 Task: Who is a key figure in the Surrealism movement?
Action: Mouse moved to (154, 160)
Screenshot: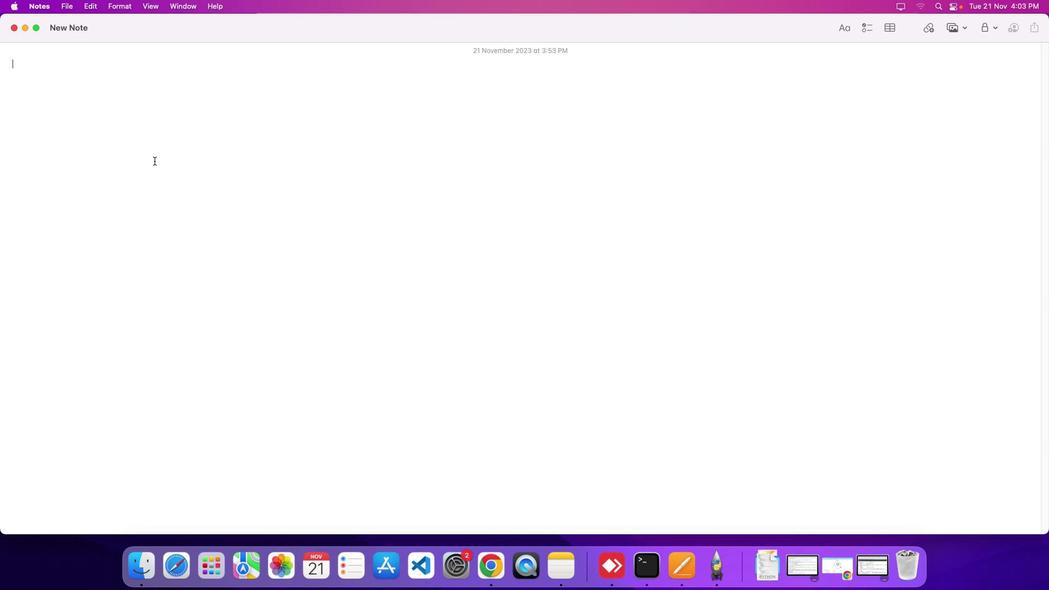 
Action: Mouse pressed left at (154, 160)
Screenshot: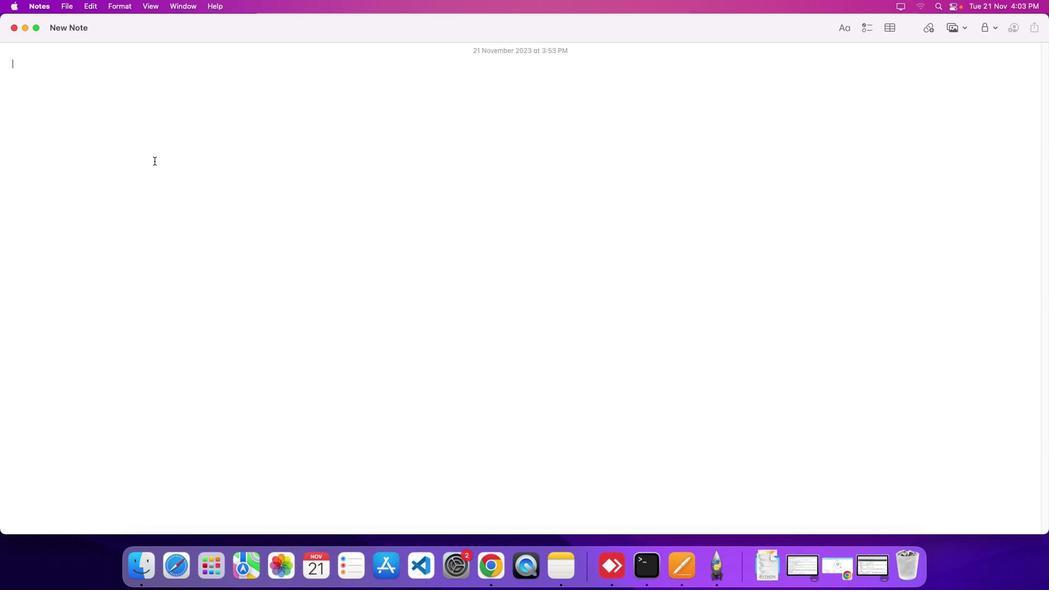
Action: Key pressed Key.shift'W''h''o'Key.space'i''s'Key.space'a'Key.space'k''e''y'Key.space'f''i''g''u''r''e'Key.space'i''n'Key.space't''h''e'Key.spaceKey.shift'S''u''r''r''e''a''l''i''s''m'Key.space'm''o''v''e''m''e''n''t'Key.shift_r'?'Key.enter
Screenshot: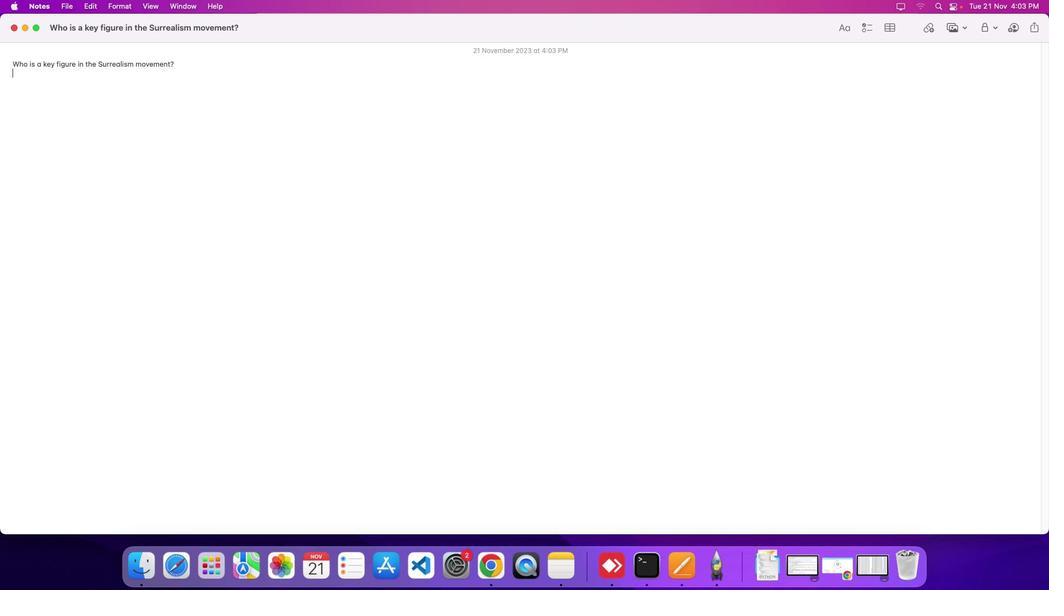 
Action: Mouse moved to (838, 563)
Screenshot: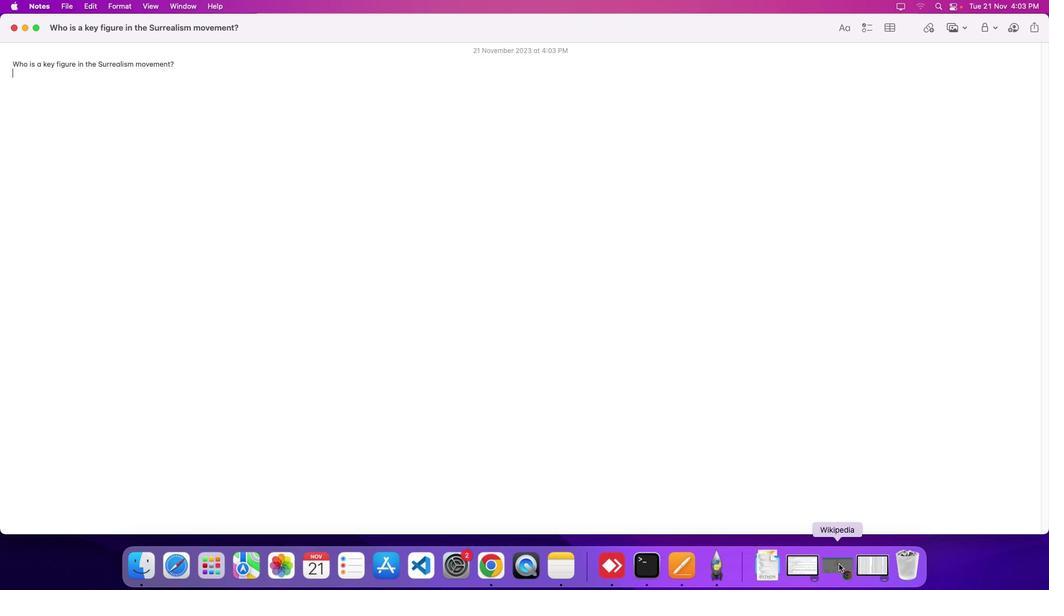 
Action: Mouse pressed left at (838, 563)
Screenshot: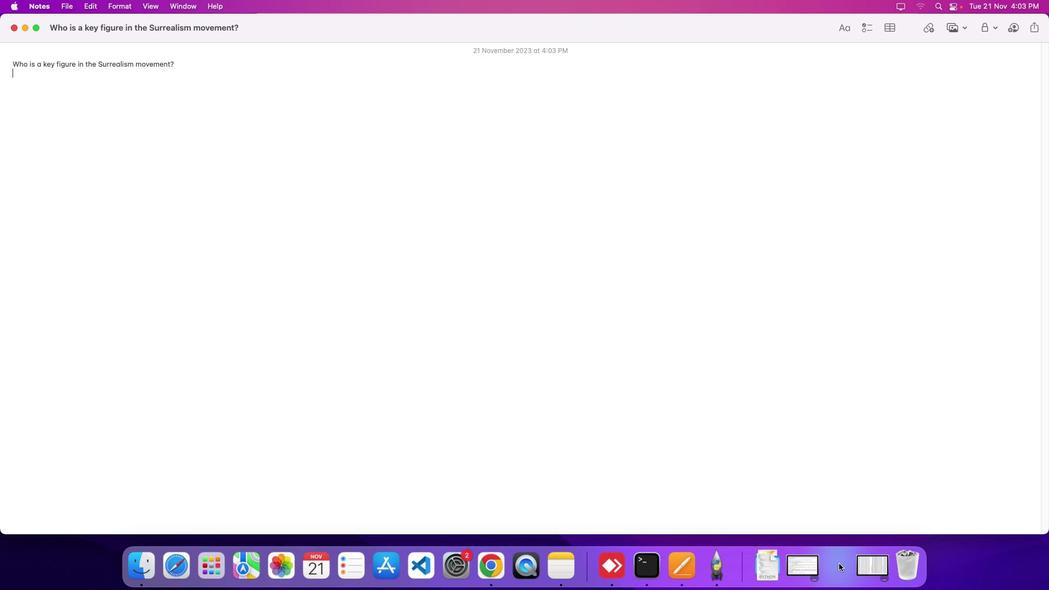 
Action: Mouse moved to (433, 352)
Screenshot: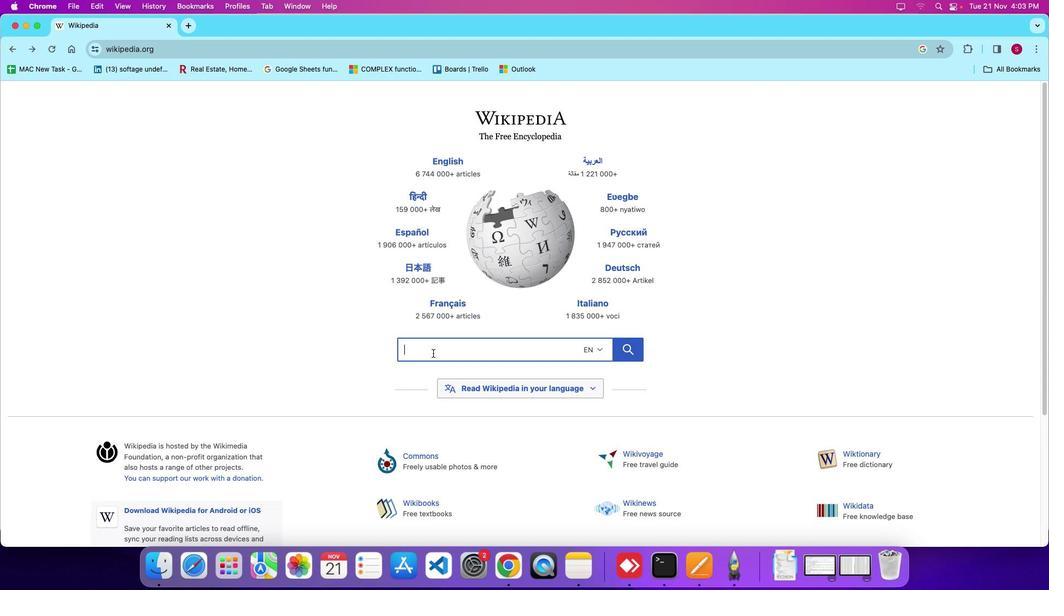 
Action: Mouse pressed left at (433, 352)
Screenshot: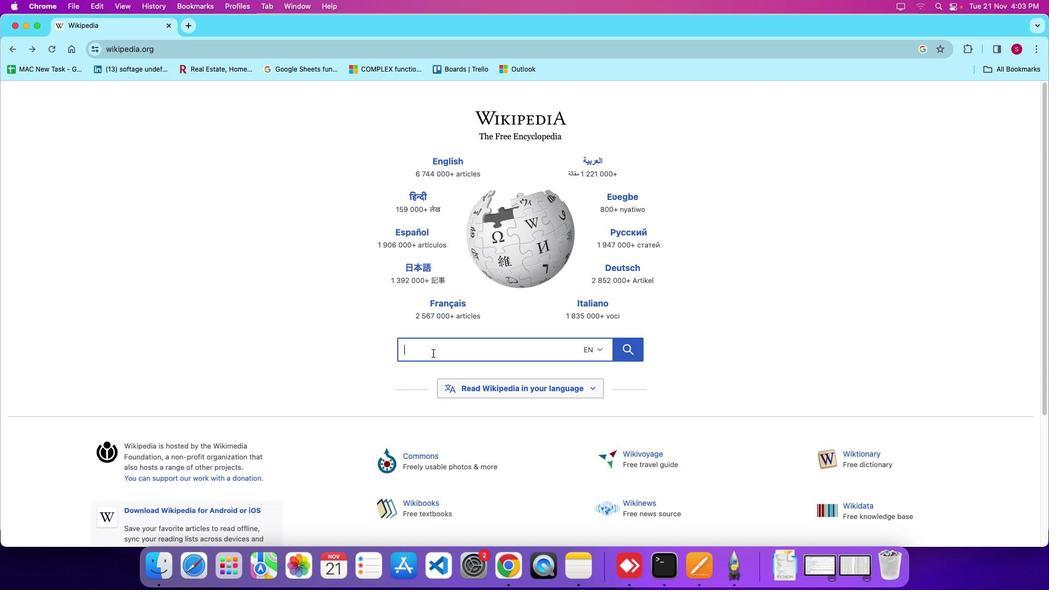 
Action: Key pressed Key.shift'S''u''r''r''e''a''l''i''s''m'Key.space'm''o''v''e''m''e''n''t'Key.enterKey.enter
Screenshot: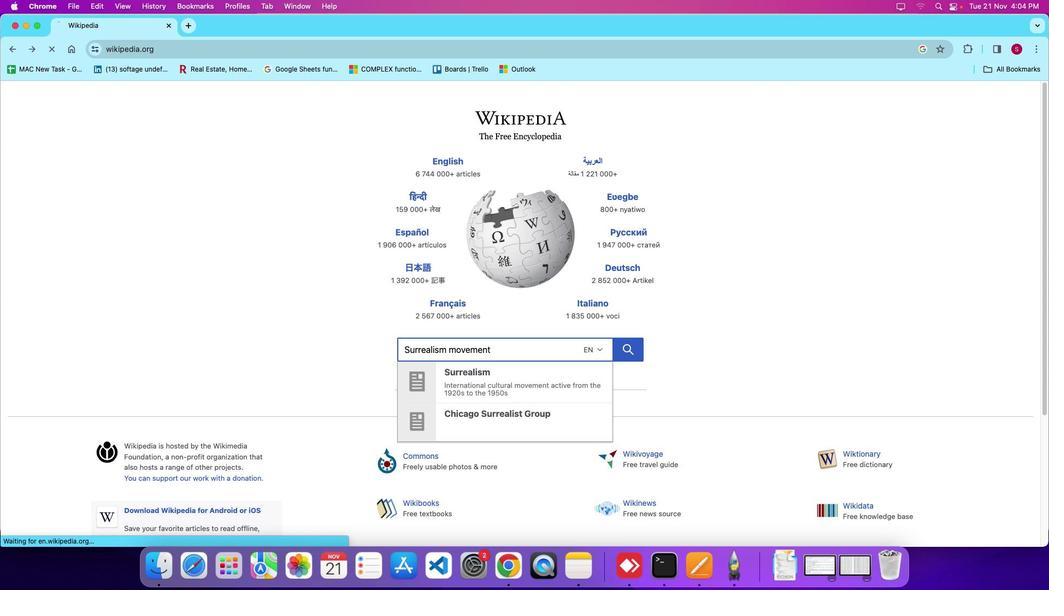 
Action: Mouse moved to (196, 330)
Screenshot: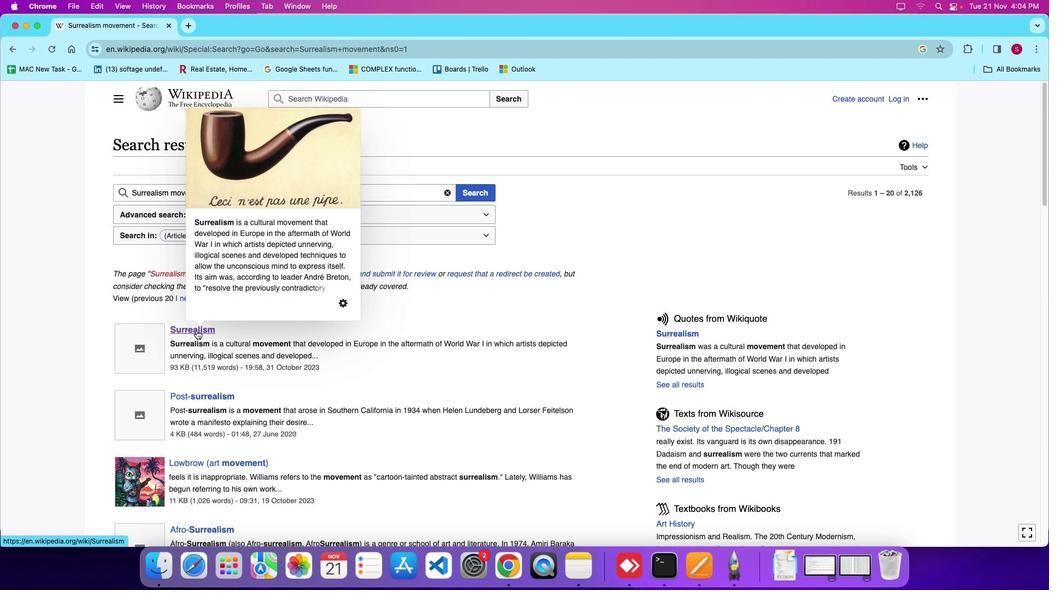 
Action: Mouse pressed left at (196, 330)
Screenshot: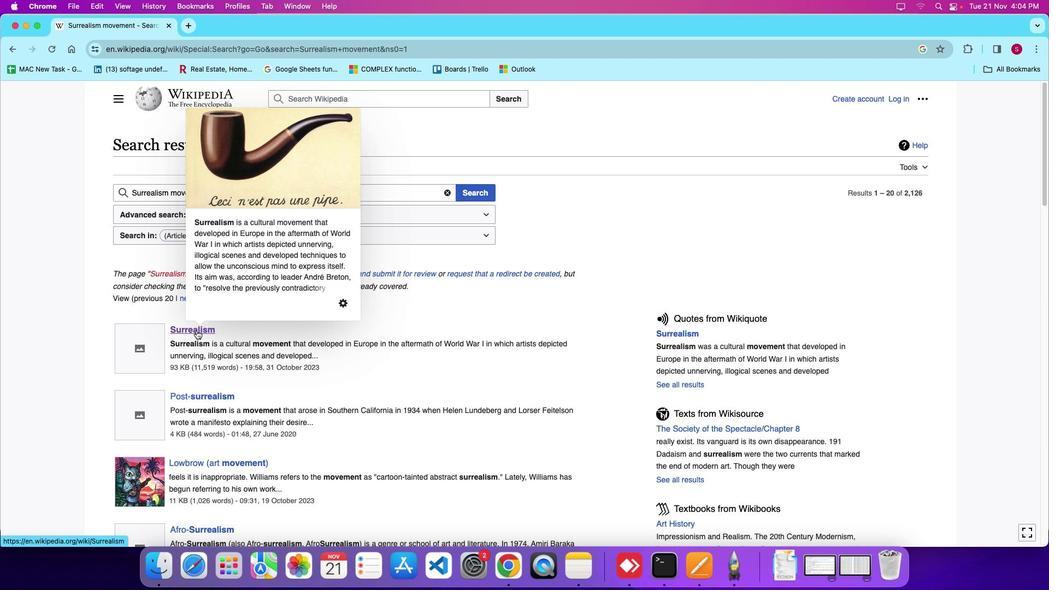 
Action: Mouse moved to (477, 314)
Screenshot: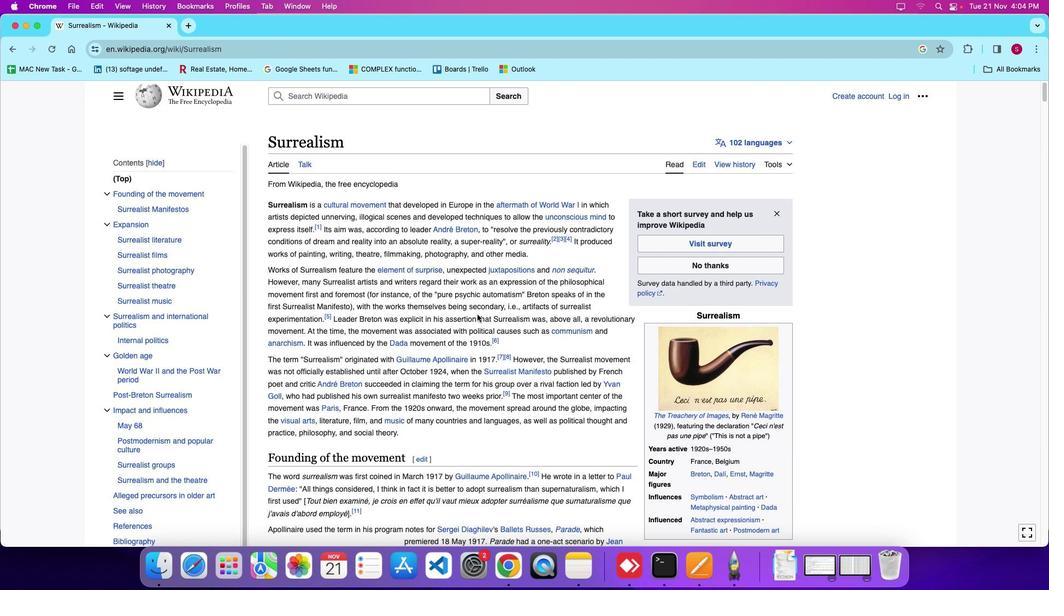 
Action: Mouse scrolled (477, 314) with delta (0, 0)
Screenshot: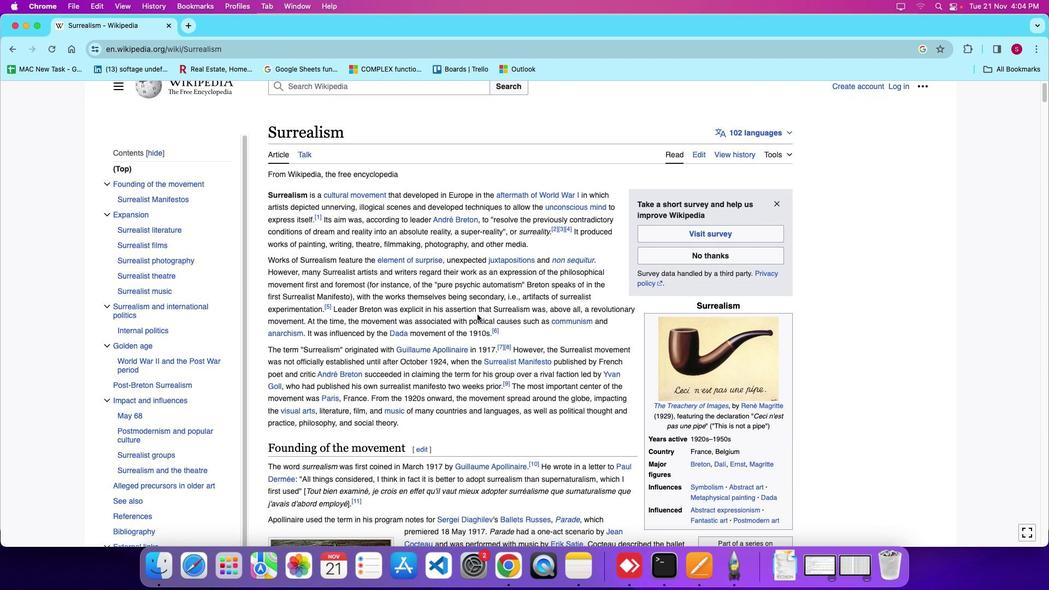 
Action: Mouse scrolled (477, 314) with delta (0, 0)
Screenshot: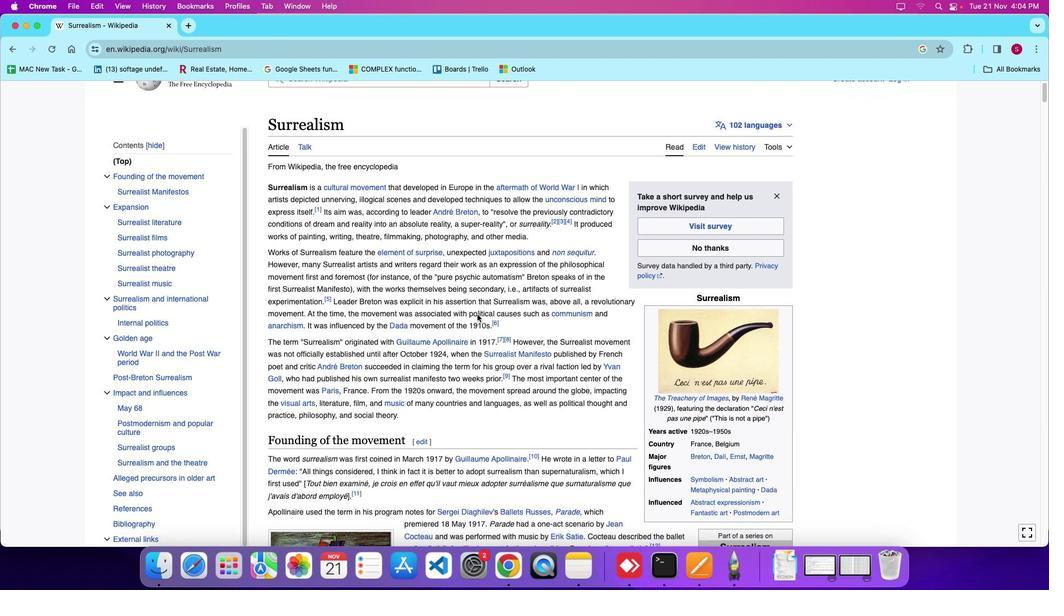 
Action: Mouse scrolled (477, 314) with delta (0, 0)
Screenshot: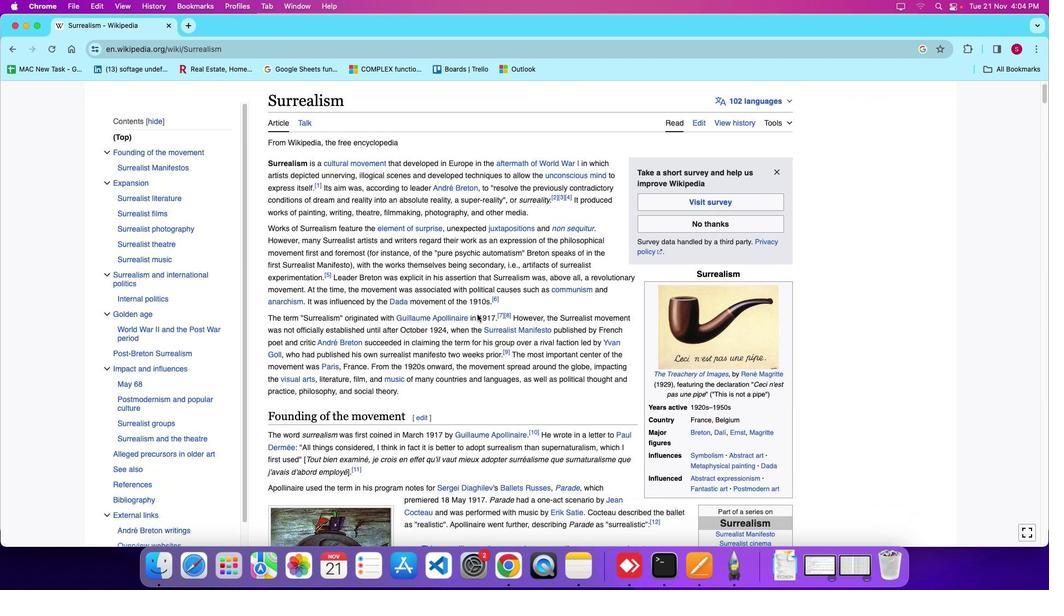 
Action: Mouse moved to (478, 336)
Screenshot: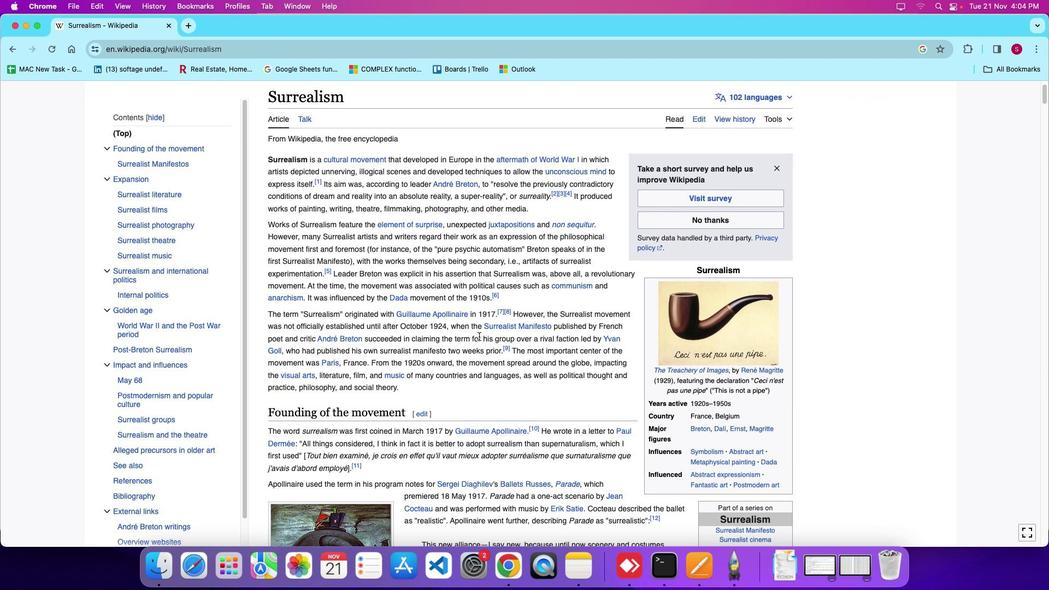 
Action: Mouse scrolled (478, 336) with delta (0, 0)
Screenshot: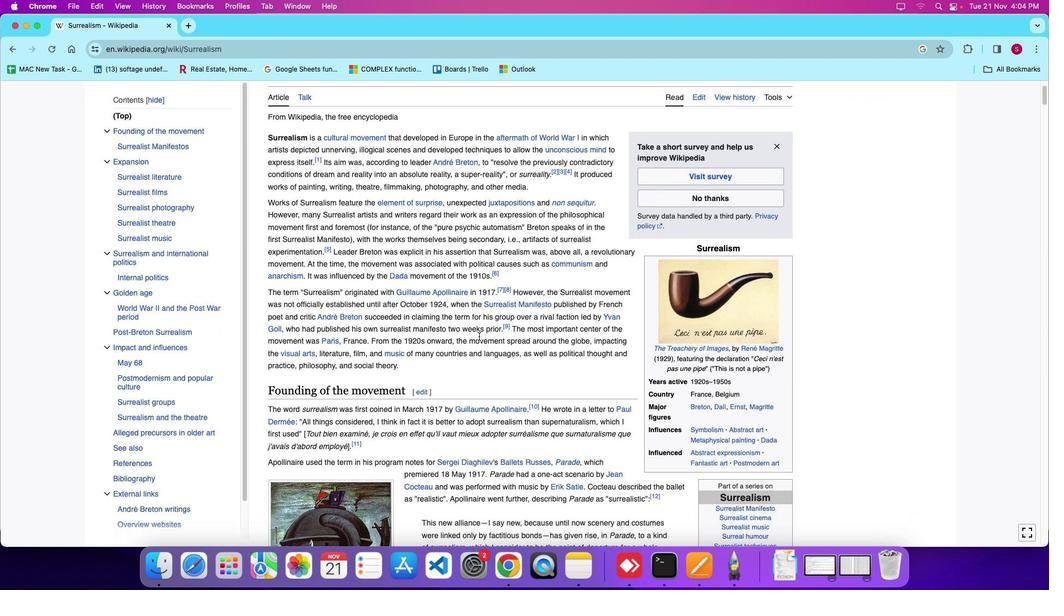 
Action: Mouse scrolled (478, 336) with delta (0, 0)
Screenshot: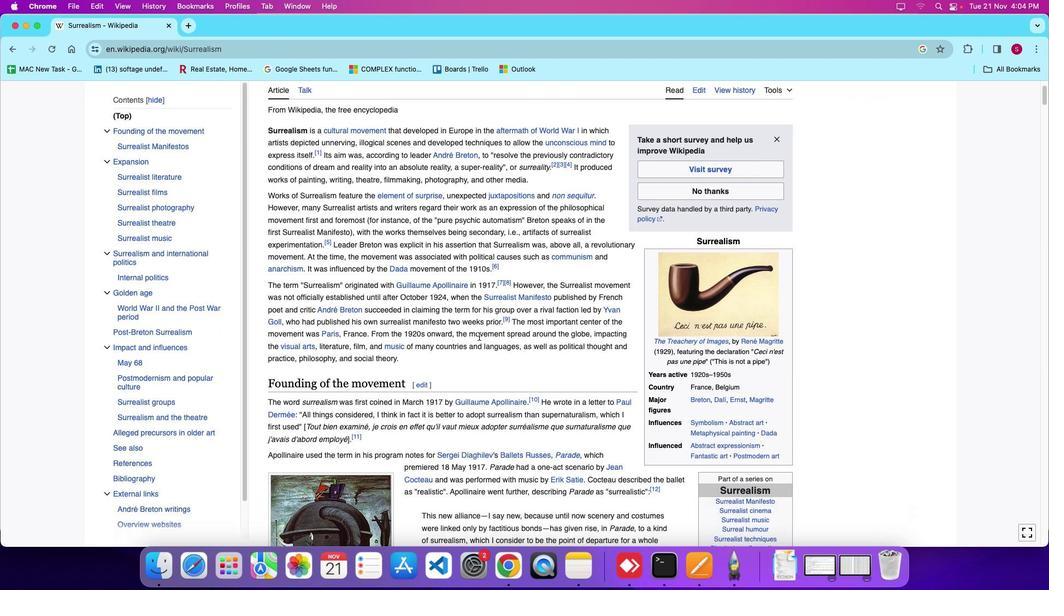 
Action: Mouse moved to (486, 373)
Screenshot: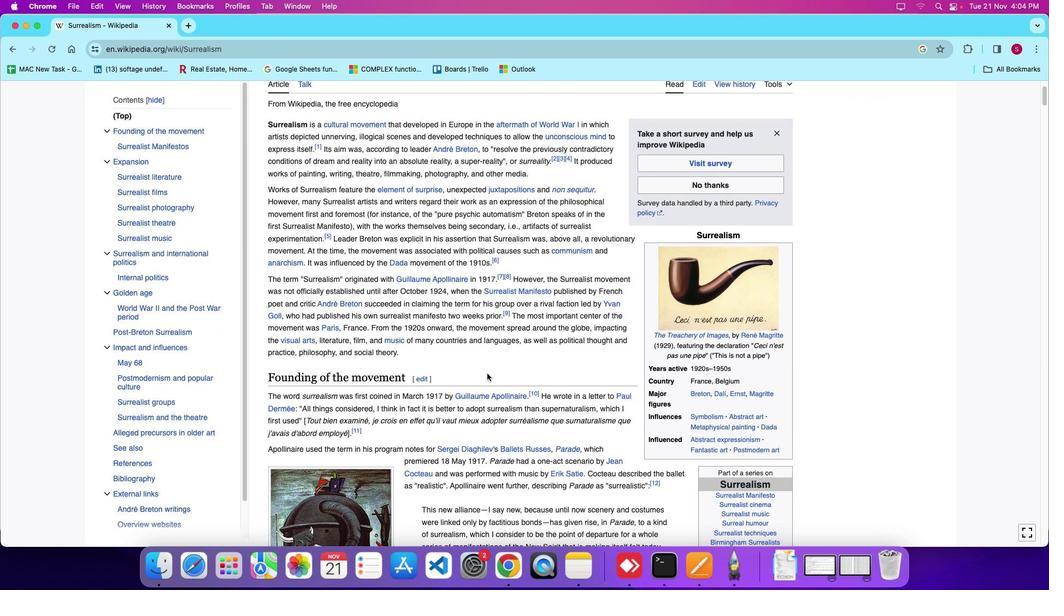 
Action: Mouse scrolled (486, 373) with delta (0, 0)
Screenshot: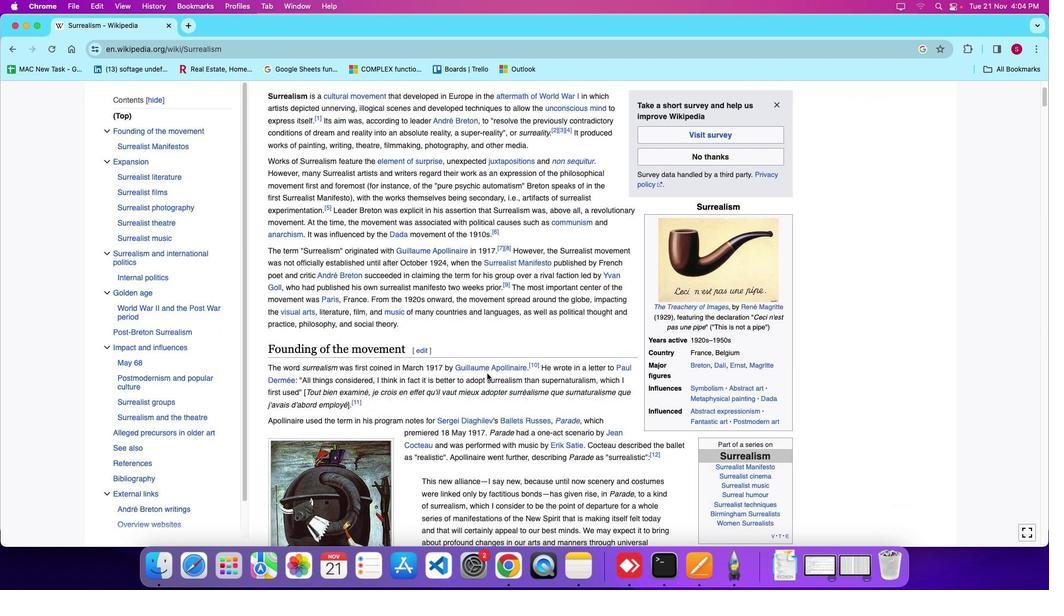 
Action: Mouse scrolled (486, 373) with delta (0, 0)
Screenshot: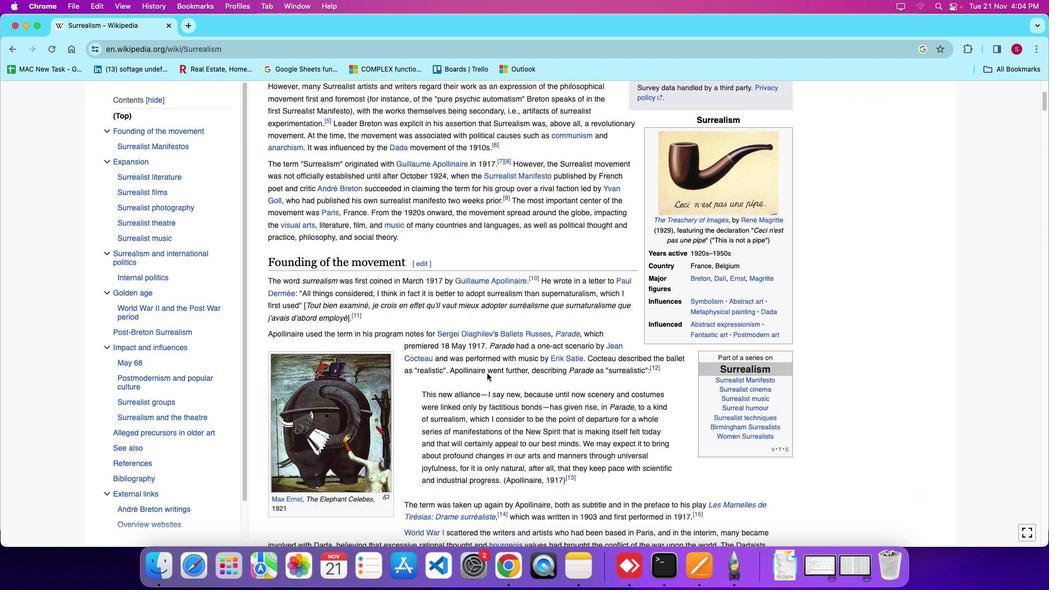 
Action: Mouse scrolled (486, 373) with delta (0, -2)
Screenshot: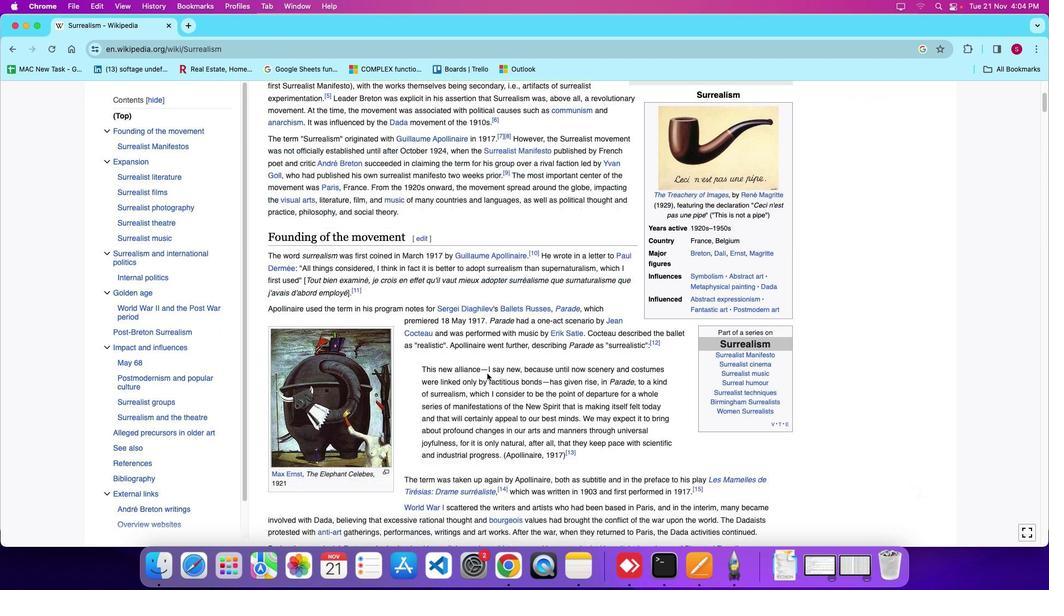 
Action: Mouse moved to (489, 378)
Screenshot: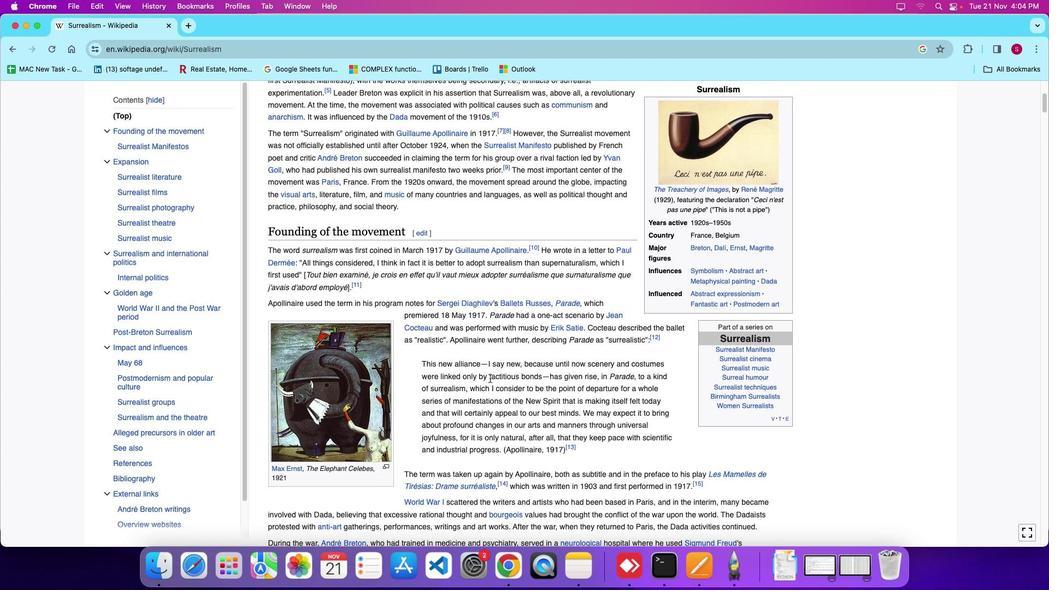 
Action: Mouse scrolled (489, 378) with delta (0, 0)
Screenshot: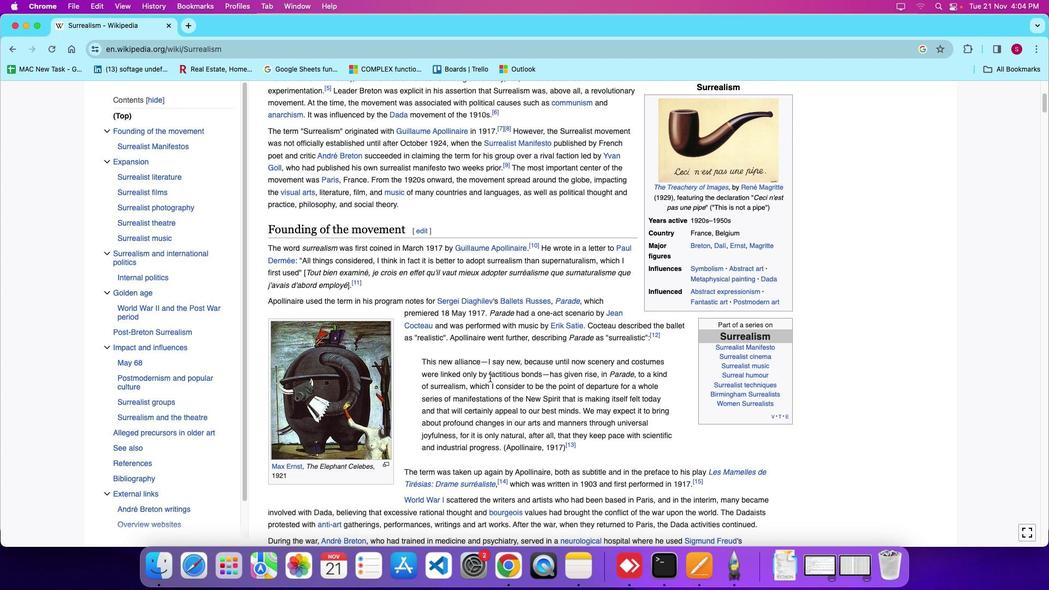 
Action: Mouse scrolled (489, 378) with delta (0, 0)
Screenshot: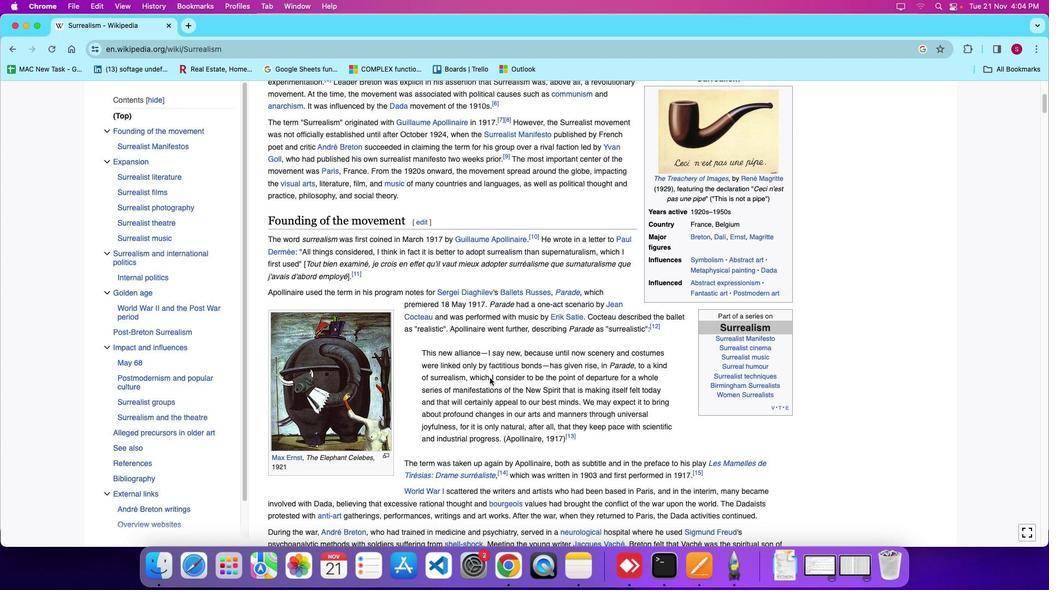 
Action: Mouse moved to (504, 380)
Screenshot: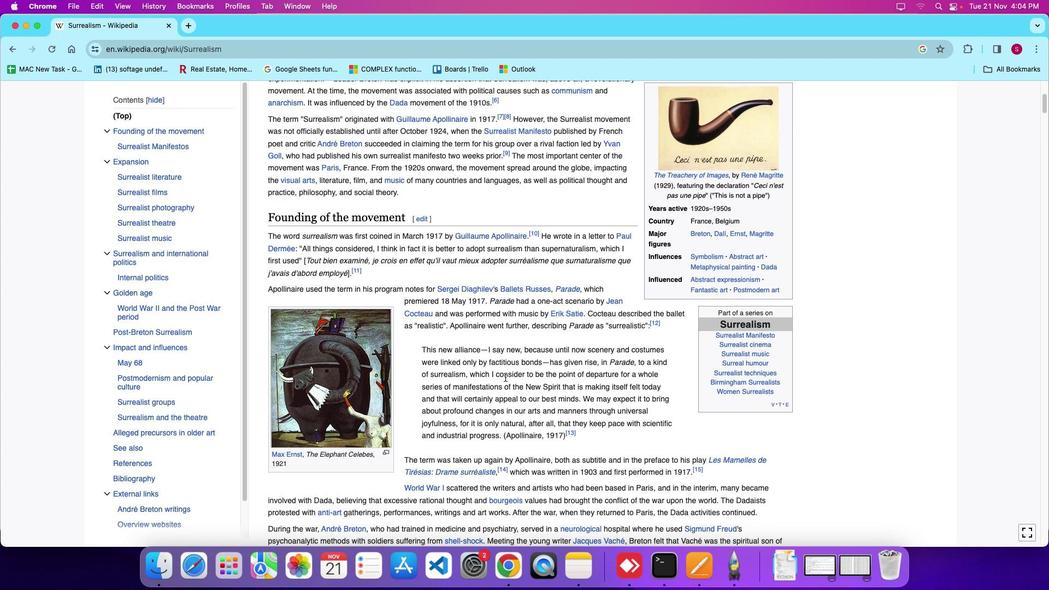 
Action: Mouse scrolled (504, 380) with delta (0, 0)
Screenshot: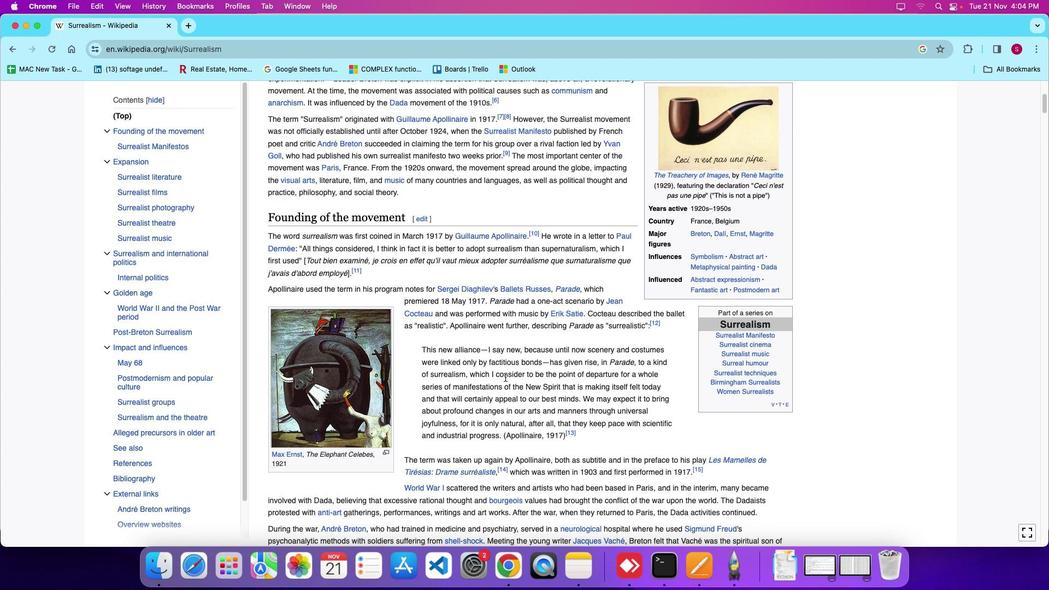 
Action: Mouse moved to (505, 378)
Screenshot: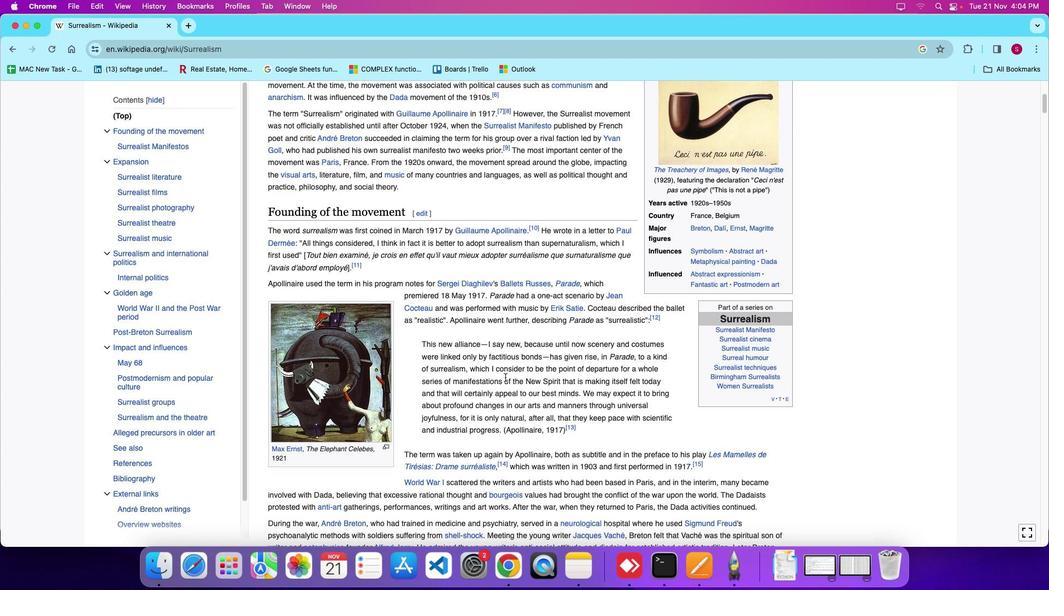 
Action: Mouse scrolled (505, 378) with delta (0, 0)
Screenshot: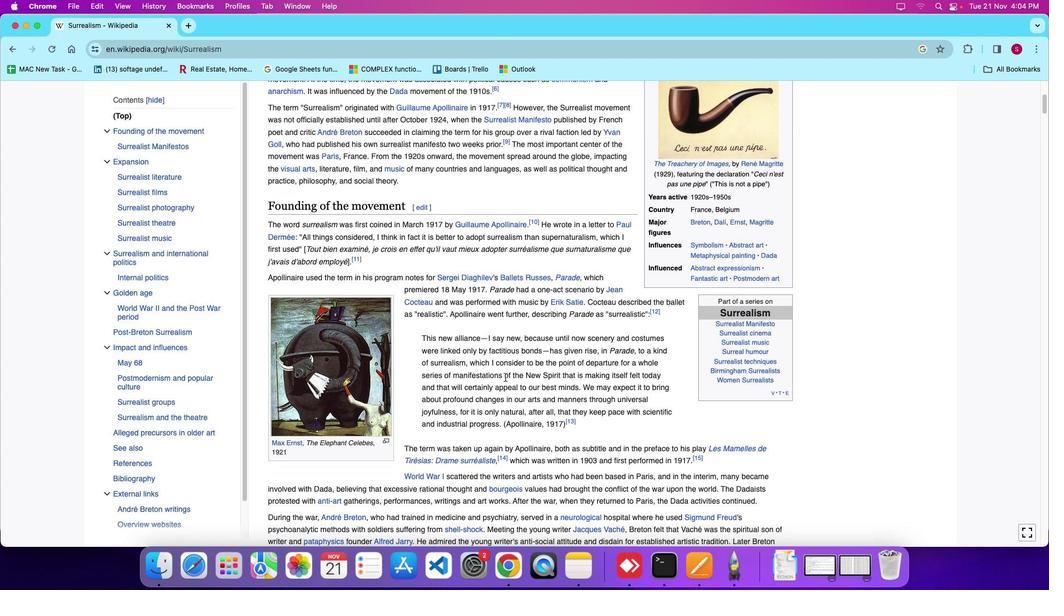 
Action: Mouse moved to (505, 377)
Screenshot: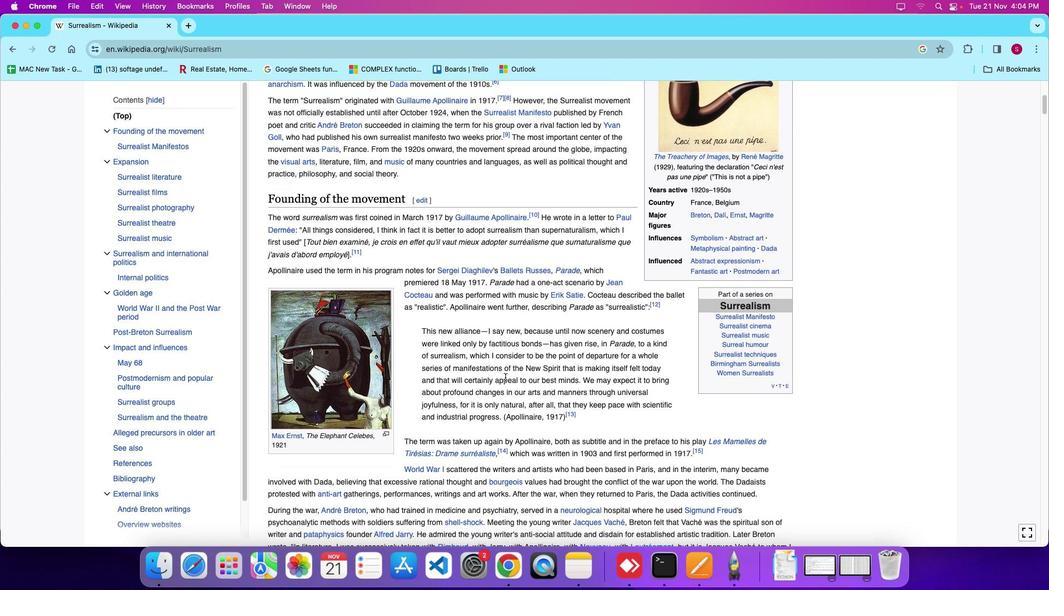
Action: Mouse scrolled (505, 377) with delta (0, 0)
Screenshot: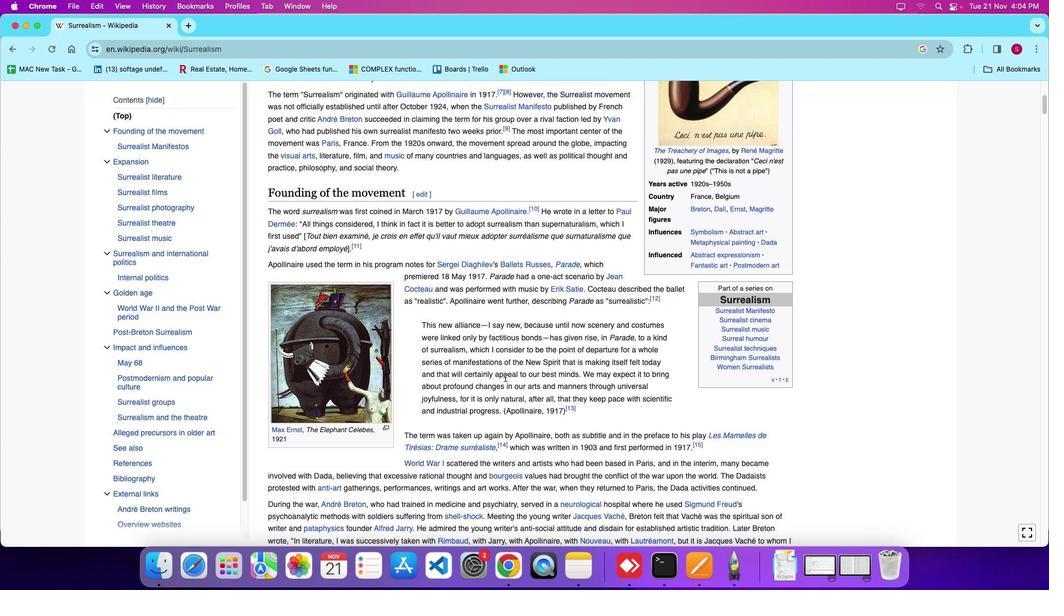 
Action: Mouse moved to (505, 376)
Screenshot: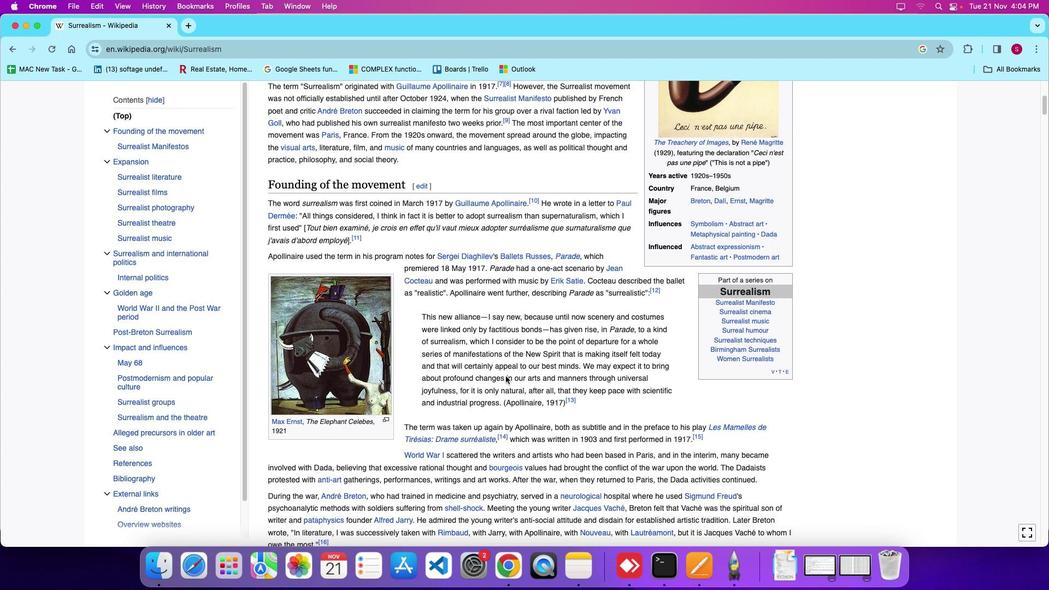 
Action: Mouse scrolled (505, 376) with delta (0, 0)
Screenshot: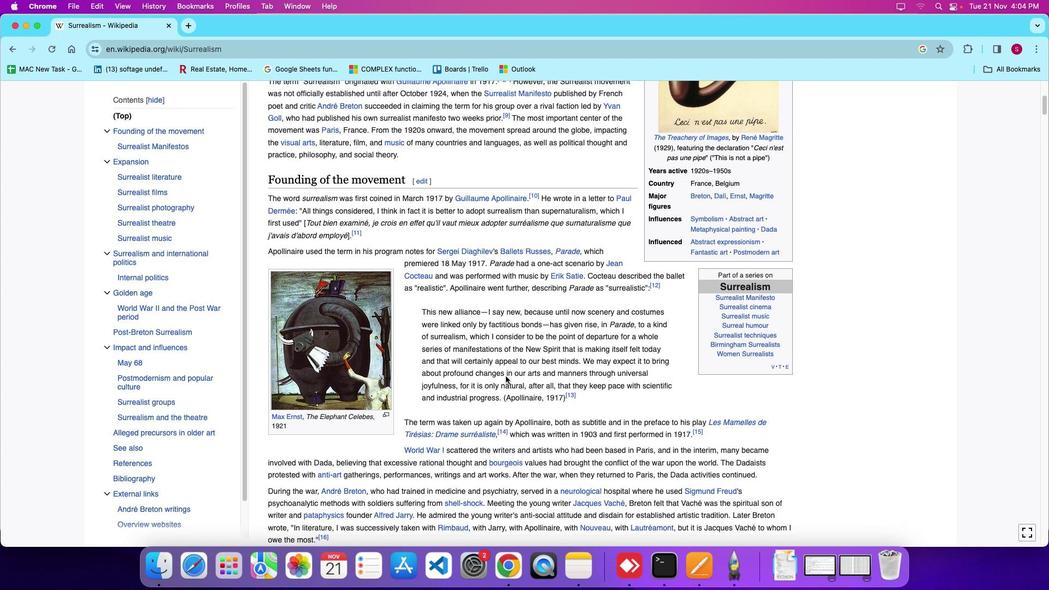 
Action: Mouse moved to (505, 375)
Screenshot: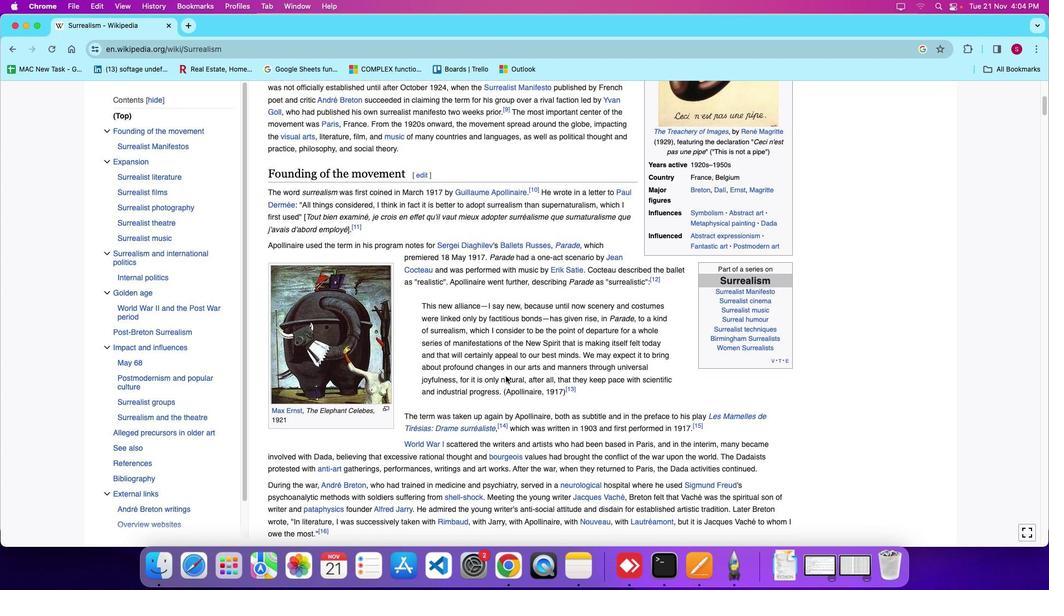 
Action: Mouse scrolled (505, 375) with delta (0, 0)
Screenshot: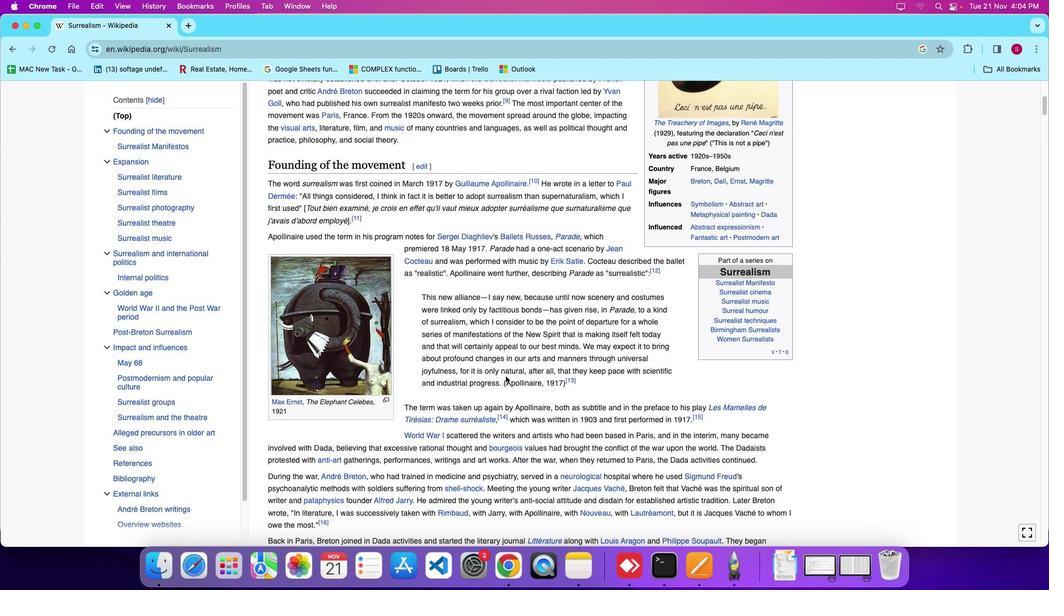 
Action: Mouse scrolled (505, 375) with delta (0, 0)
Screenshot: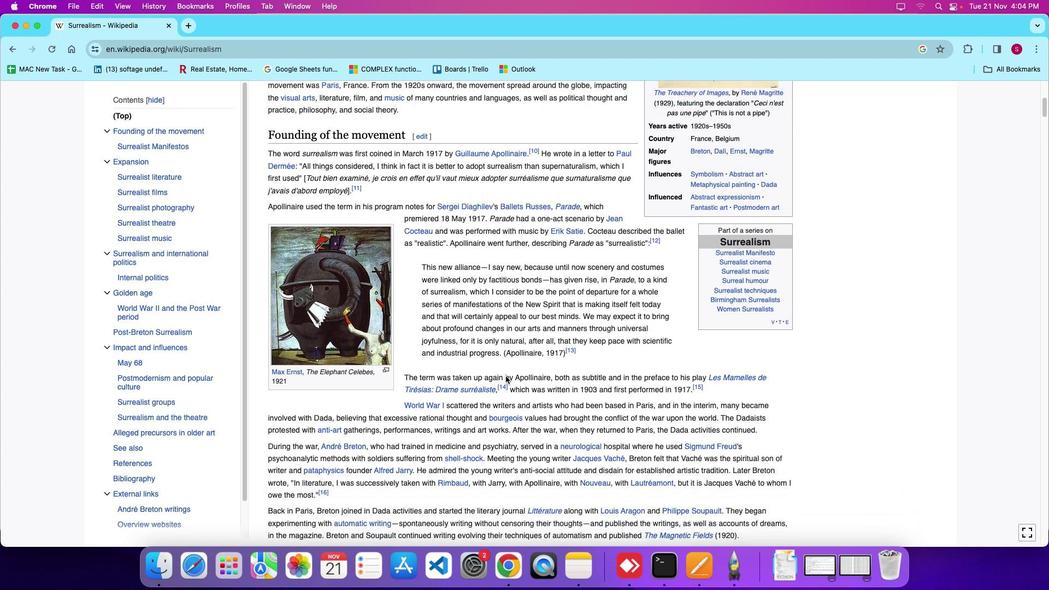 
Action: Mouse moved to (516, 386)
Screenshot: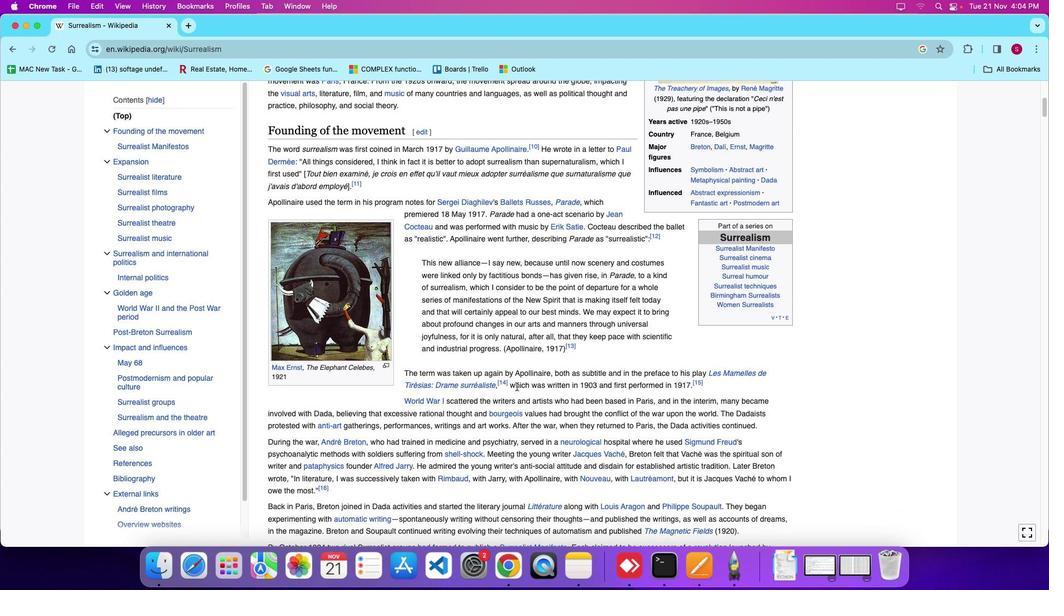 
Action: Mouse scrolled (516, 386) with delta (0, 0)
Screenshot: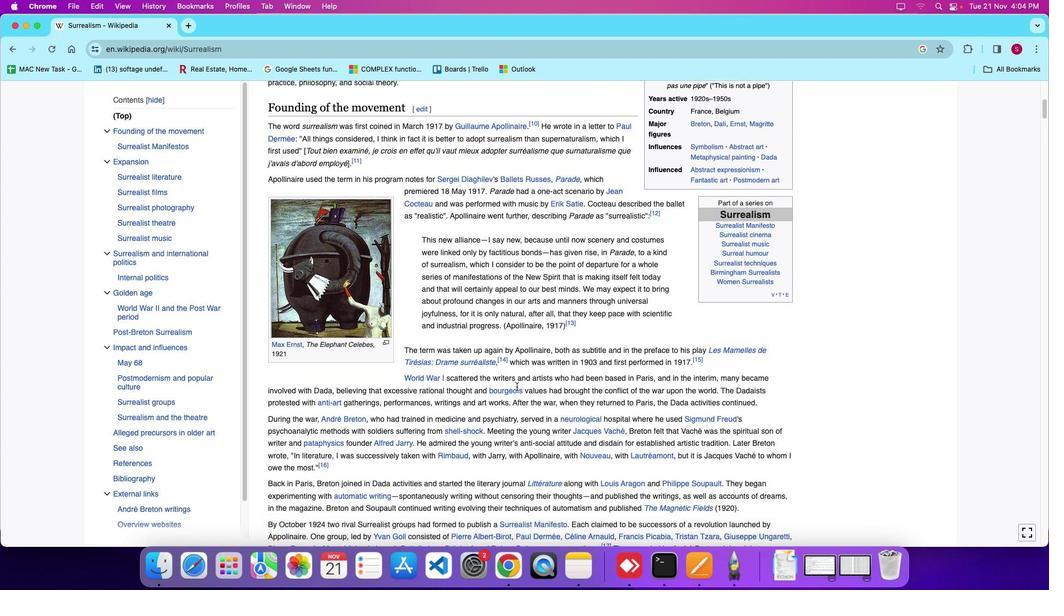 
Action: Mouse scrolled (516, 386) with delta (0, 0)
Screenshot: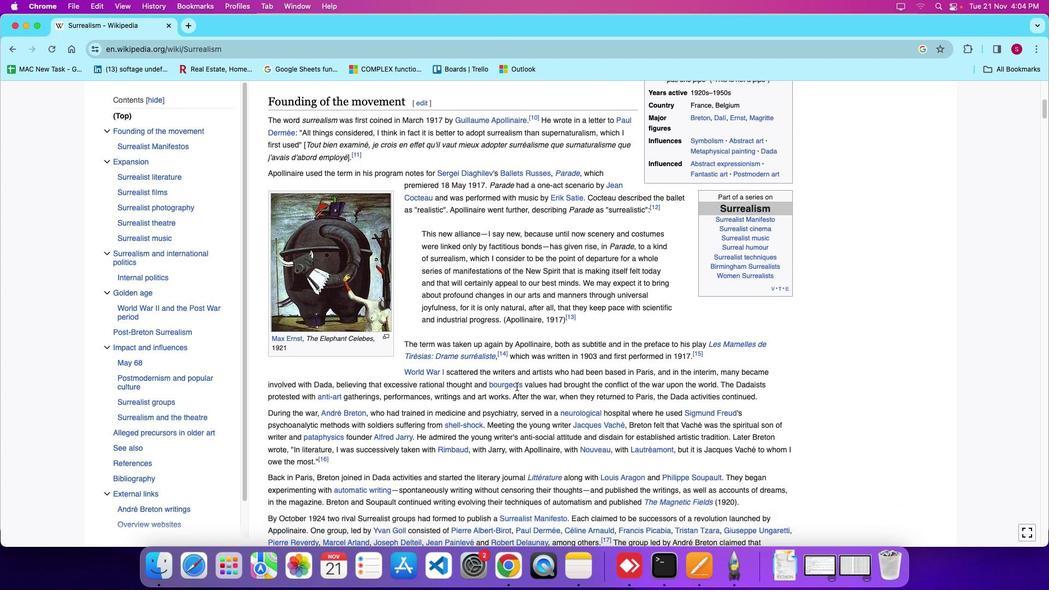 
Action: Mouse moved to (517, 385)
Screenshot: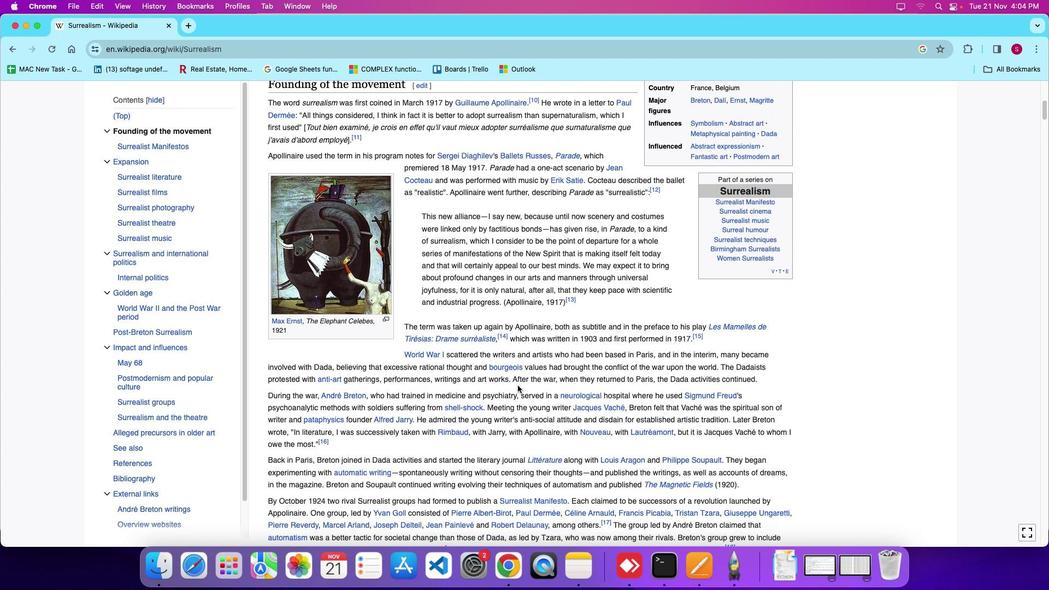 
Action: Mouse scrolled (517, 385) with delta (0, 0)
Screenshot: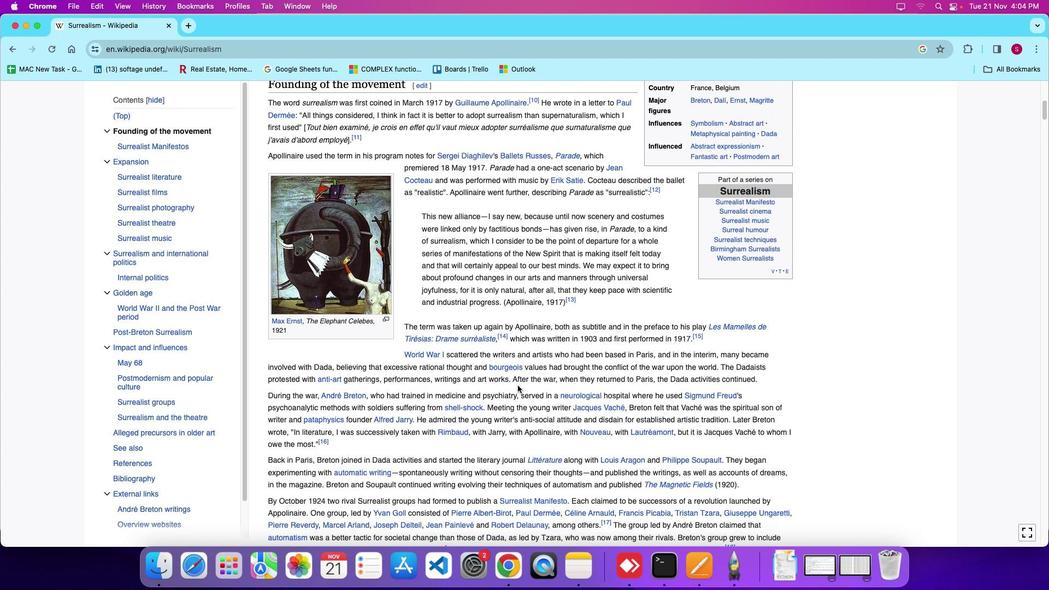 
Action: Mouse moved to (517, 385)
Screenshot: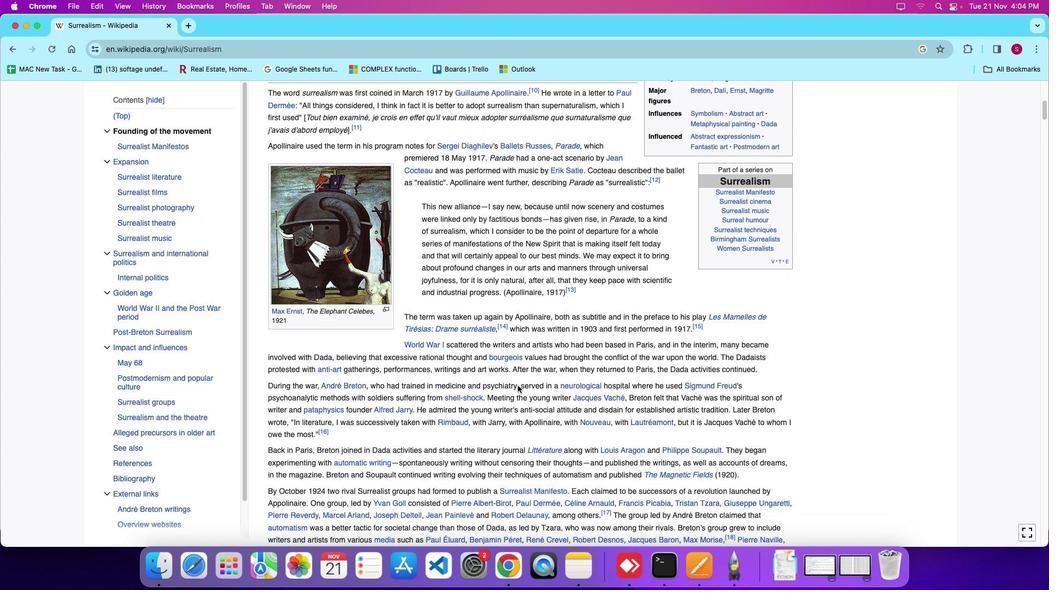 
Action: Mouse scrolled (517, 385) with delta (0, 0)
Screenshot: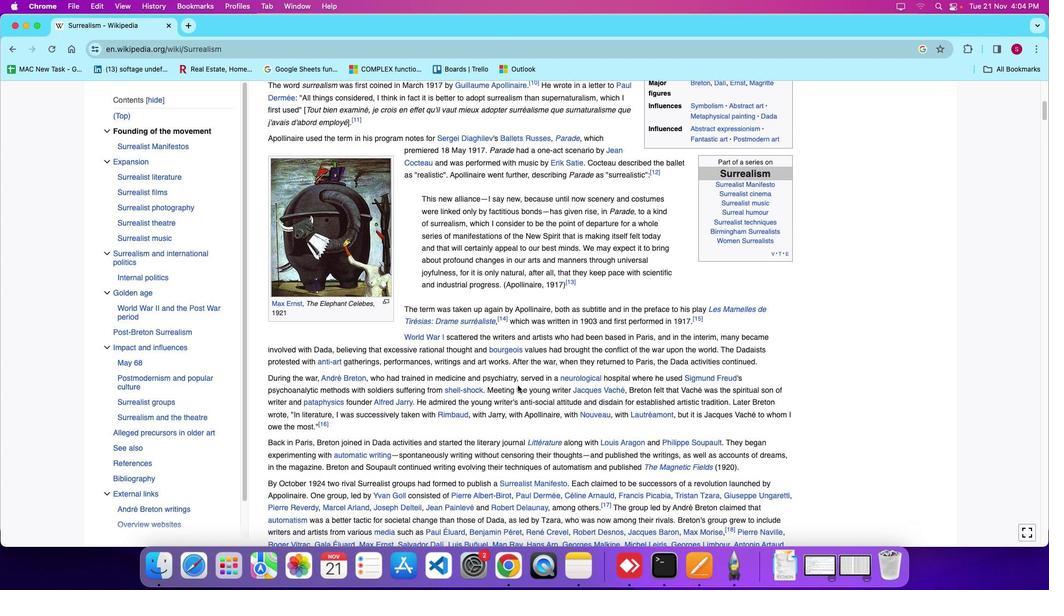 
Action: Mouse scrolled (517, 385) with delta (0, 0)
Screenshot: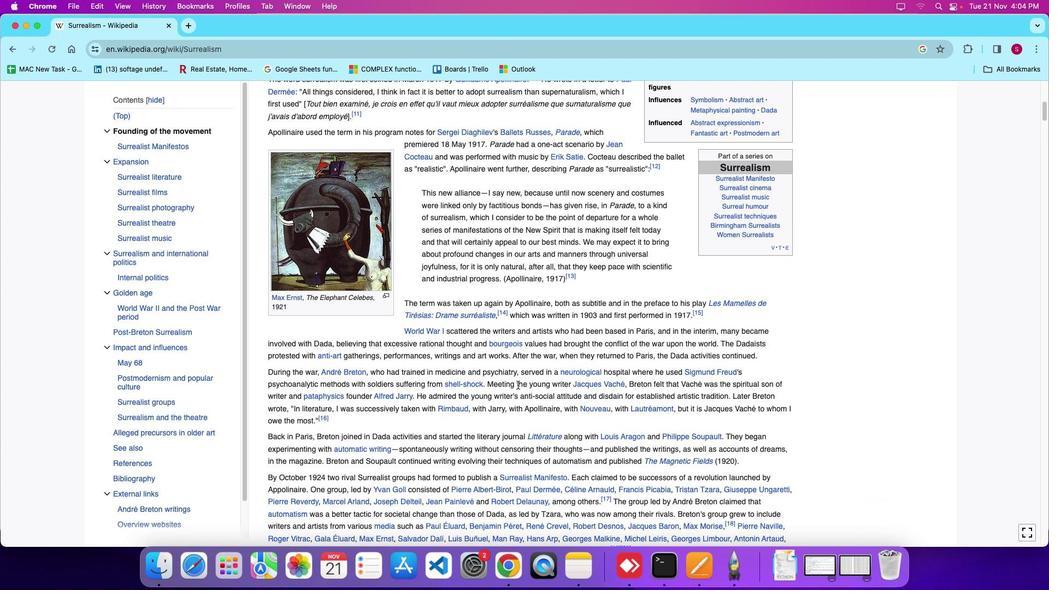 
Action: Mouse moved to (518, 384)
Screenshot: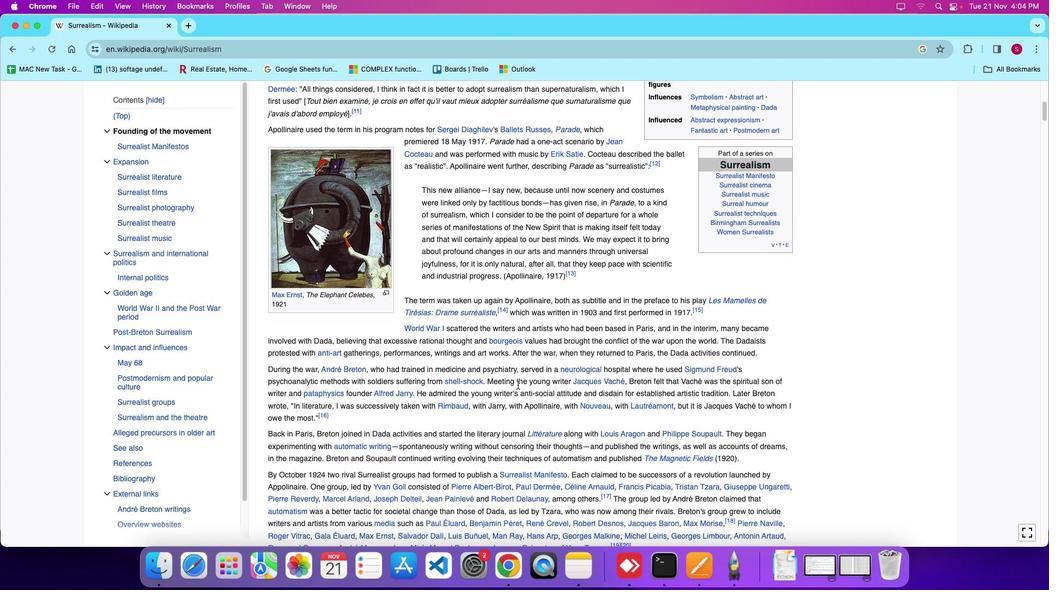 
Action: Mouse scrolled (518, 384) with delta (0, 0)
Screenshot: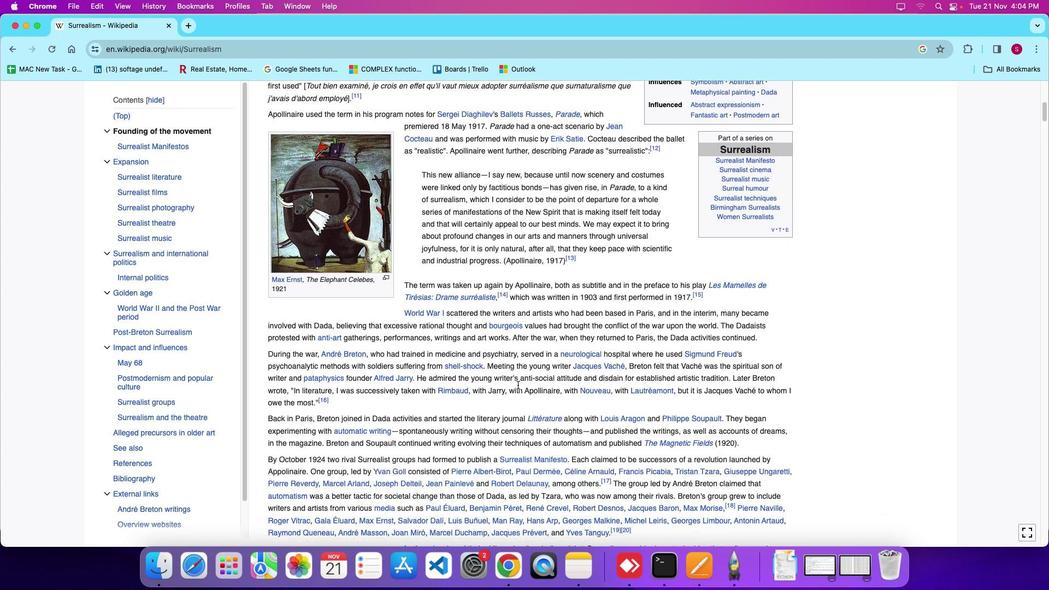 
Action: Mouse scrolled (518, 384) with delta (0, 0)
Screenshot: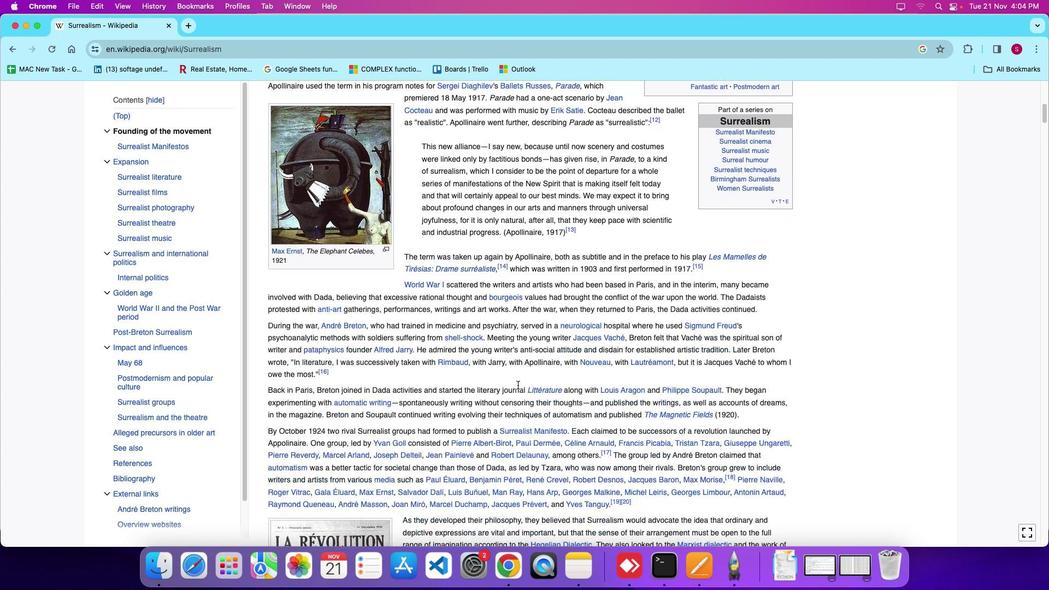 
Action: Mouse scrolled (518, 384) with delta (0, -1)
Screenshot: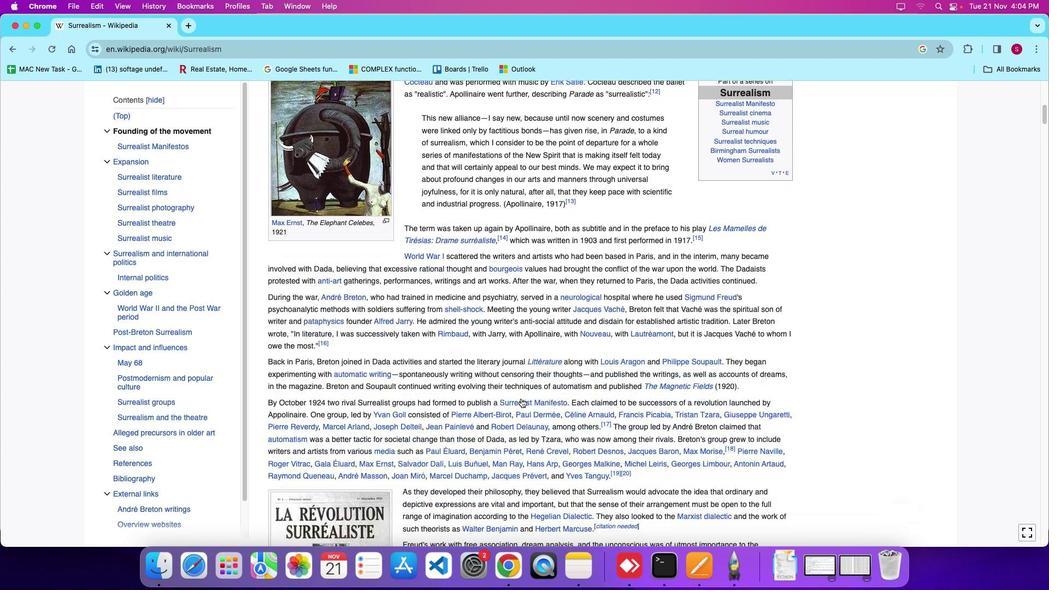 
Action: Mouse moved to (520, 401)
Screenshot: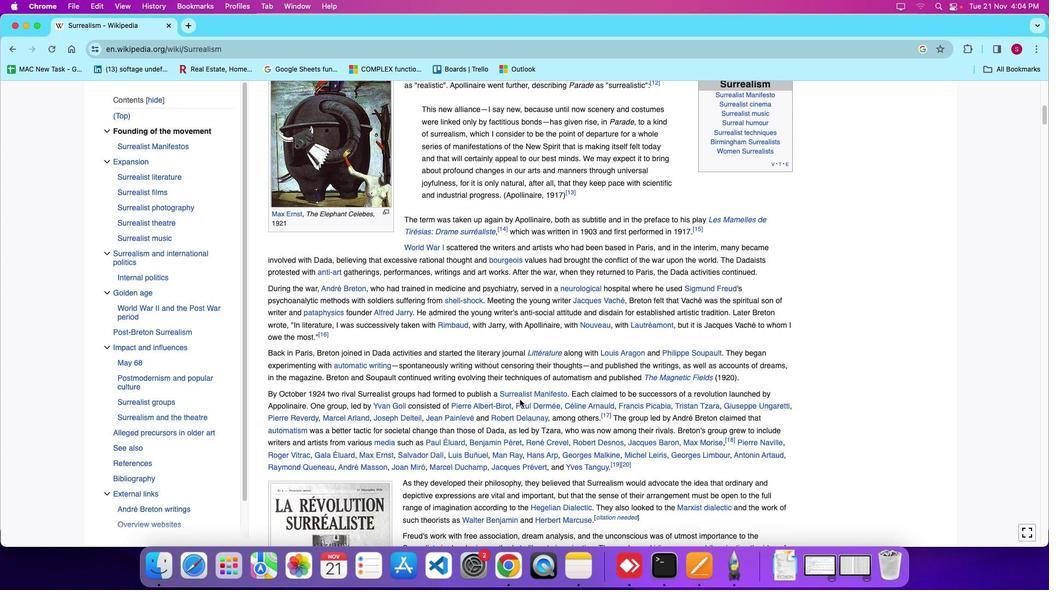 
Action: Mouse scrolled (520, 401) with delta (0, 0)
Screenshot: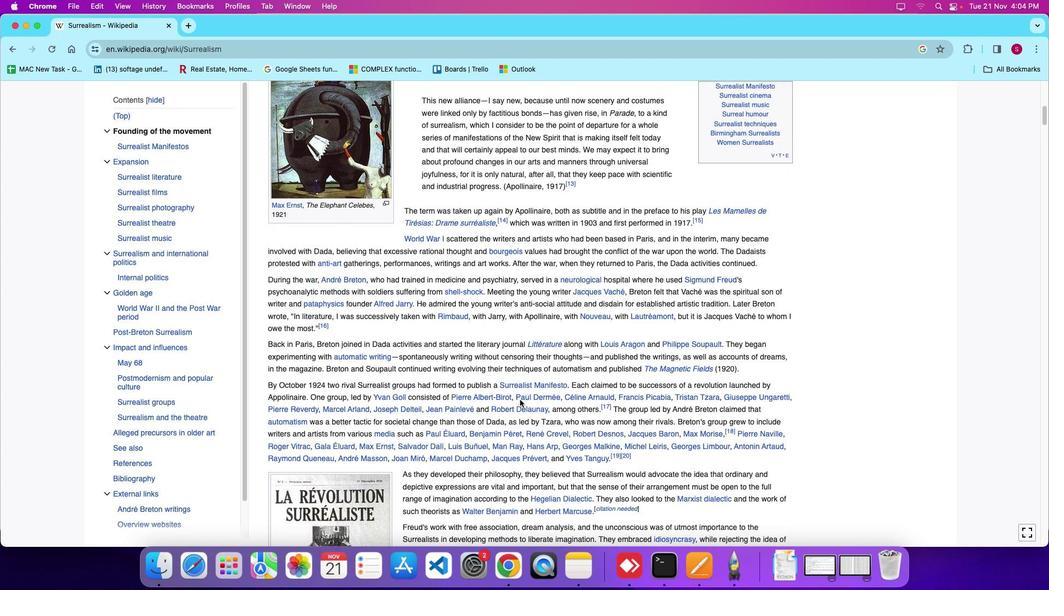 
Action: Mouse moved to (520, 399)
Screenshot: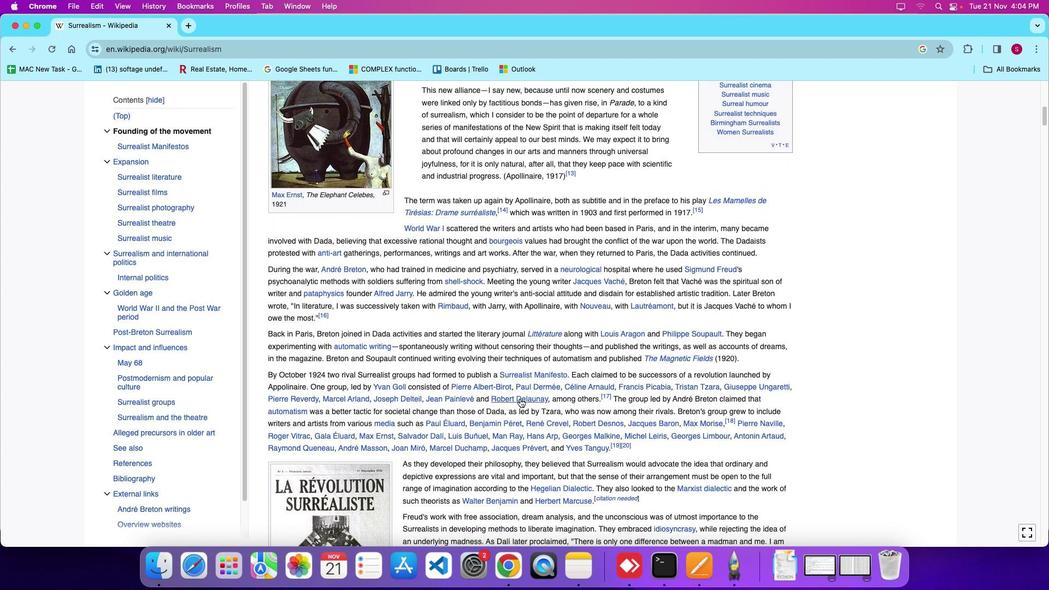 
Action: Mouse scrolled (520, 399) with delta (0, 0)
Screenshot: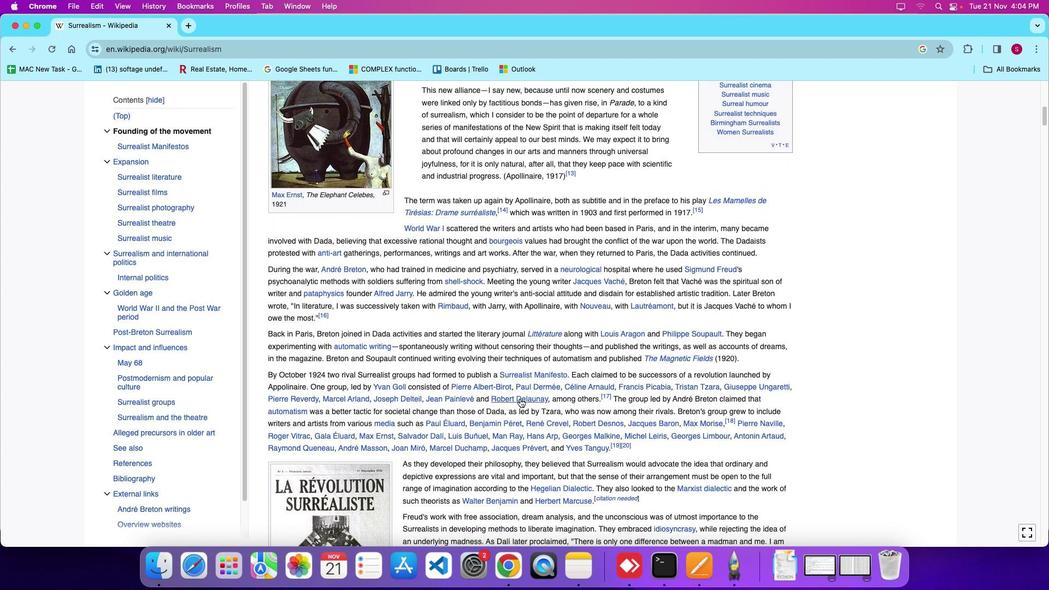 
Action: Mouse moved to (519, 403)
Screenshot: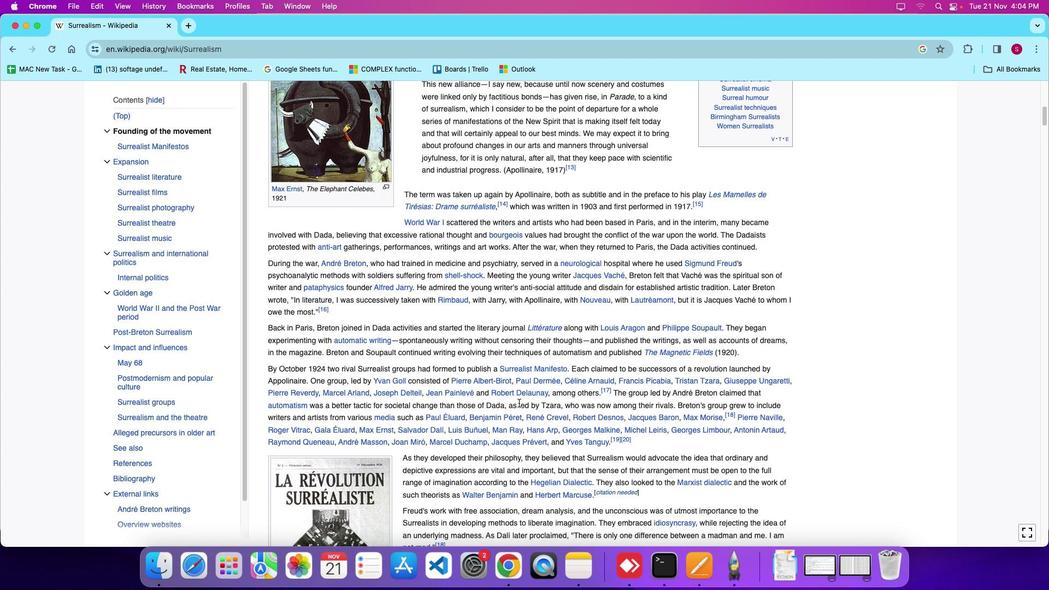 
Action: Mouse scrolled (519, 403) with delta (0, 0)
Screenshot: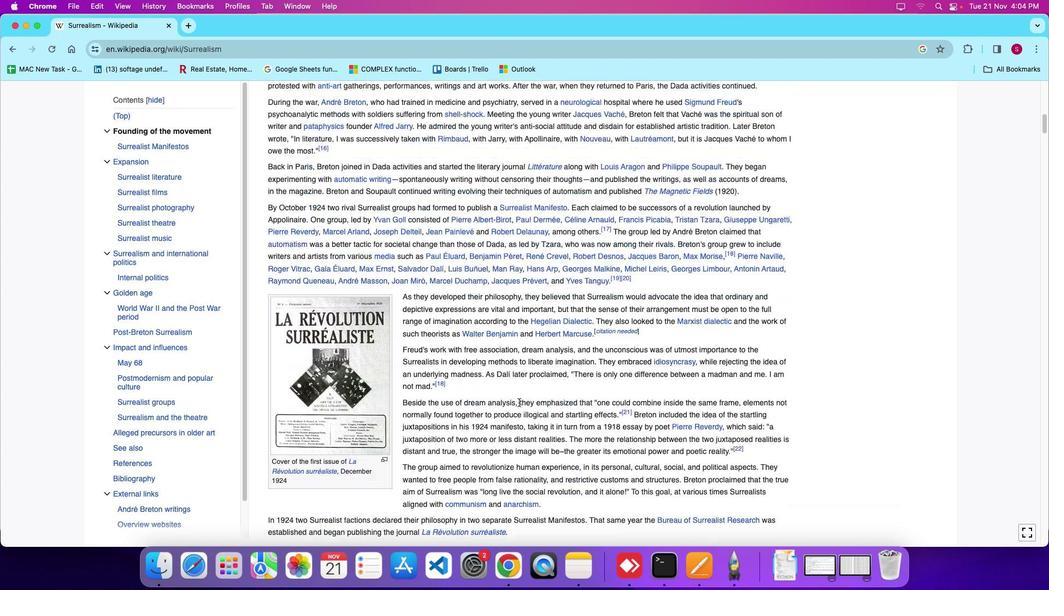 
Action: Mouse scrolled (519, 403) with delta (0, 0)
Screenshot: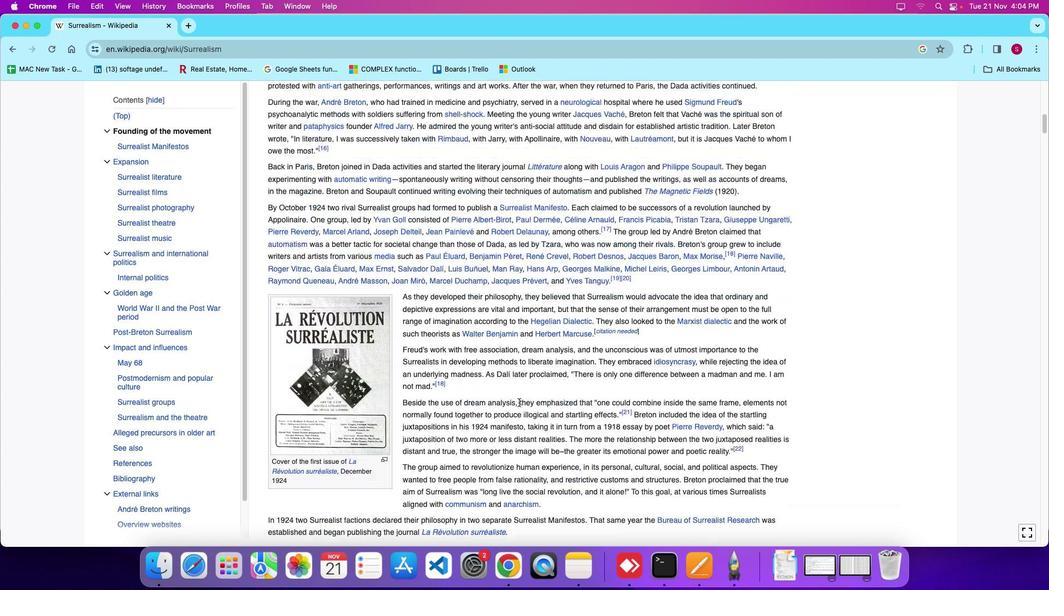 
Action: Mouse moved to (519, 403)
Screenshot: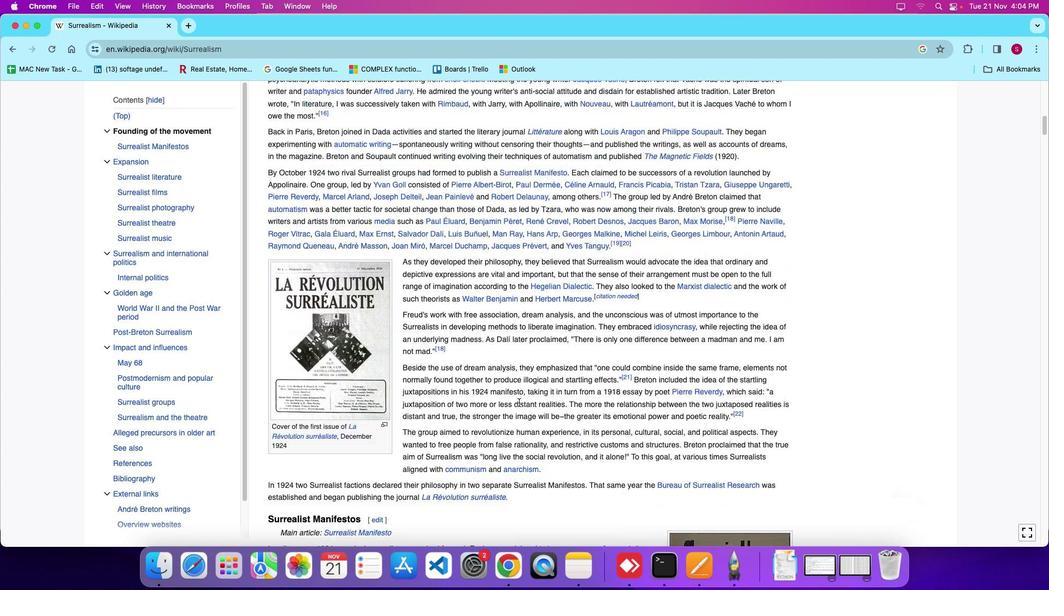 
Action: Mouse scrolled (519, 403) with delta (0, -3)
Screenshot: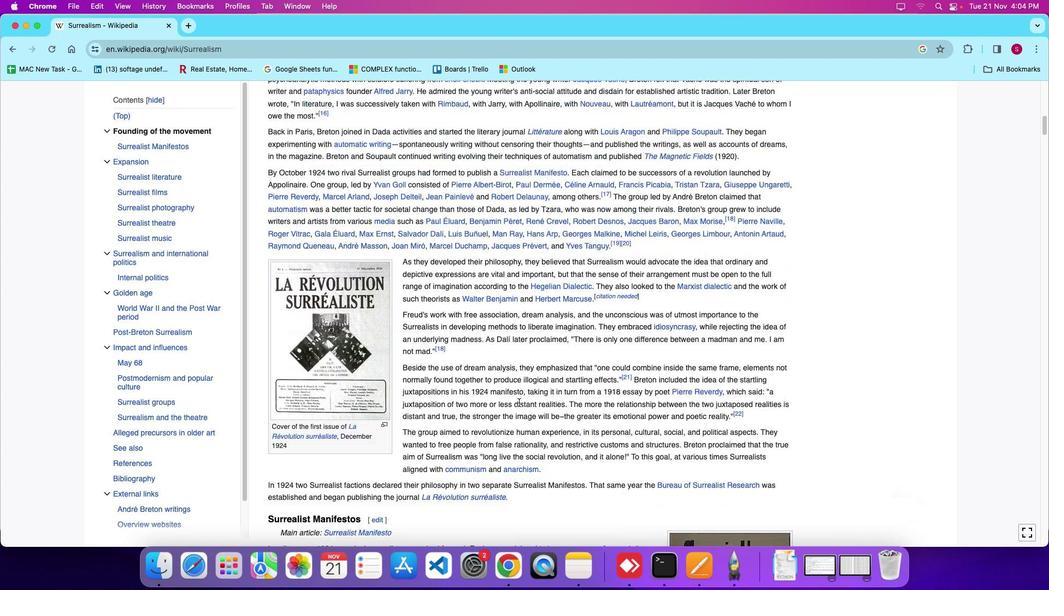 
Action: Mouse moved to (518, 396)
Screenshot: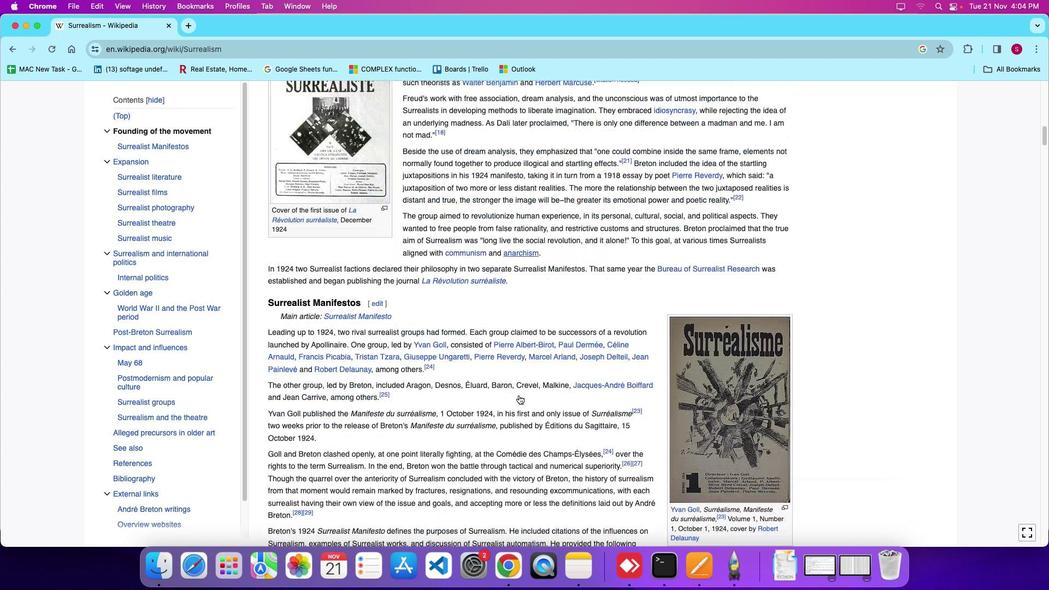 
Action: Mouse scrolled (518, 396) with delta (0, 0)
Screenshot: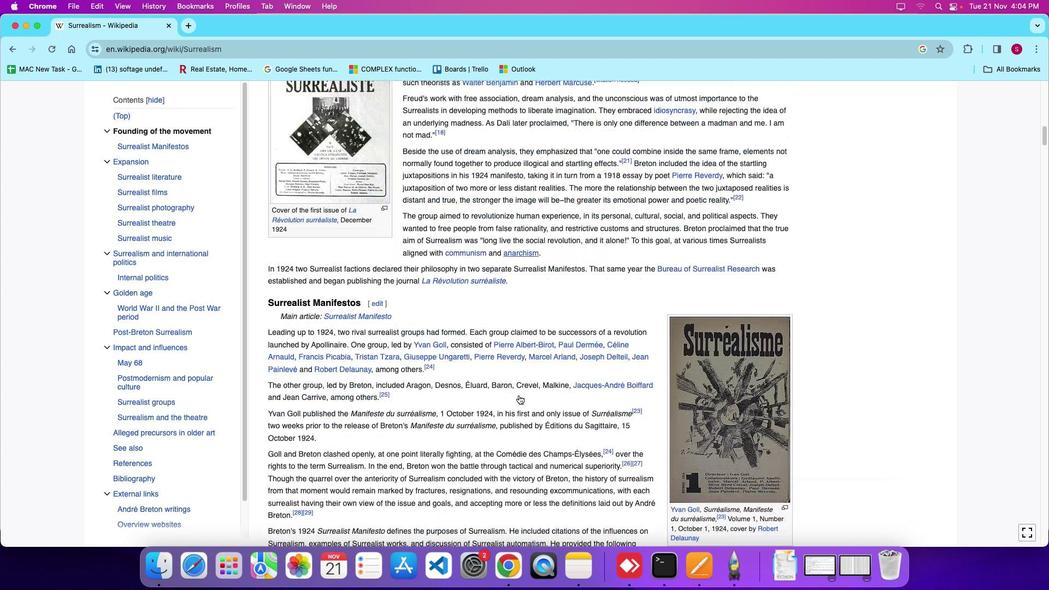 
Action: Mouse moved to (518, 396)
Screenshot: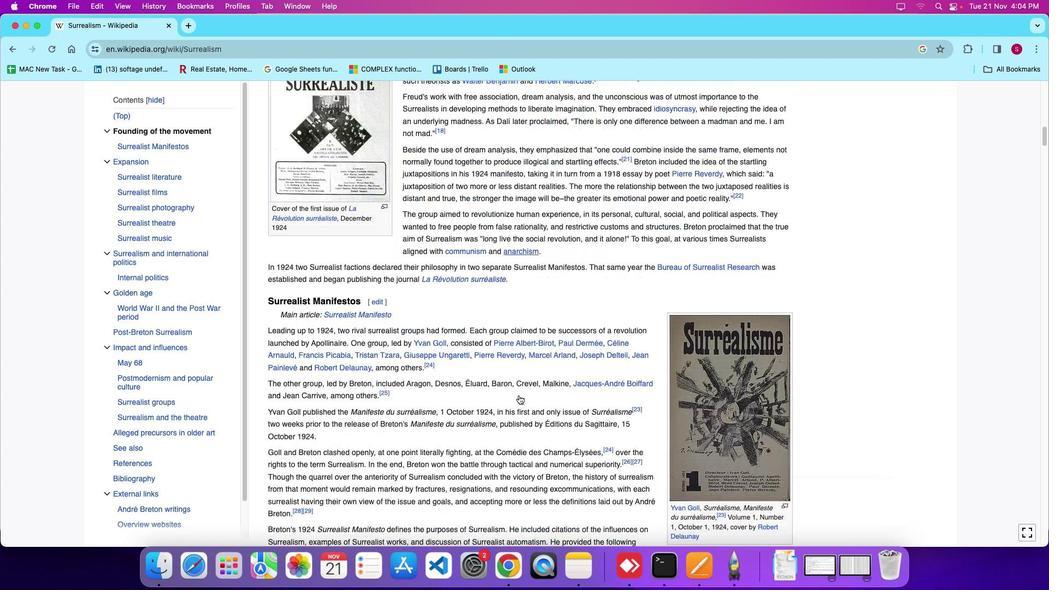 
Action: Mouse scrolled (518, 396) with delta (0, 0)
Screenshot: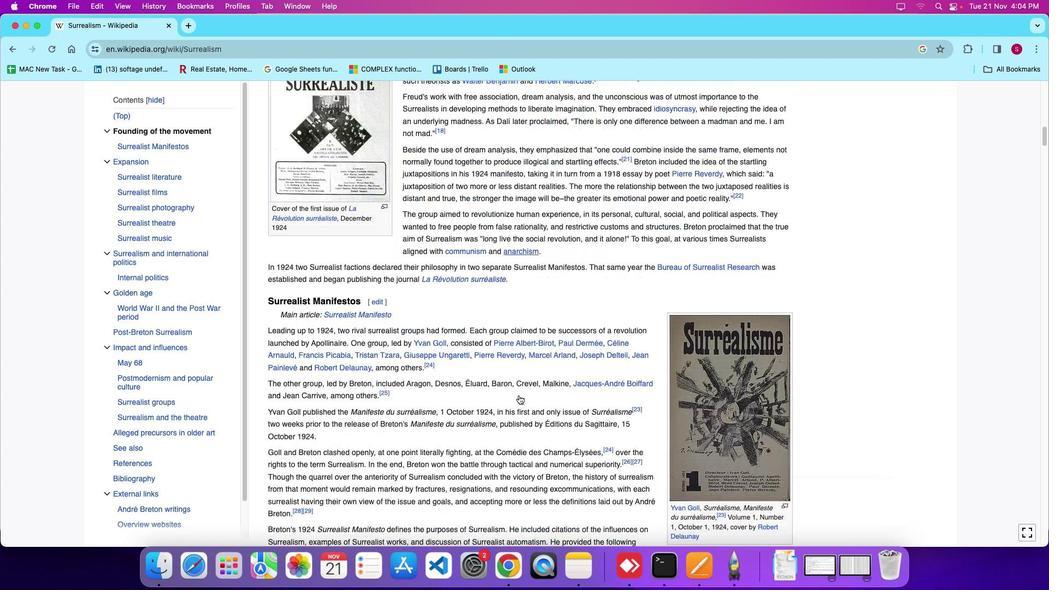 
Action: Mouse moved to (518, 395)
Screenshot: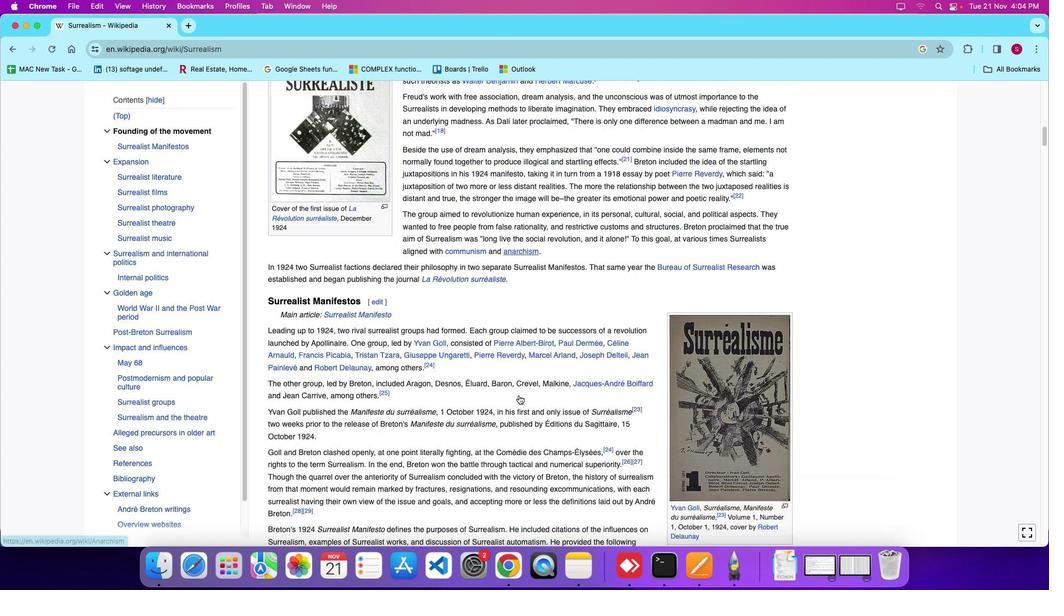 
Action: Mouse scrolled (518, 395) with delta (0, -4)
Screenshot: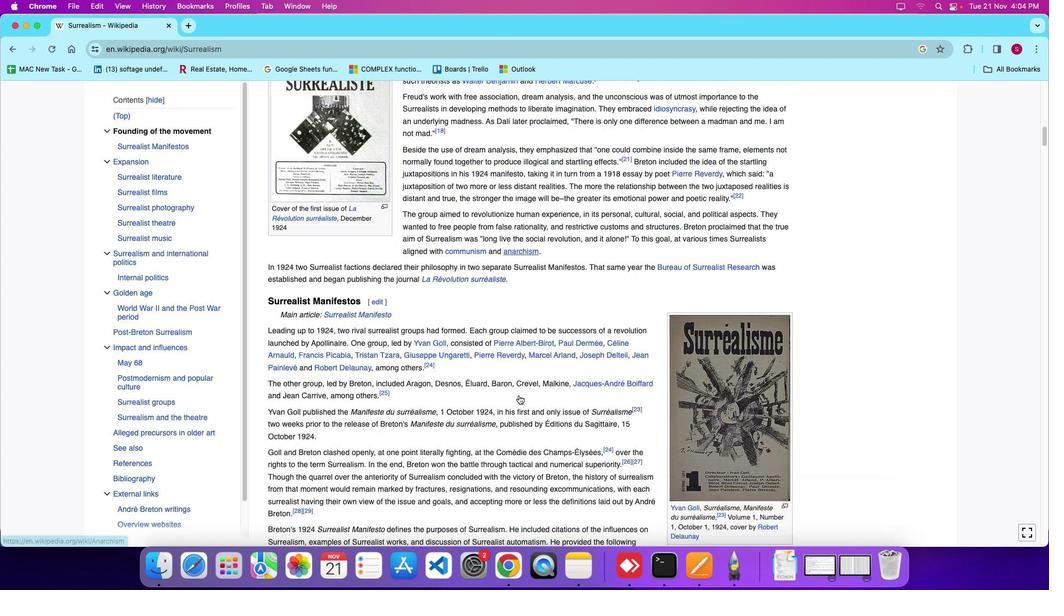 
Action: Mouse moved to (518, 395)
Screenshot: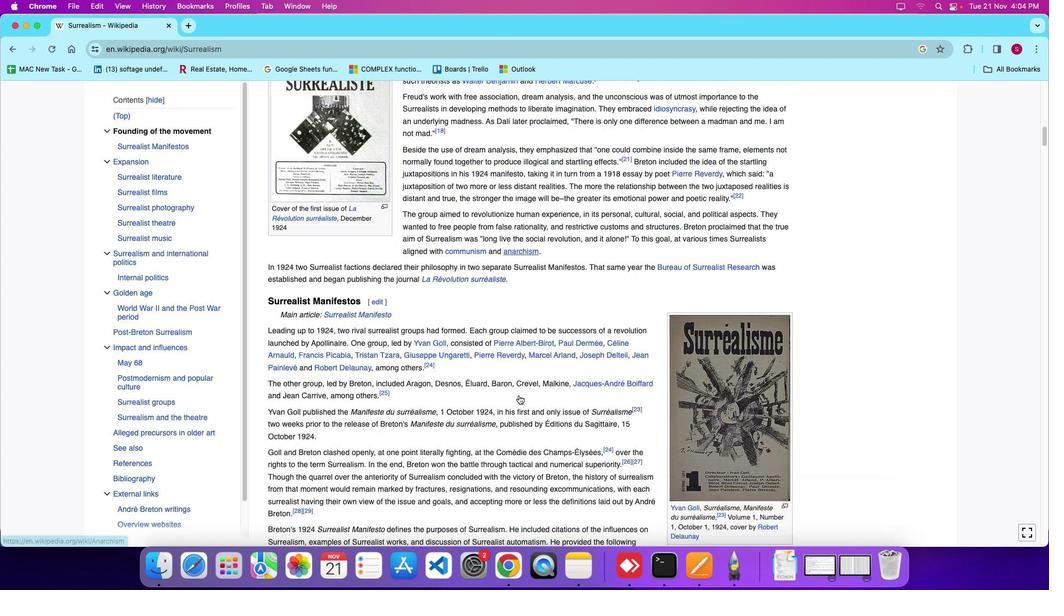 
Action: Mouse scrolled (518, 395) with delta (0, 0)
Screenshot: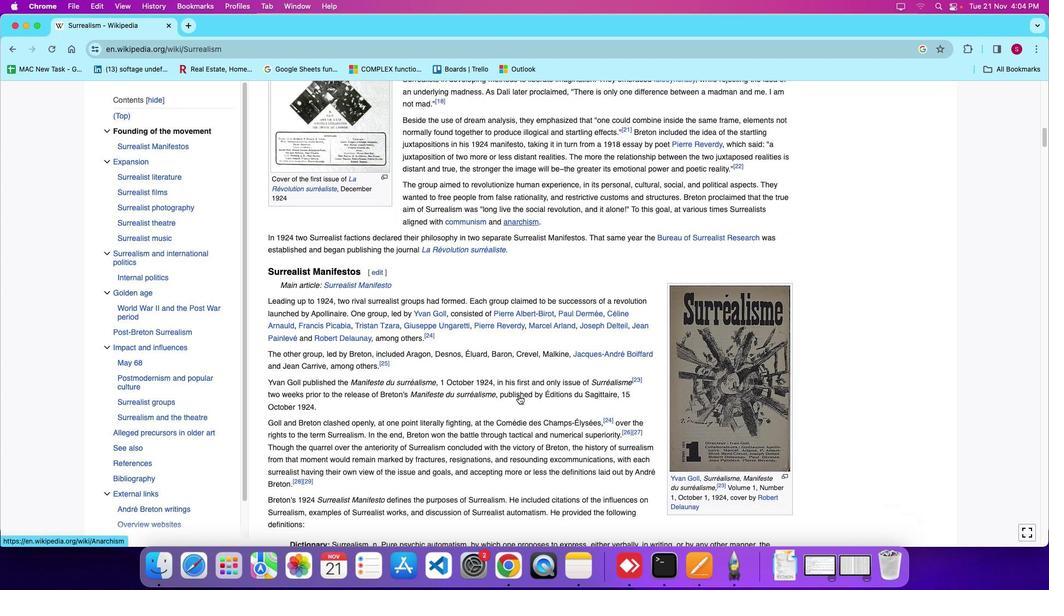 
Action: Mouse scrolled (518, 395) with delta (0, 0)
Screenshot: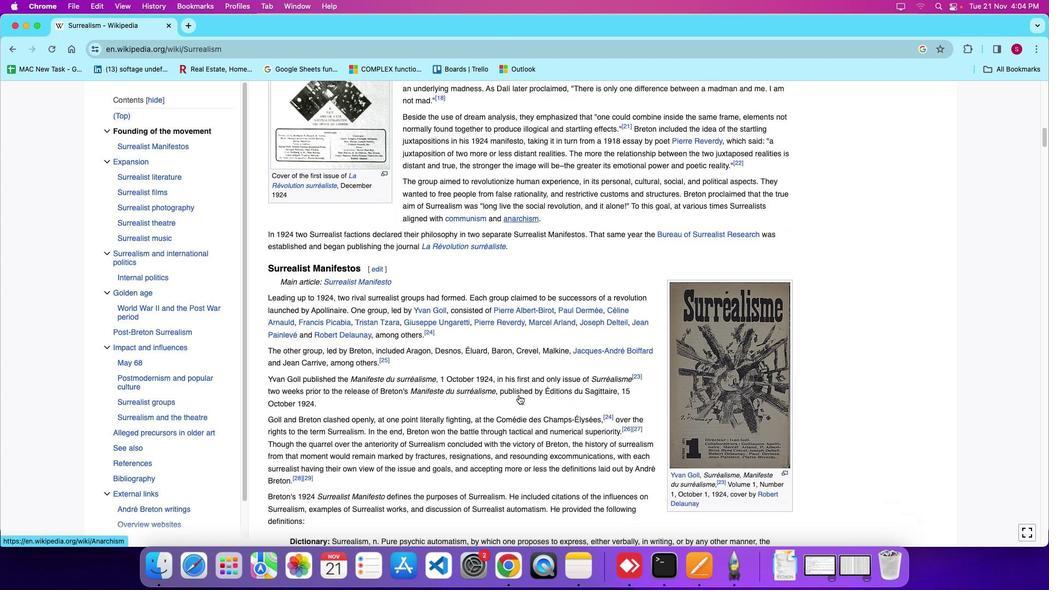 
Action: Mouse scrolled (518, 395) with delta (0, 0)
Screenshot: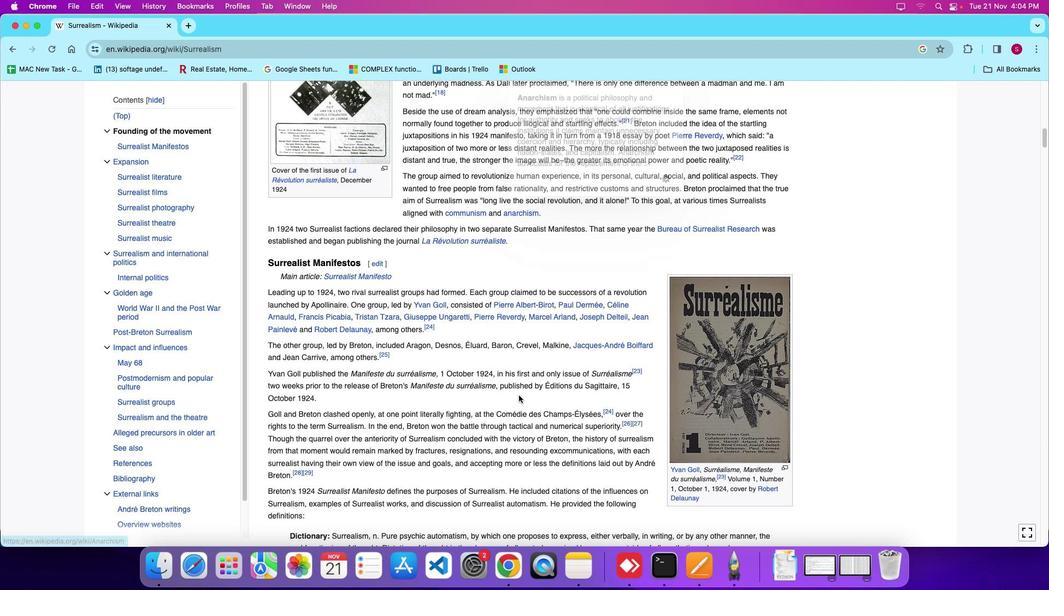 
Action: Mouse moved to (520, 392)
Screenshot: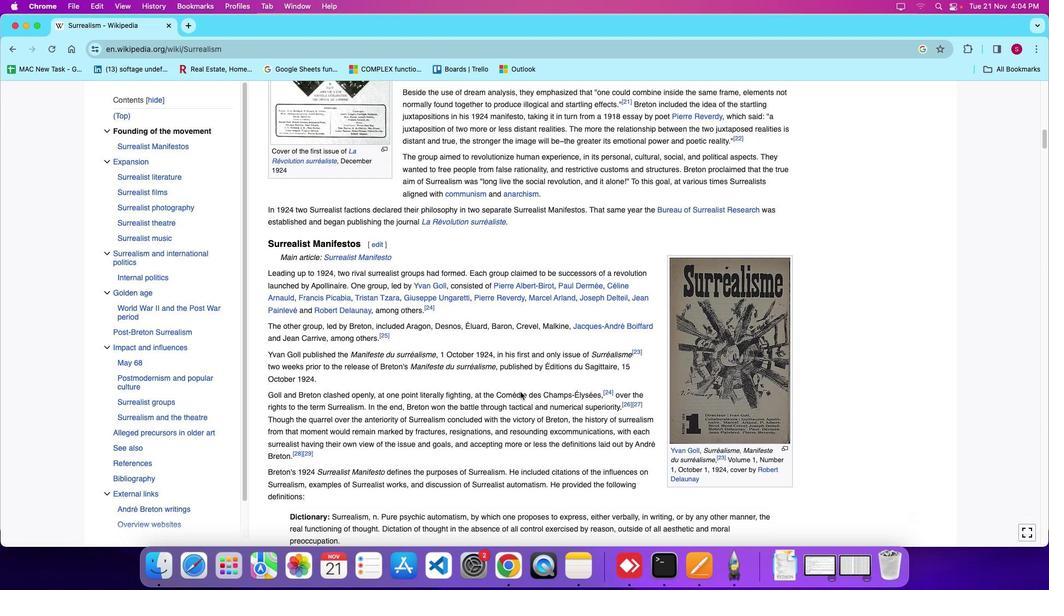 
Action: Mouse scrolled (520, 392) with delta (0, 0)
Screenshot: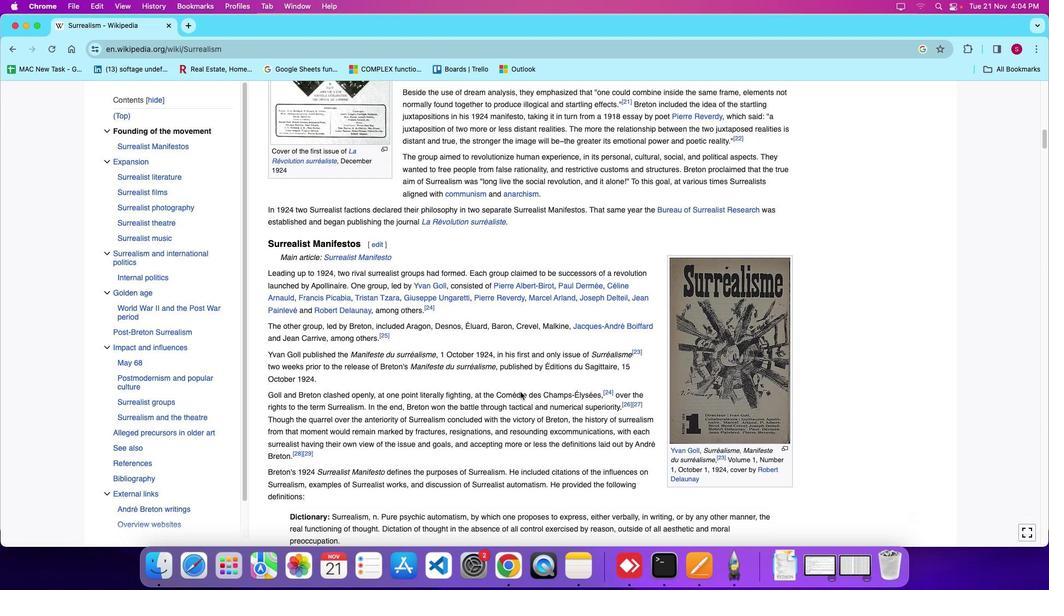 
Action: Mouse moved to (520, 391)
Screenshot: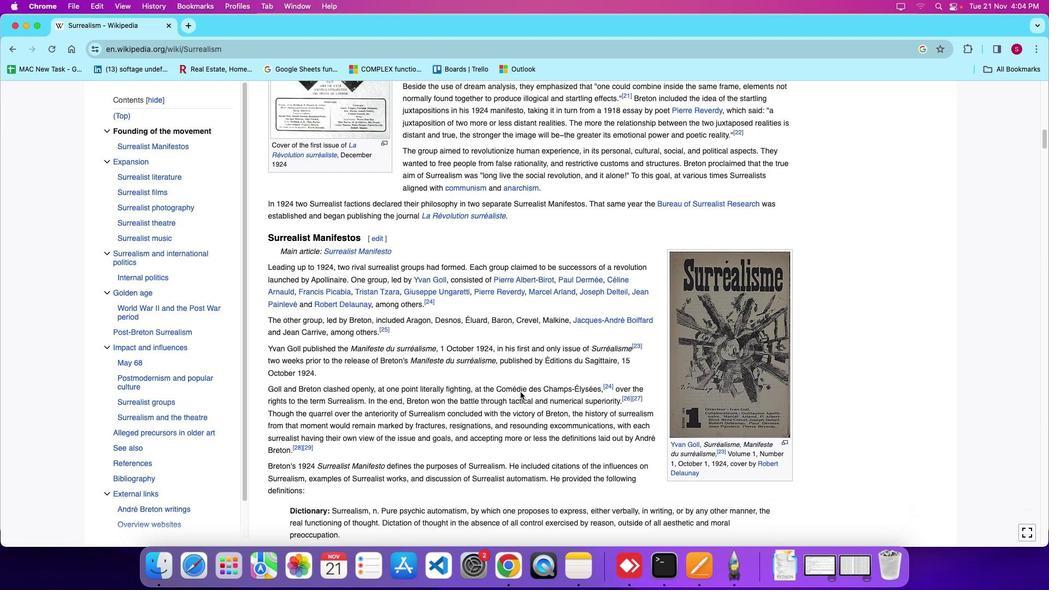 
Action: Mouse scrolled (520, 391) with delta (0, 0)
Screenshot: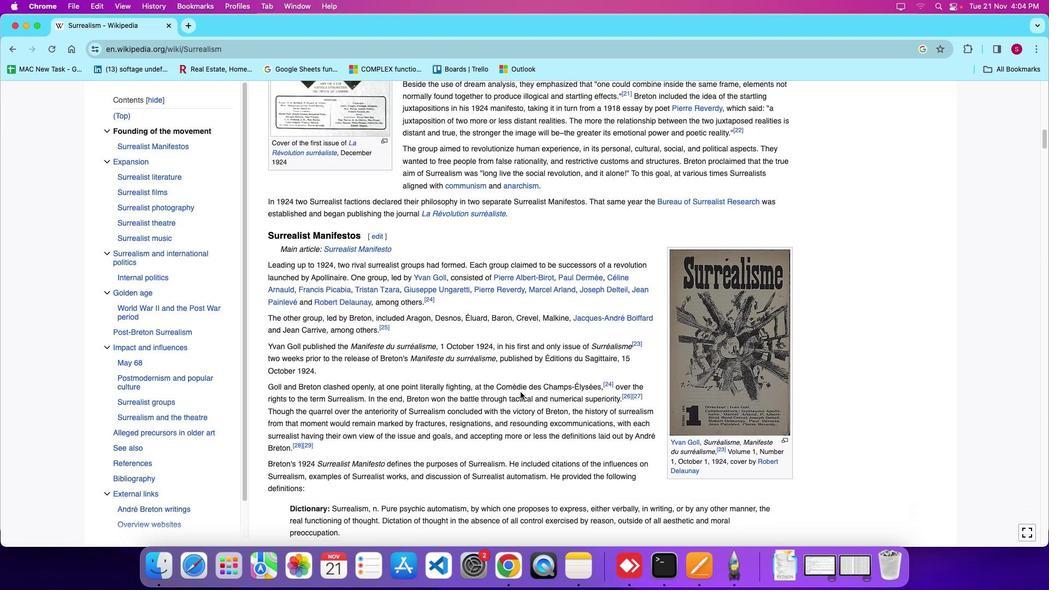 
Action: Mouse moved to (520, 391)
Screenshot: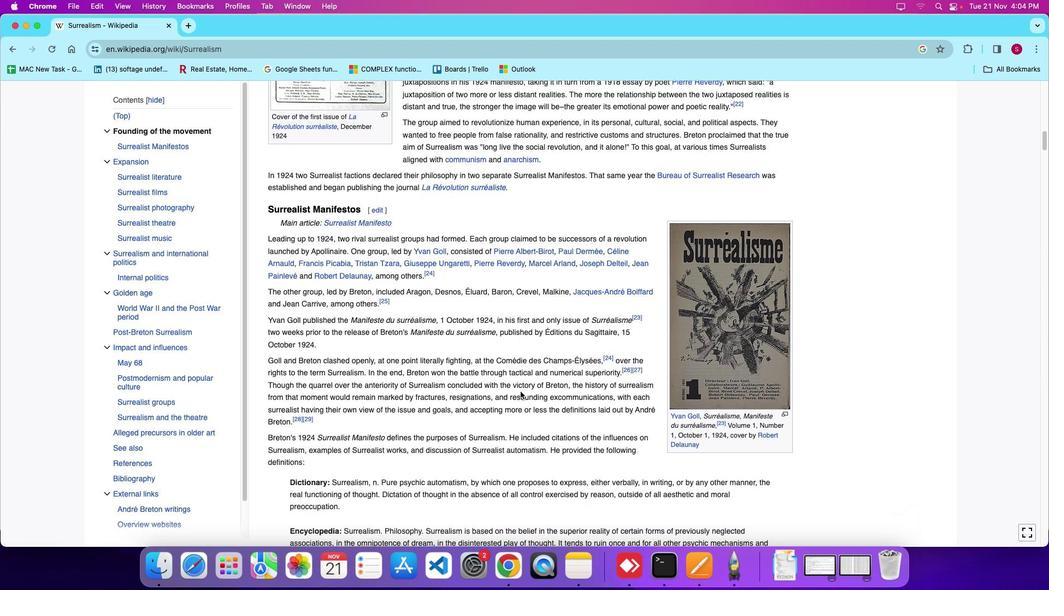 
Action: Mouse scrolled (520, 391) with delta (0, 0)
Screenshot: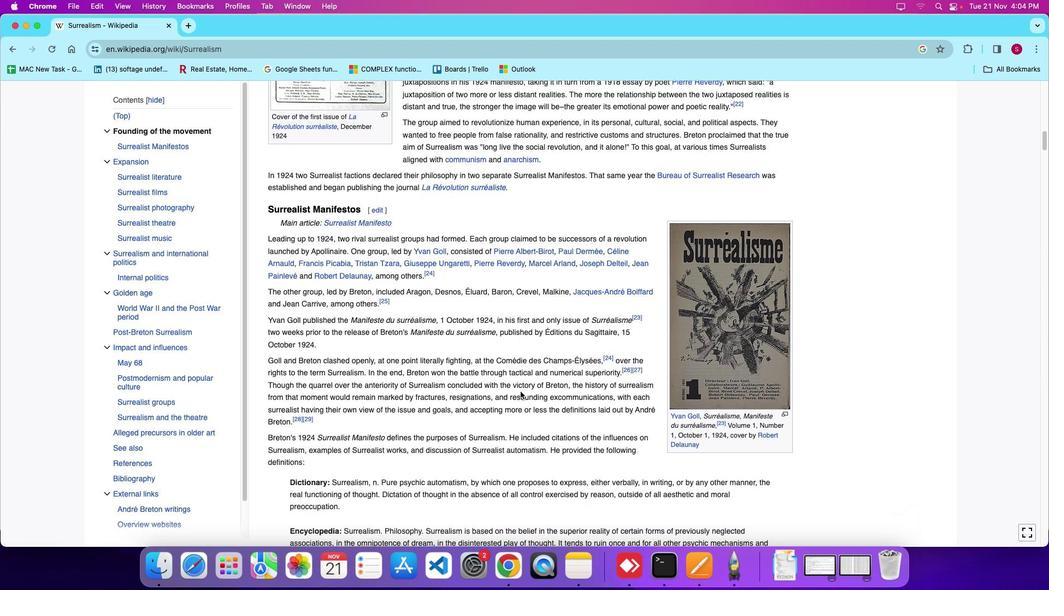 
Action: Mouse scrolled (520, 391) with delta (0, 0)
Screenshot: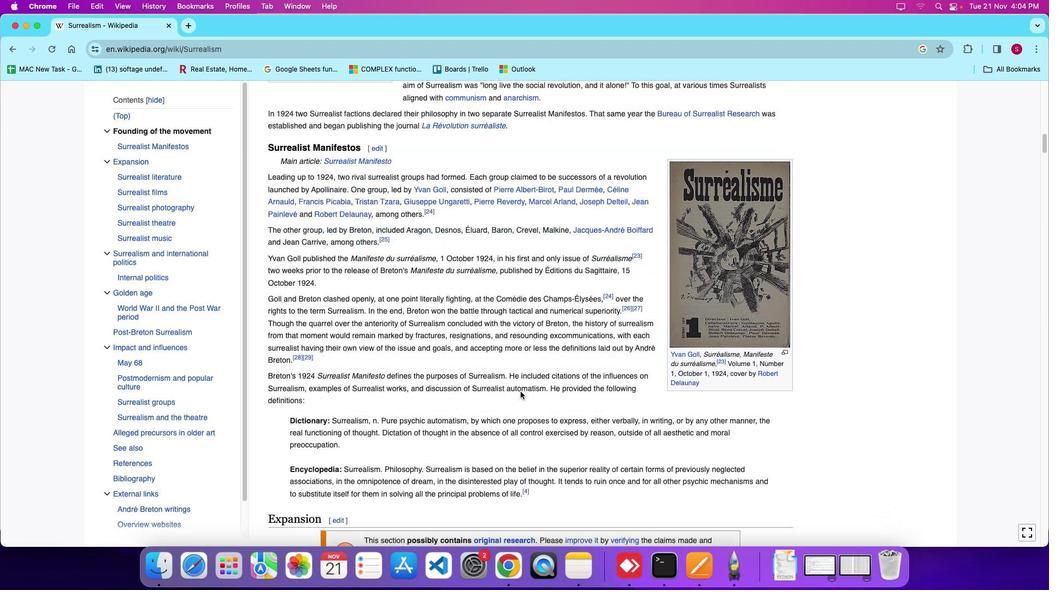 
Action: Mouse scrolled (520, 391) with delta (0, -2)
Screenshot: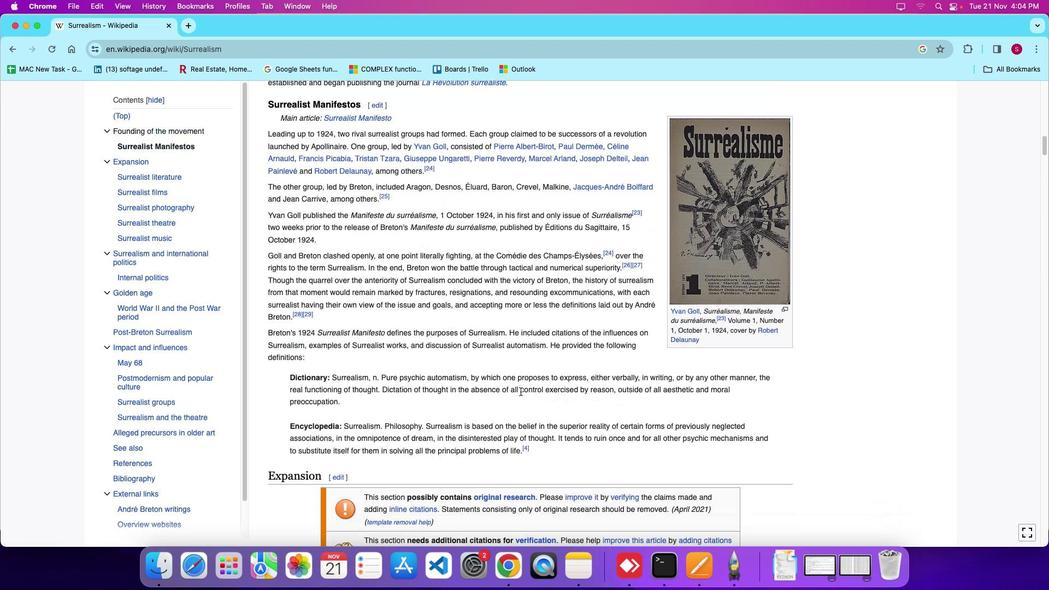 
Action: Mouse moved to (520, 391)
Screenshot: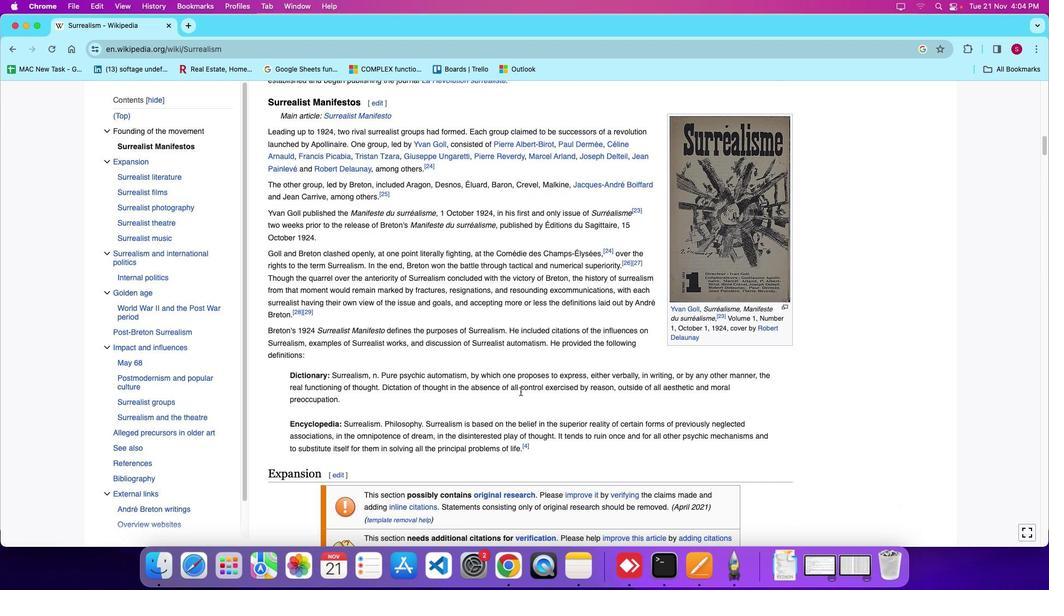 
Action: Mouse scrolled (520, 391) with delta (0, 0)
Screenshot: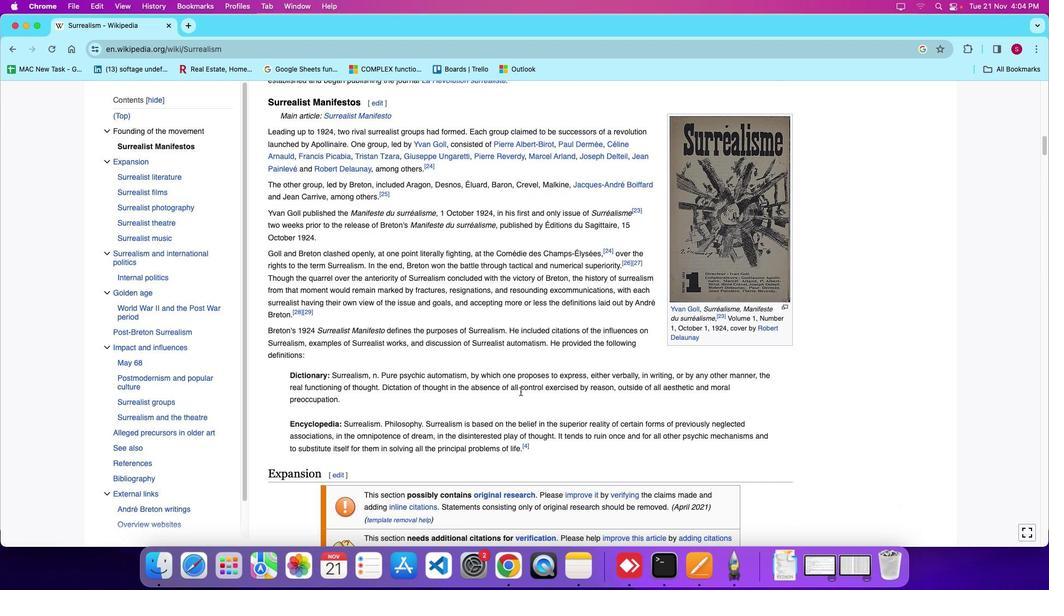 
Action: Mouse moved to (525, 392)
Screenshot: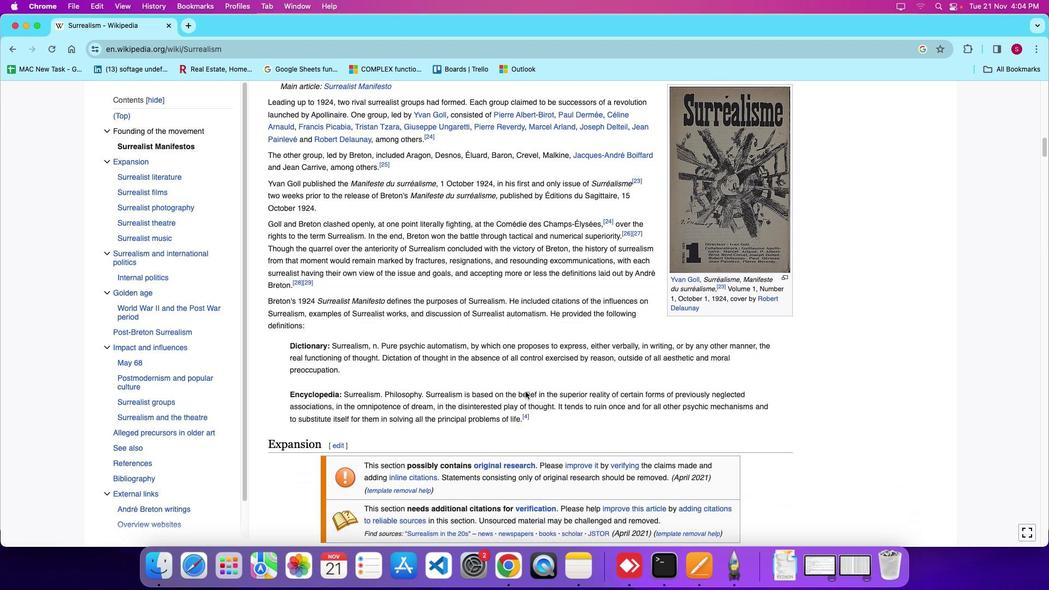 
Action: Mouse scrolled (525, 392) with delta (0, 0)
Screenshot: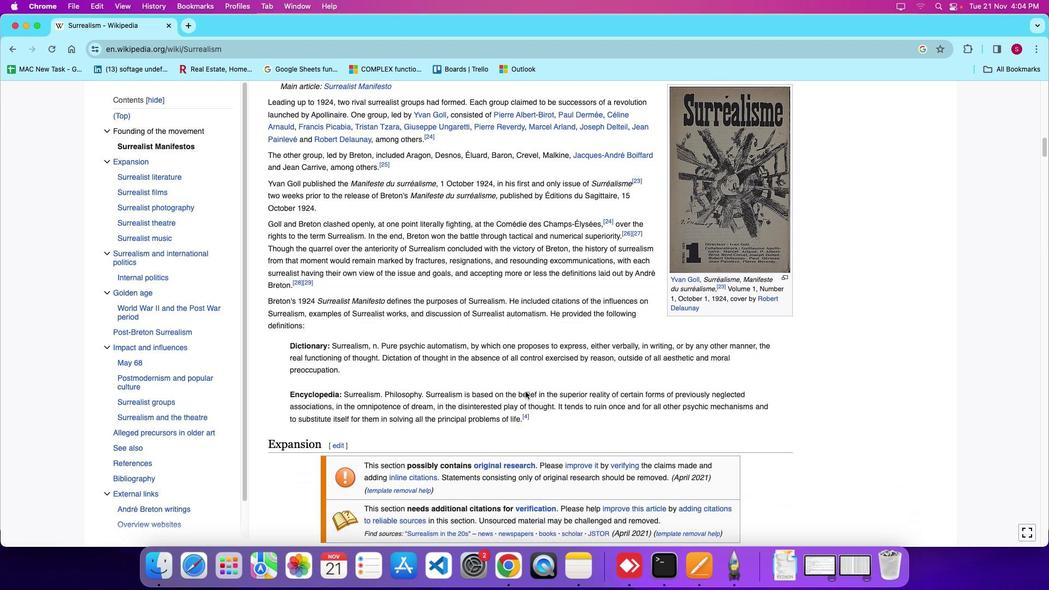 
Action: Mouse moved to (525, 391)
Screenshot: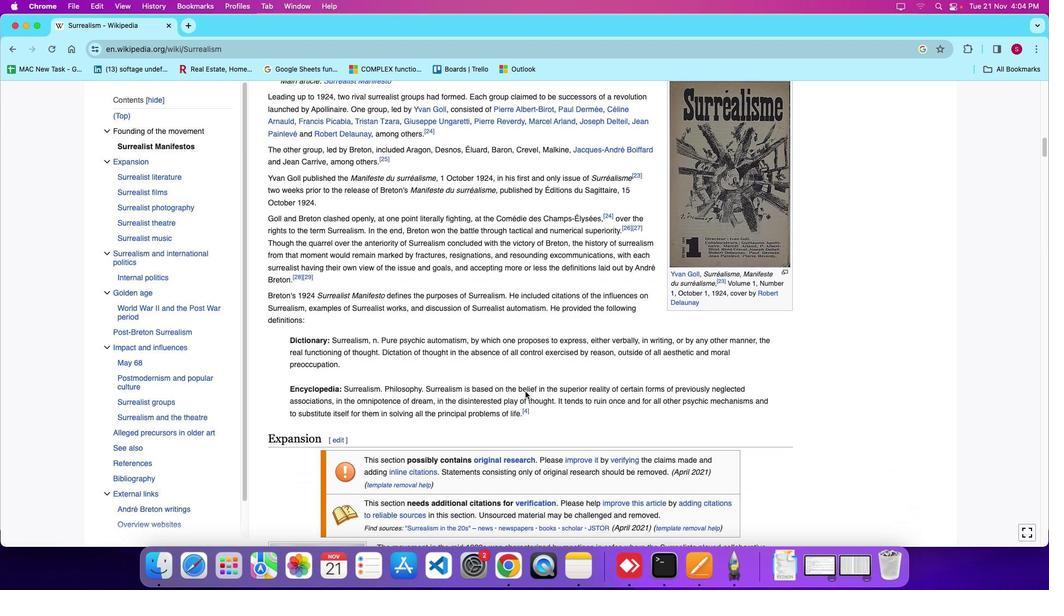 
Action: Mouse scrolled (525, 391) with delta (0, 0)
Screenshot: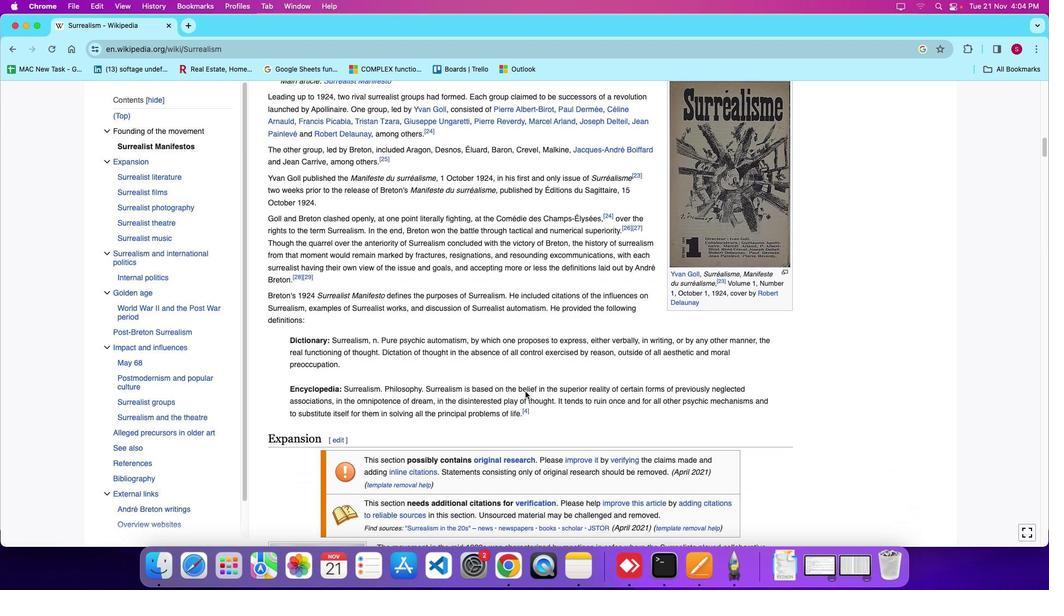 
Action: Mouse moved to (526, 391)
Screenshot: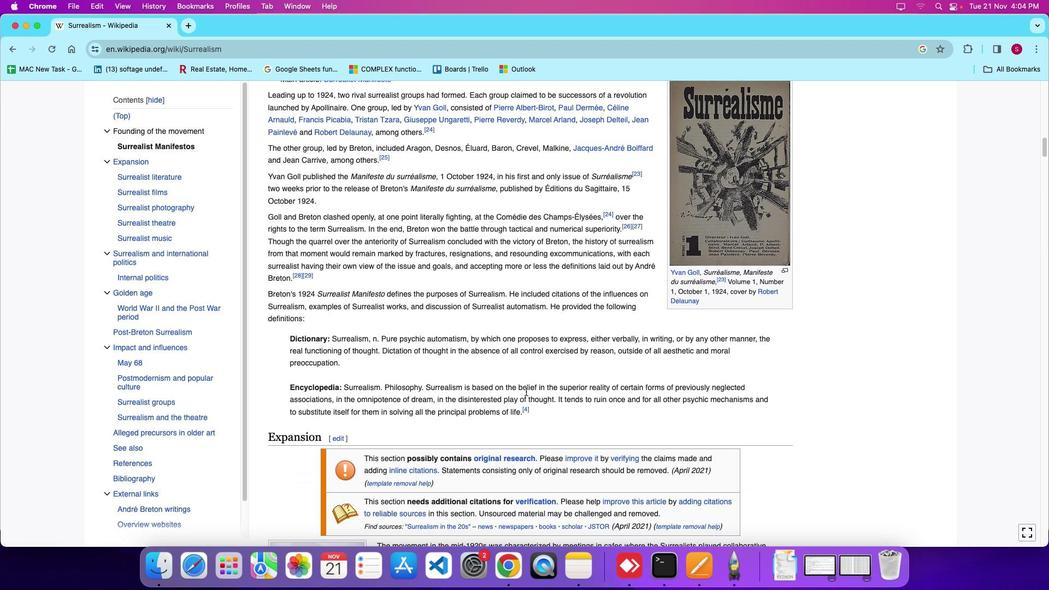 
Action: Mouse scrolled (526, 391) with delta (0, 0)
Screenshot: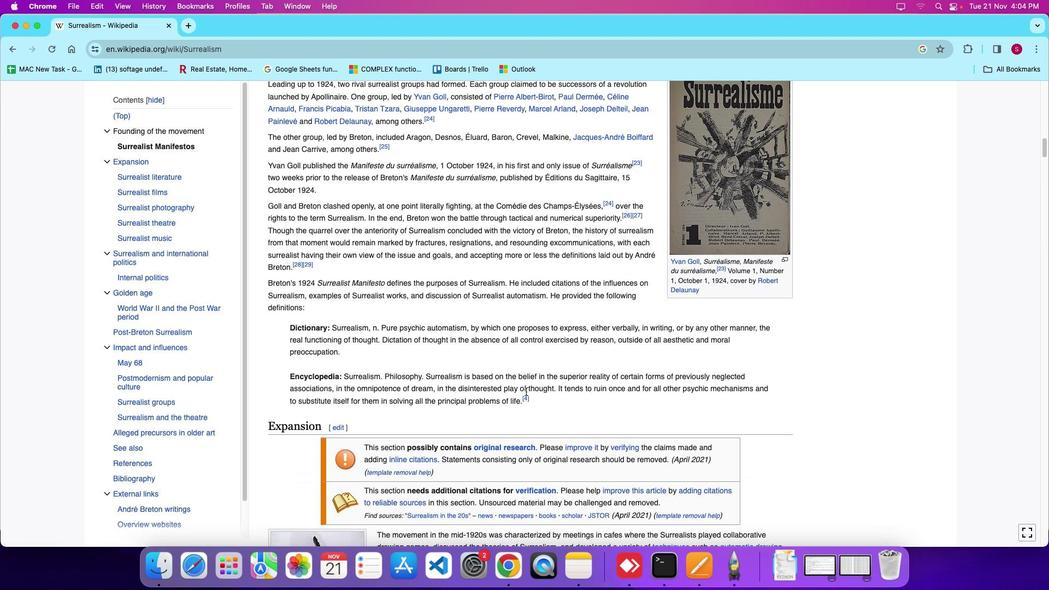 
Action: Mouse scrolled (526, 391) with delta (0, 0)
Screenshot: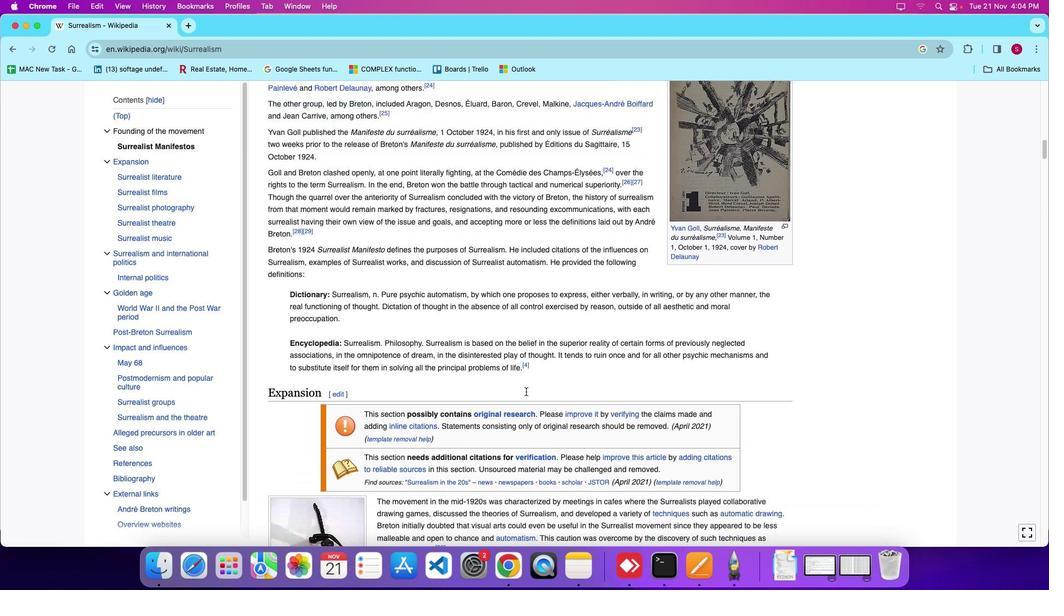 
Action: Mouse scrolled (526, 391) with delta (0, -1)
Screenshot: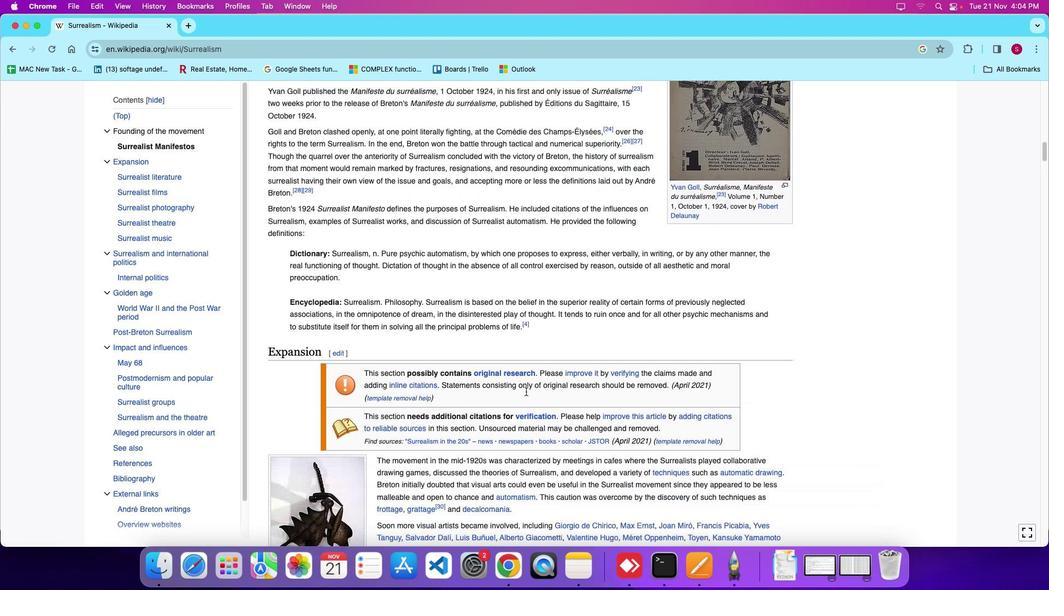 
Action: Mouse moved to (526, 393)
Screenshot: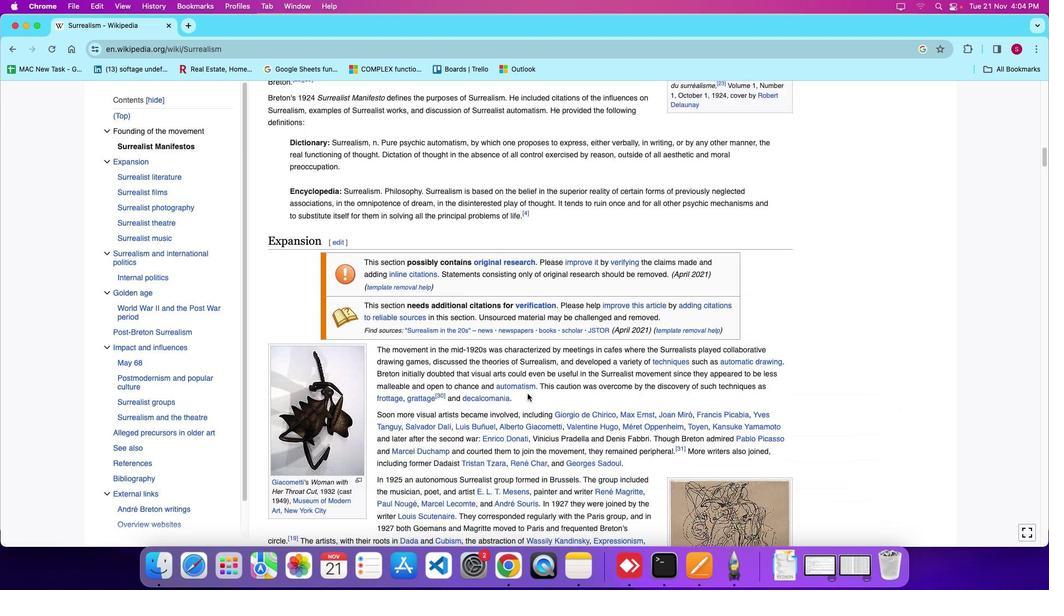 
Action: Mouse scrolled (526, 393) with delta (0, 0)
Screenshot: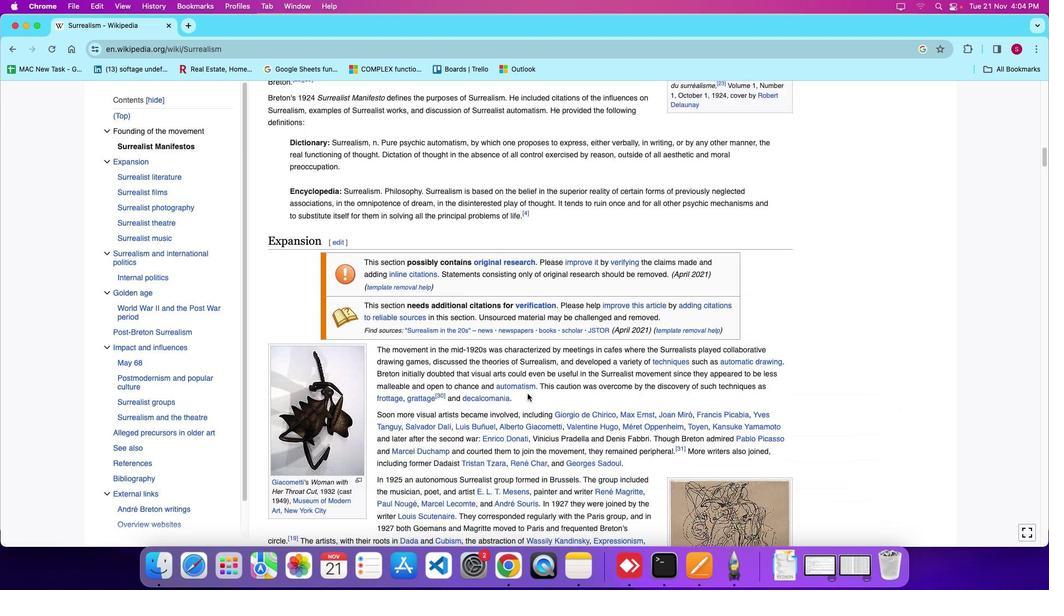 
Action: Mouse scrolled (526, 393) with delta (0, 0)
Screenshot: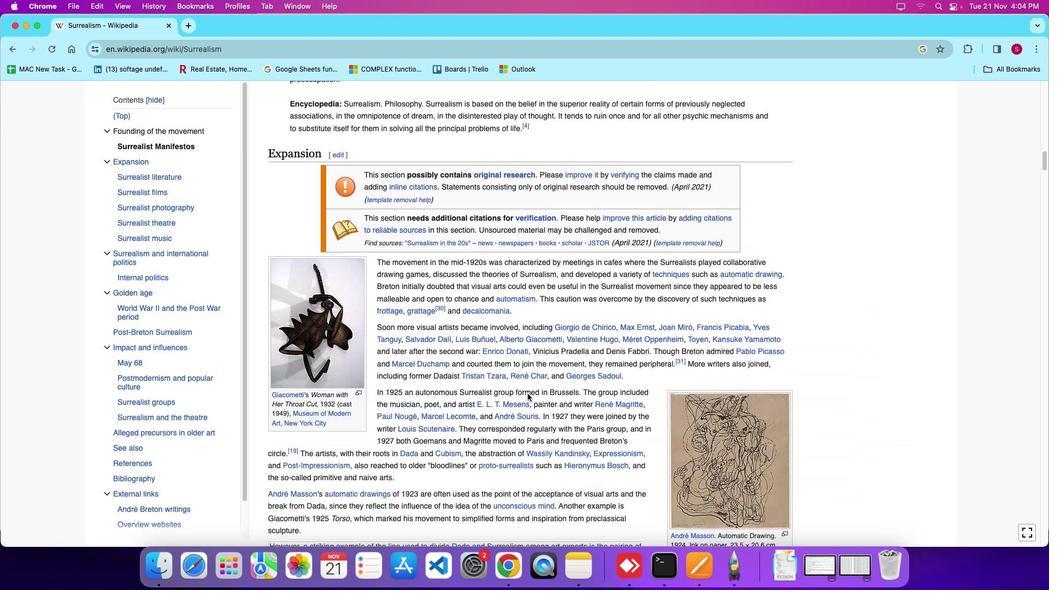 
Action: Mouse moved to (526, 393)
Screenshot: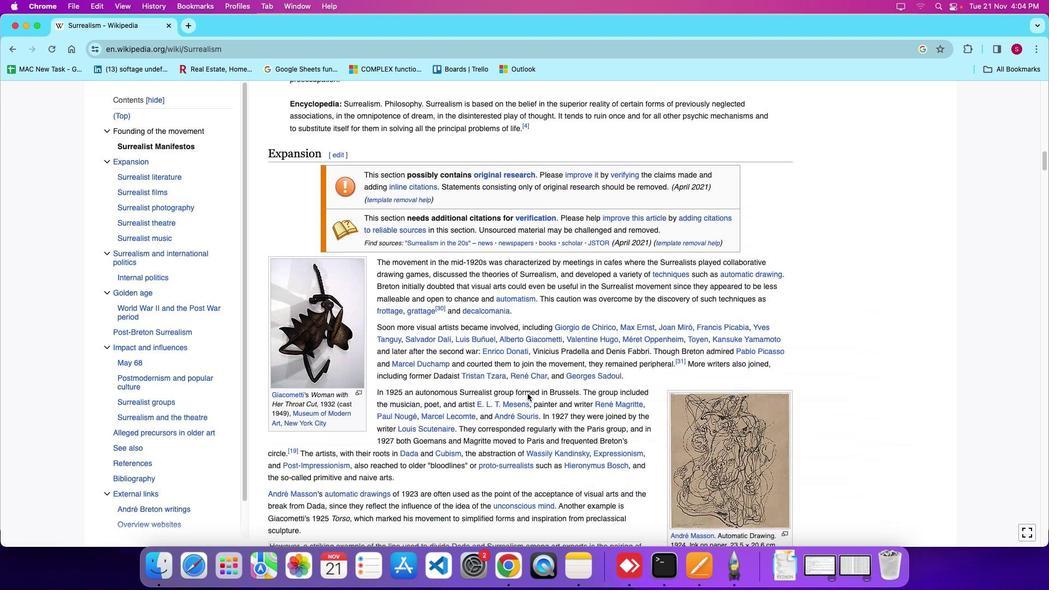 
Action: Mouse scrolled (526, 393) with delta (0, -3)
Screenshot: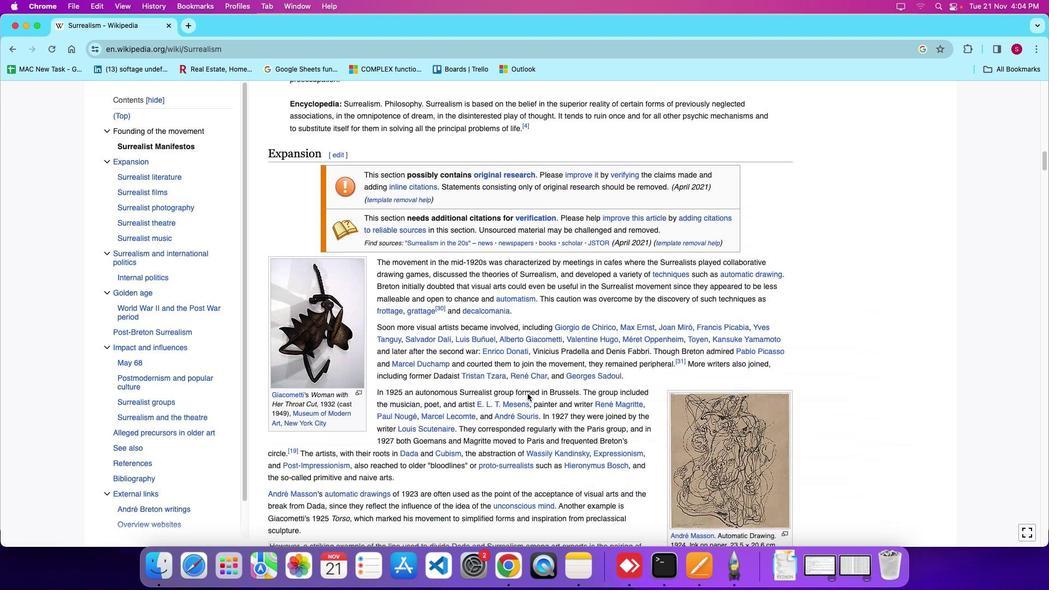 
Action: Mouse moved to (527, 392)
Screenshot: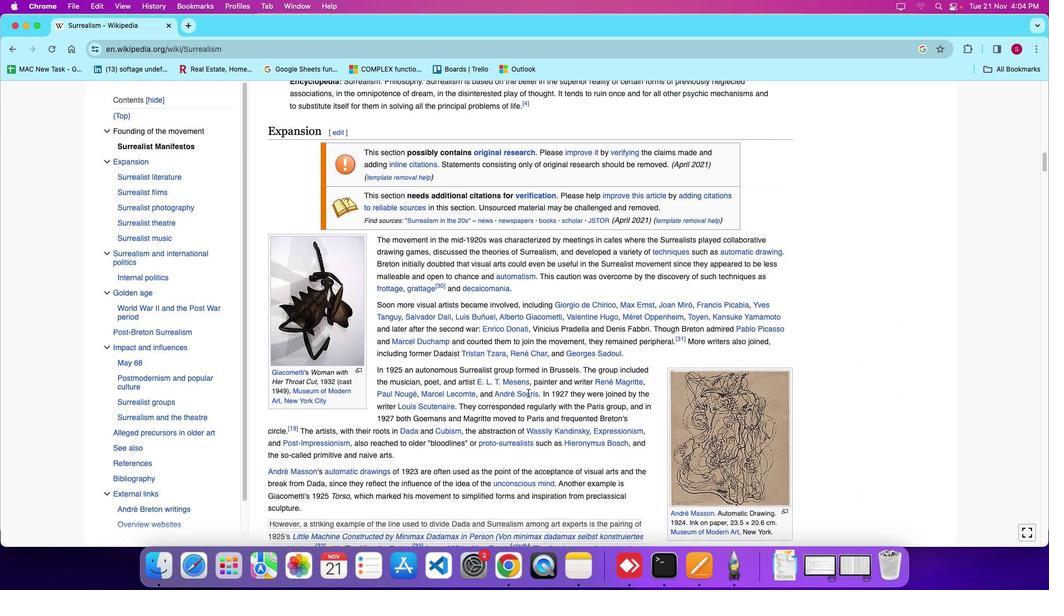 
Action: Mouse scrolled (527, 392) with delta (0, 0)
Screenshot: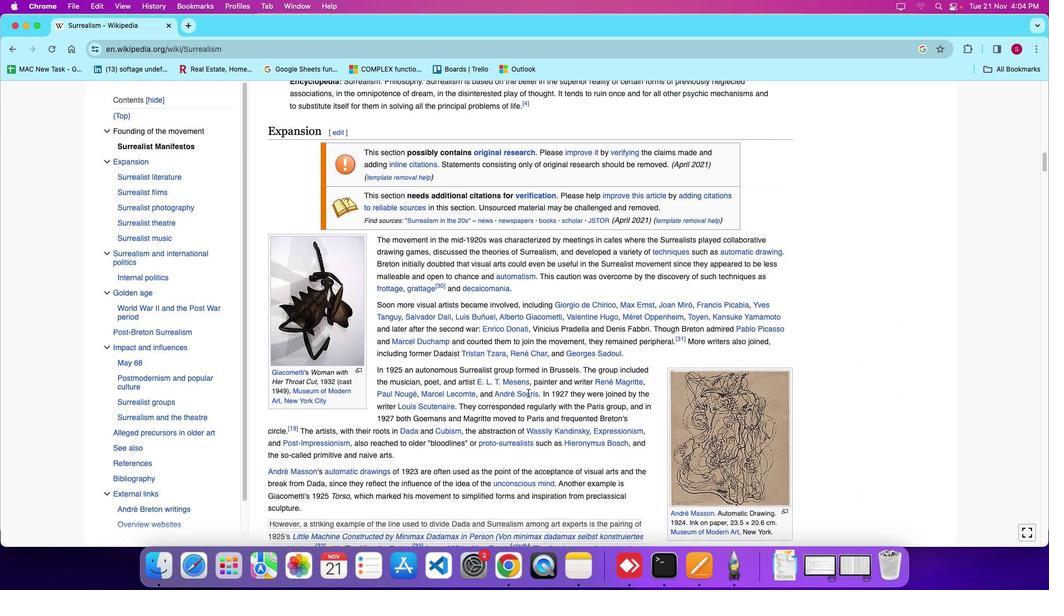 
Action: Mouse scrolled (527, 392) with delta (0, 0)
Screenshot: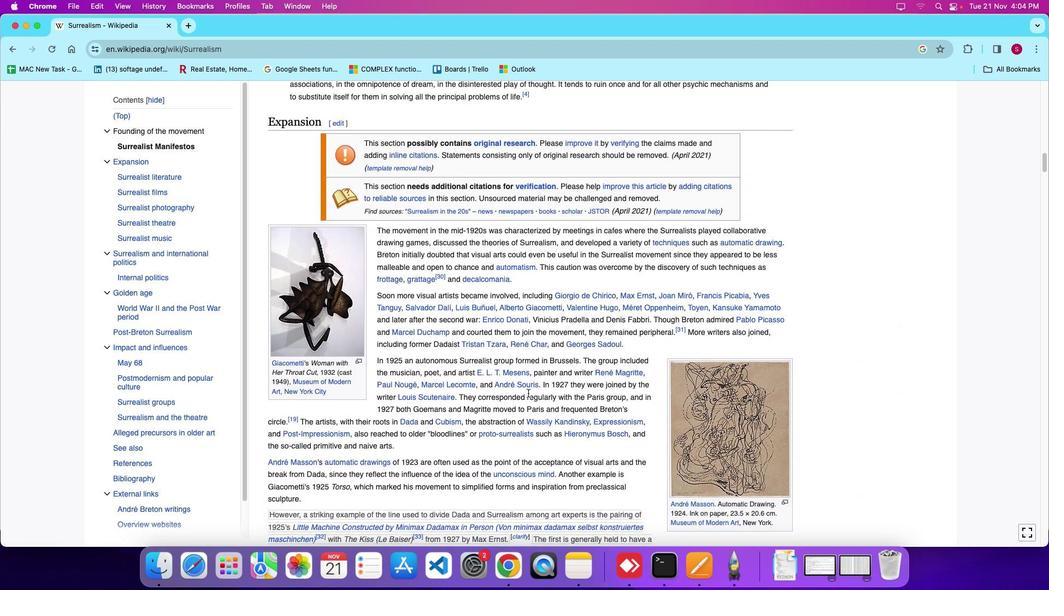 
Action: Mouse scrolled (527, 392) with delta (0, 0)
Screenshot: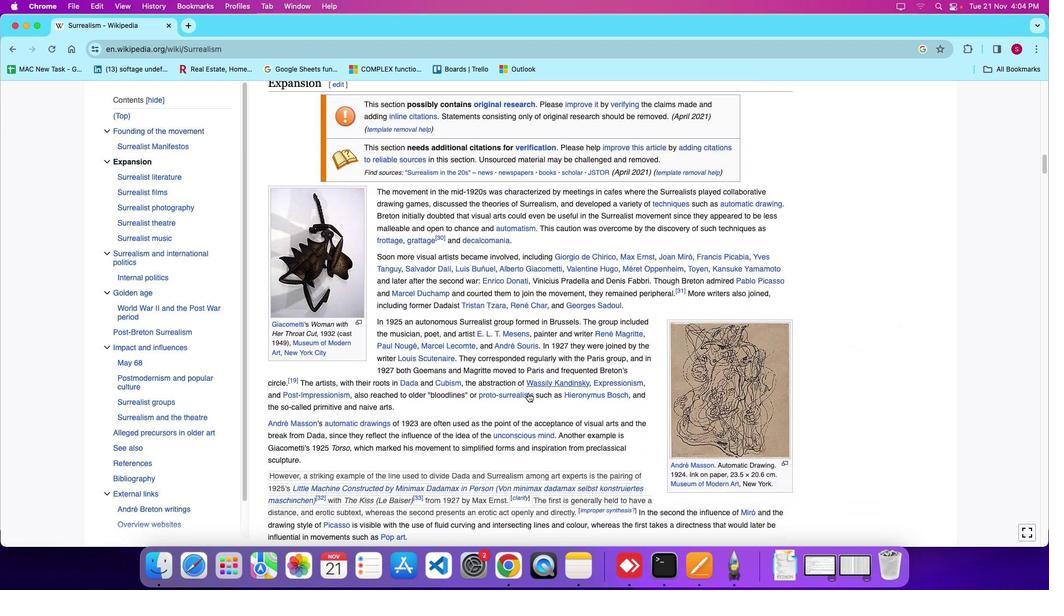 
Action: Mouse moved to (536, 397)
Screenshot: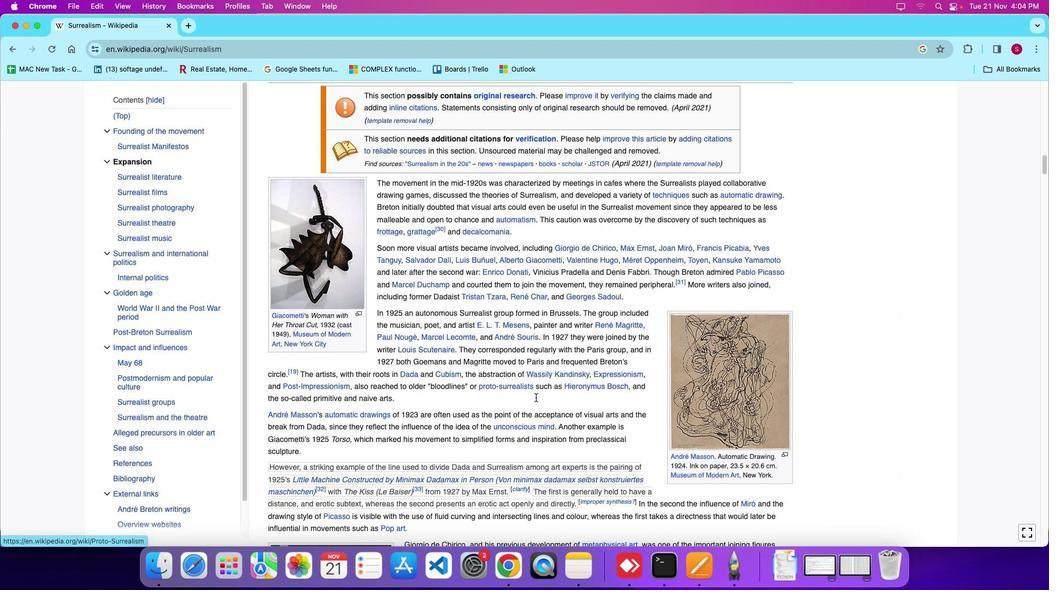 
Action: Mouse scrolled (536, 397) with delta (0, 0)
Screenshot: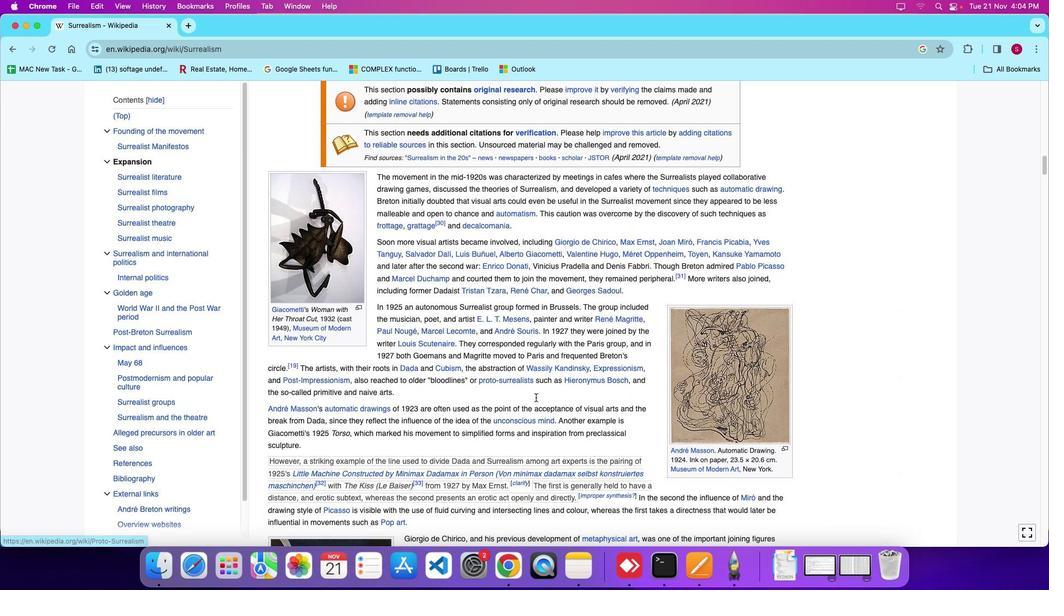 
Action: Mouse moved to (536, 397)
Screenshot: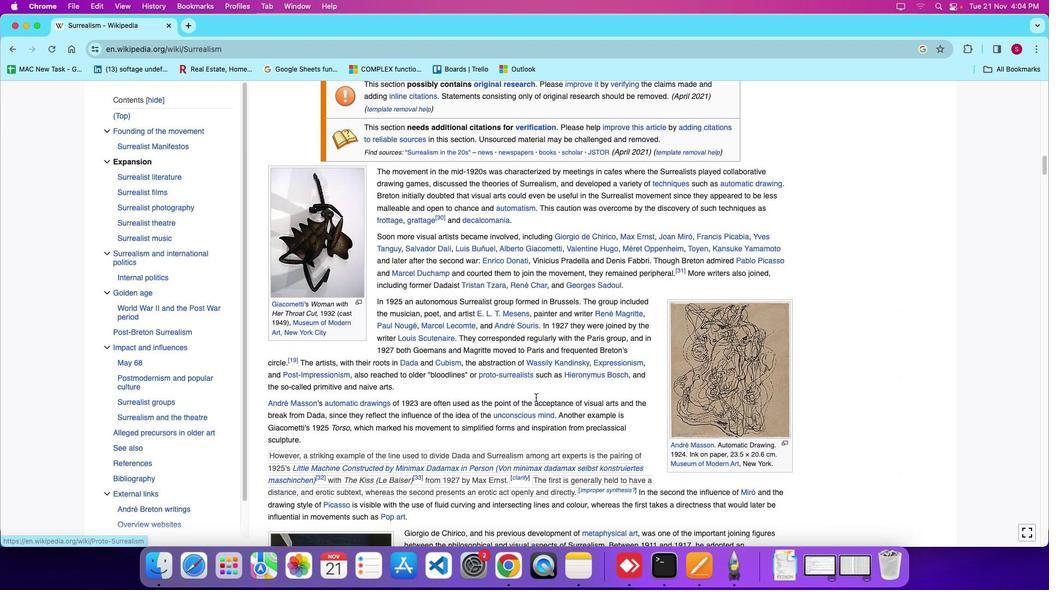 
Action: Mouse scrolled (536, 397) with delta (0, 0)
Screenshot: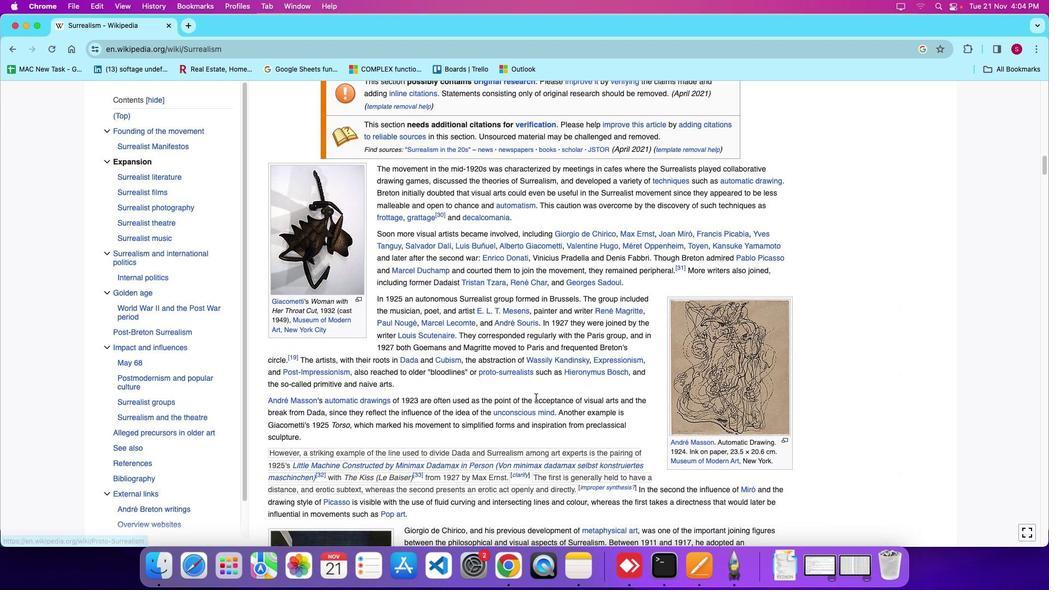 
Action: Mouse moved to (536, 394)
Screenshot: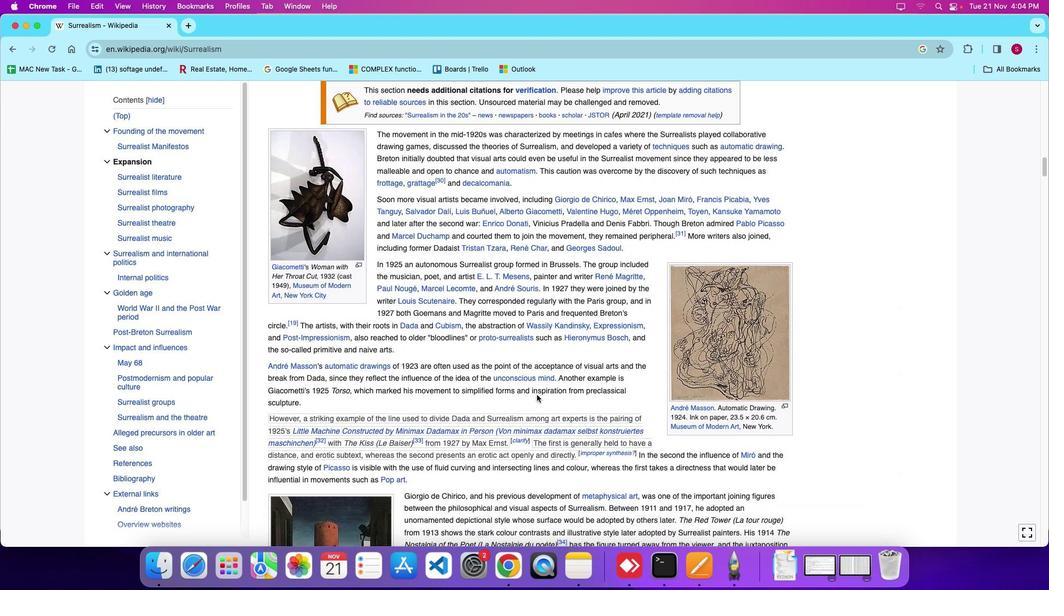 
Action: Mouse scrolled (536, 394) with delta (0, 0)
Screenshot: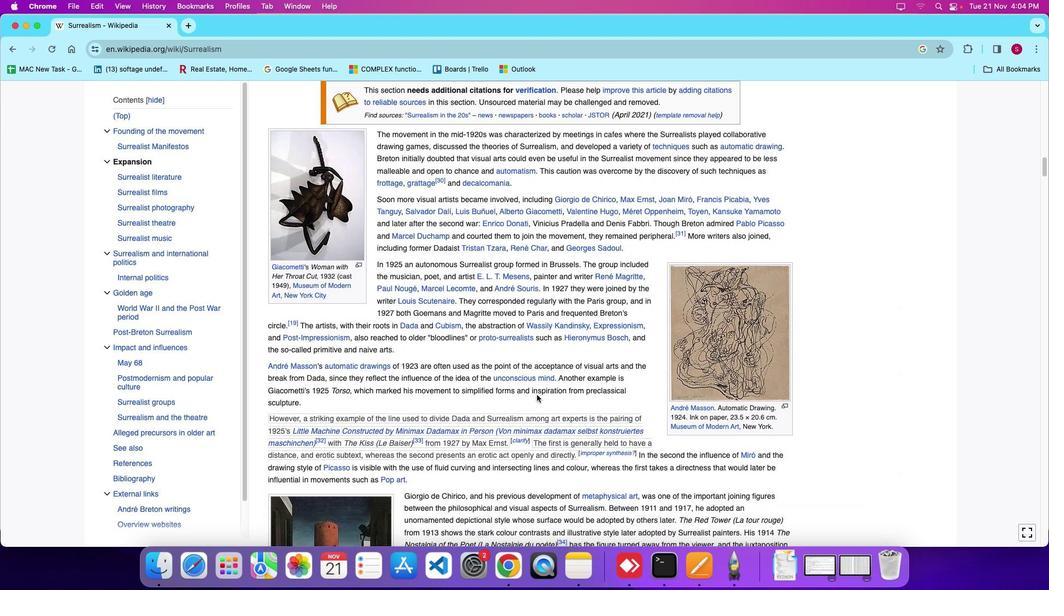 
Action: Mouse scrolled (536, 394) with delta (0, 0)
Screenshot: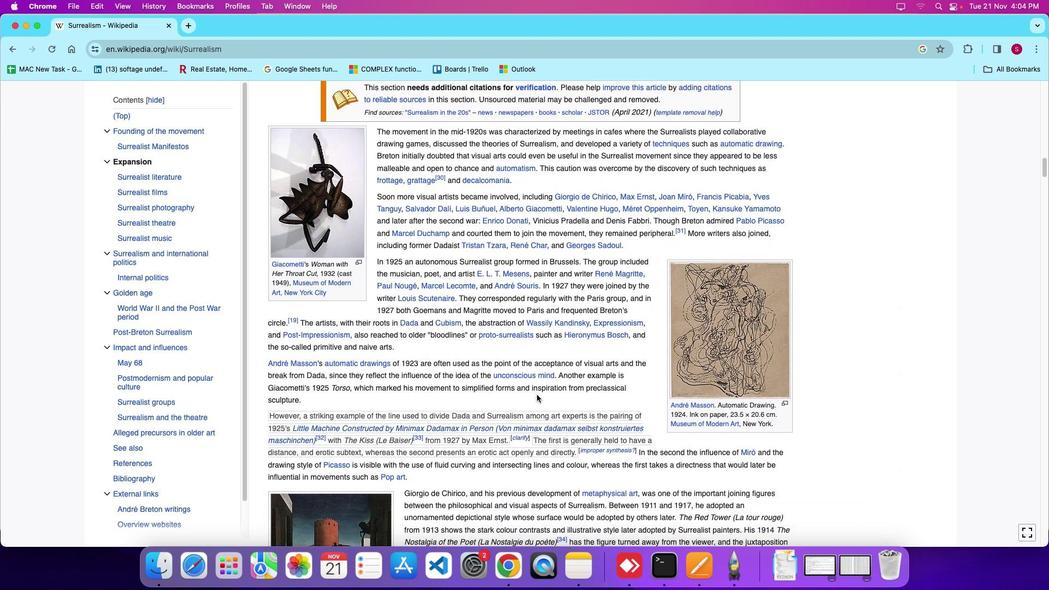 
Action: Mouse scrolled (536, 394) with delta (0, 0)
Screenshot: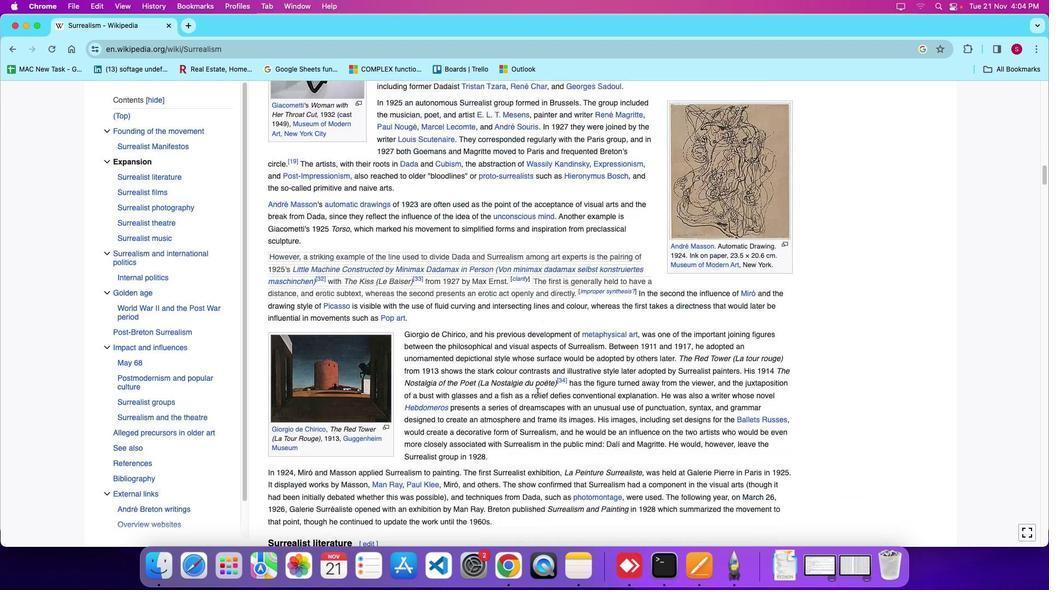 
Action: Mouse scrolled (536, 394) with delta (0, 0)
Screenshot: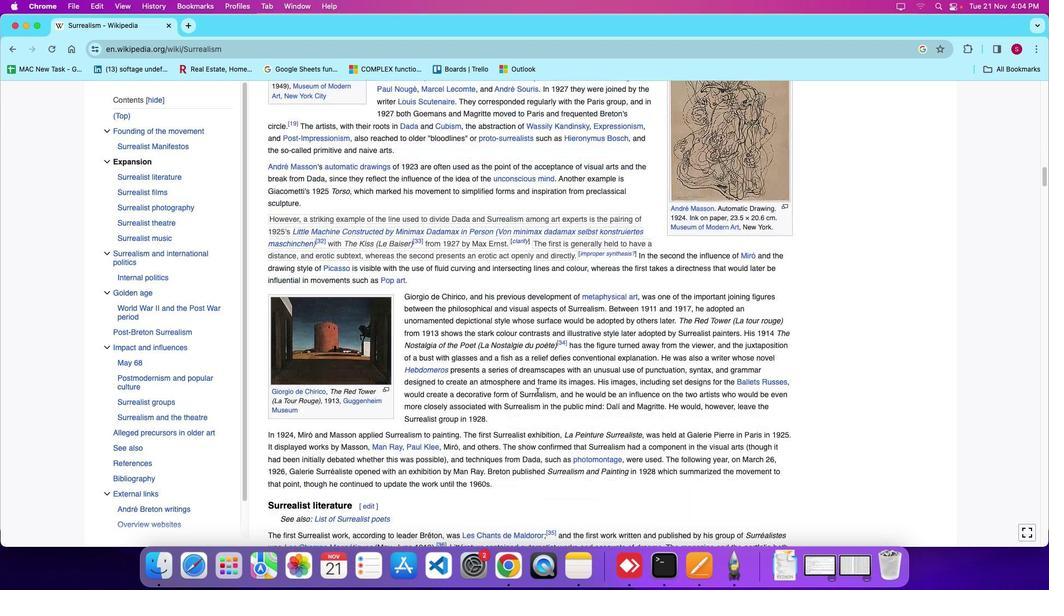 
Action: Mouse moved to (536, 394)
Screenshot: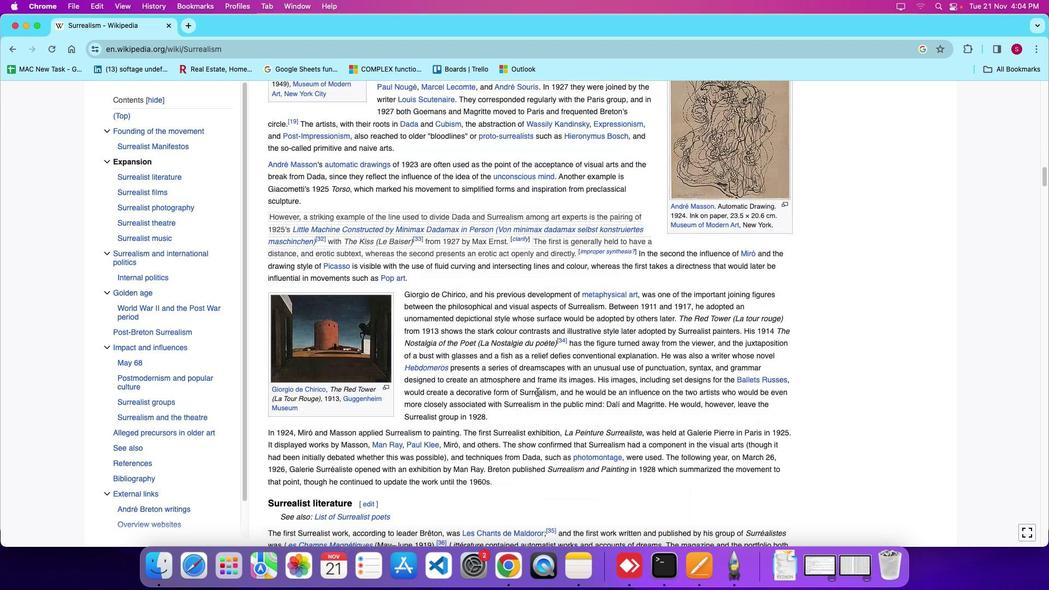 
Action: Mouse scrolled (536, 394) with delta (0, -3)
Screenshot: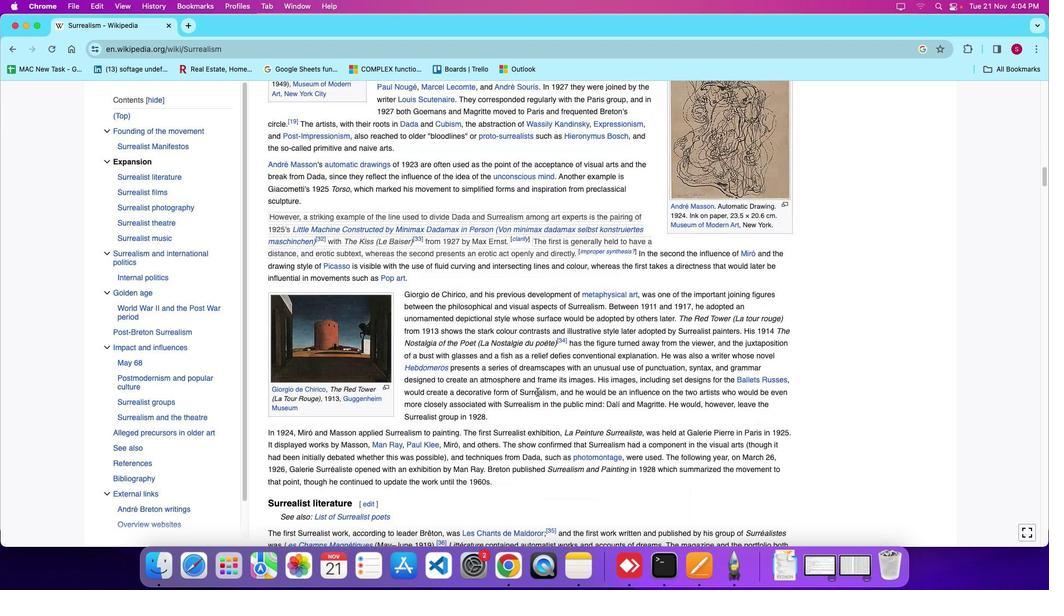 
Action: Mouse moved to (537, 391)
Screenshot: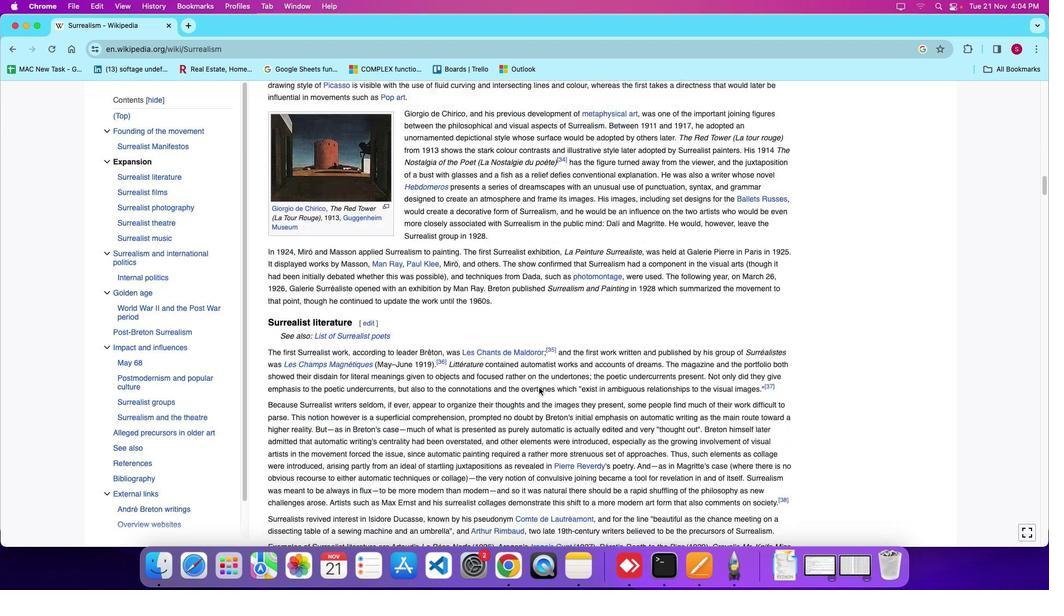 
Action: Mouse scrolled (537, 391) with delta (0, 0)
Screenshot: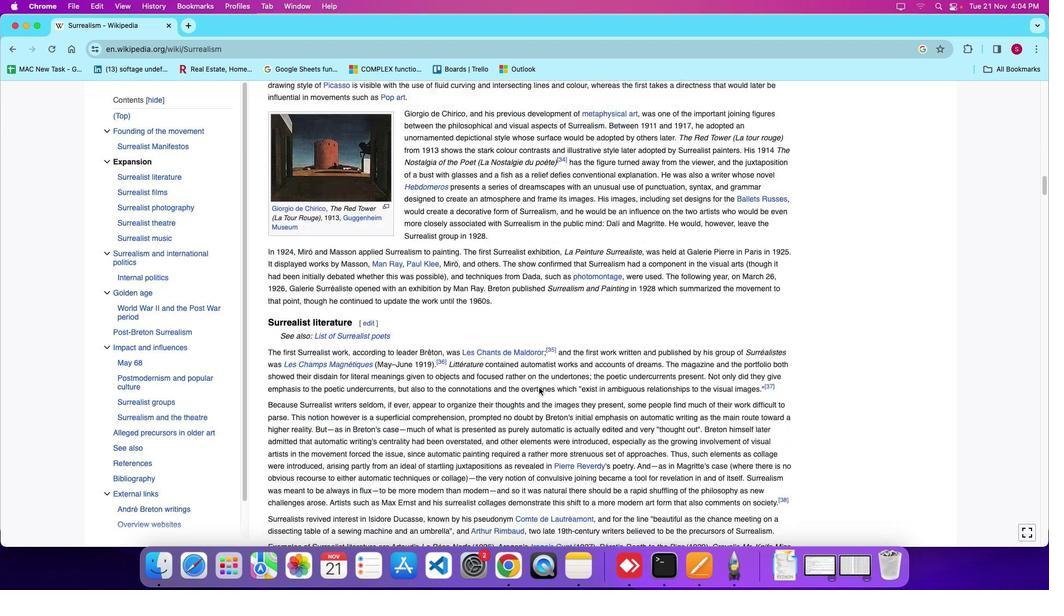 
Action: Mouse moved to (538, 390)
Screenshot: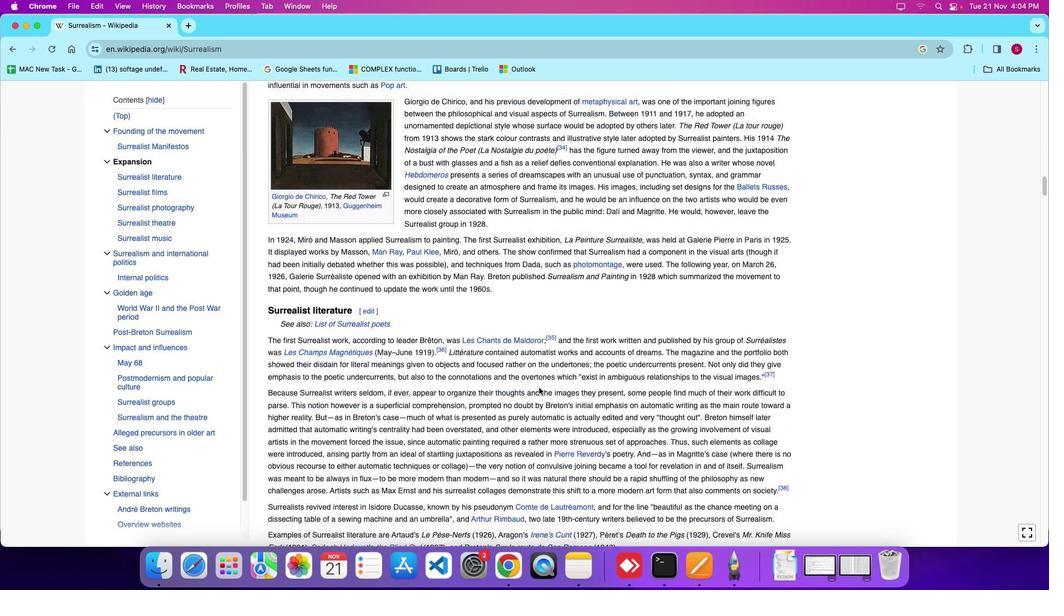 
Action: Mouse scrolled (538, 390) with delta (0, 0)
Screenshot: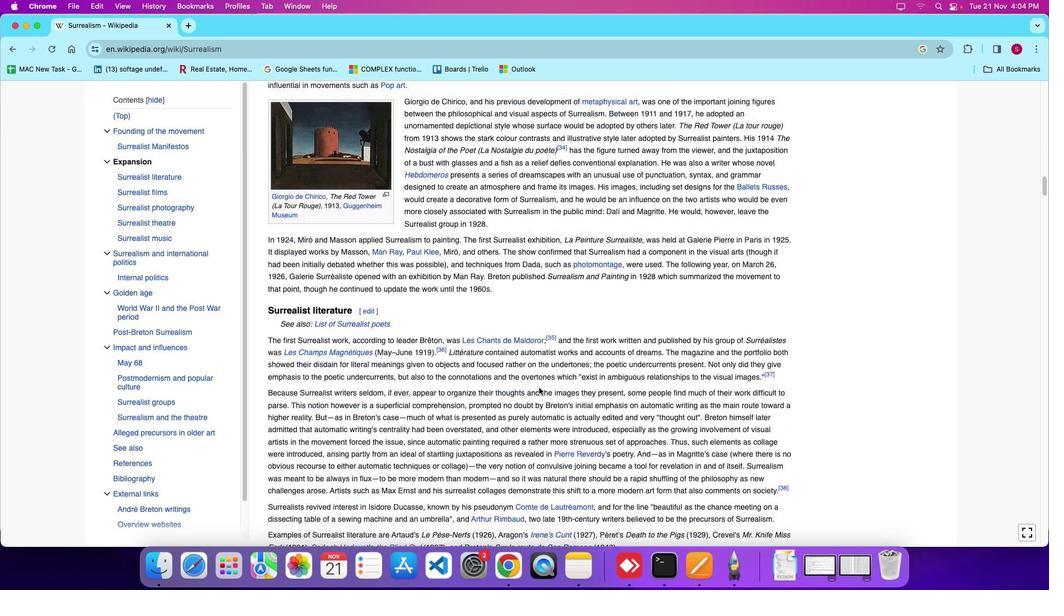 
Action: Mouse moved to (538, 390)
Screenshot: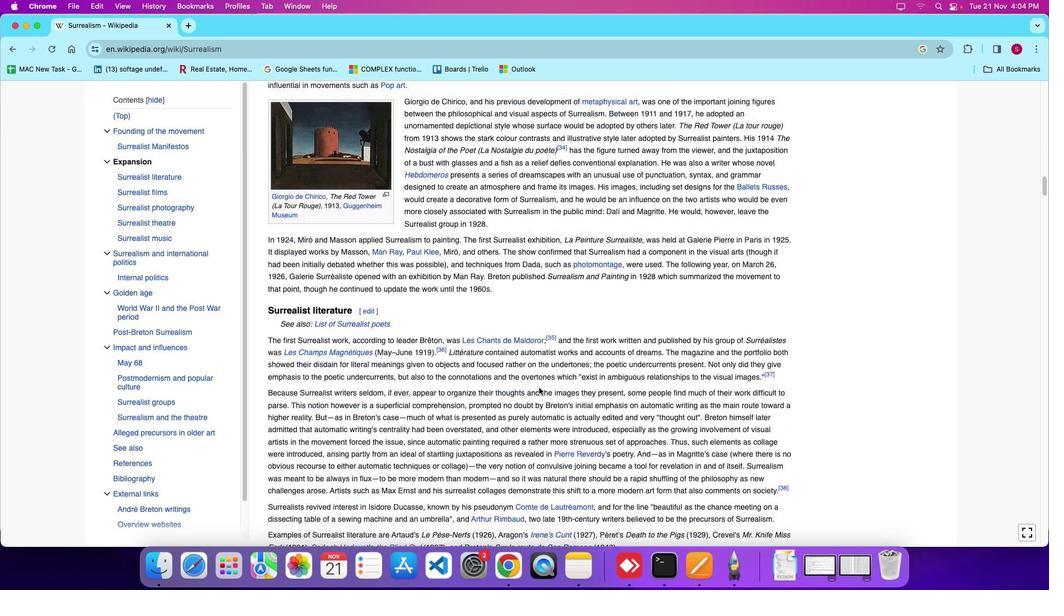 
Action: Mouse scrolled (538, 390) with delta (0, -3)
Screenshot: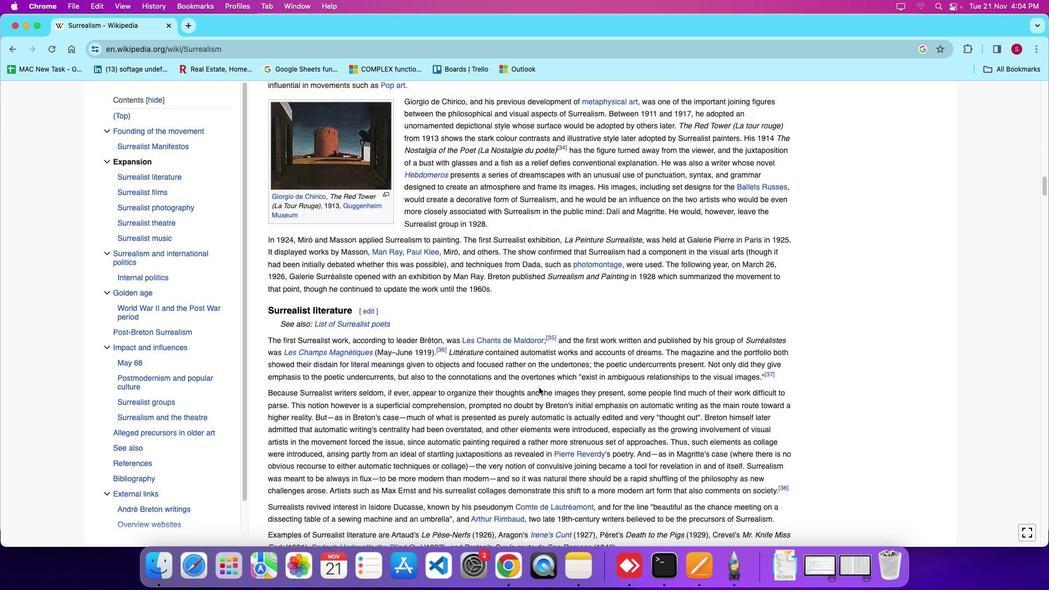 
Action: Mouse moved to (539, 387)
Screenshot: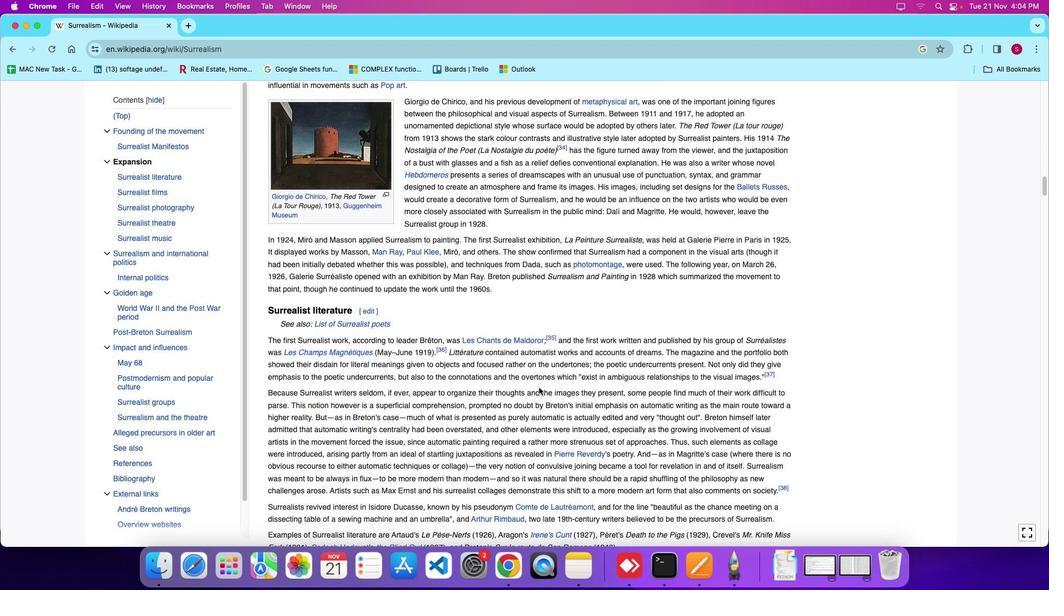 
Action: Mouse scrolled (539, 387) with delta (0, 0)
Screenshot: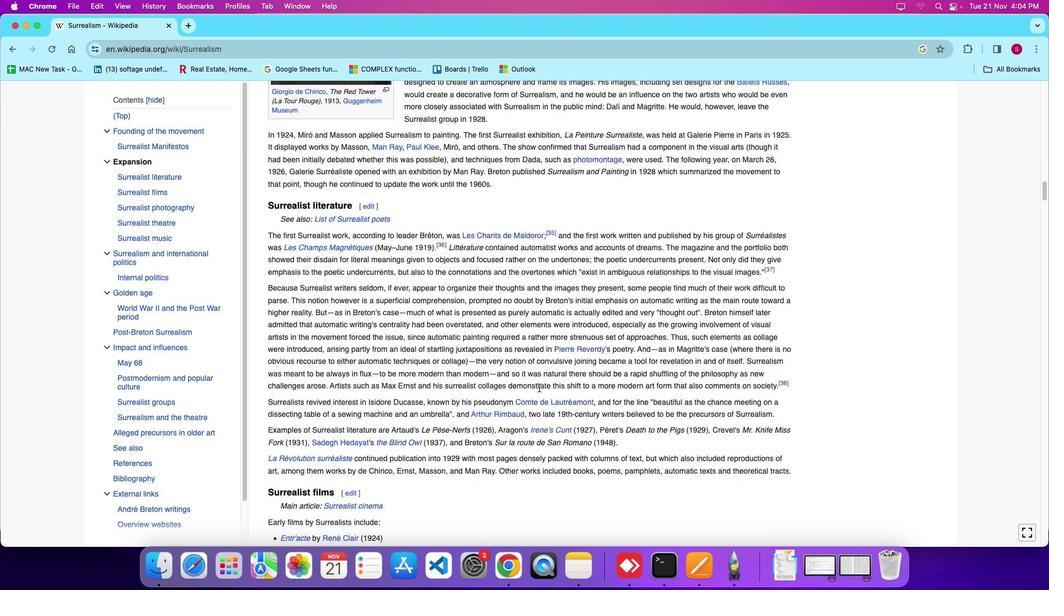 
Action: Mouse scrolled (539, 387) with delta (0, 0)
Screenshot: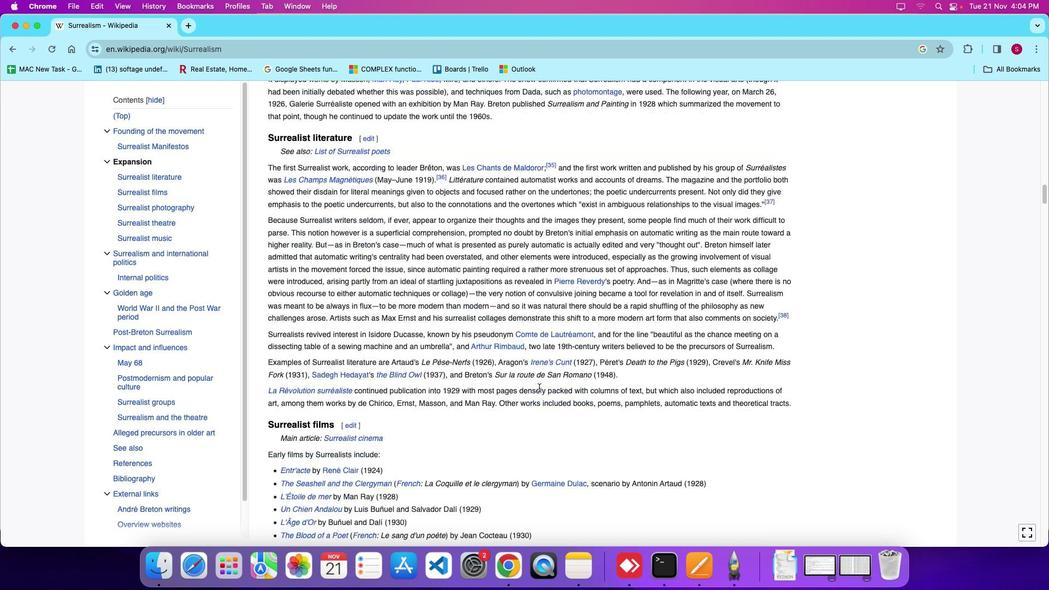 
Action: Mouse scrolled (539, 387) with delta (0, -3)
Screenshot: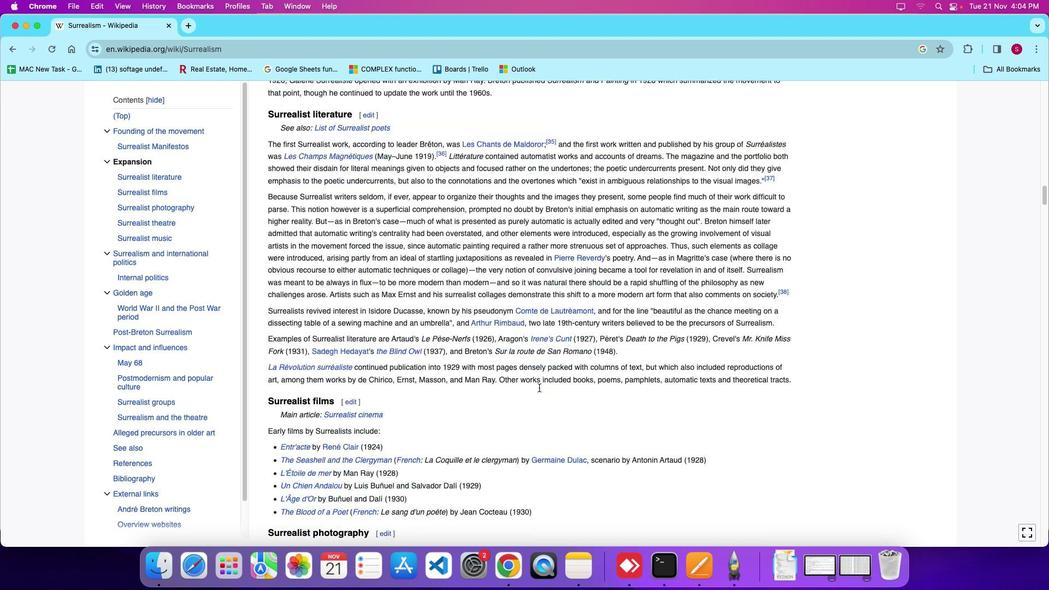 
Action: Mouse scrolled (539, 387) with delta (0, 0)
Screenshot: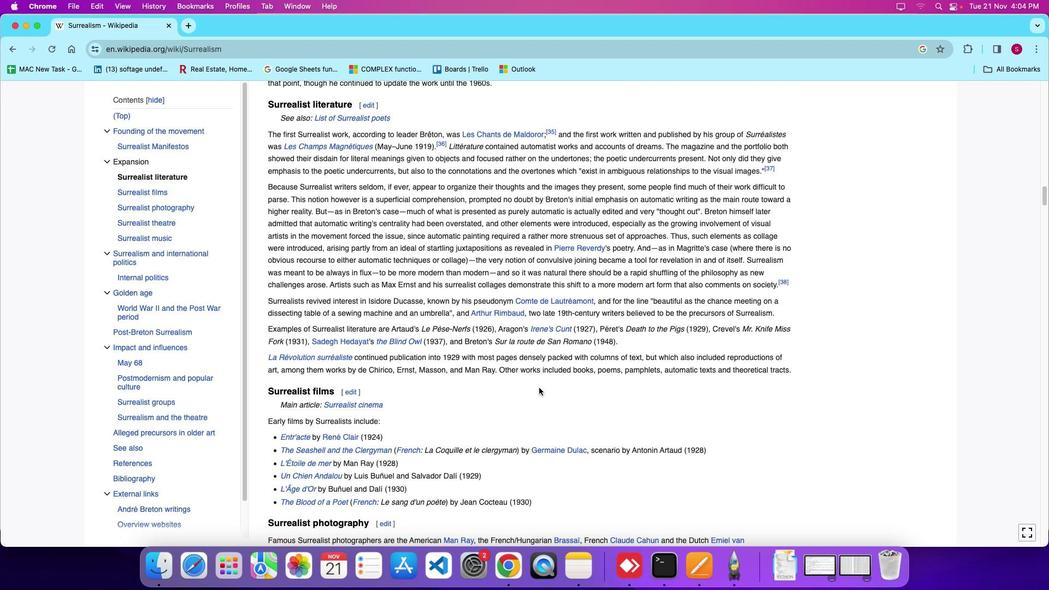 
Action: Mouse scrolled (539, 387) with delta (0, 0)
Screenshot: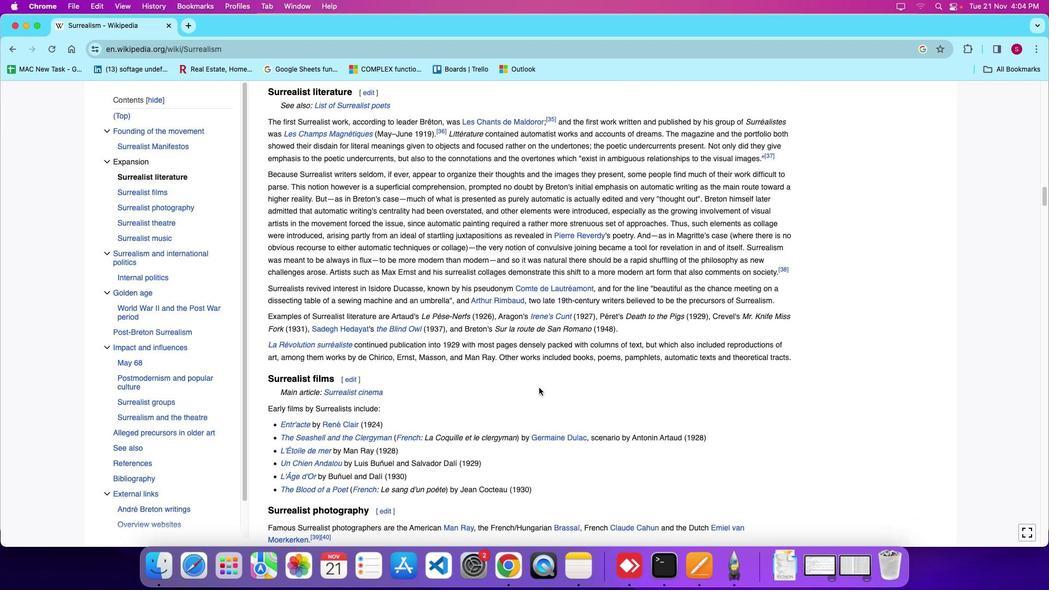 
Action: Mouse moved to (539, 387)
Screenshot: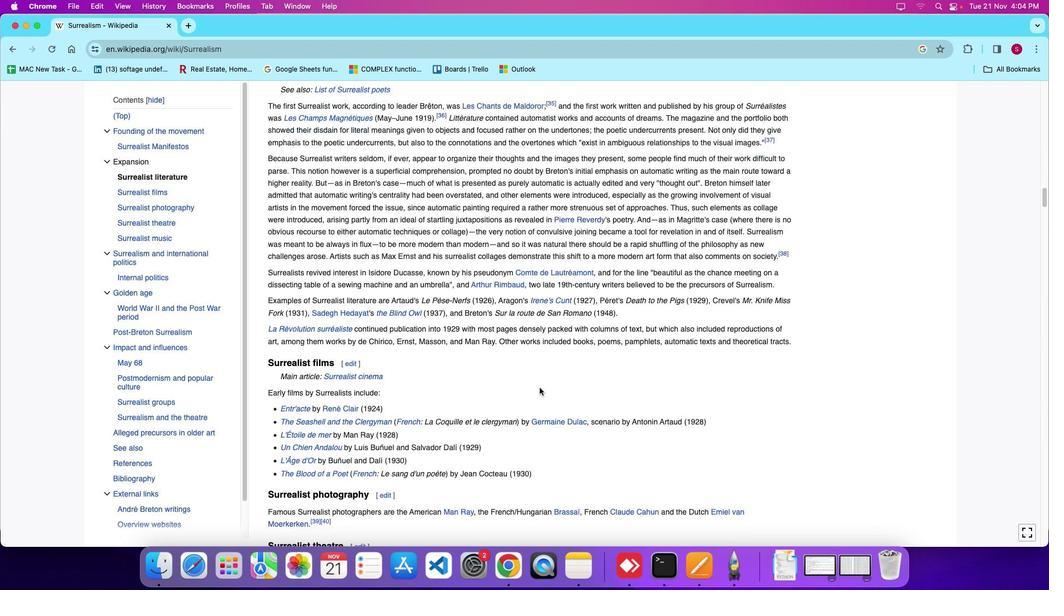 
Action: Mouse scrolled (539, 387) with delta (0, 0)
Screenshot: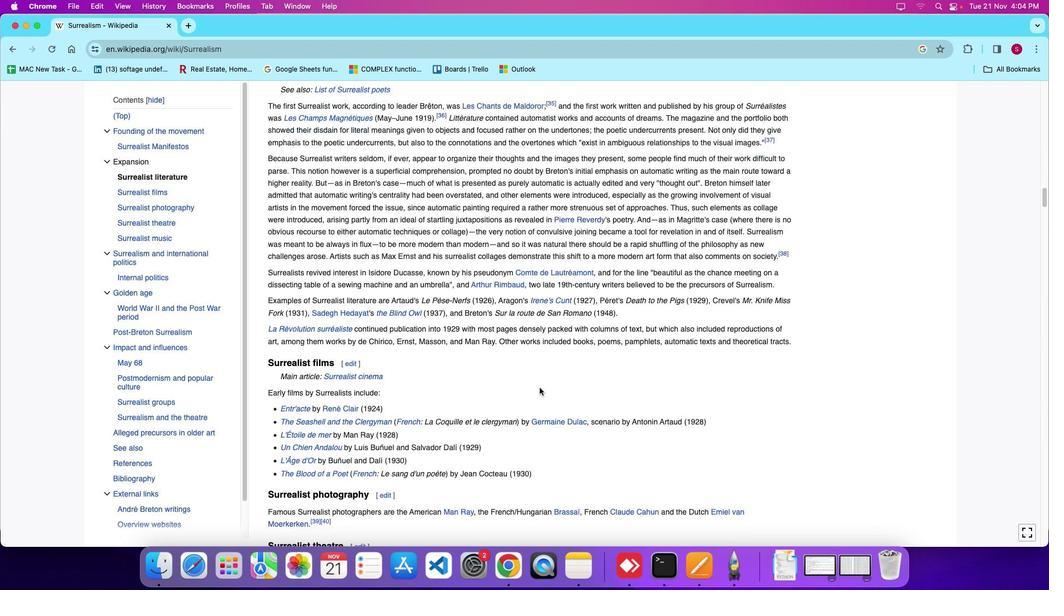 
Action: Mouse scrolled (539, 387) with delta (0, 0)
Screenshot: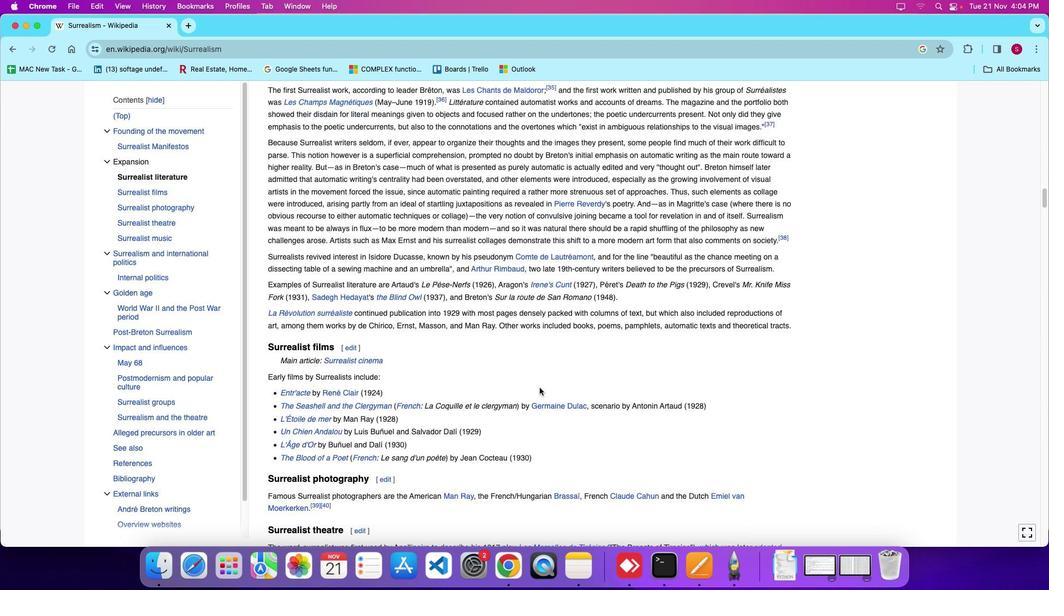 
Action: Mouse scrolled (539, 387) with delta (0, 0)
Screenshot: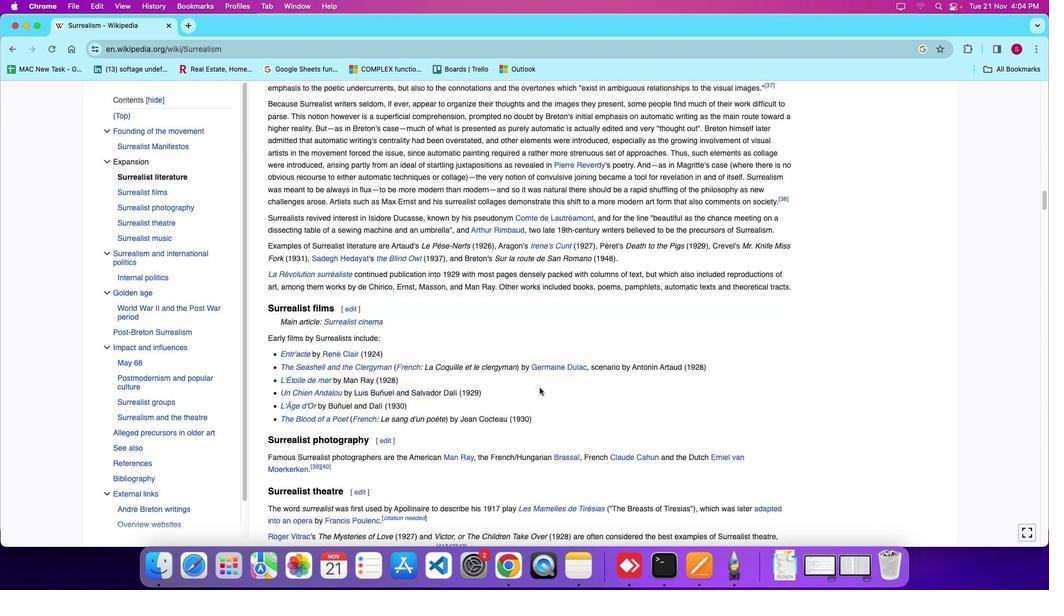 
Action: Mouse scrolled (539, 387) with delta (0, 0)
Screenshot: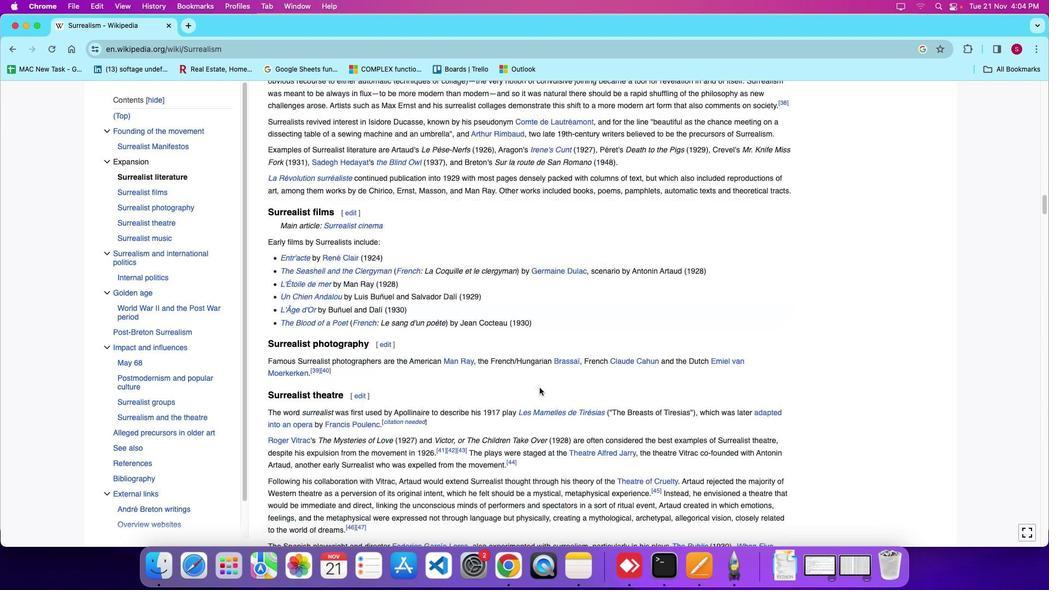 
Action: Mouse scrolled (539, 387) with delta (0, -3)
Screenshot: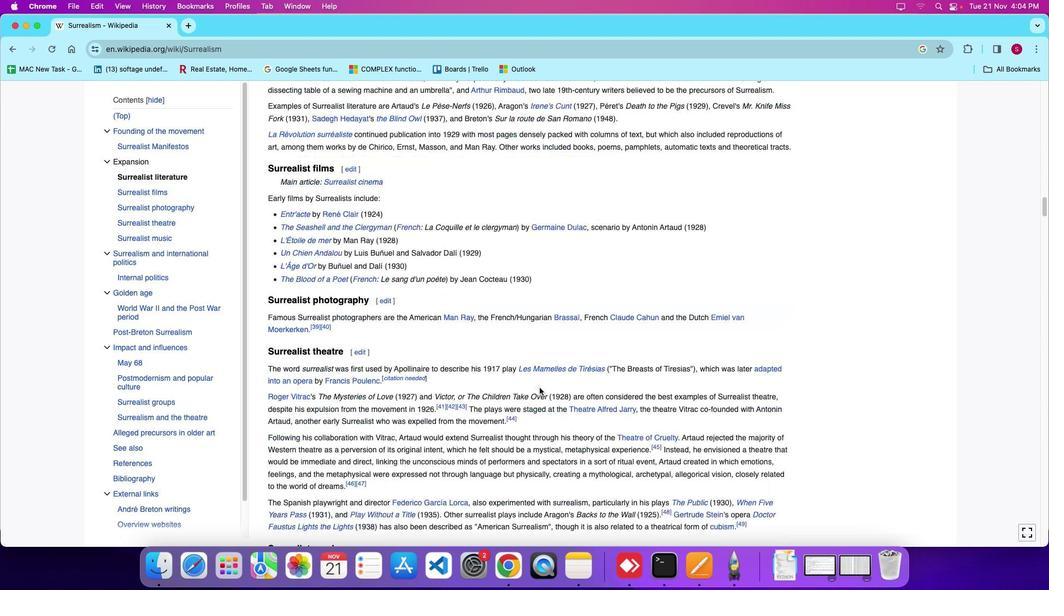 
Action: Mouse moved to (548, 370)
Screenshot: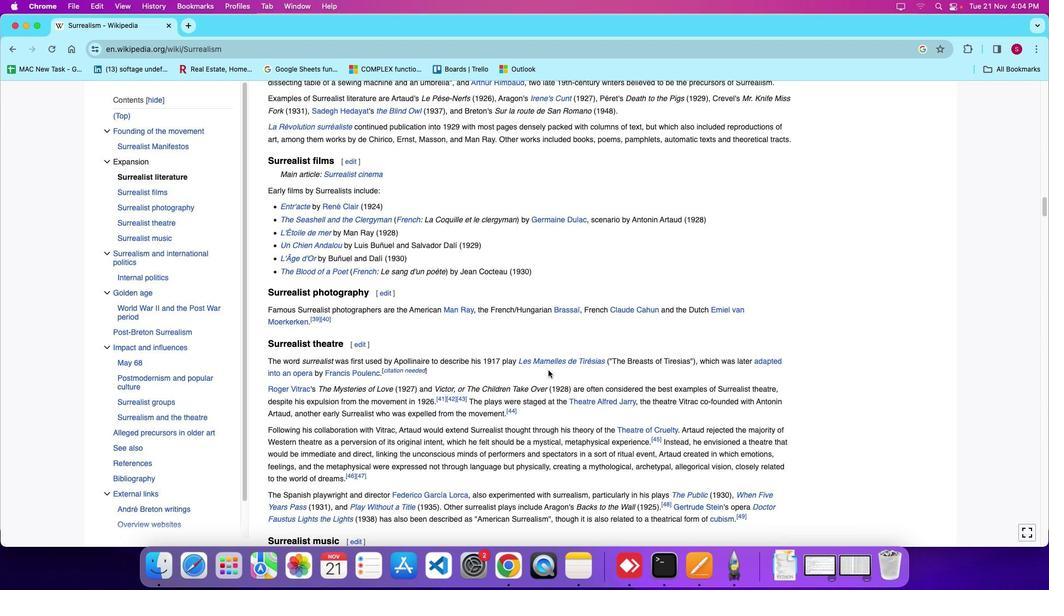 
Action: Mouse scrolled (548, 370) with delta (0, 0)
Screenshot: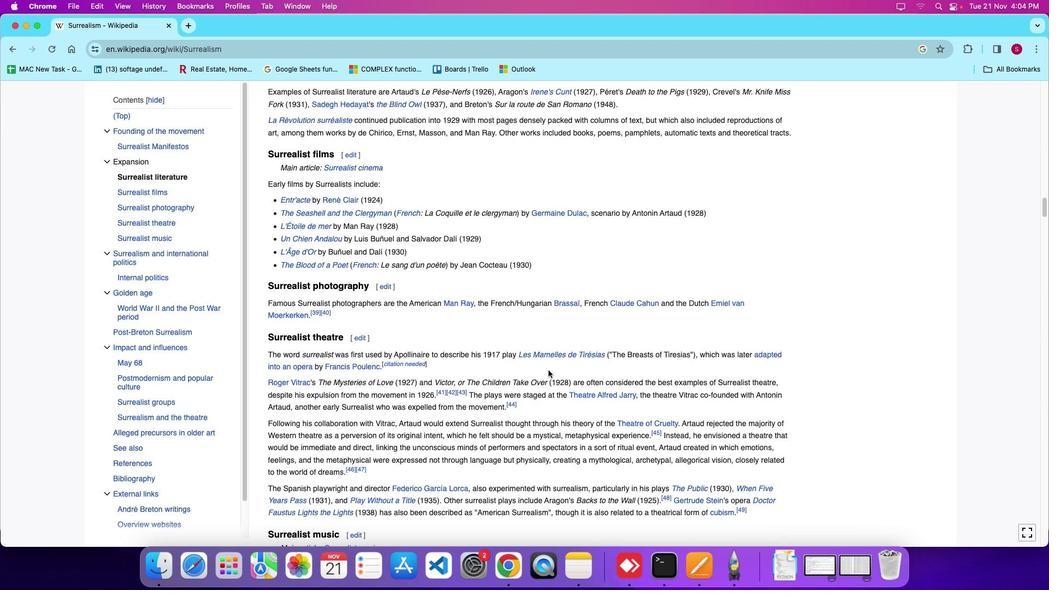 
Action: Mouse scrolled (548, 370) with delta (0, 0)
Screenshot: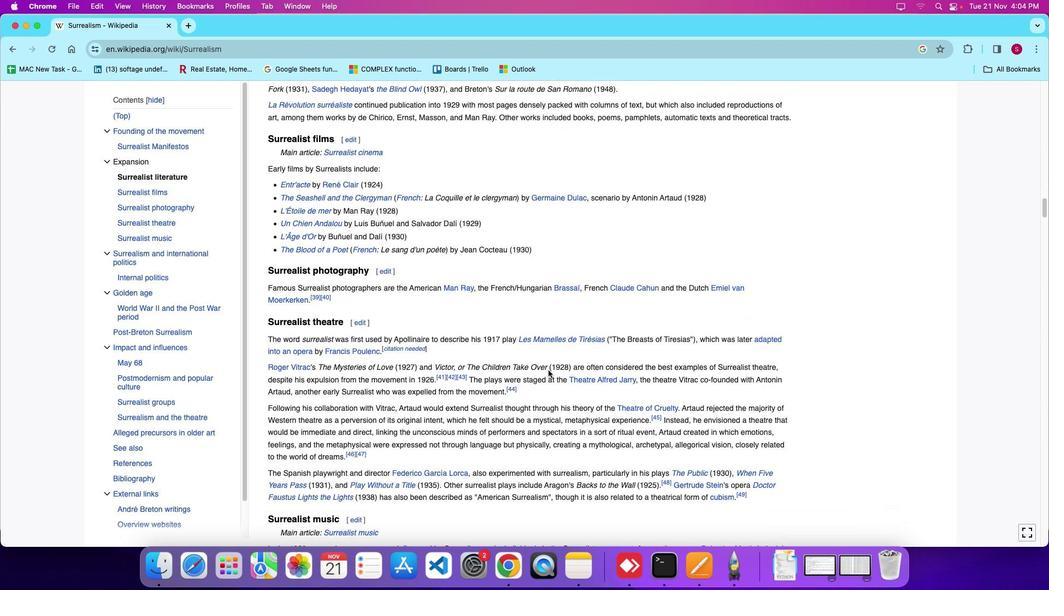 
Action: Mouse scrolled (548, 370) with delta (0, 0)
Screenshot: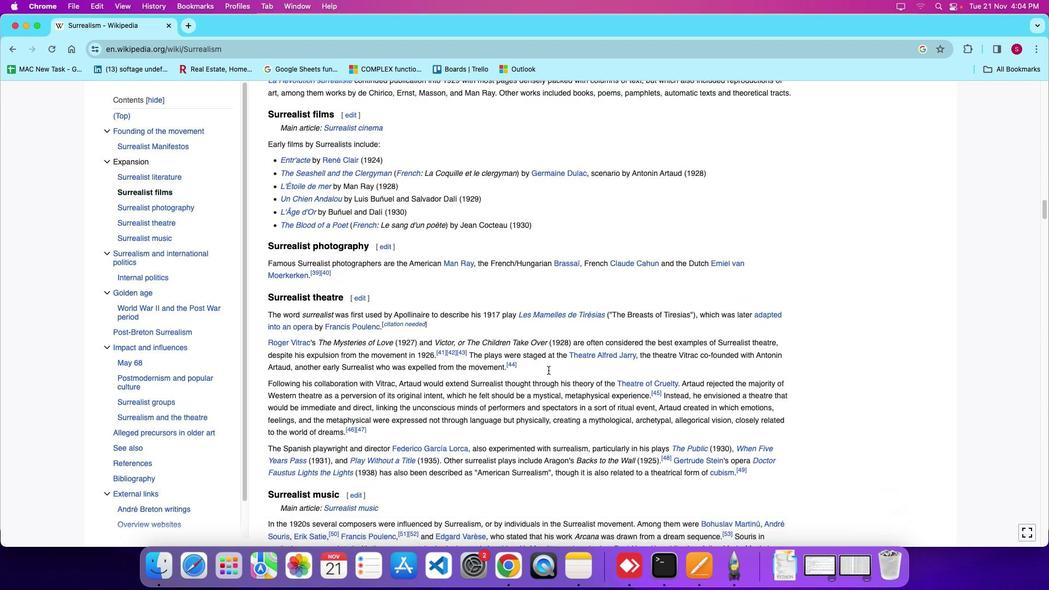 
Action: Mouse scrolled (548, 370) with delta (0, 0)
Screenshot: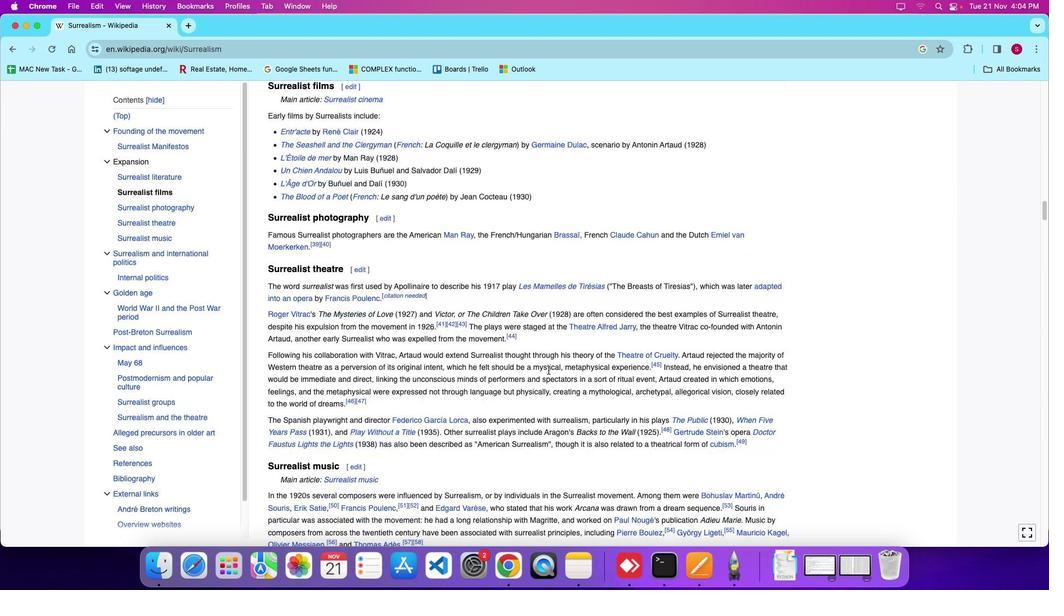 
Action: Mouse scrolled (548, 370) with delta (0, 0)
Screenshot: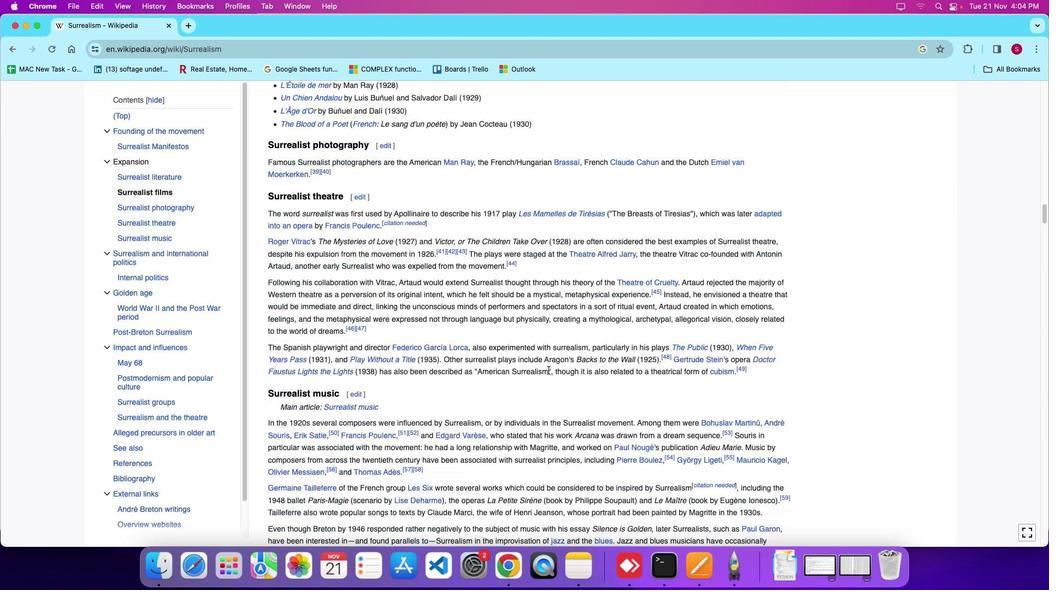 
Action: Mouse scrolled (548, 370) with delta (0, -2)
Screenshot: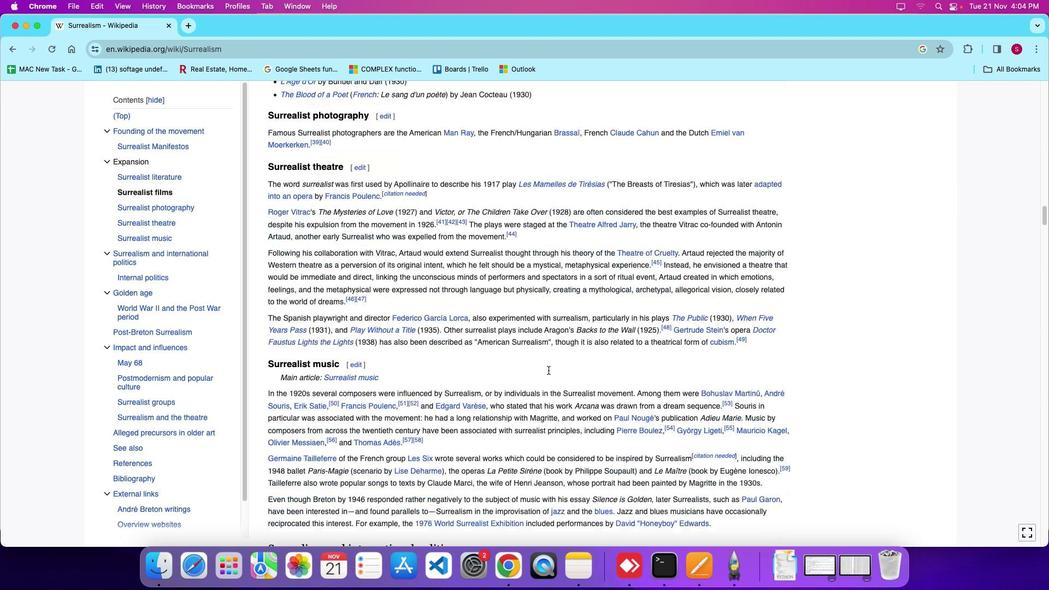 
Action: Mouse scrolled (548, 370) with delta (0, 0)
Screenshot: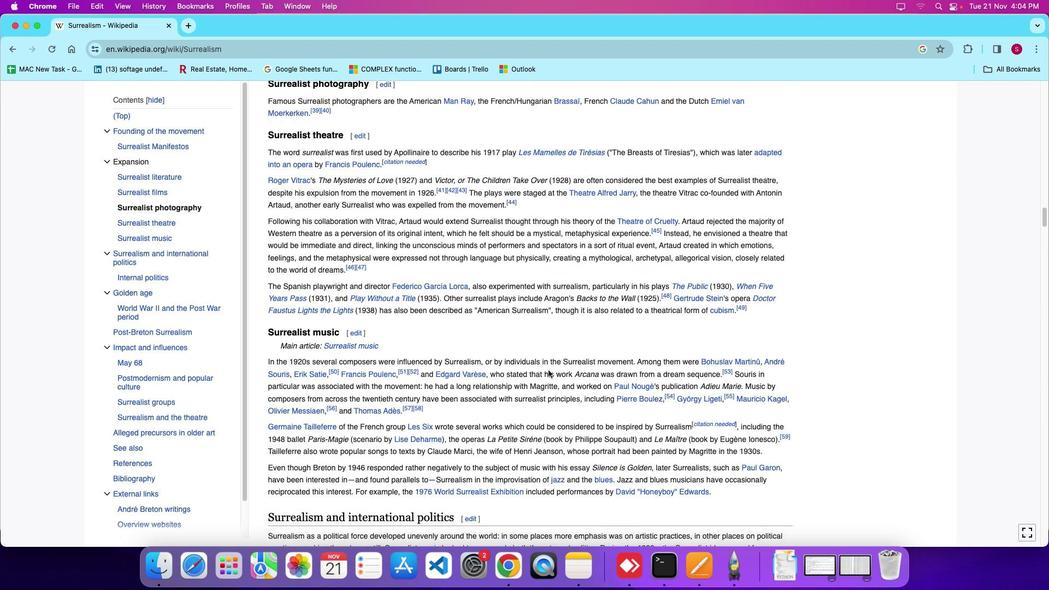 
Action: Mouse scrolled (548, 370) with delta (0, 0)
Screenshot: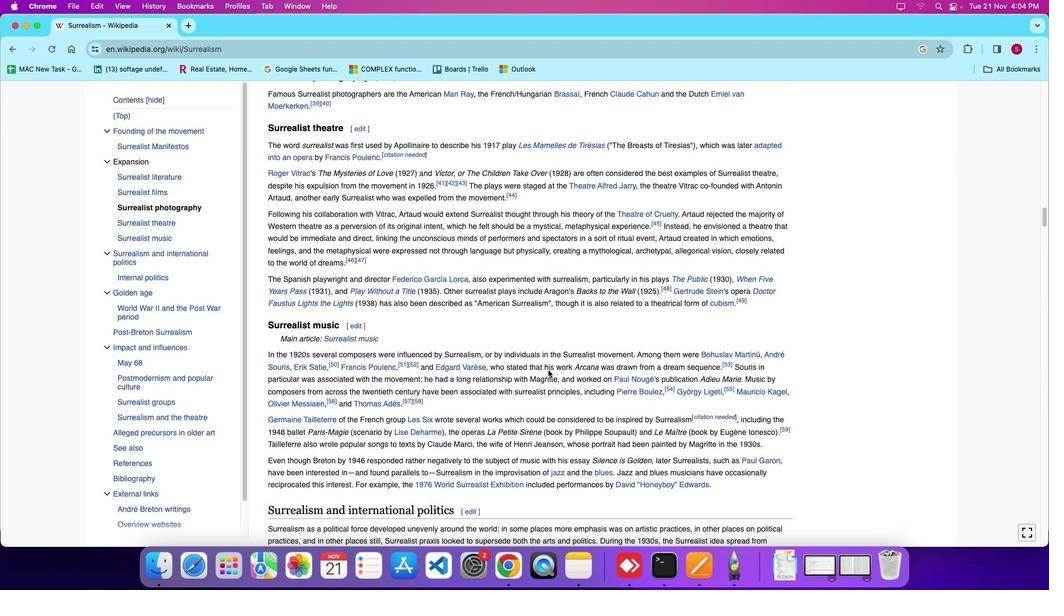 
Action: Mouse scrolled (548, 370) with delta (0, -1)
Screenshot: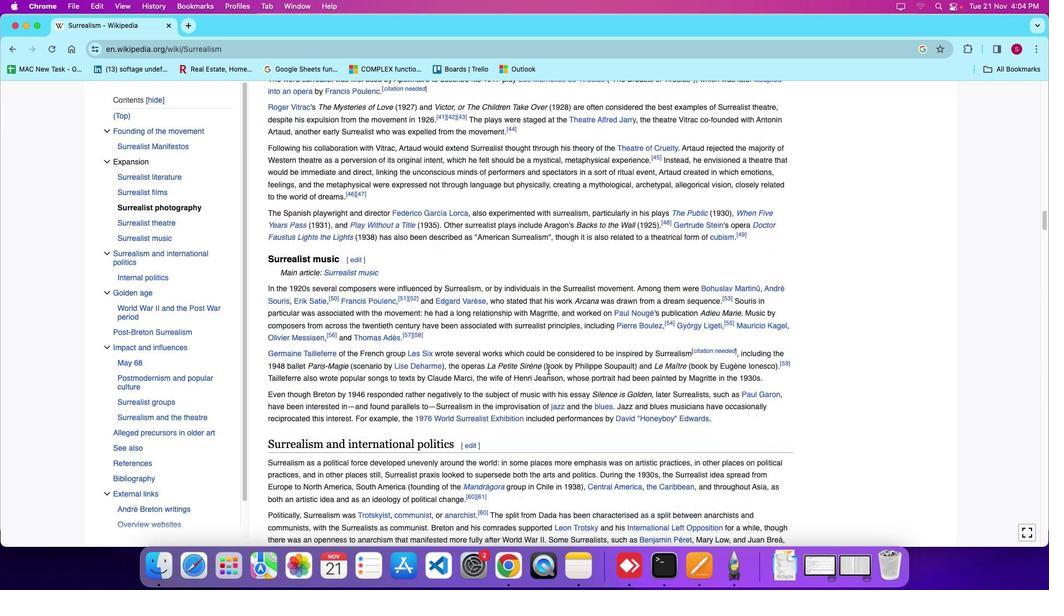
Action: Mouse scrolled (548, 370) with delta (0, 0)
Screenshot: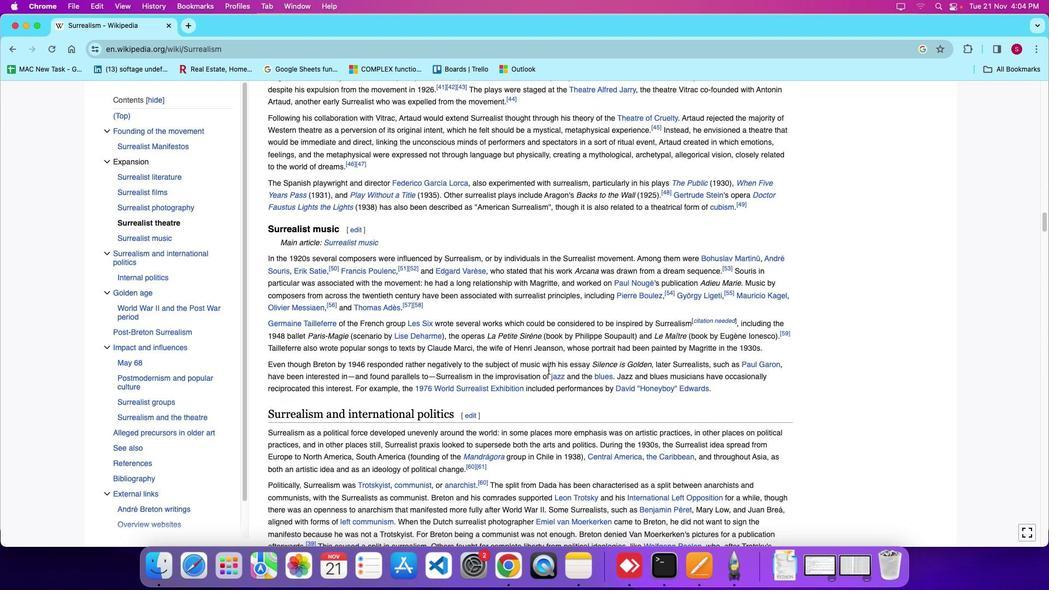 
Action: Mouse scrolled (548, 370) with delta (0, 0)
Screenshot: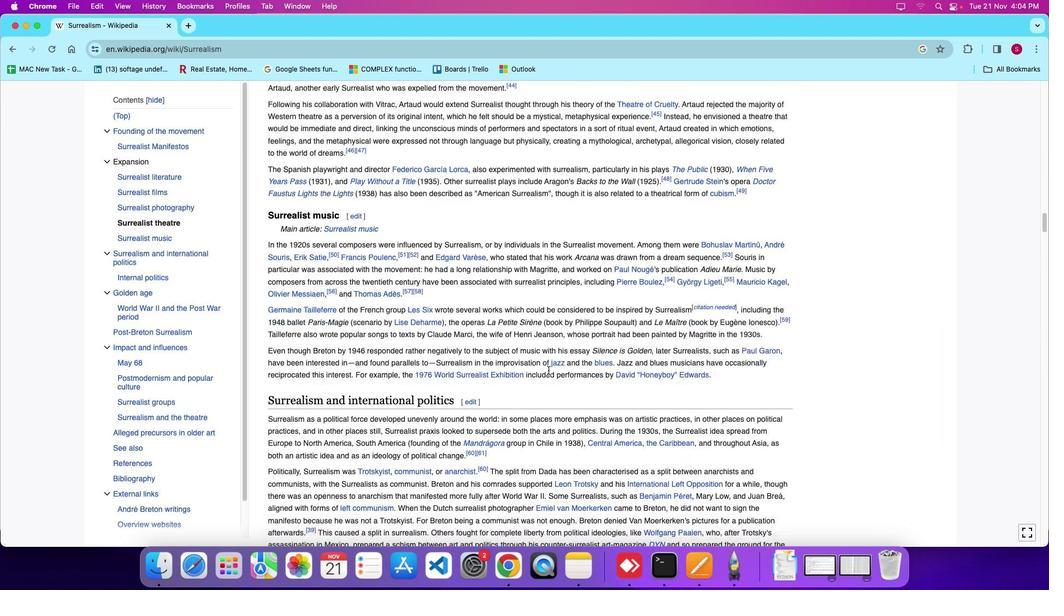 
Action: Mouse scrolled (548, 370) with delta (0, 0)
Screenshot: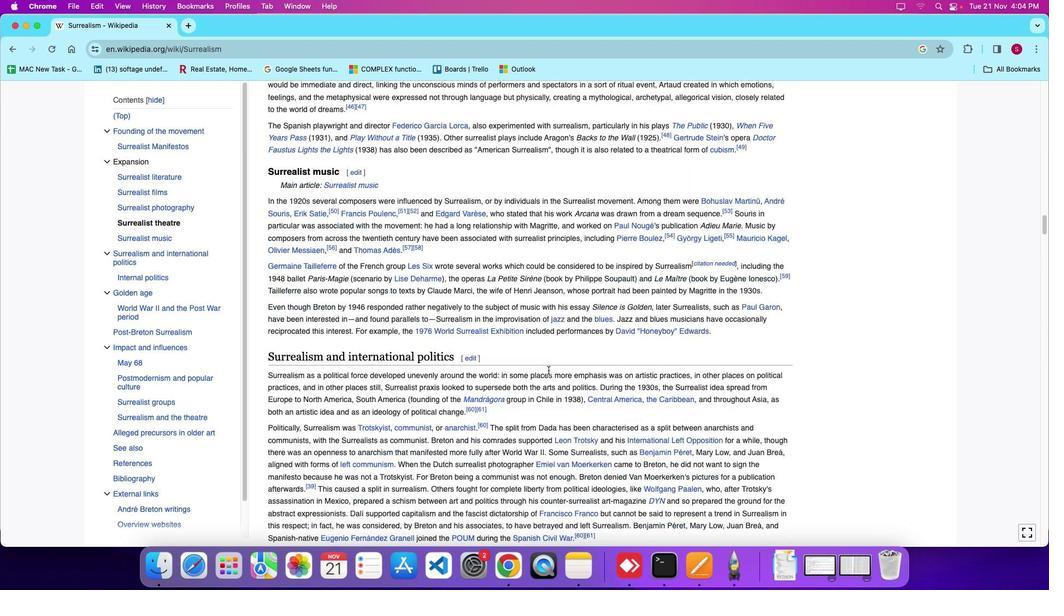 
Action: Mouse scrolled (548, 370) with delta (0, 0)
Screenshot: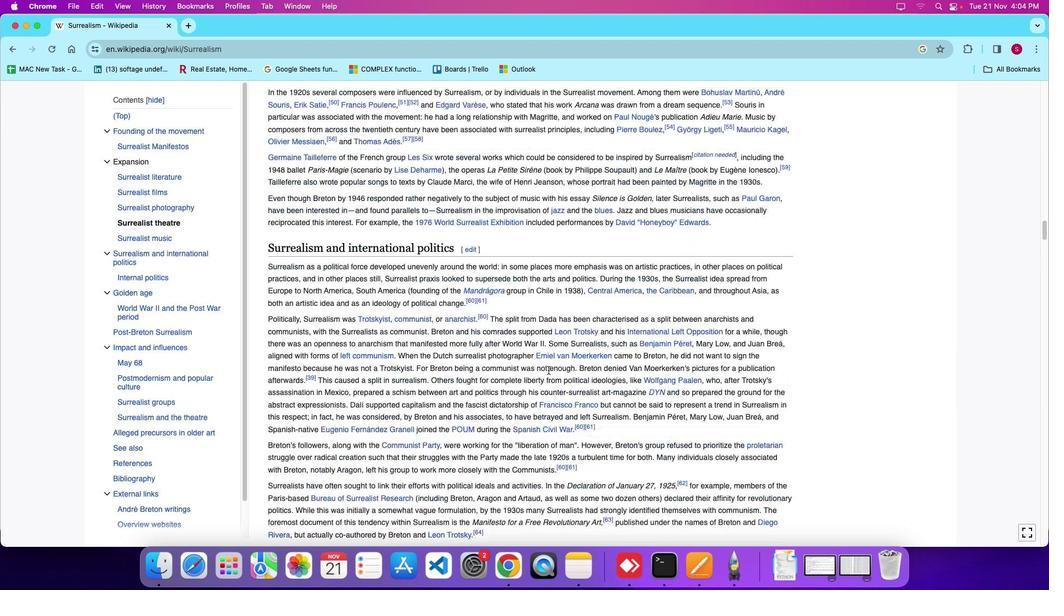 
Action: Mouse scrolled (548, 370) with delta (0, -3)
Screenshot: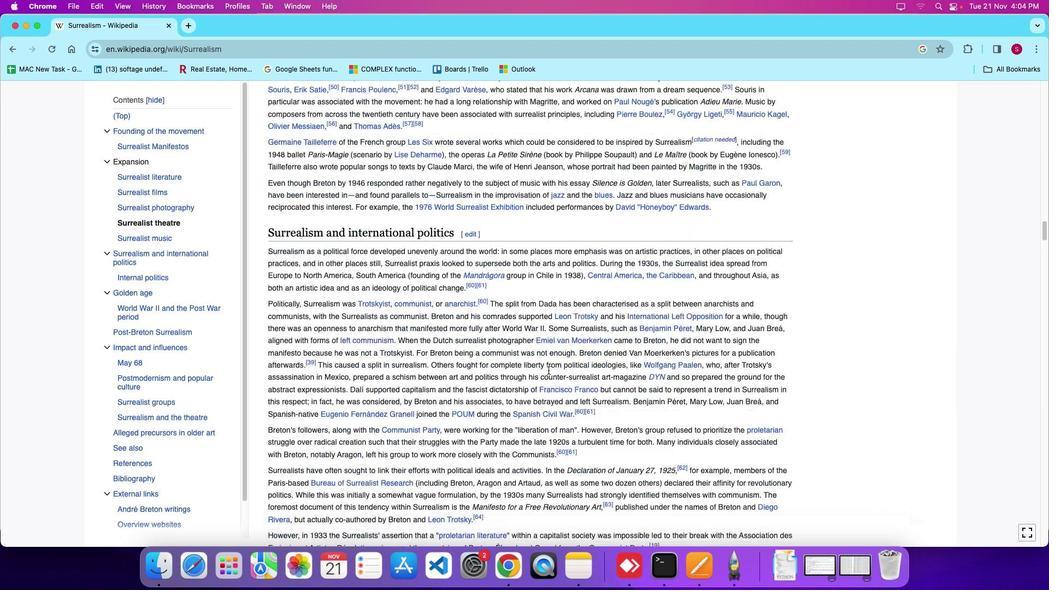 
Action: Mouse scrolled (548, 370) with delta (0, 0)
Screenshot: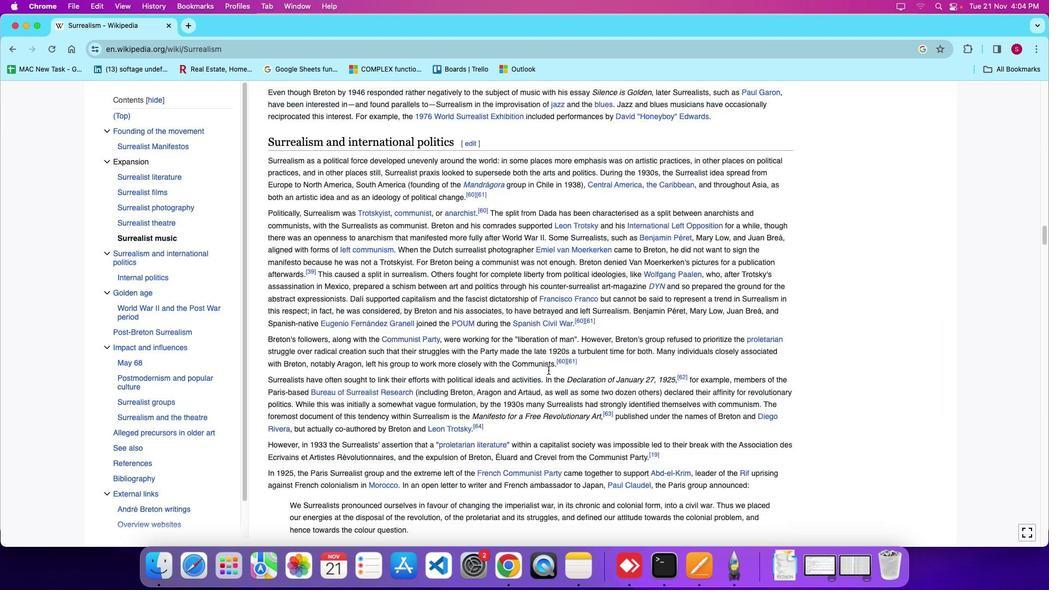 
Action: Mouse scrolled (548, 370) with delta (0, 0)
Screenshot: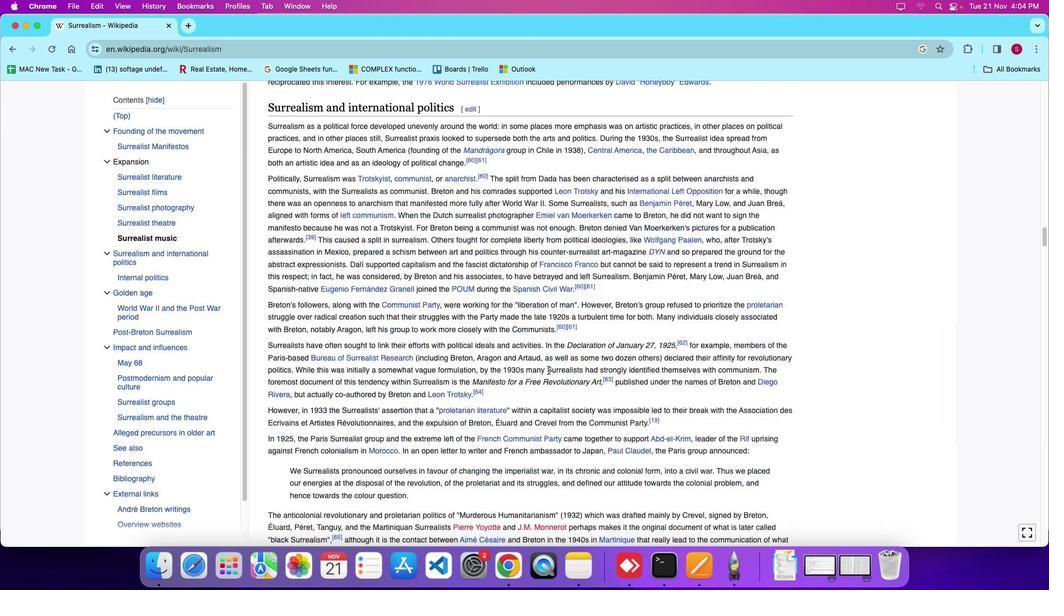 
Action: Mouse scrolled (548, 370) with delta (0, -3)
Screenshot: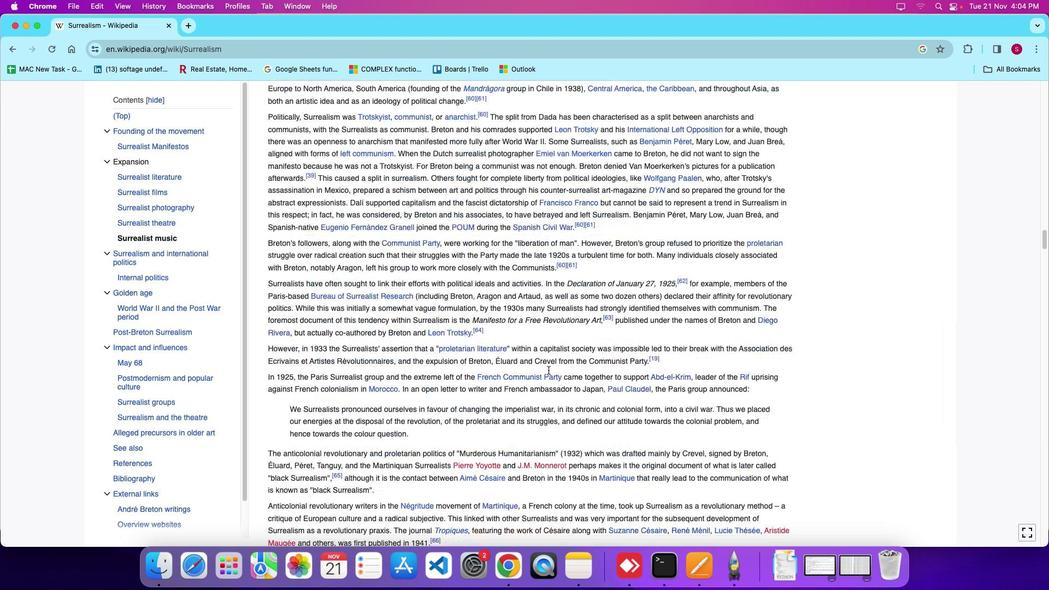 
Action: Mouse scrolled (548, 370) with delta (0, 0)
Screenshot: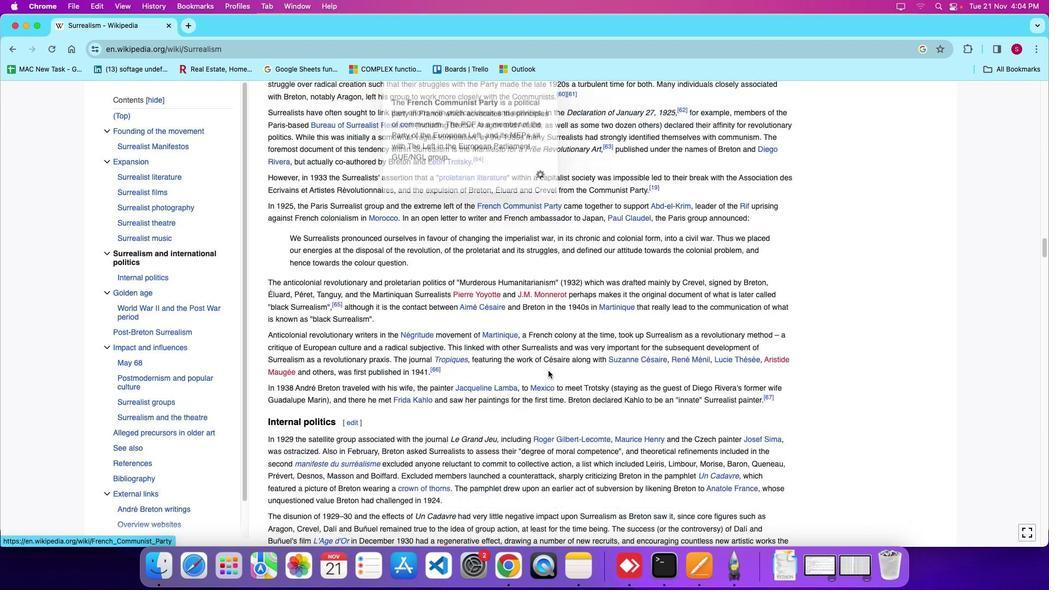 
Action: Mouse scrolled (548, 370) with delta (0, 0)
Screenshot: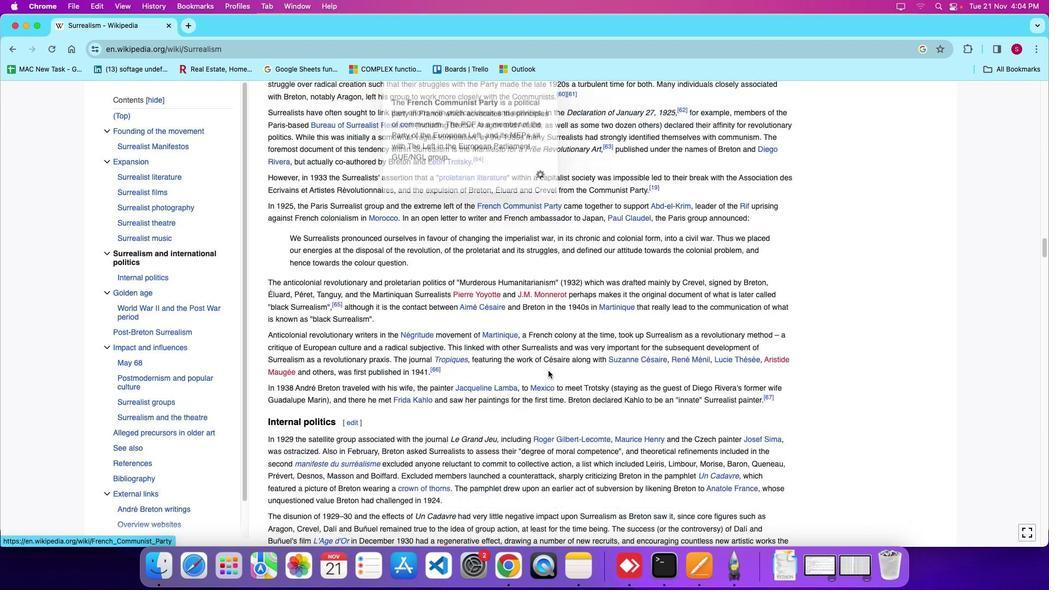 
Action: Mouse scrolled (548, 370) with delta (0, -4)
Screenshot: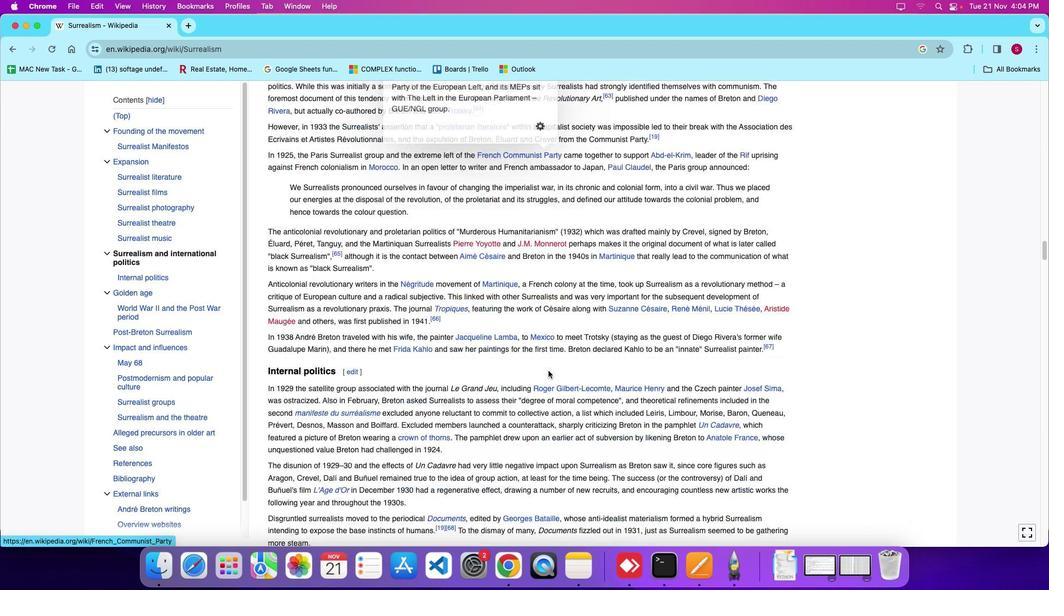 
Action: Mouse moved to (548, 370)
Screenshot: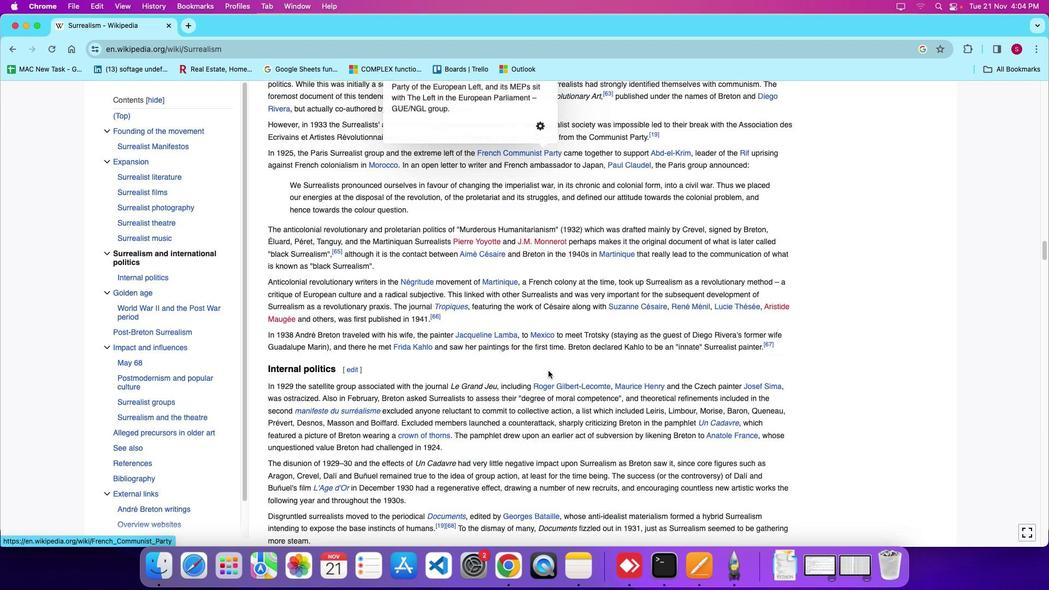 
Action: Mouse scrolled (548, 370) with delta (0, 0)
Screenshot: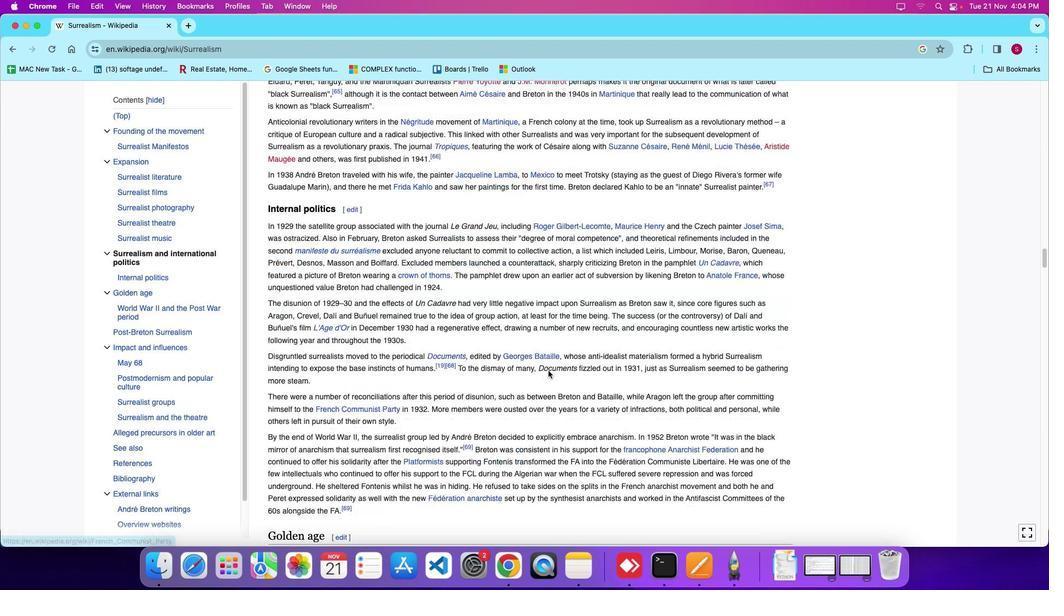 
Action: Mouse scrolled (548, 370) with delta (0, 0)
Screenshot: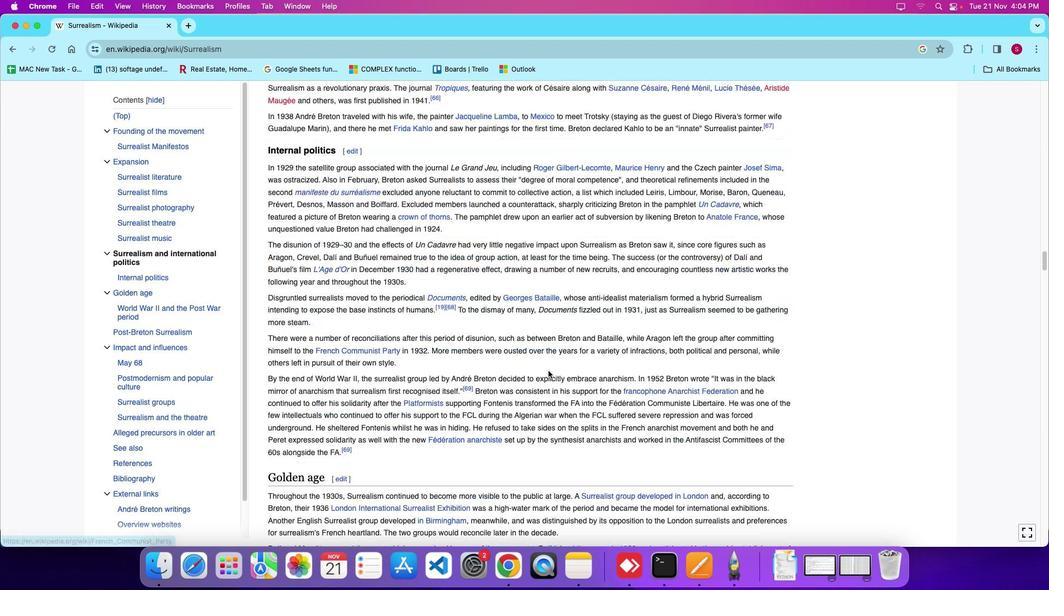 
Action: Mouse scrolled (548, 370) with delta (0, -4)
Screenshot: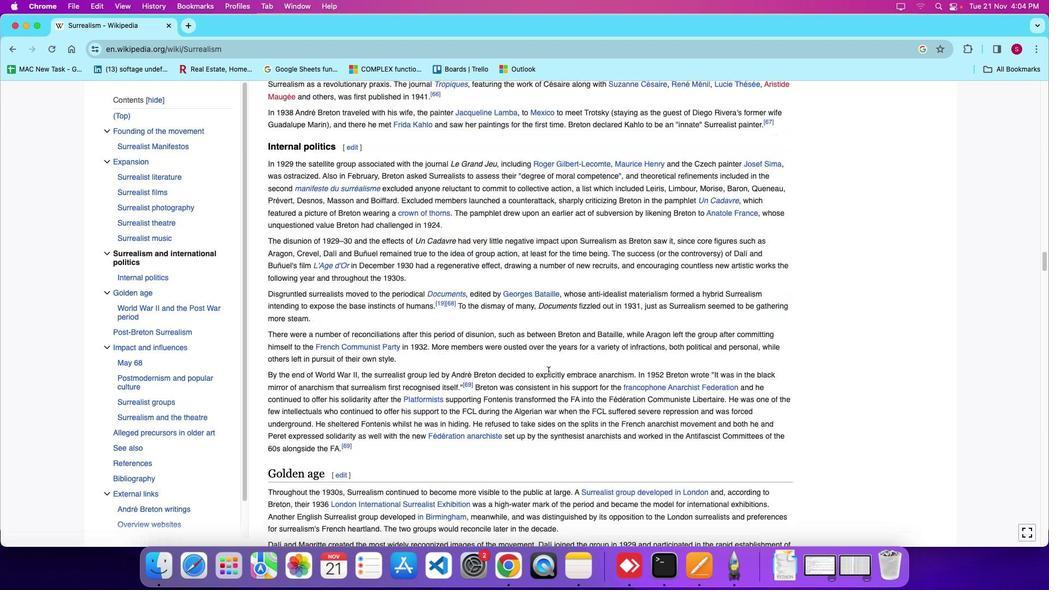 
Action: Mouse scrolled (548, 370) with delta (0, 0)
Screenshot: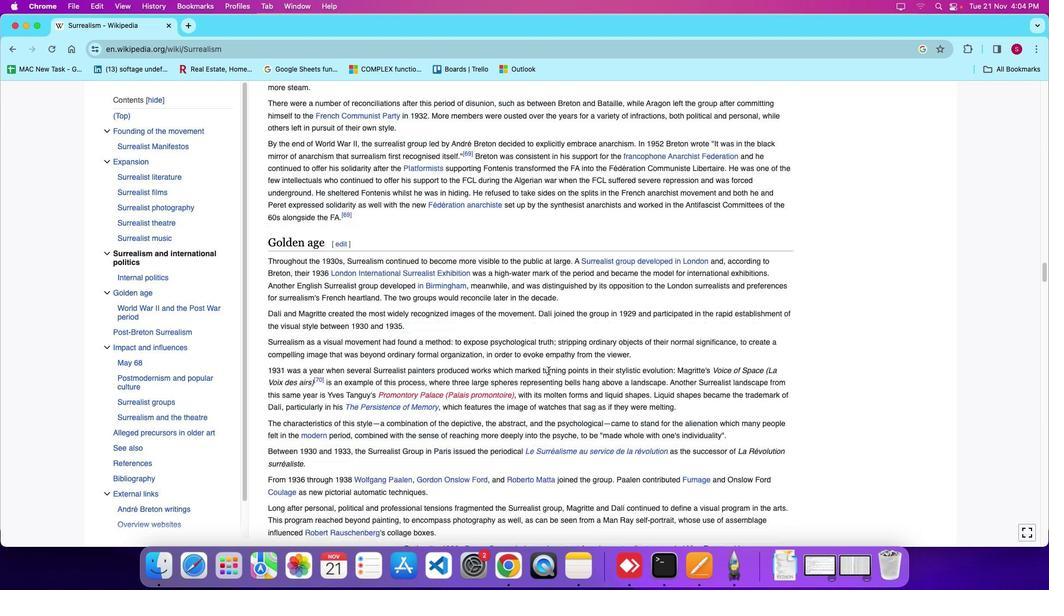 
Action: Mouse scrolled (548, 370) with delta (0, 0)
Screenshot: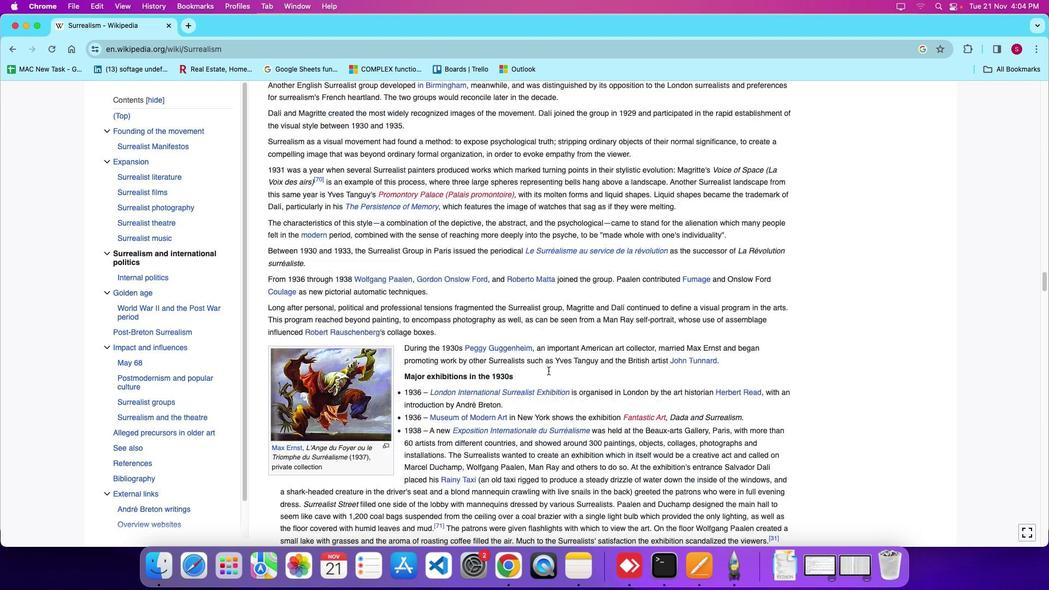 
Action: Mouse scrolled (548, 370) with delta (0, -4)
Screenshot: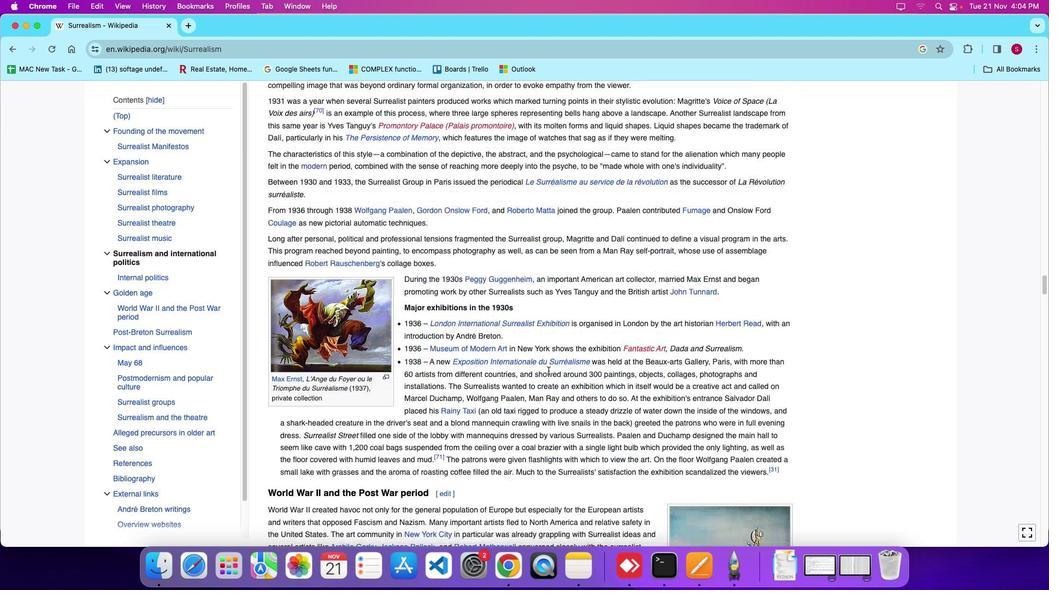 
Action: Mouse scrolled (548, 370) with delta (0, -6)
Screenshot: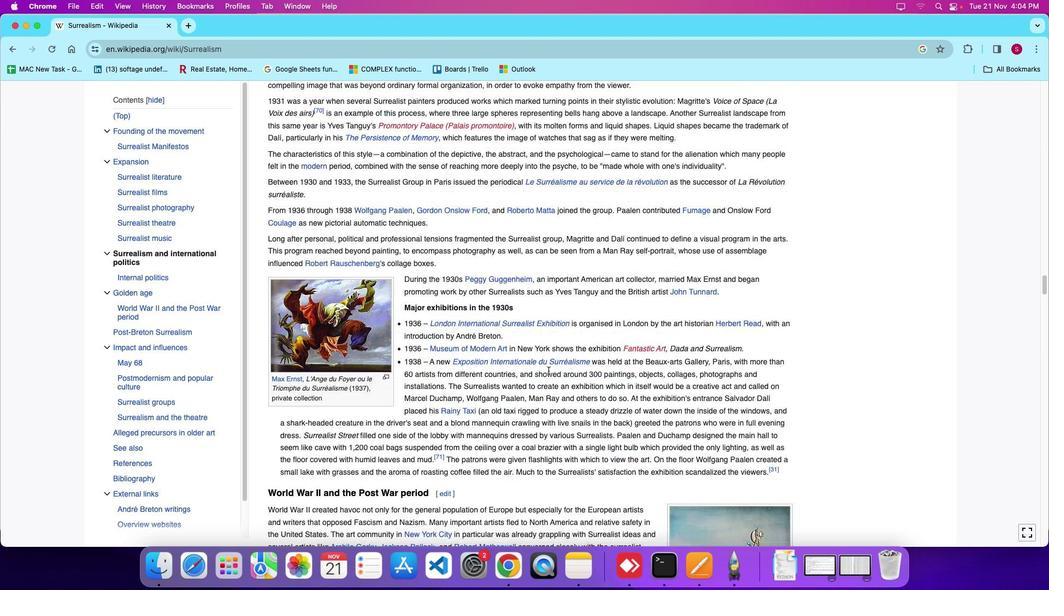 
Action: Mouse scrolled (548, 370) with delta (0, 0)
Screenshot: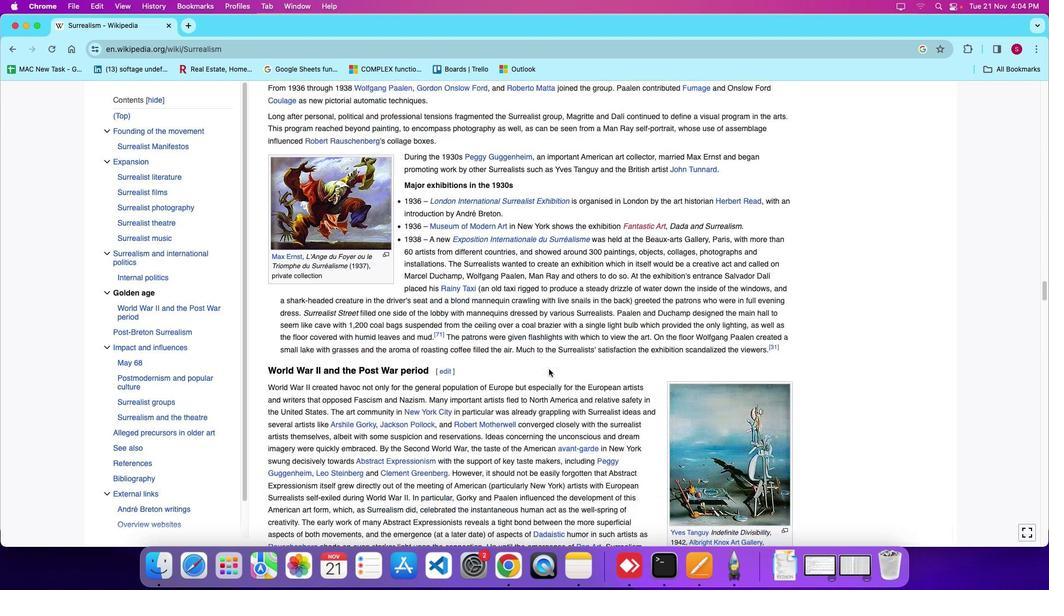 
Action: Mouse moved to (549, 369)
Screenshot: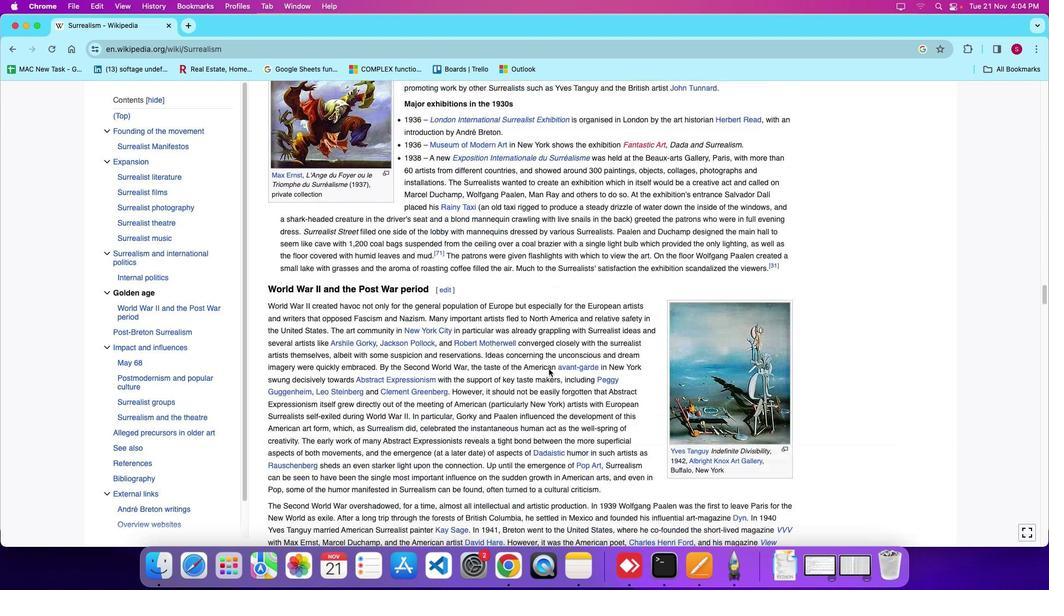 
Action: Mouse scrolled (549, 369) with delta (0, 0)
Screenshot: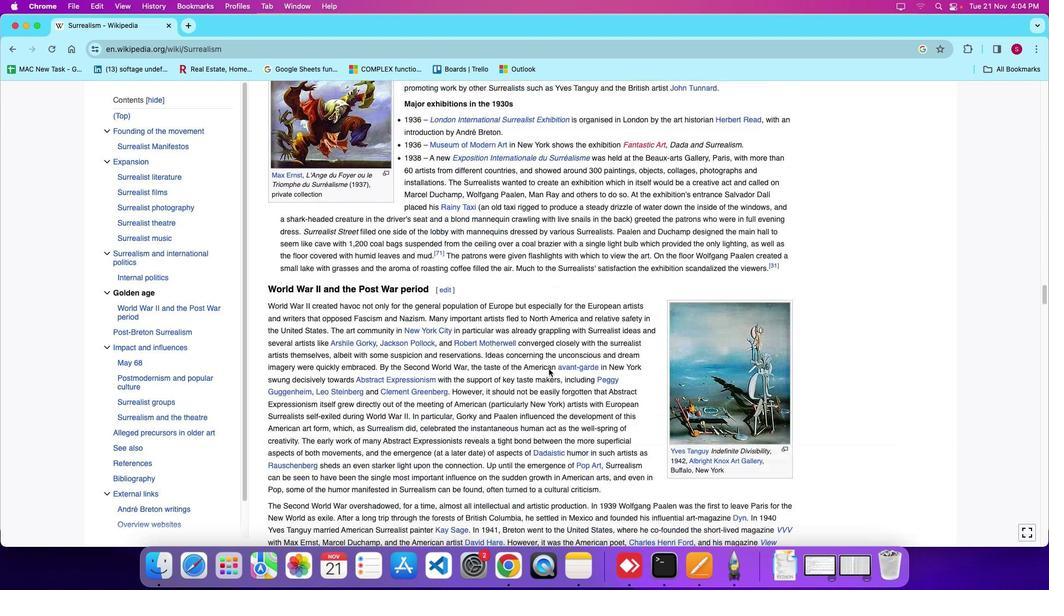 
Action: Mouse moved to (549, 369)
Screenshot: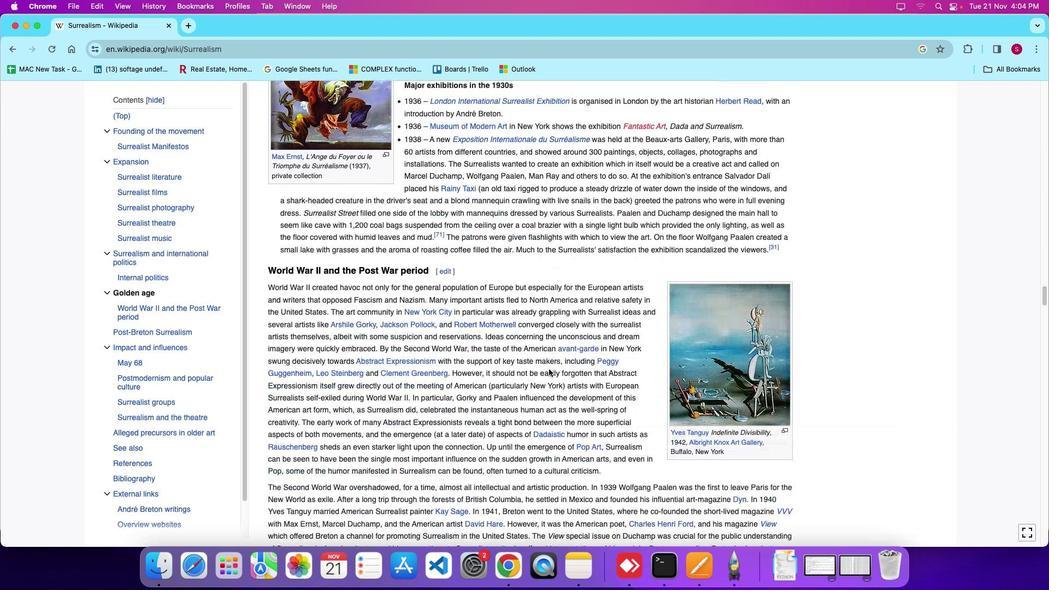 
Action: Mouse scrolled (549, 369) with delta (0, -4)
Screenshot: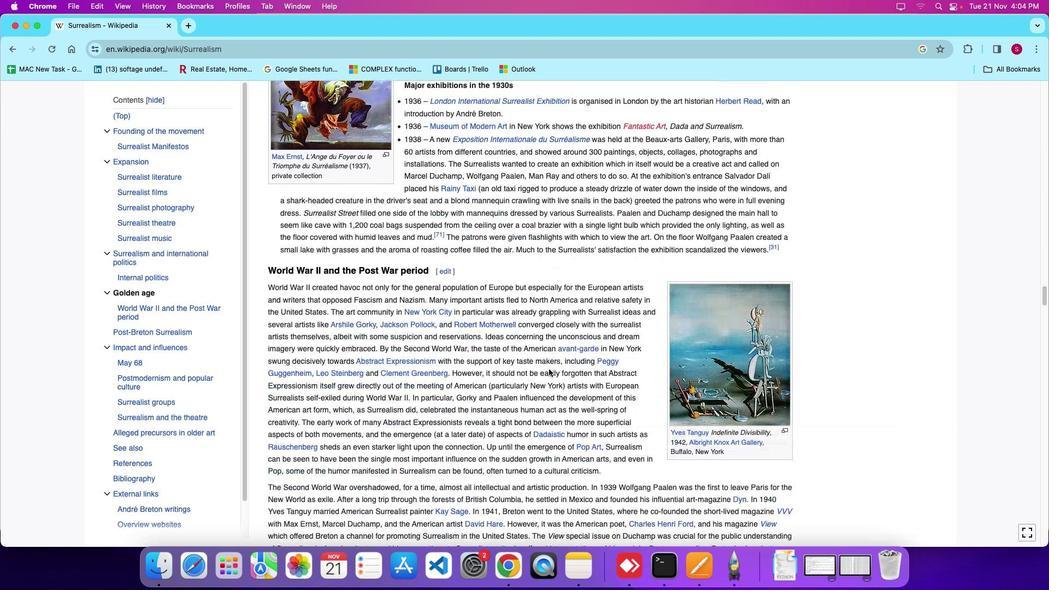 
Action: Mouse moved to (549, 369)
Screenshot: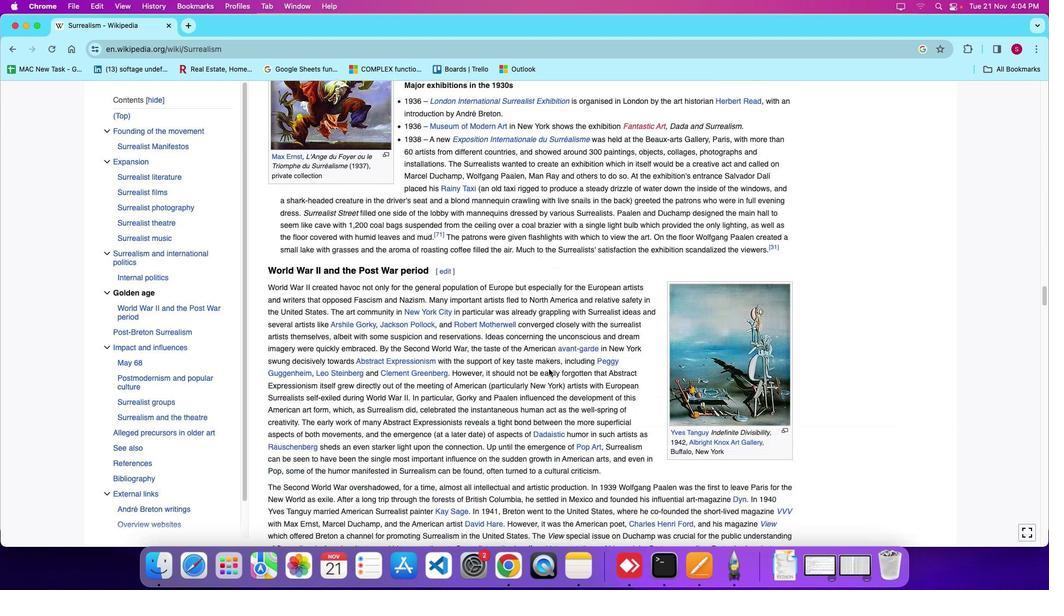 
Action: Mouse scrolled (549, 369) with delta (0, 0)
Screenshot: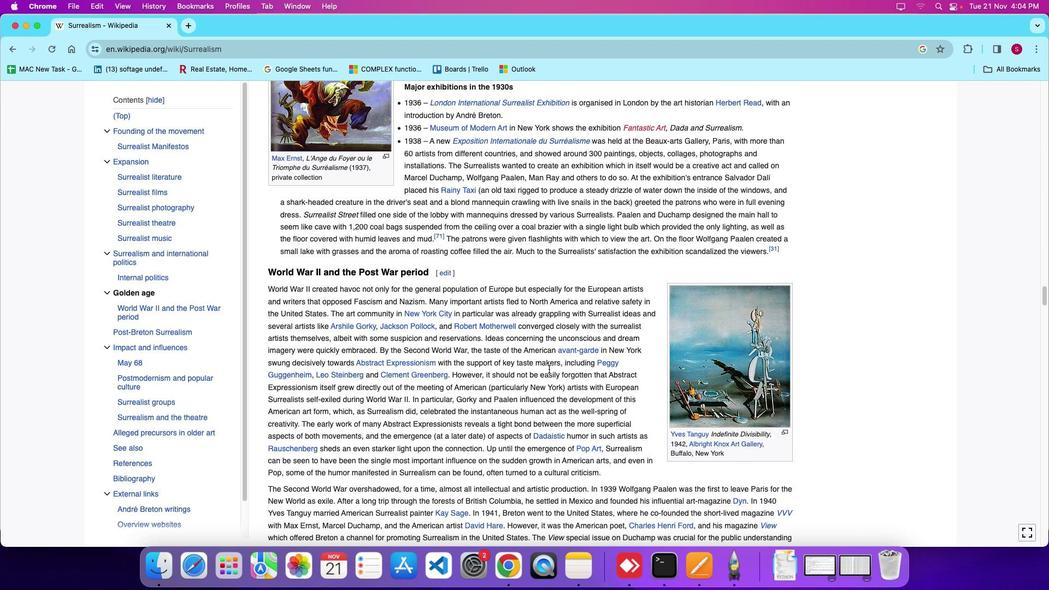 
Action: Mouse scrolled (549, 369) with delta (0, 0)
Screenshot: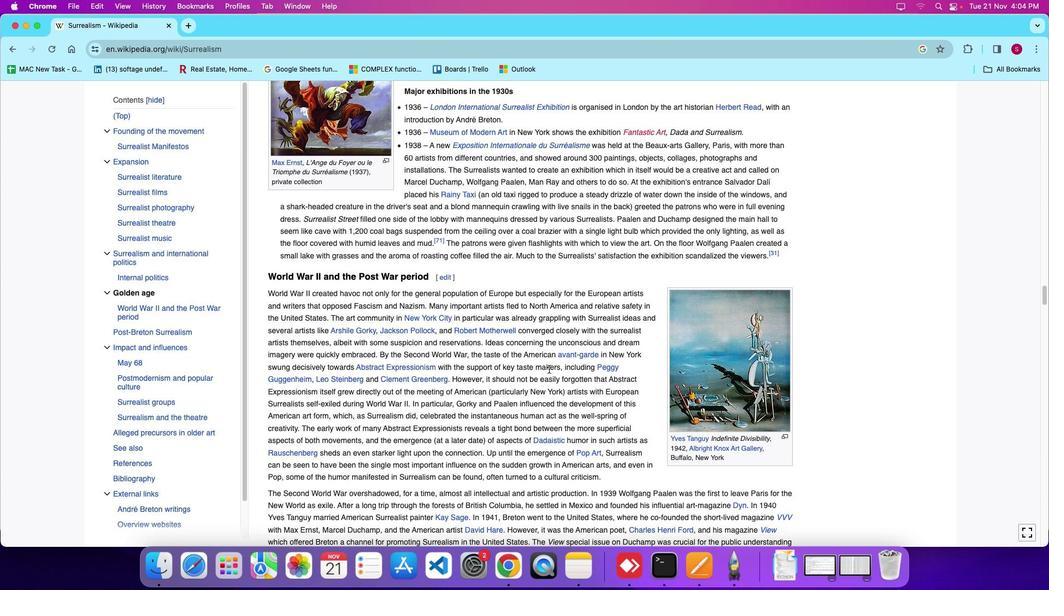 
Action: Mouse scrolled (549, 369) with delta (0, 0)
Screenshot: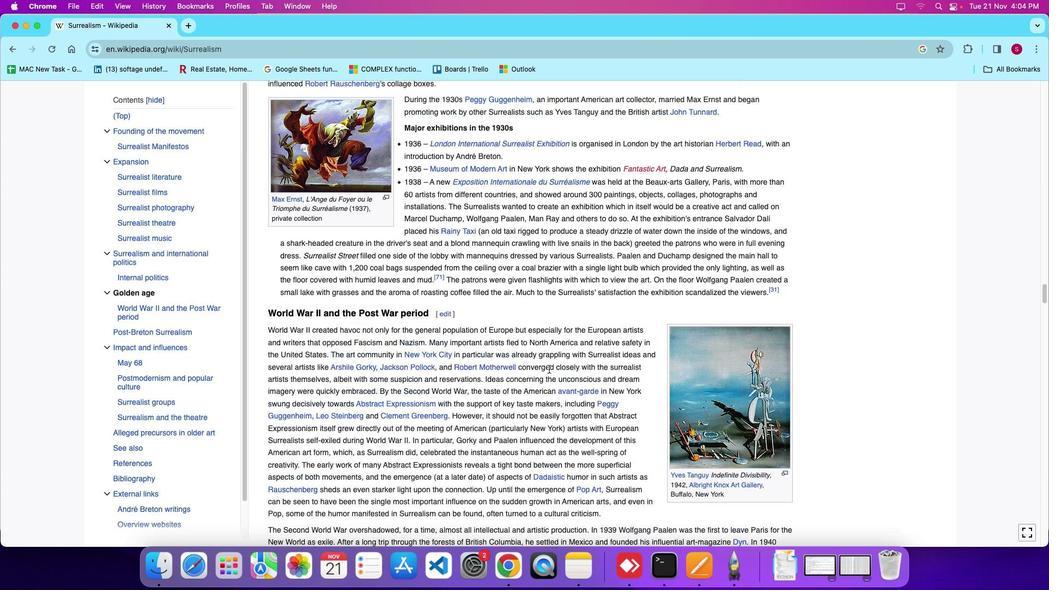 
Action: Mouse scrolled (549, 369) with delta (0, 1)
Screenshot: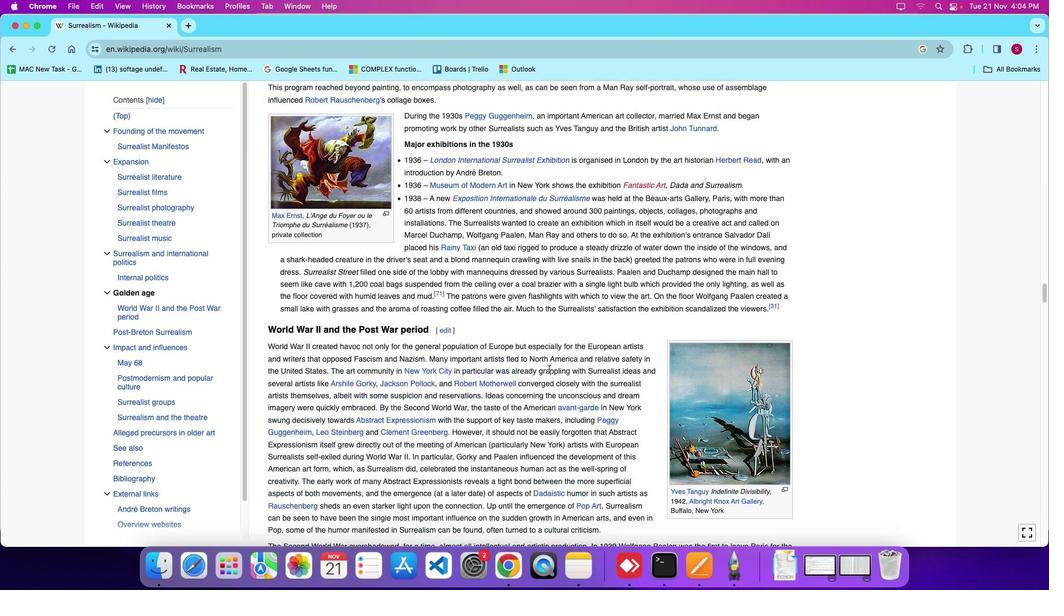 
Action: Mouse moved to (480, 375)
Screenshot: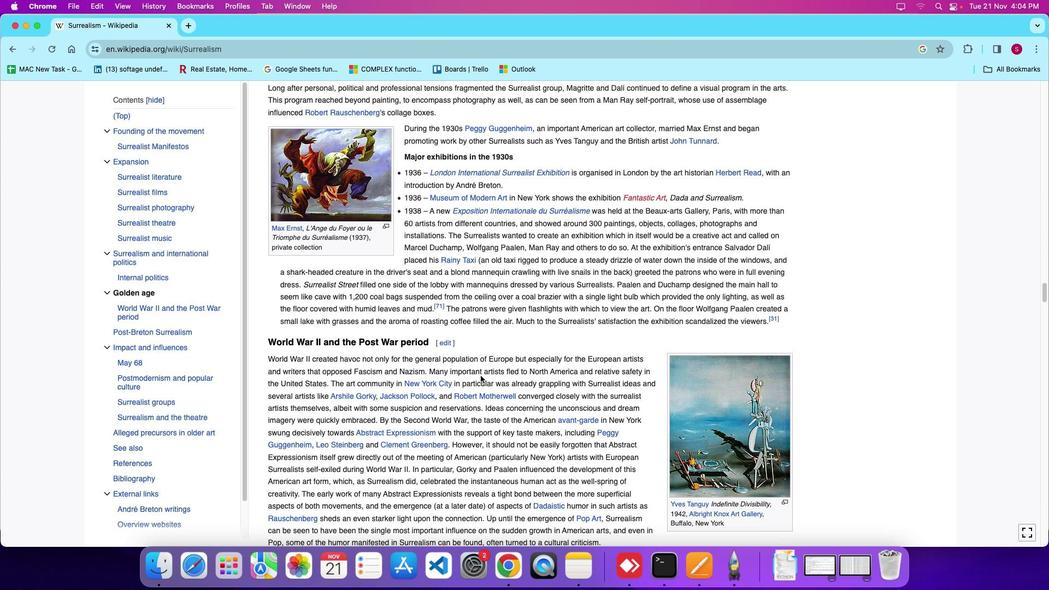 
Action: Mouse scrolled (480, 375) with delta (0, 0)
Screenshot: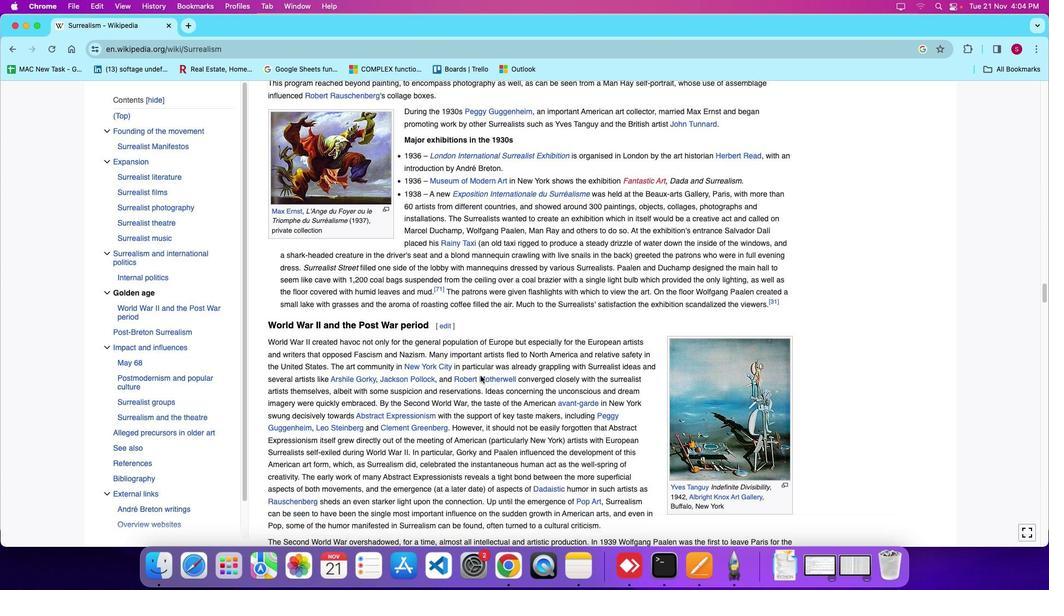 
Action: Mouse moved to (480, 375)
Screenshot: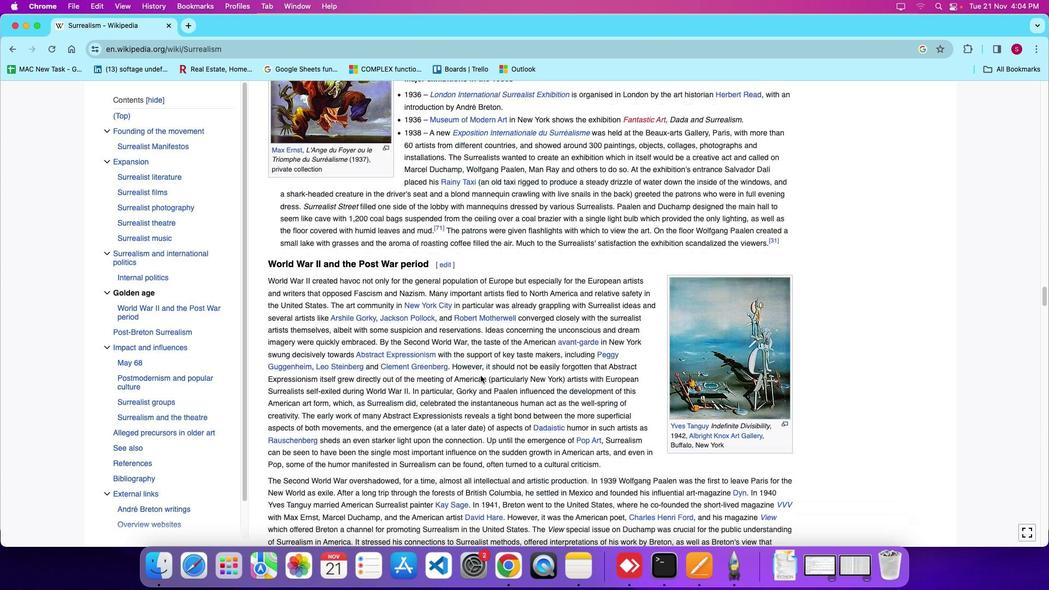 
Action: Mouse scrolled (480, 375) with delta (0, 0)
Screenshot: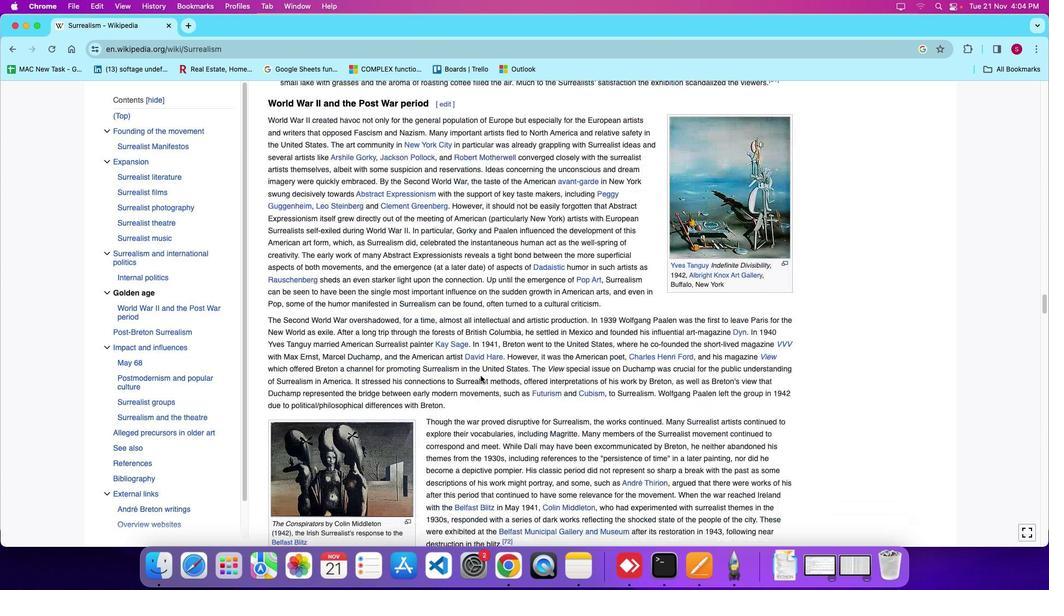 
Action: Mouse scrolled (480, 375) with delta (0, -2)
Screenshot: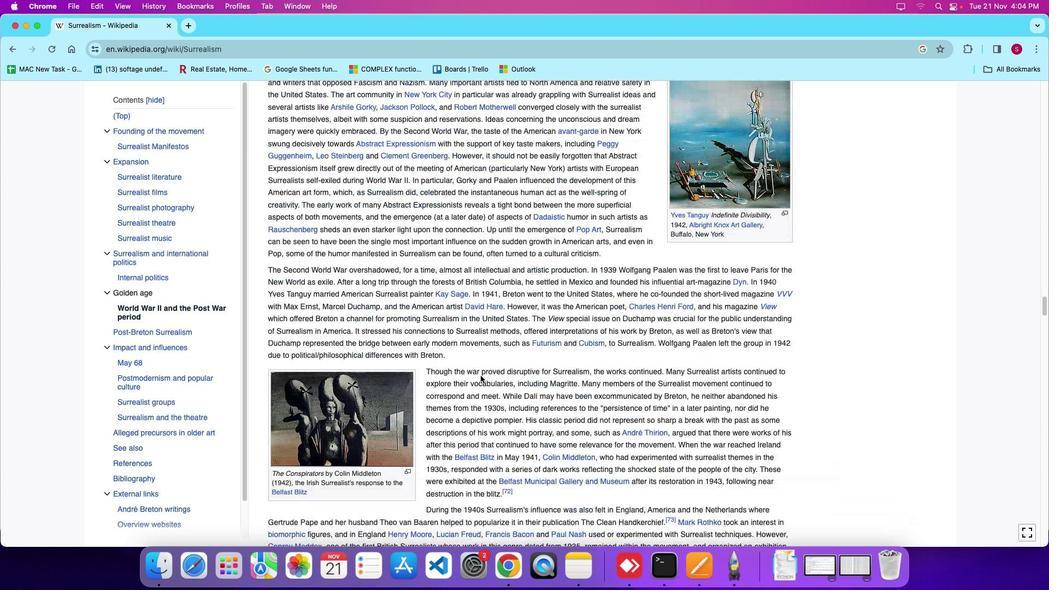 
Action: Mouse scrolled (480, 375) with delta (0, -3)
Screenshot: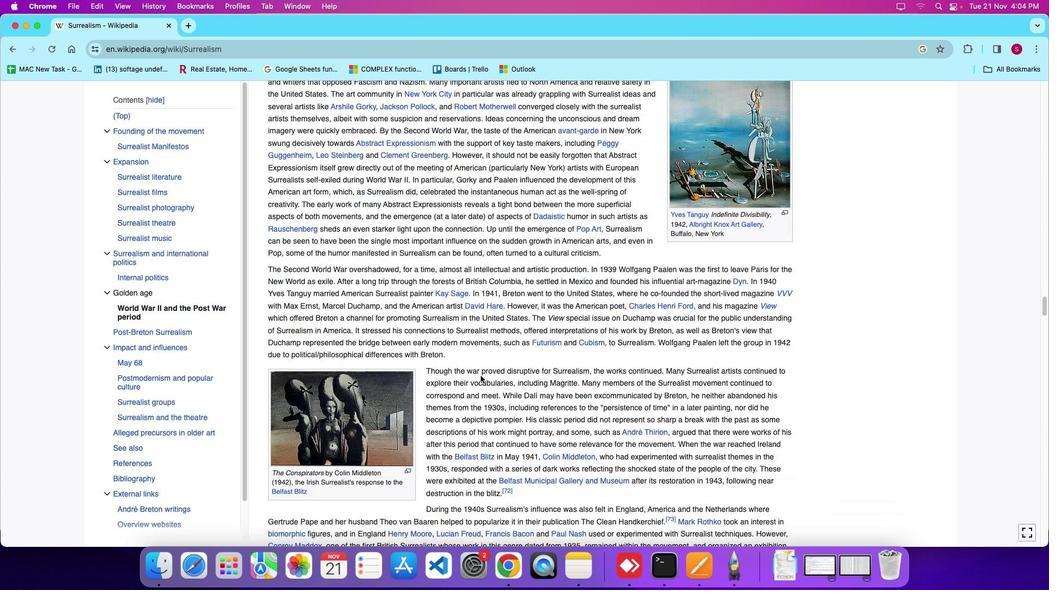 
Action: Mouse moved to (480, 374)
Screenshot: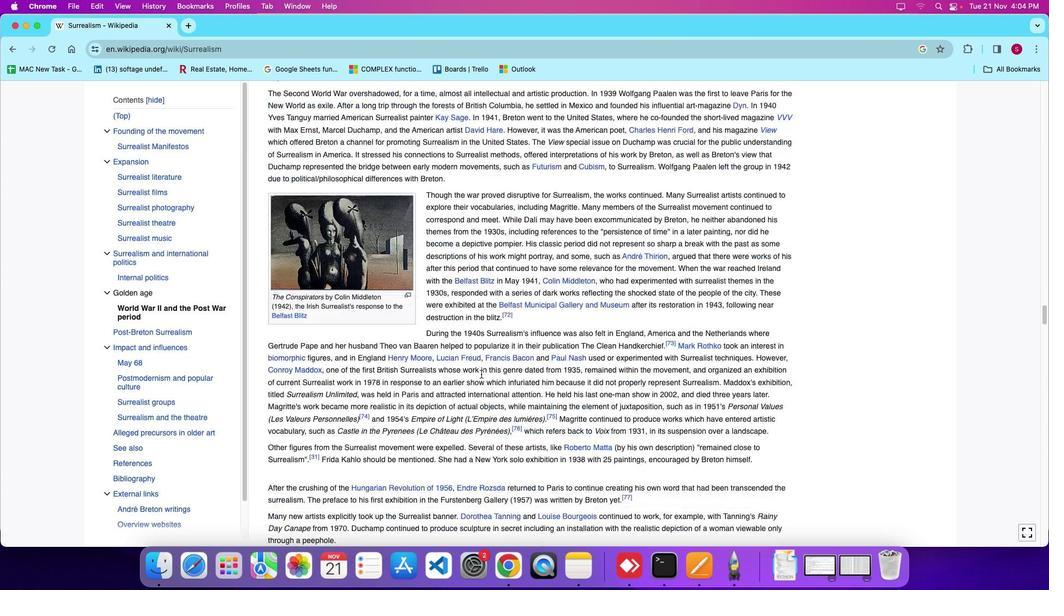 
Action: Mouse scrolled (480, 374) with delta (0, 0)
Screenshot: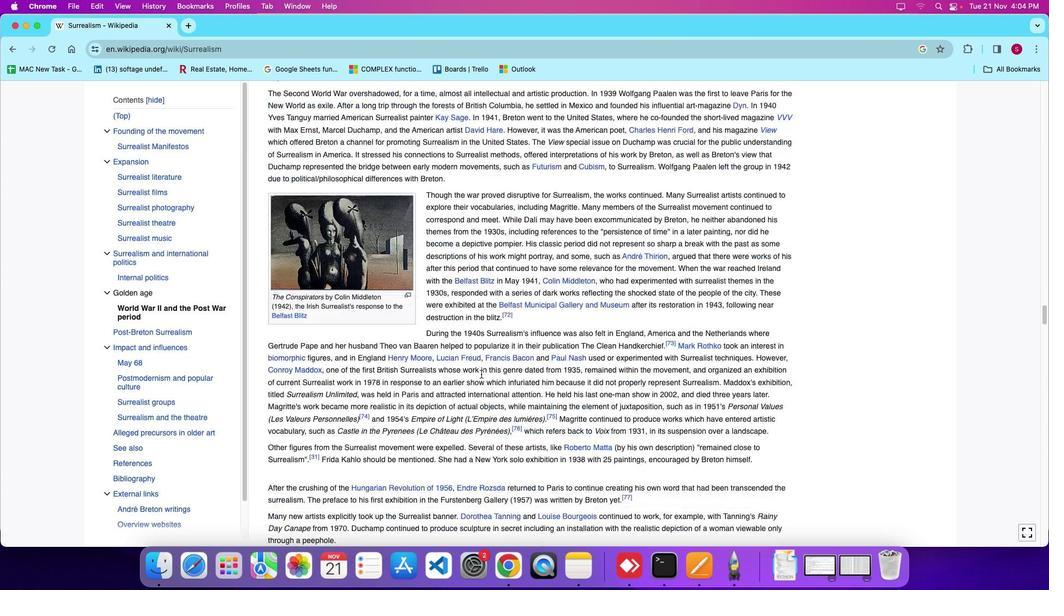 
Action: Mouse scrolled (480, 374) with delta (0, 0)
Screenshot: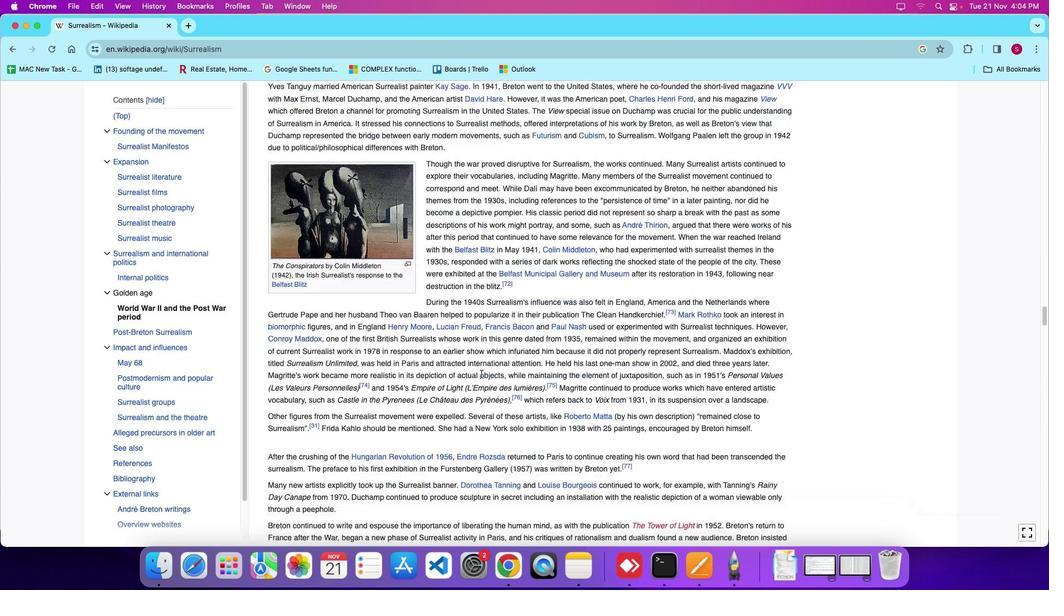 
Action: Mouse moved to (481, 374)
Screenshot: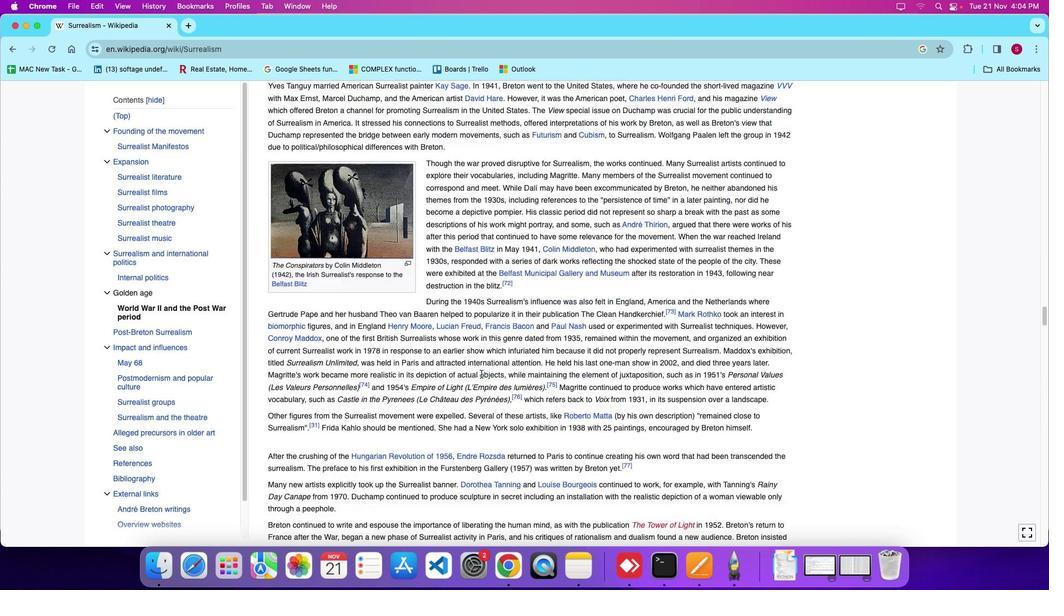 
Action: Mouse scrolled (481, 374) with delta (0, -3)
Screenshot: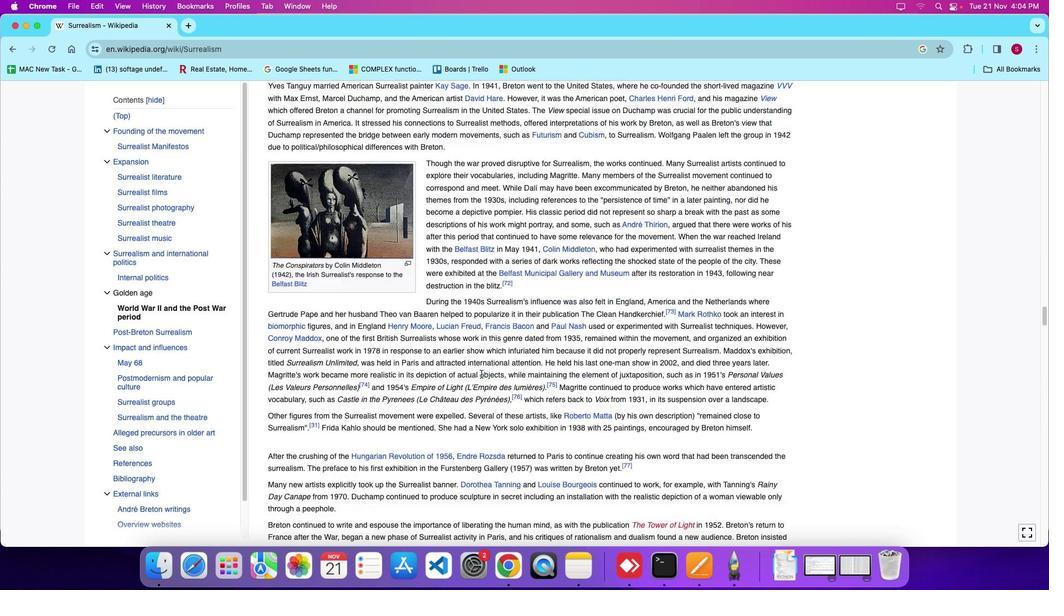 
Action: Mouse moved to (481, 373)
Screenshot: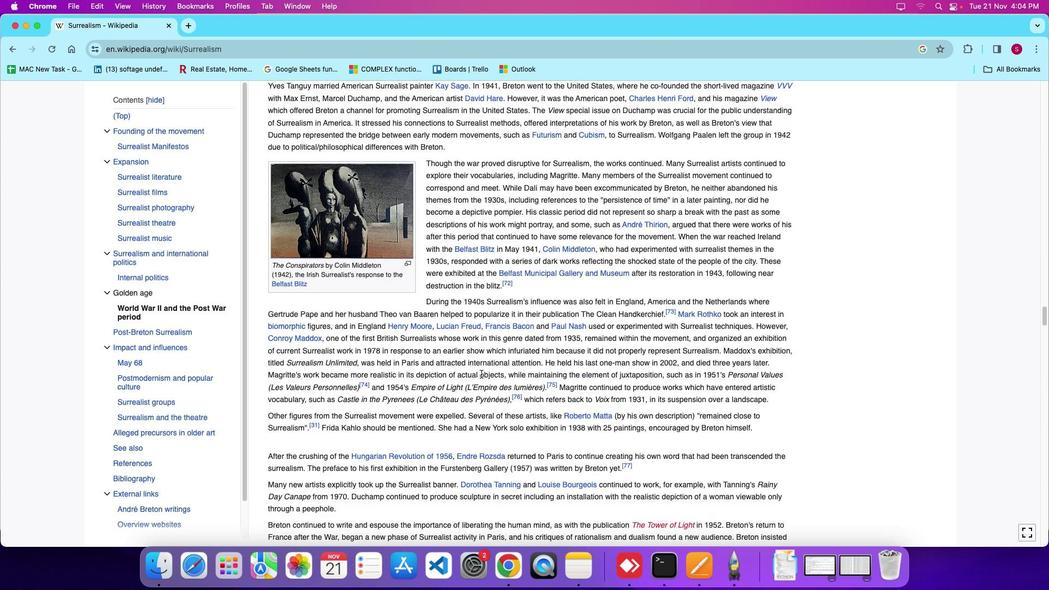 
Action: Mouse scrolled (481, 373) with delta (0, 0)
Screenshot: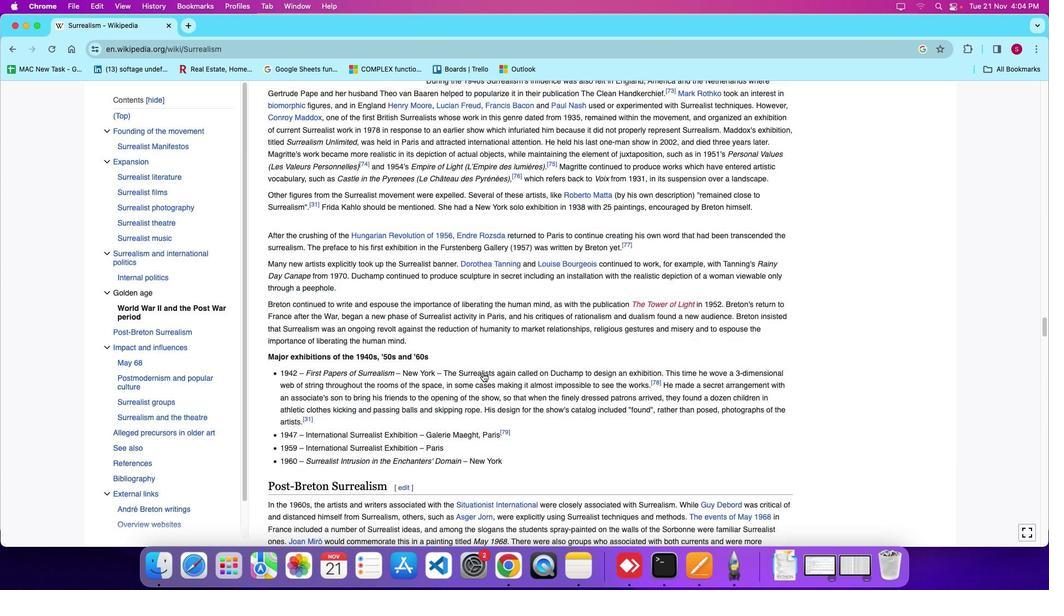 
Action: Mouse scrolled (481, 373) with delta (0, 0)
Screenshot: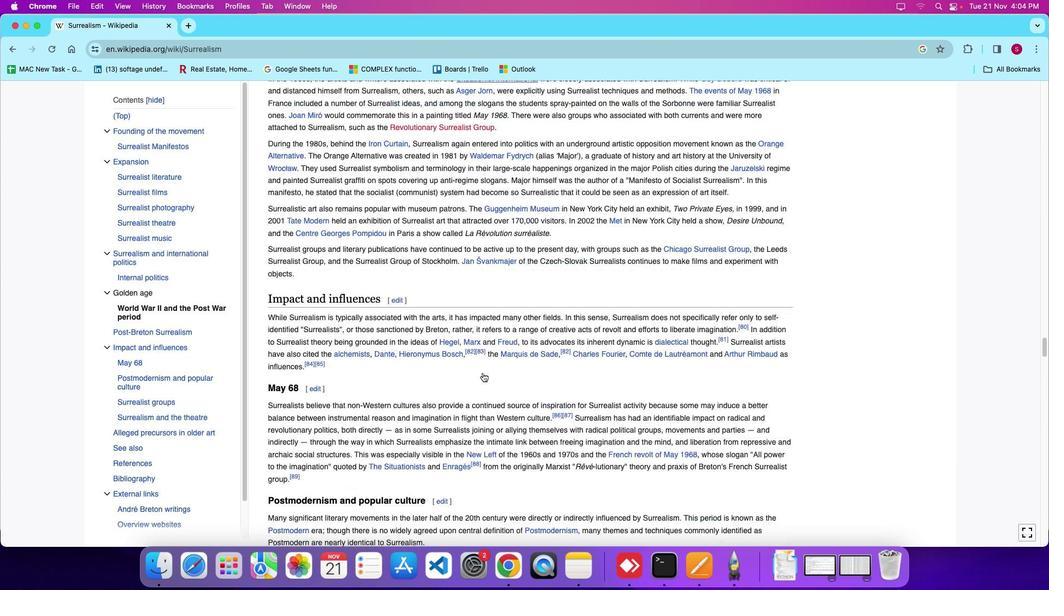 
Action: Mouse moved to (481, 373)
Screenshot: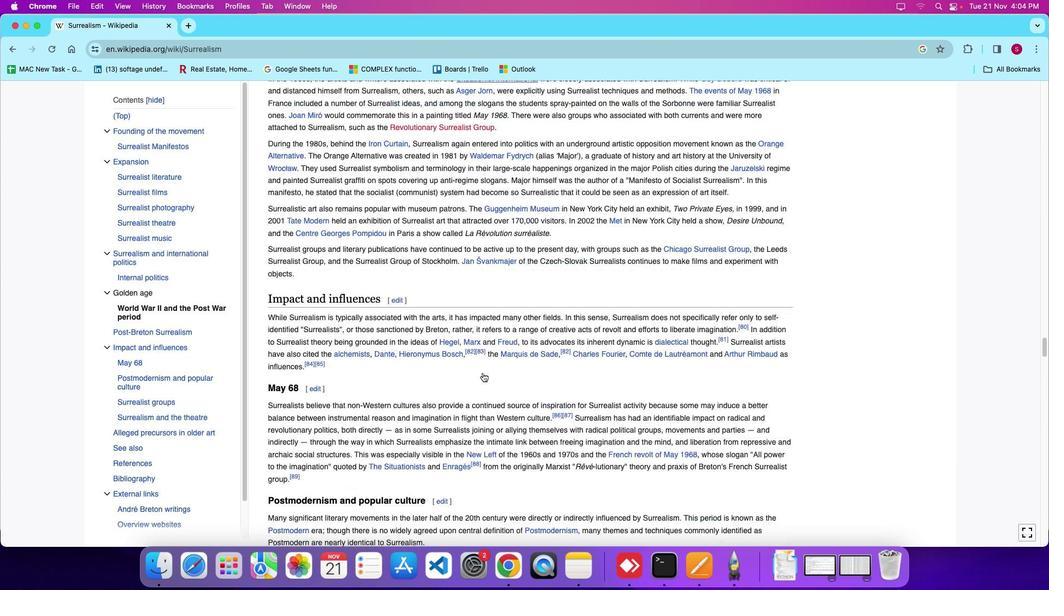 
Action: Mouse scrolled (481, 373) with delta (0, -4)
Screenshot: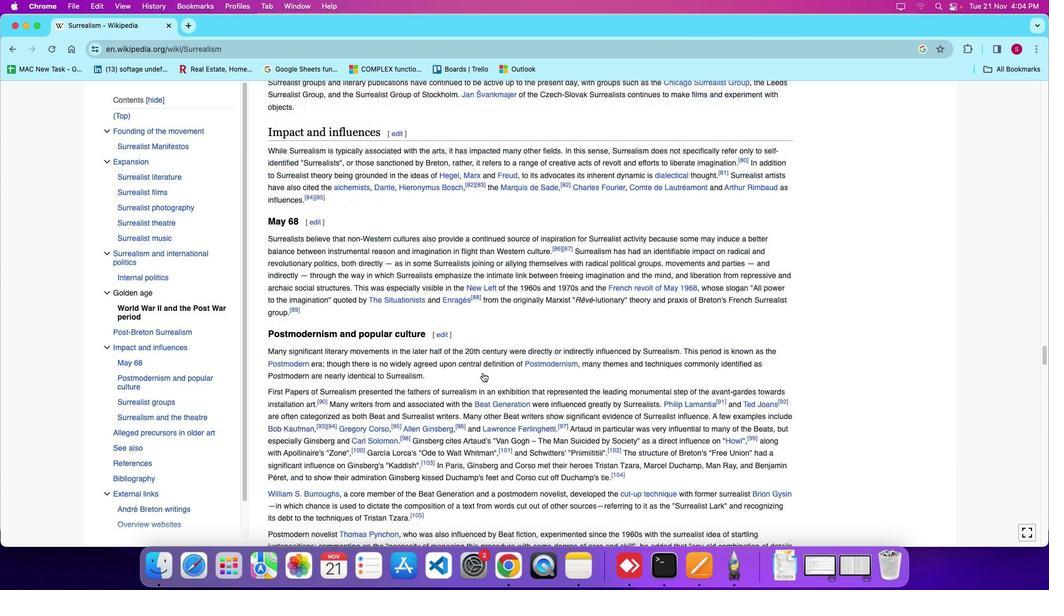 
Action: Mouse scrolled (481, 373) with delta (0, -7)
Screenshot: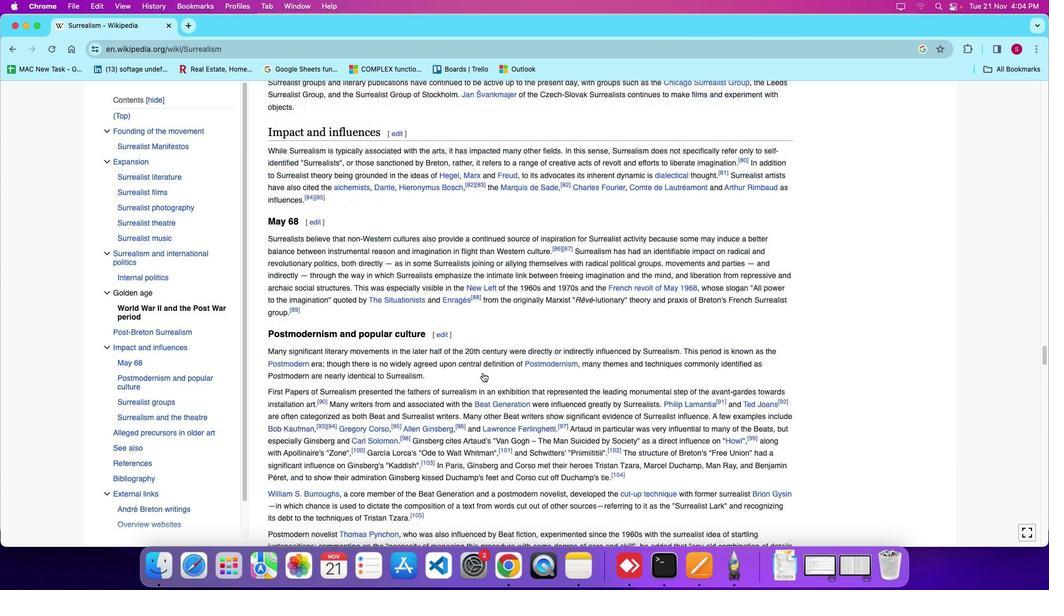 
Action: Mouse moved to (482, 373)
Screenshot: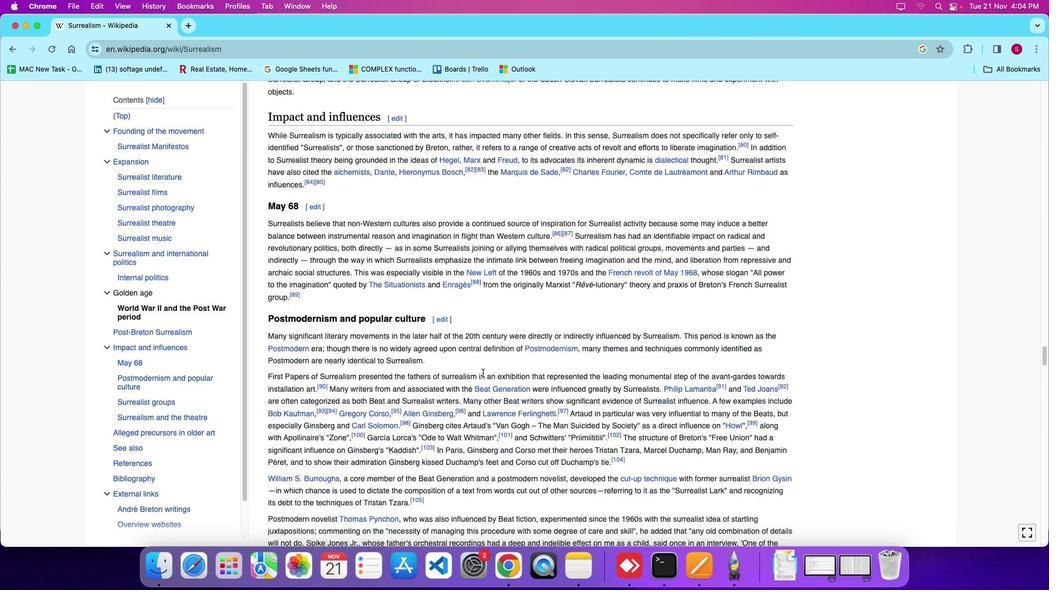 
Action: Mouse scrolled (482, 373) with delta (0, -7)
Screenshot: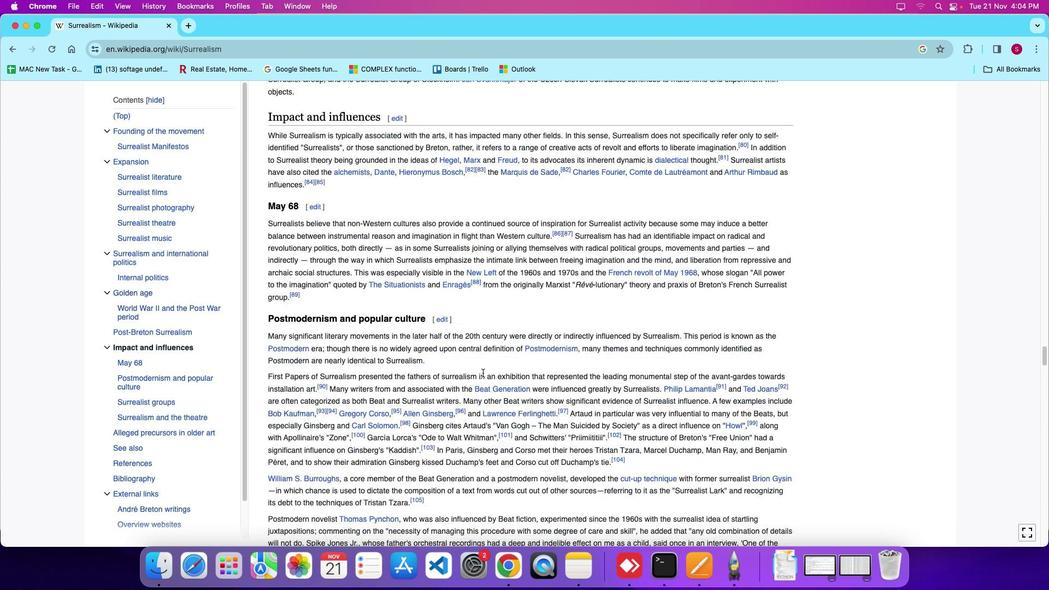 
Action: Mouse moved to (483, 373)
Screenshot: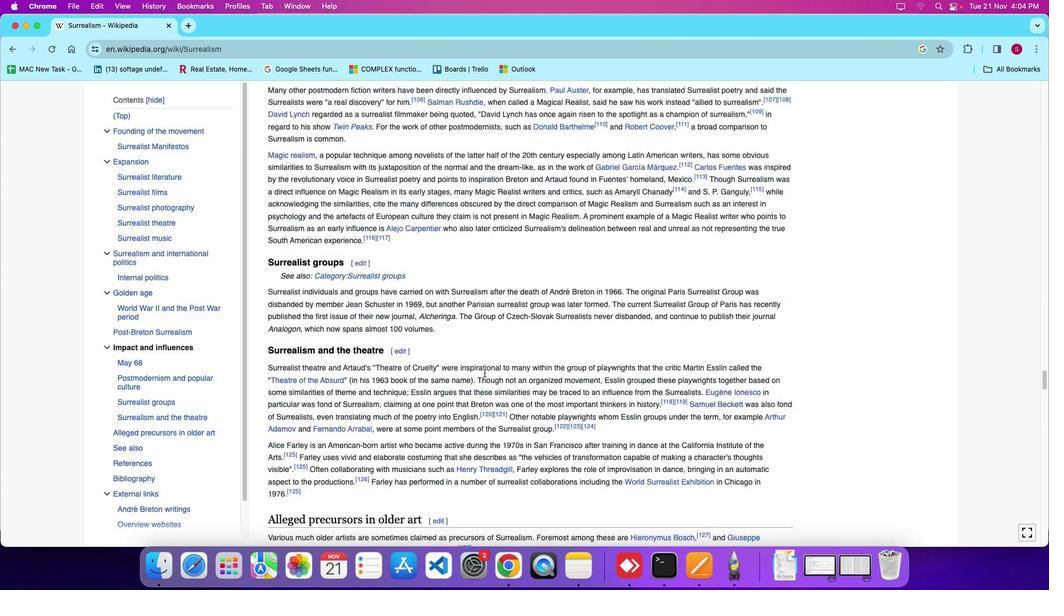 
Action: Mouse scrolled (483, 373) with delta (0, 0)
Screenshot: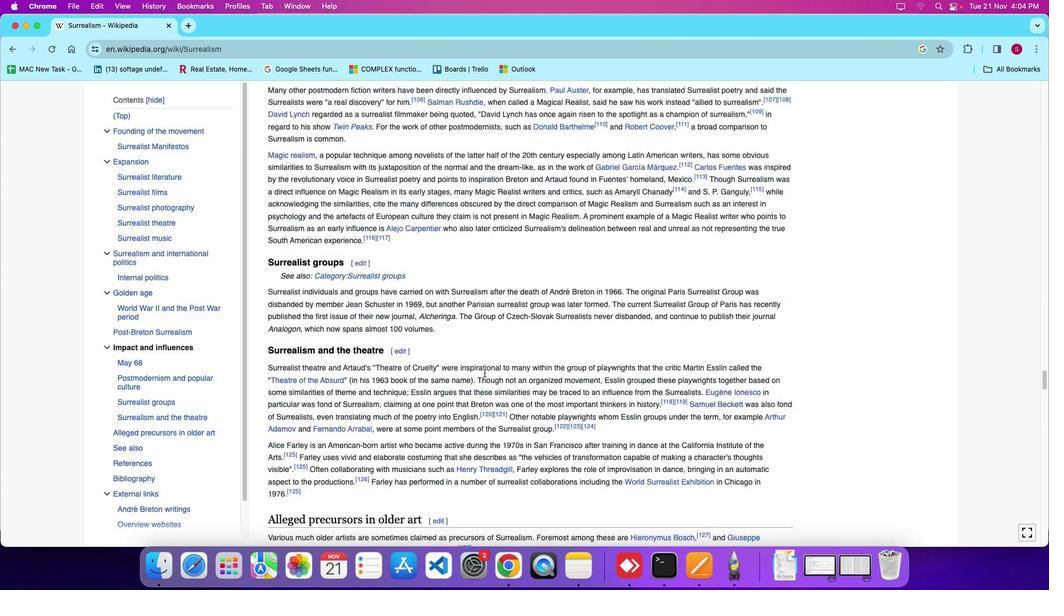 
Action: Mouse moved to (484, 373)
Screenshot: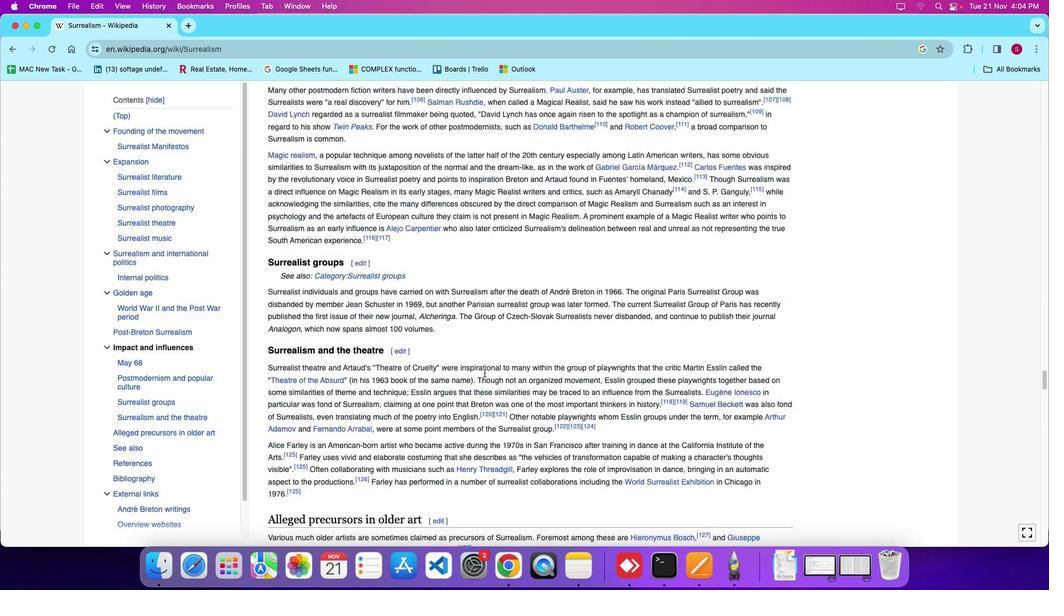 
Action: Mouse scrolled (484, 373) with delta (0, -1)
Screenshot: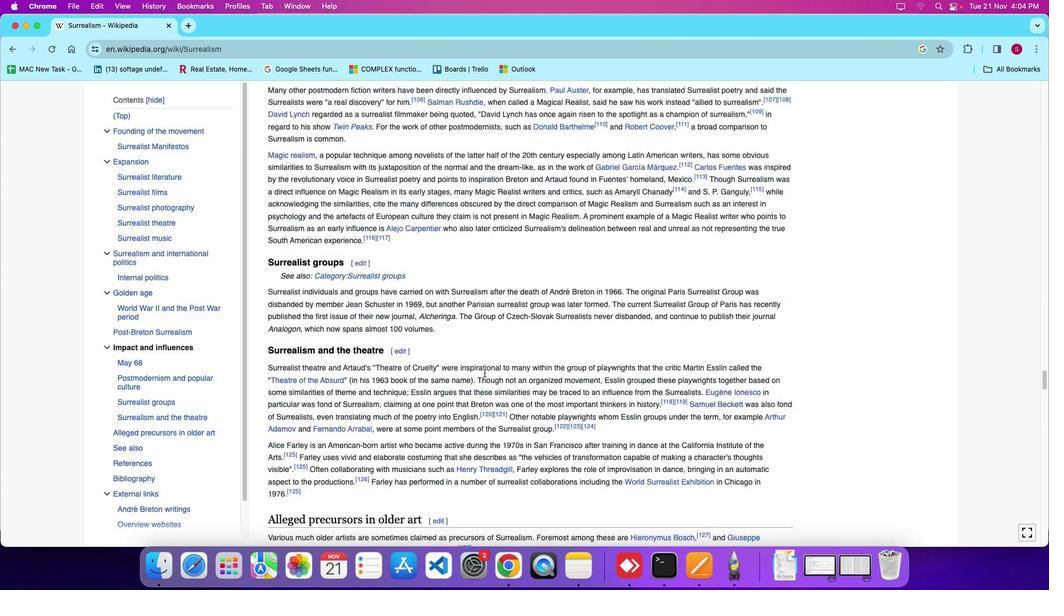 
Action: Mouse scrolled (484, 373) with delta (0, -4)
Screenshot: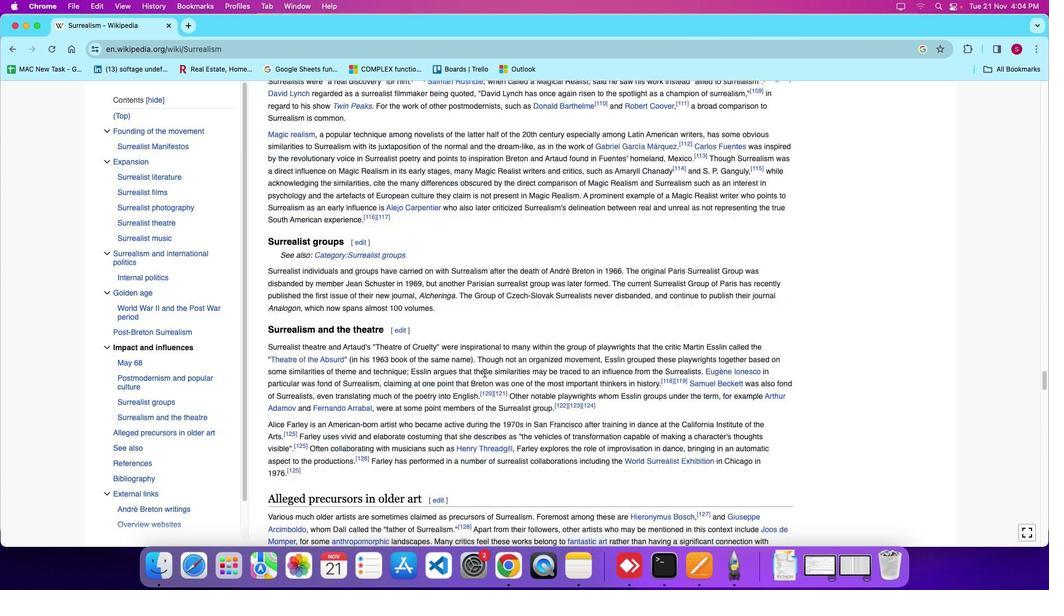 
Action: Mouse scrolled (484, 373) with delta (0, -6)
Screenshot: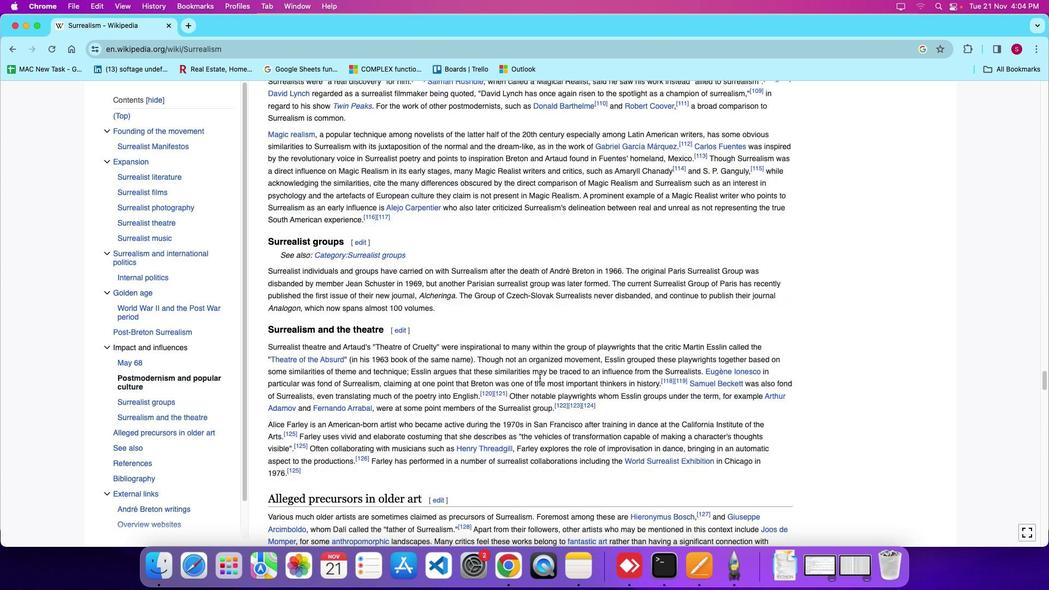 
Action: Mouse moved to (639, 383)
Screenshot: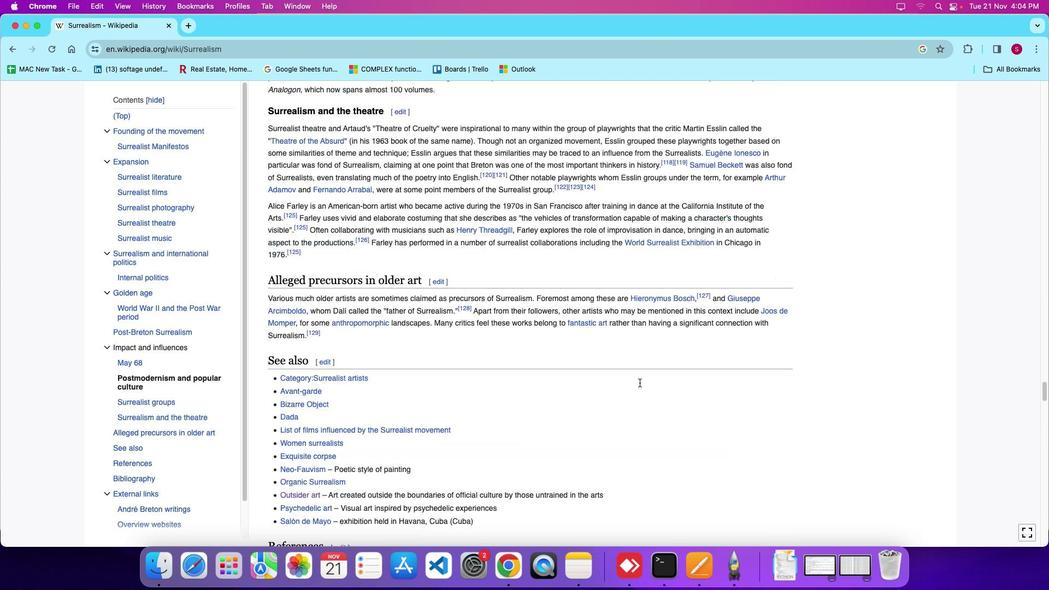 
Action: Mouse scrolled (639, 383) with delta (0, 0)
Screenshot: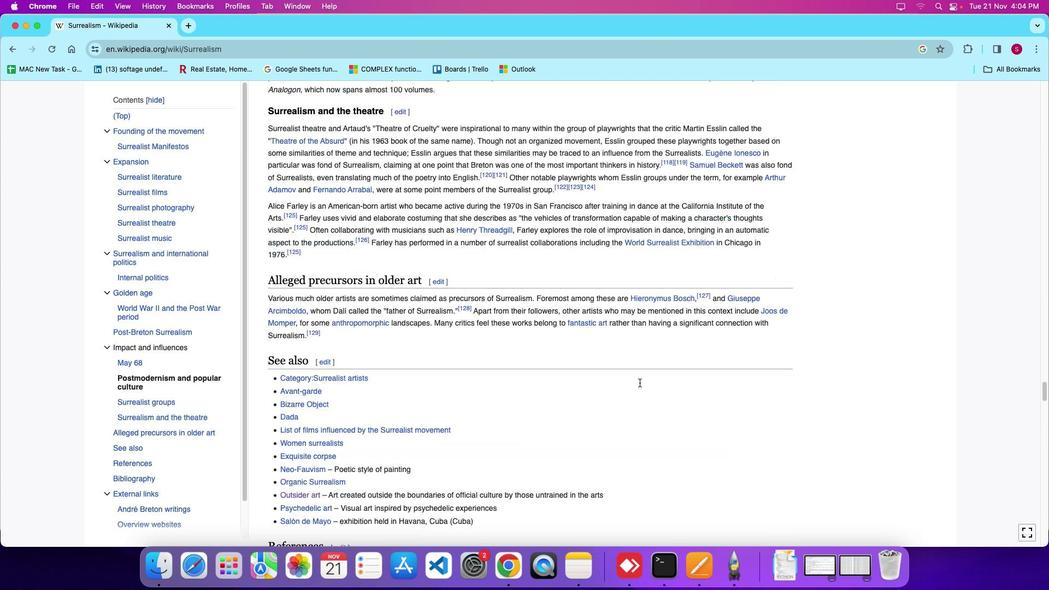 
Action: Mouse moved to (639, 382)
Screenshot: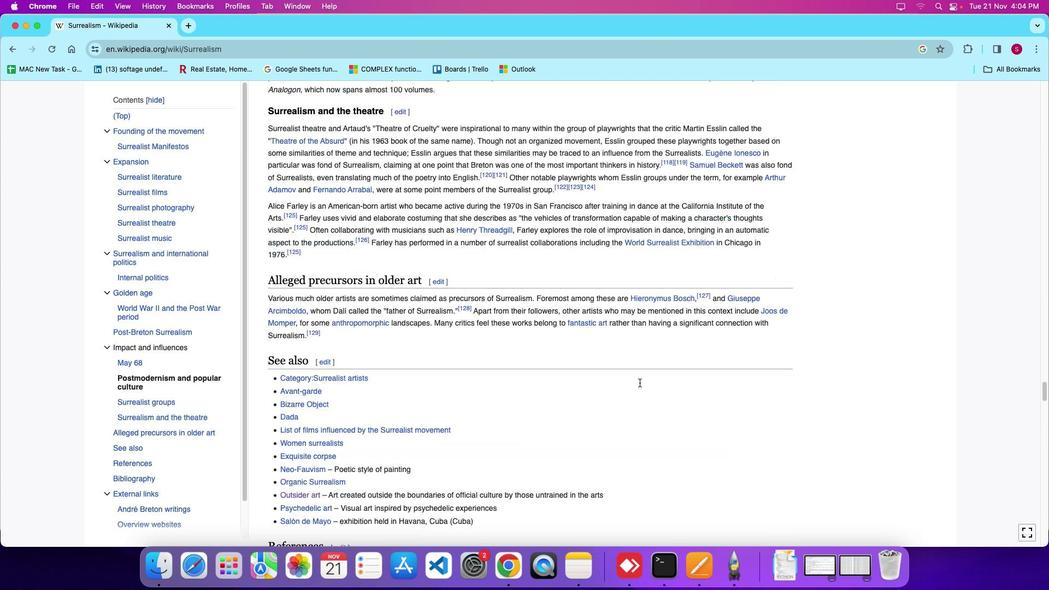 
Action: Mouse scrolled (639, 382) with delta (0, 0)
Screenshot: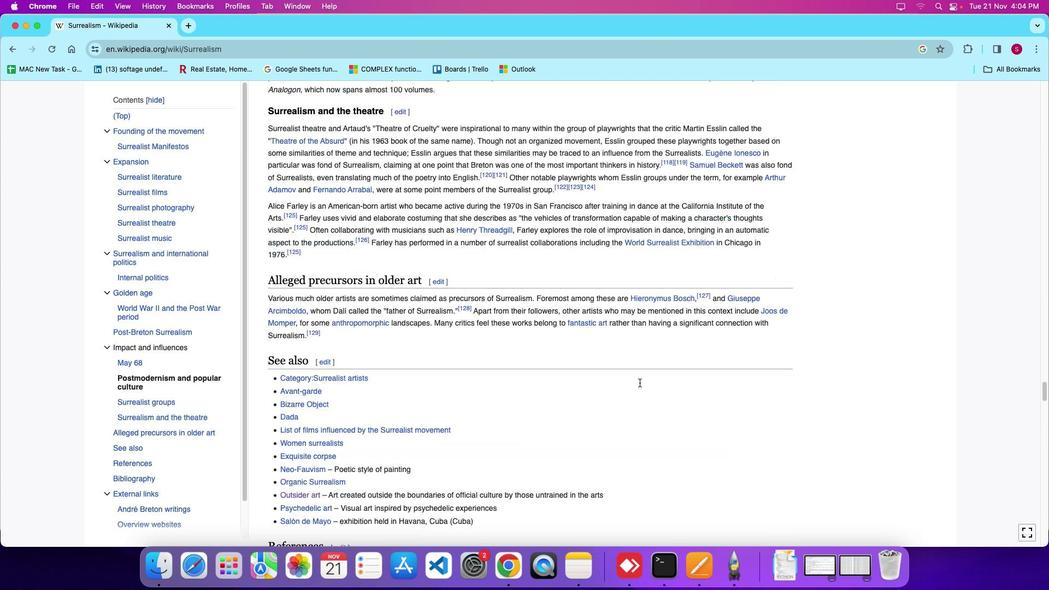 
Action: Mouse scrolled (639, 382) with delta (0, -4)
Screenshot: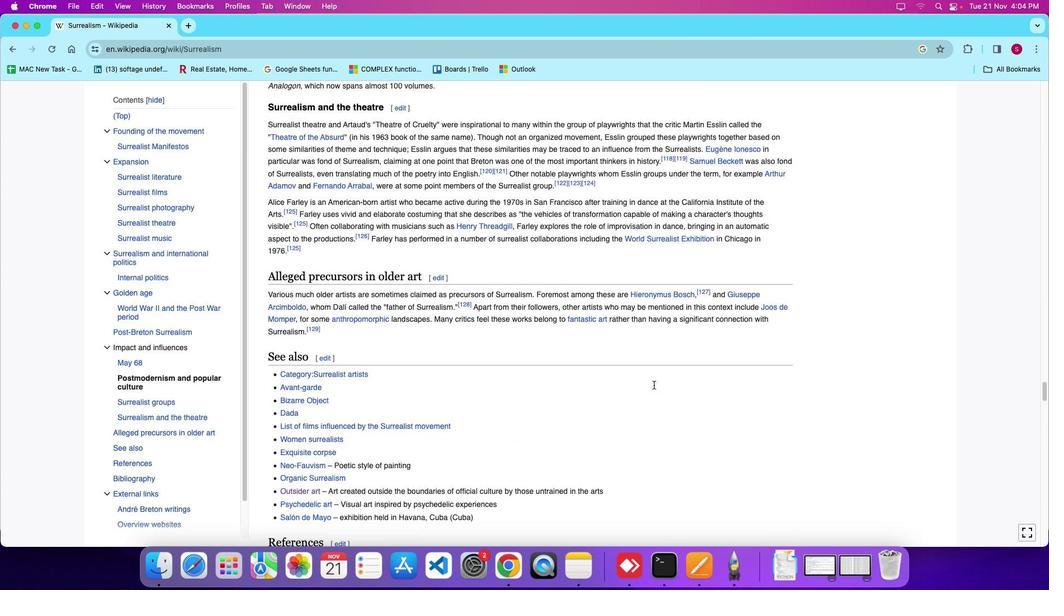
Action: Mouse moved to (720, 399)
Screenshot: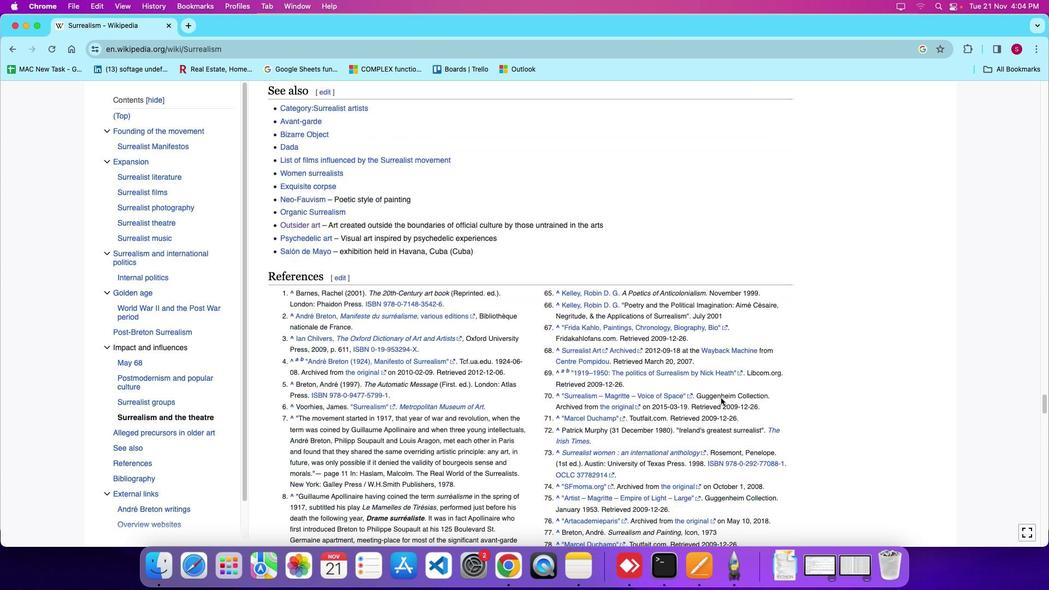 
Action: Mouse scrolled (720, 399) with delta (0, 0)
Screenshot: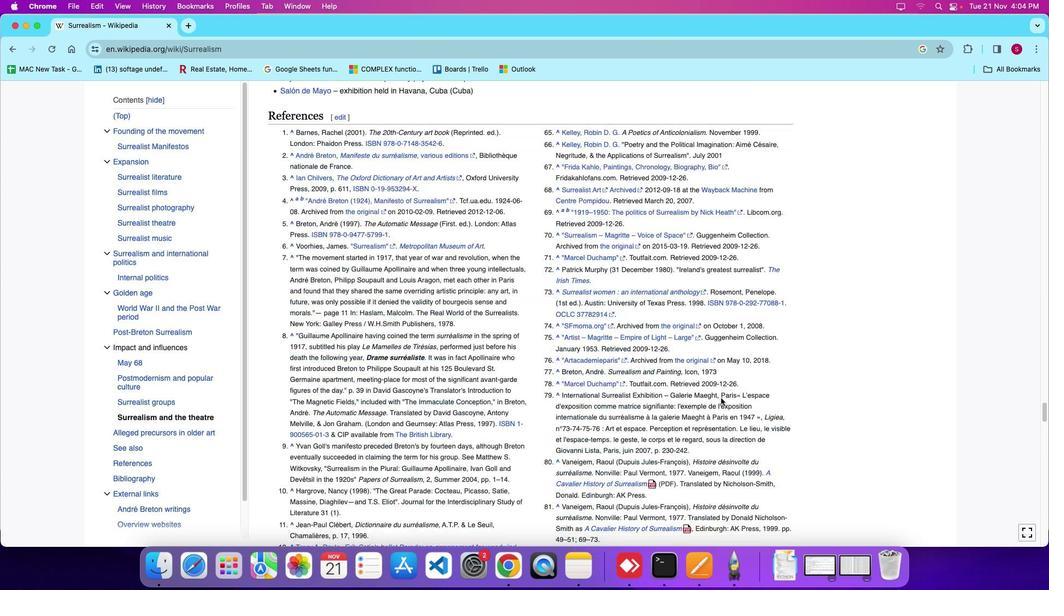 
Action: Mouse scrolled (720, 399) with delta (0, 0)
Screenshot: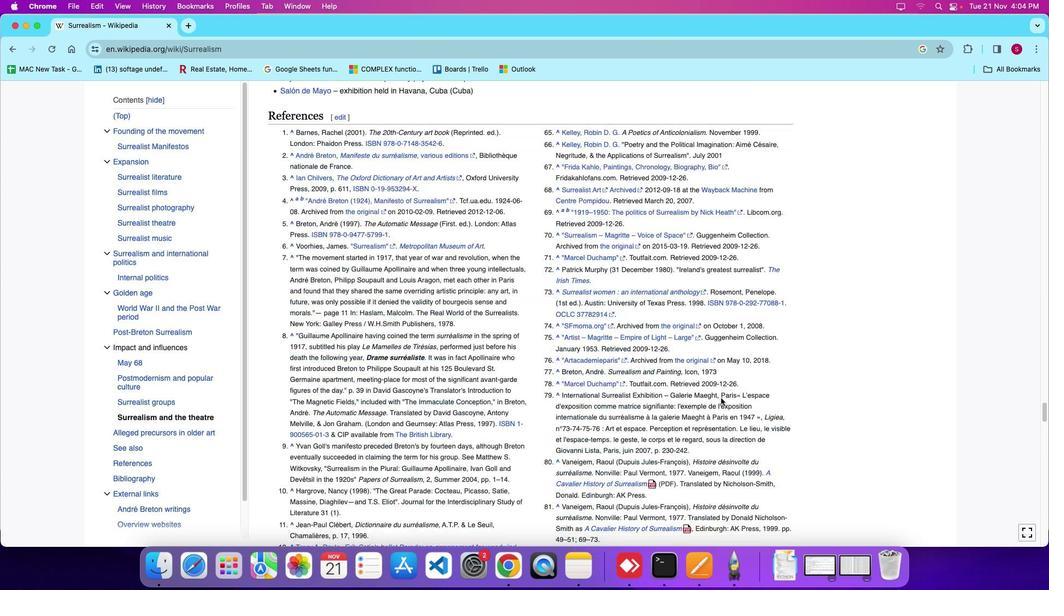 
Action: Mouse moved to (720, 399)
Screenshot: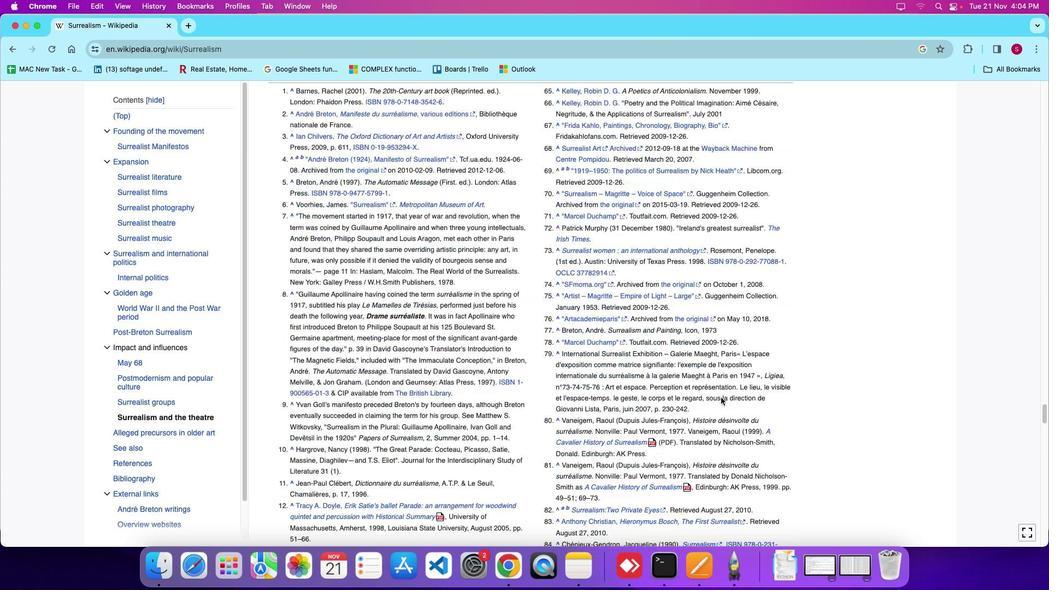 
Action: Mouse scrolled (720, 399) with delta (0, -4)
Screenshot: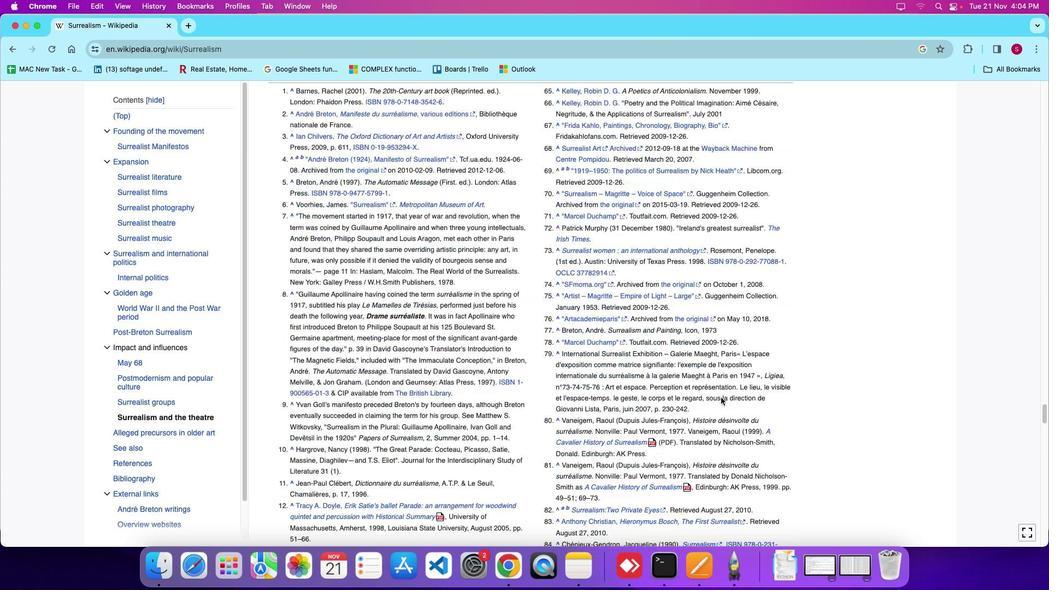 
Action: Mouse moved to (721, 397)
Screenshot: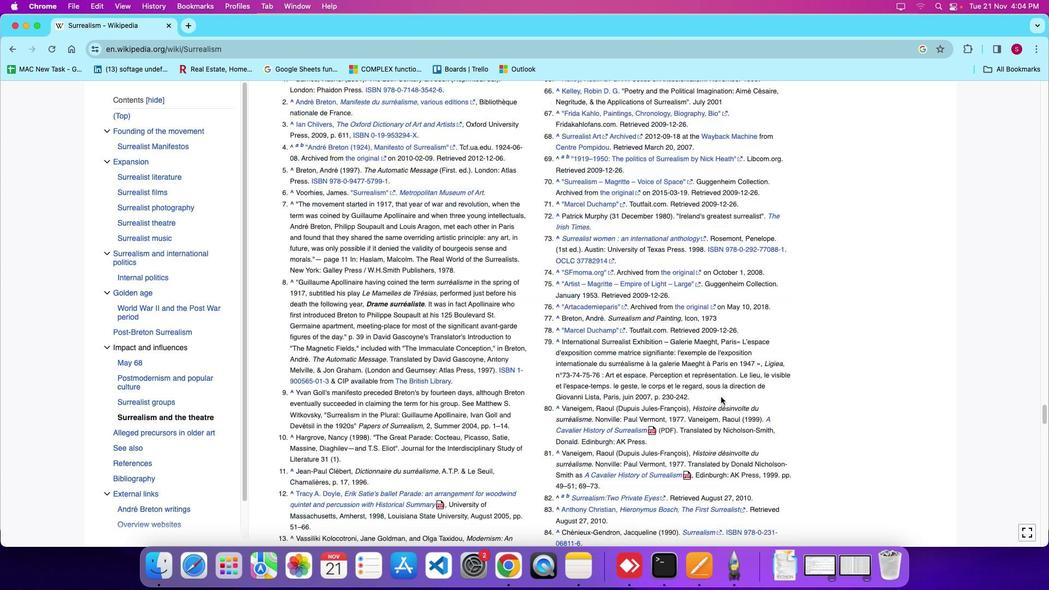 
Action: Mouse scrolled (721, 397) with delta (0, -6)
Screenshot: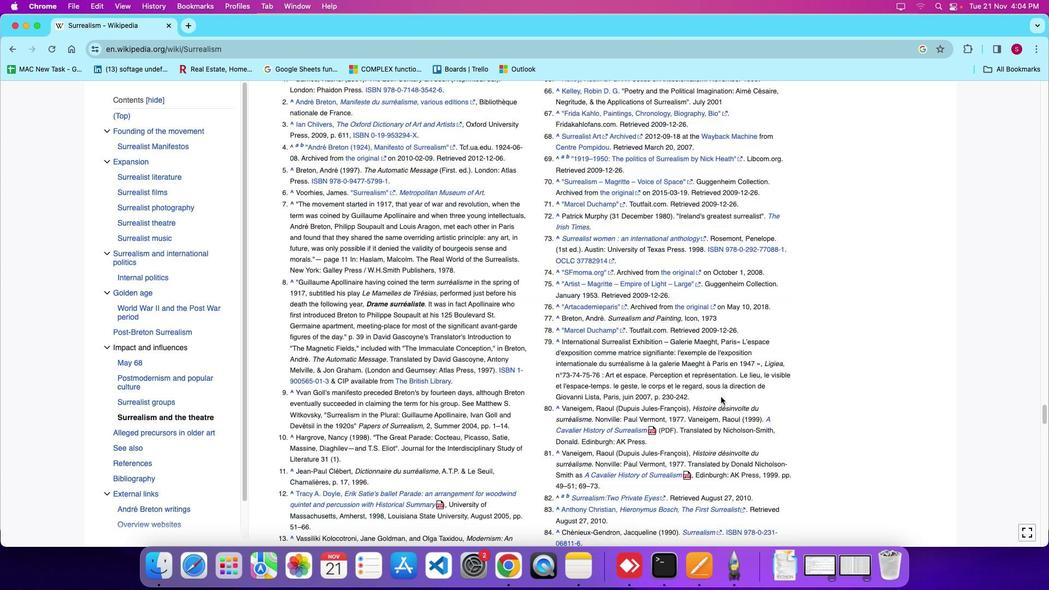 
Action: Mouse moved to (721, 395)
Screenshot: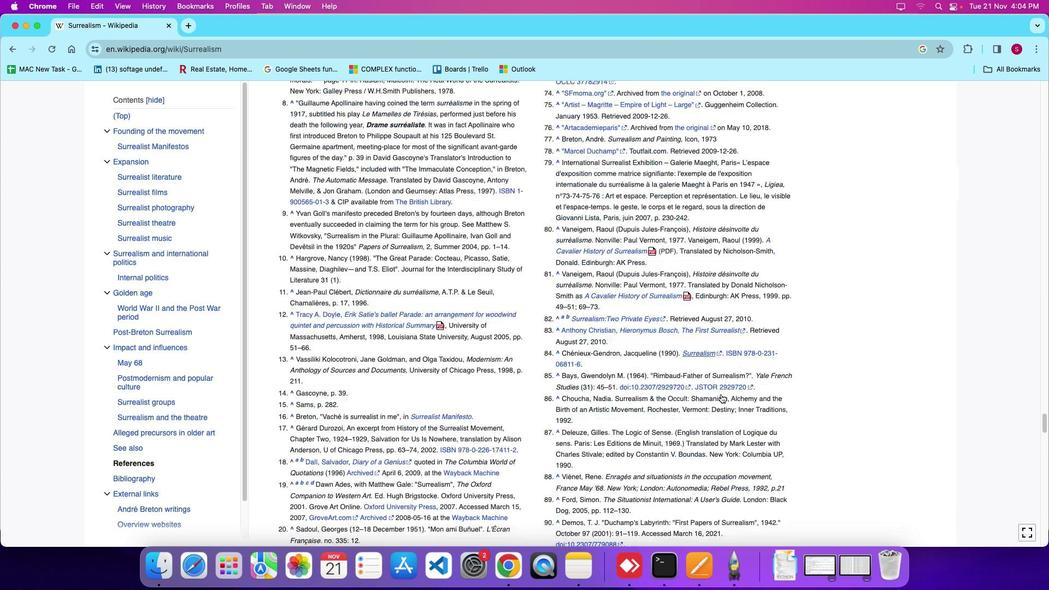 
Action: Mouse scrolled (721, 395) with delta (0, 0)
Screenshot: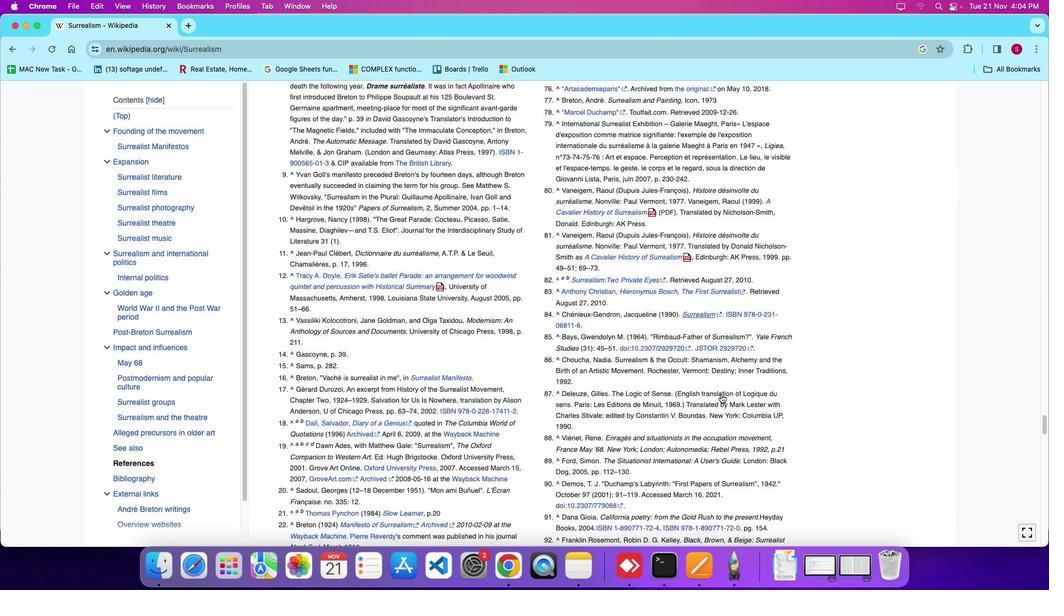 
Action: Mouse moved to (721, 394)
Screenshot: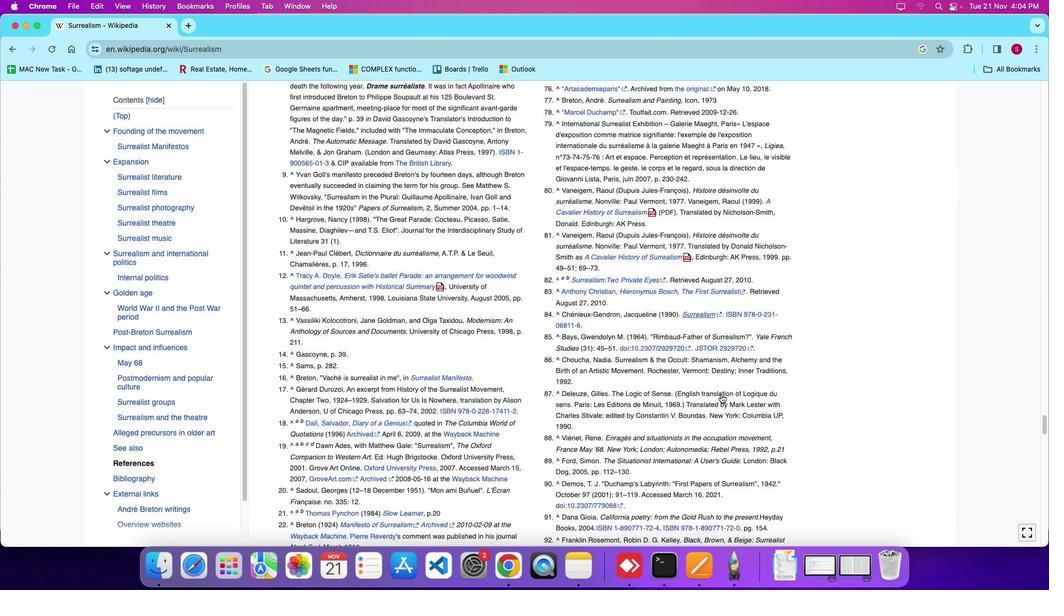 
Action: Mouse scrolled (721, 394) with delta (0, 0)
Screenshot: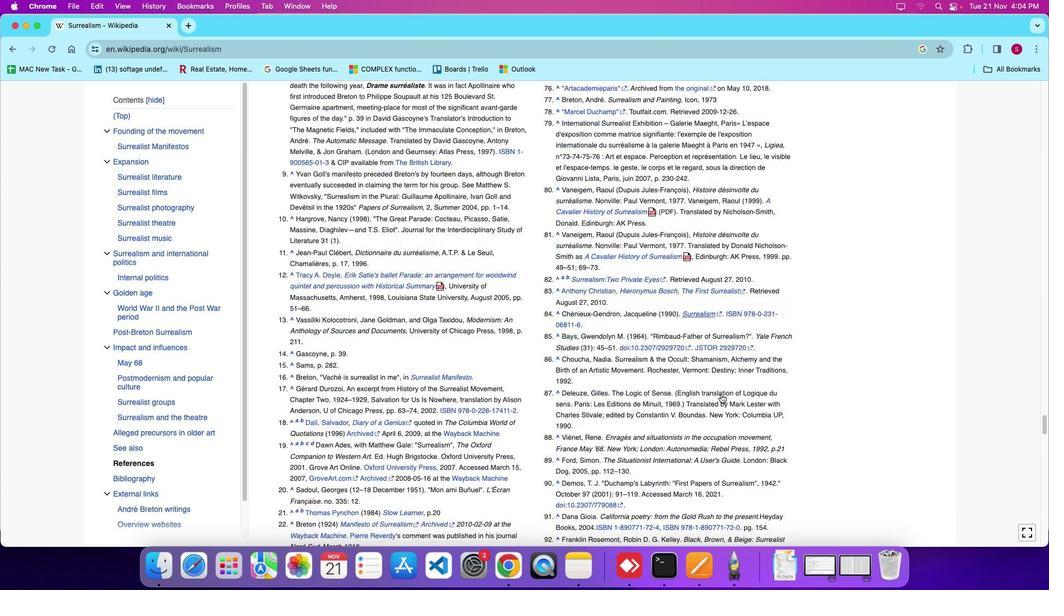 
Action: Mouse scrolled (721, 394) with delta (0, -4)
Screenshot: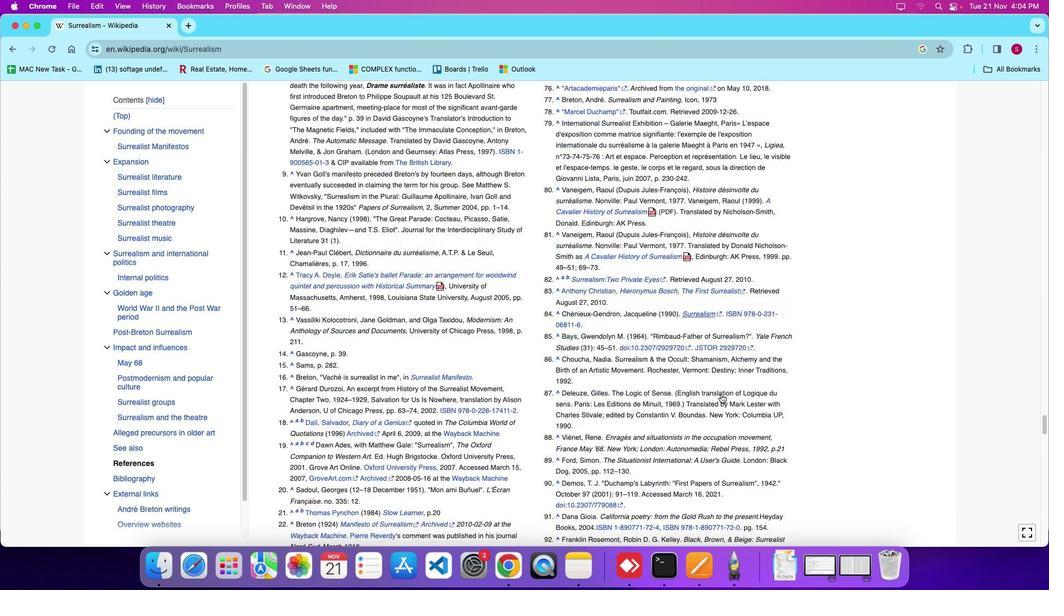 
Action: Mouse moved to (638, 349)
Screenshot: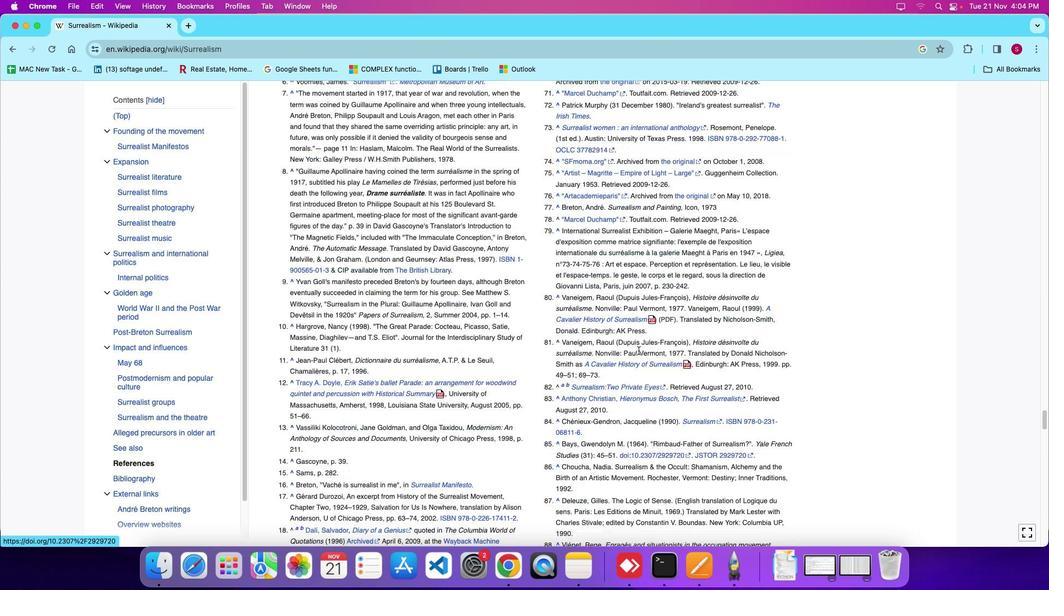 
Action: Mouse scrolled (638, 349) with delta (0, 0)
Screenshot: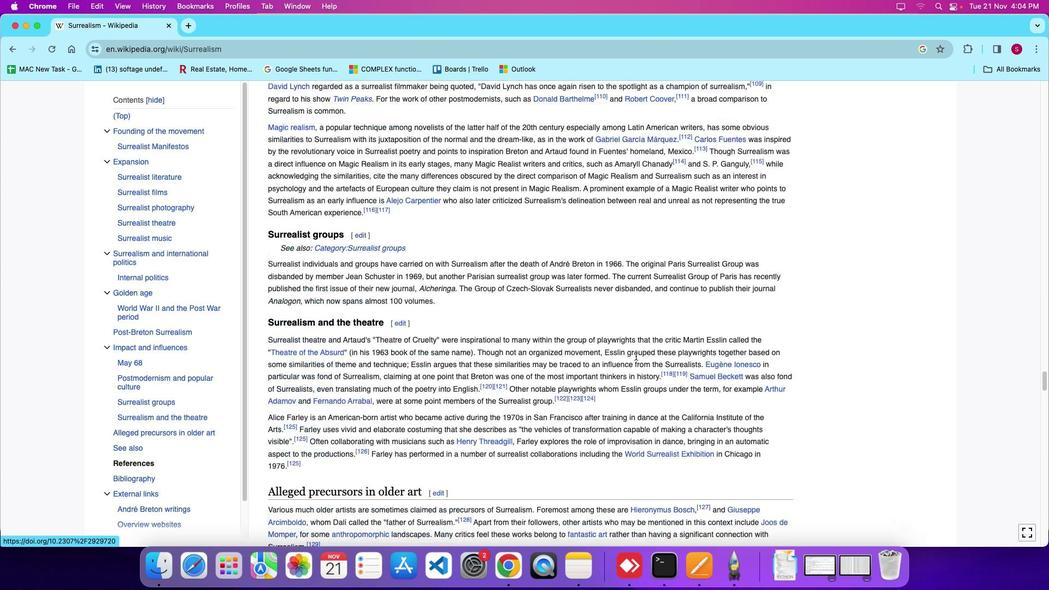 
Action: Mouse scrolled (638, 349) with delta (0, 1)
Screenshot: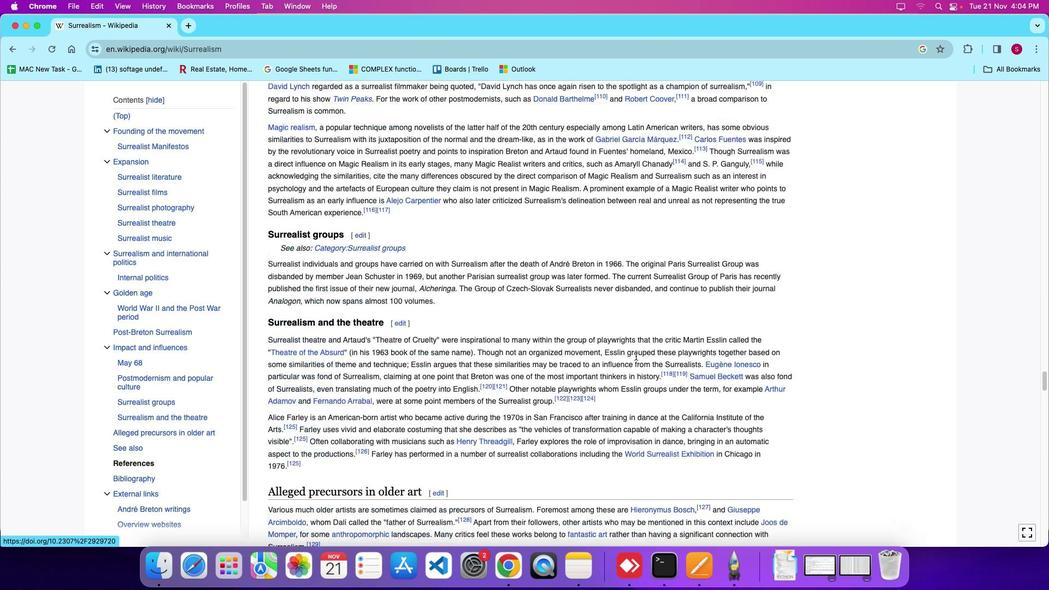
Action: Mouse moved to (638, 349)
Screenshot: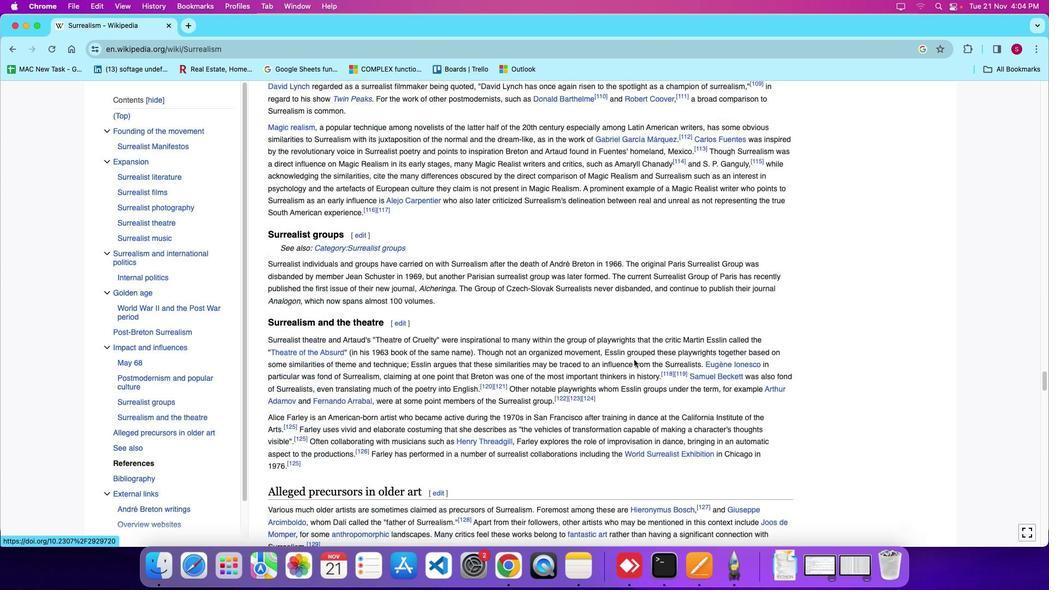 
Action: Mouse scrolled (638, 349) with delta (0, 4)
Screenshot: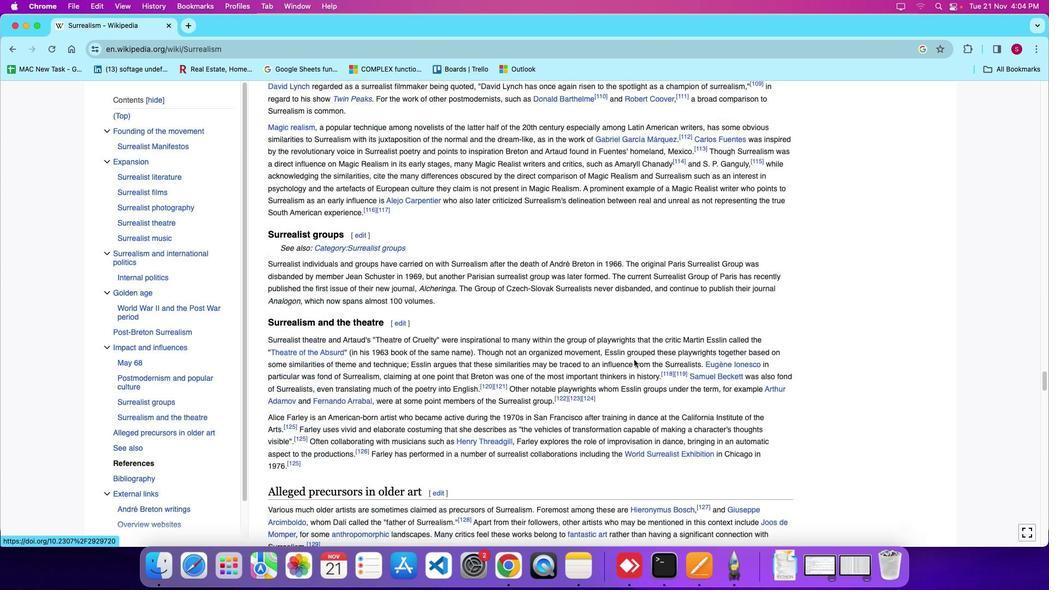 
Action: Mouse scrolled (638, 349) with delta (0, 7)
Screenshot: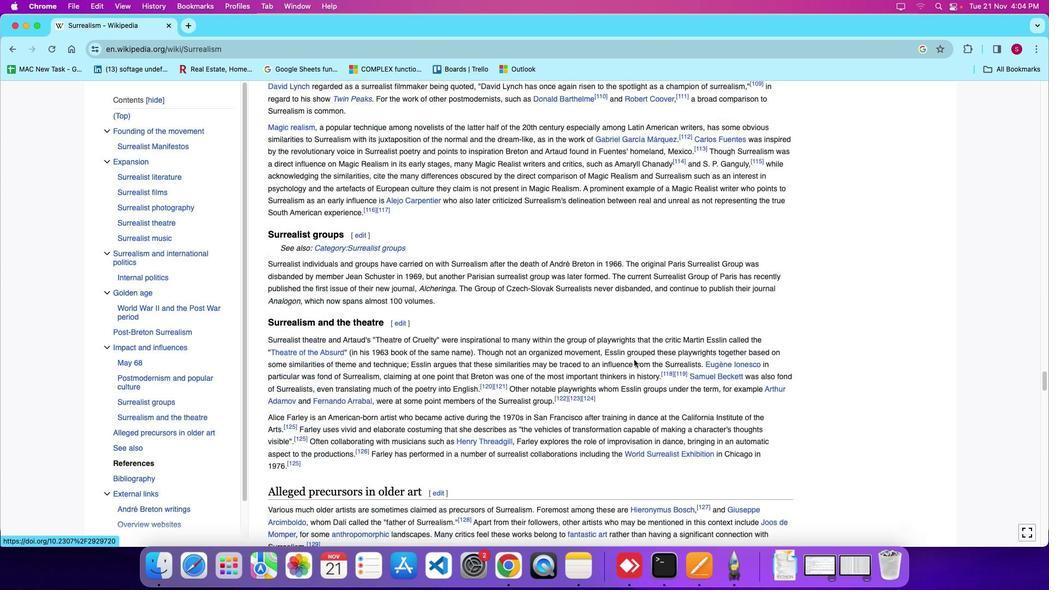 
Action: Mouse moved to (638, 350)
Screenshot: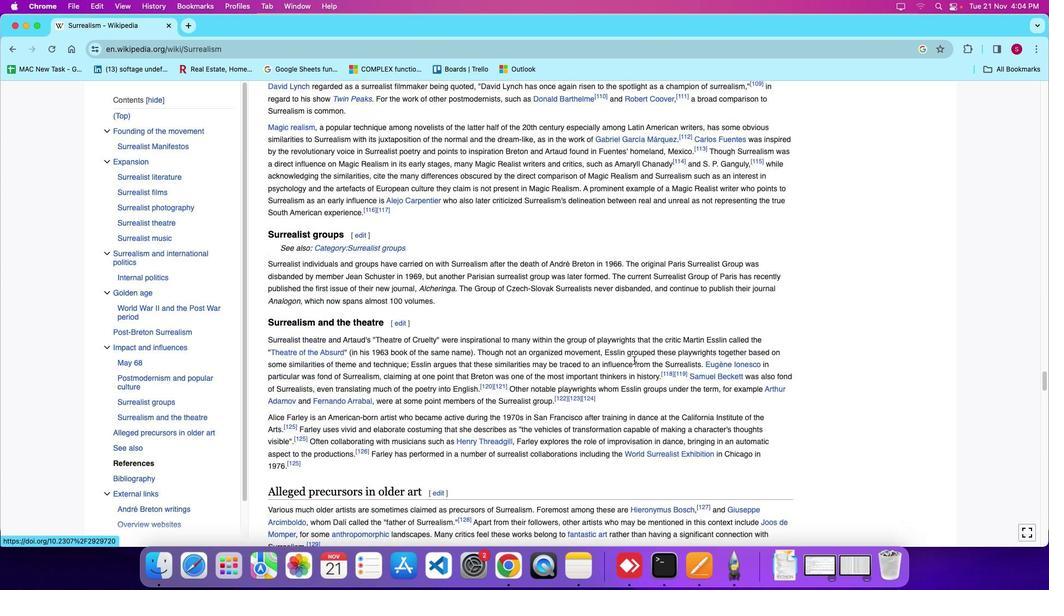 
Action: Mouse scrolled (638, 350) with delta (0, 8)
Screenshot: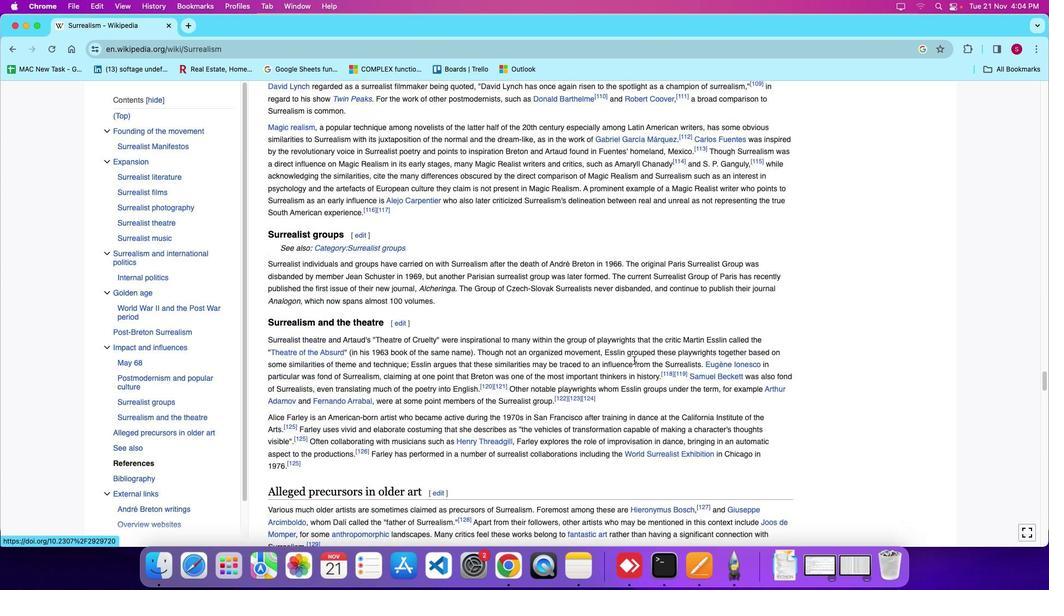 
Action: Mouse moved to (631, 367)
Screenshot: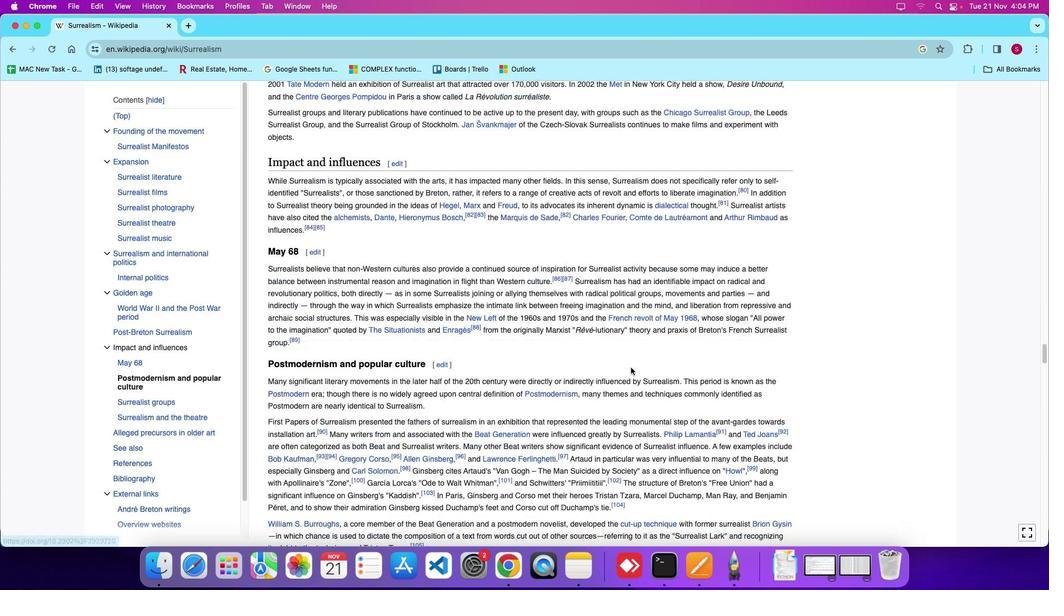 
Action: Mouse scrolled (631, 367) with delta (0, 0)
Screenshot: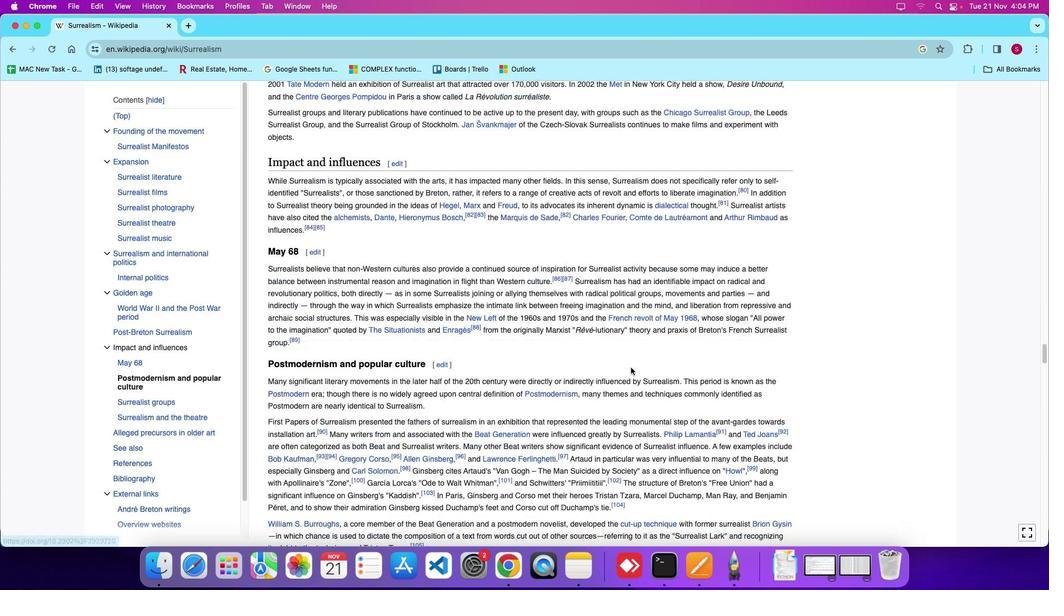 
Action: Mouse moved to (631, 367)
Screenshot: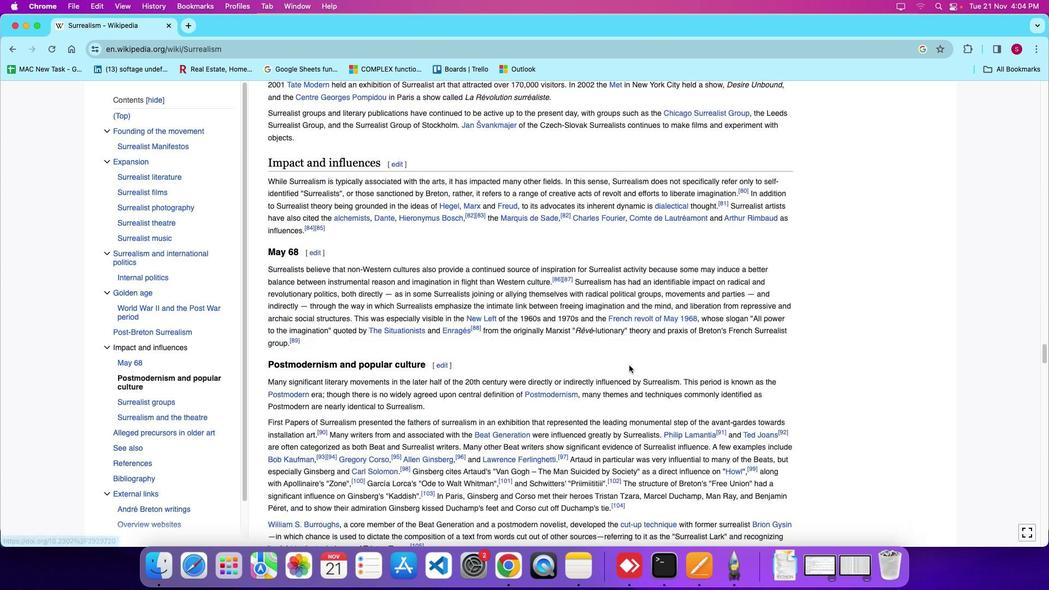 
Action: Mouse scrolled (631, 367) with delta (0, 1)
Screenshot: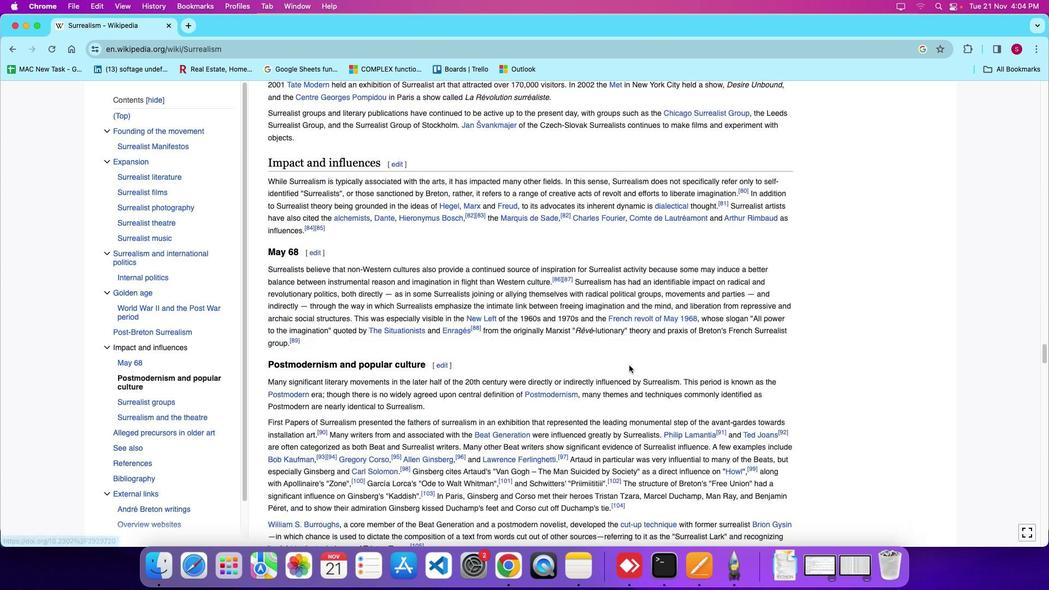 
Action: Mouse moved to (631, 368)
Screenshot: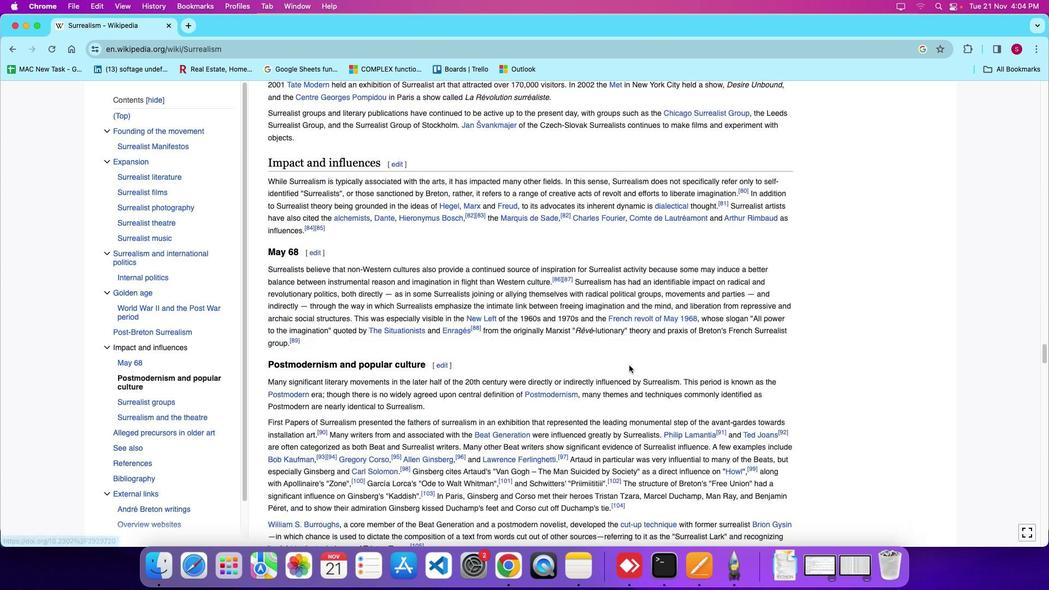 
Action: Mouse scrolled (631, 368) with delta (0, 4)
Screenshot: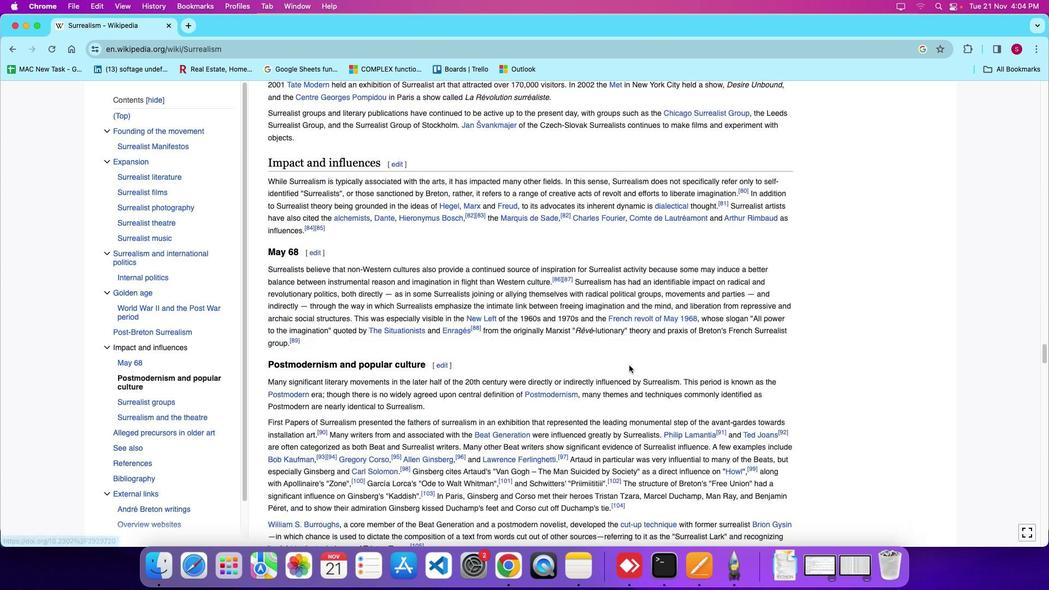 
Action: Mouse moved to (631, 368)
Screenshot: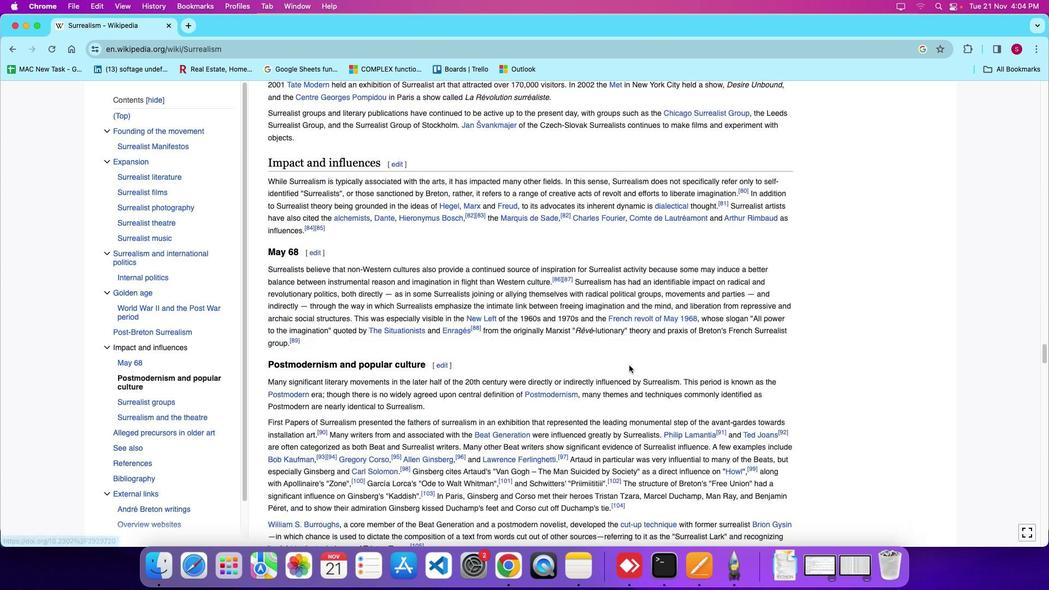 
Action: Mouse scrolled (631, 368) with delta (0, 7)
Screenshot: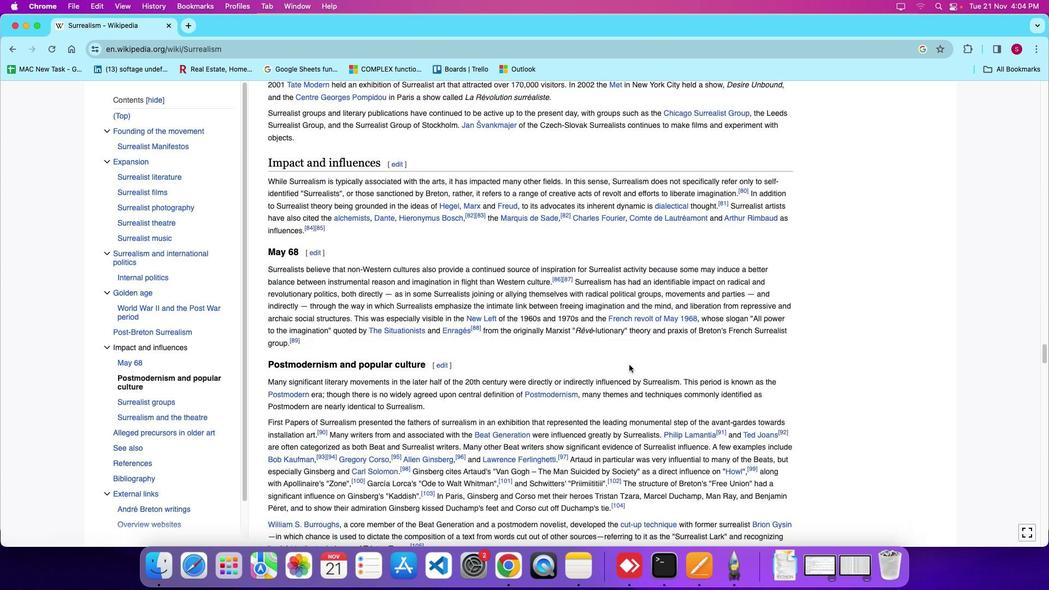 
Action: Mouse moved to (629, 365)
Screenshot: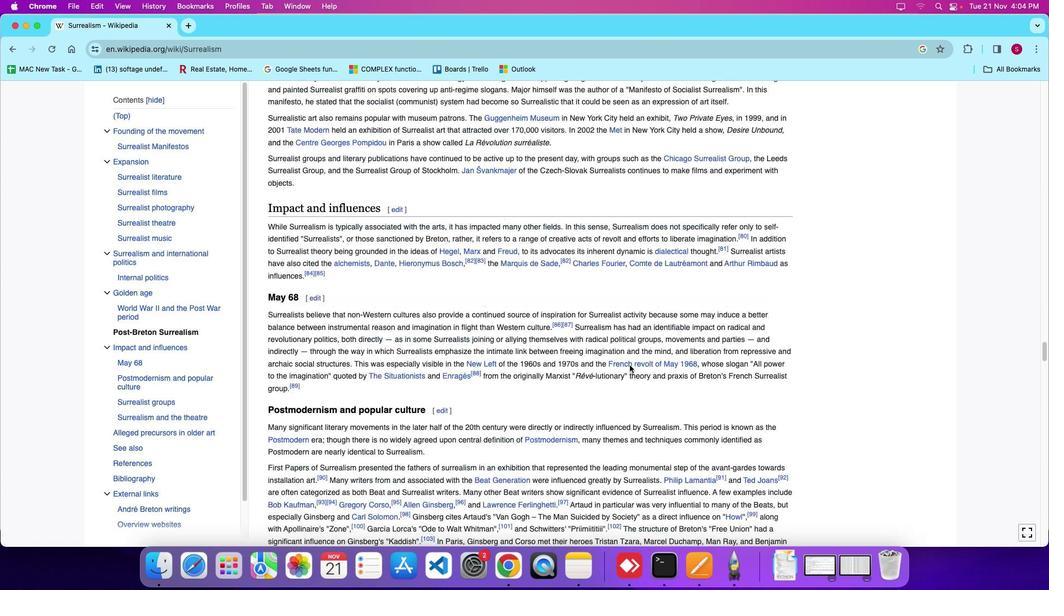 
Action: Mouse scrolled (629, 365) with delta (0, 0)
Screenshot: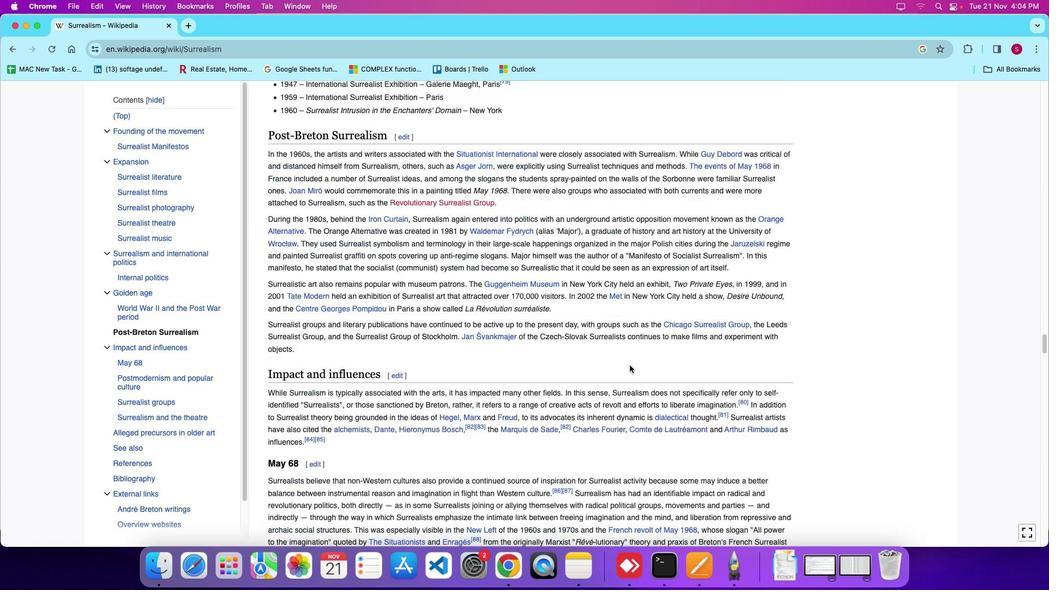 
Action: Mouse scrolled (629, 365) with delta (0, 1)
Screenshot: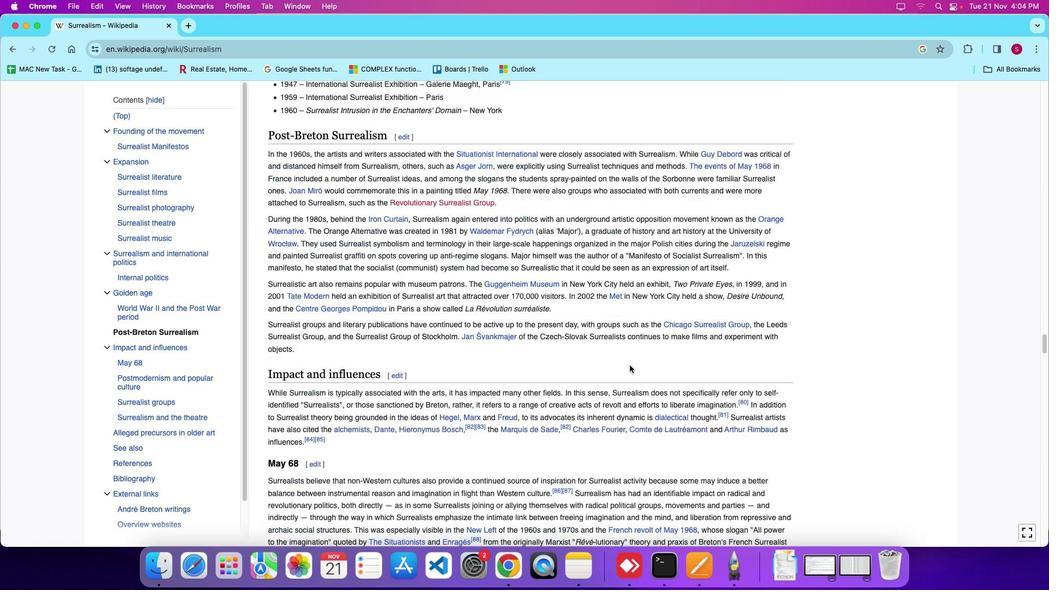 
Action: Mouse scrolled (629, 365) with delta (0, 4)
Screenshot: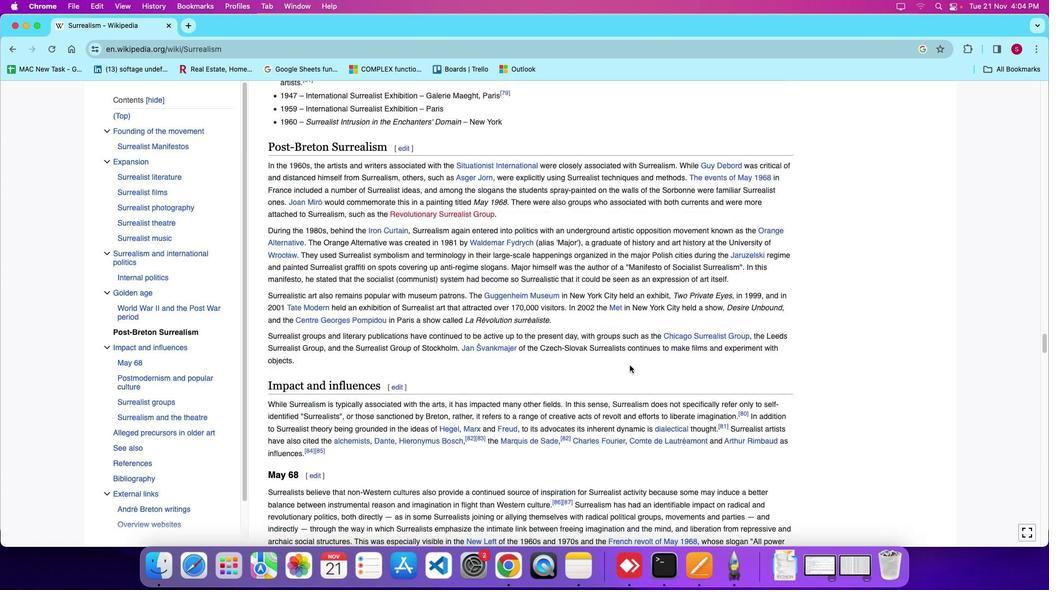 
Action: Mouse scrolled (629, 365) with delta (0, -6)
Screenshot: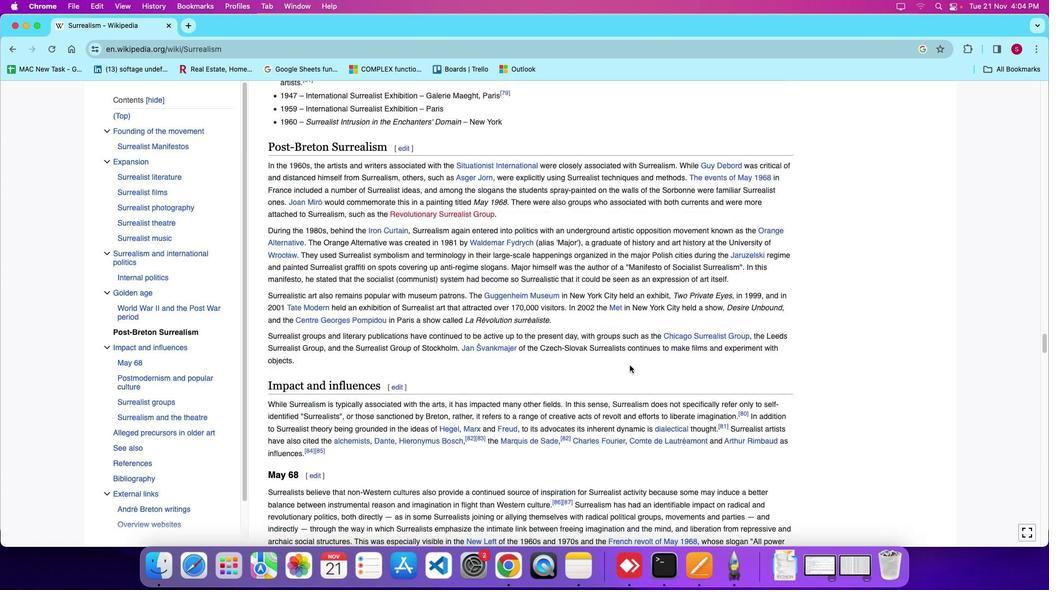 
Action: Mouse moved to (629, 365)
Screenshot: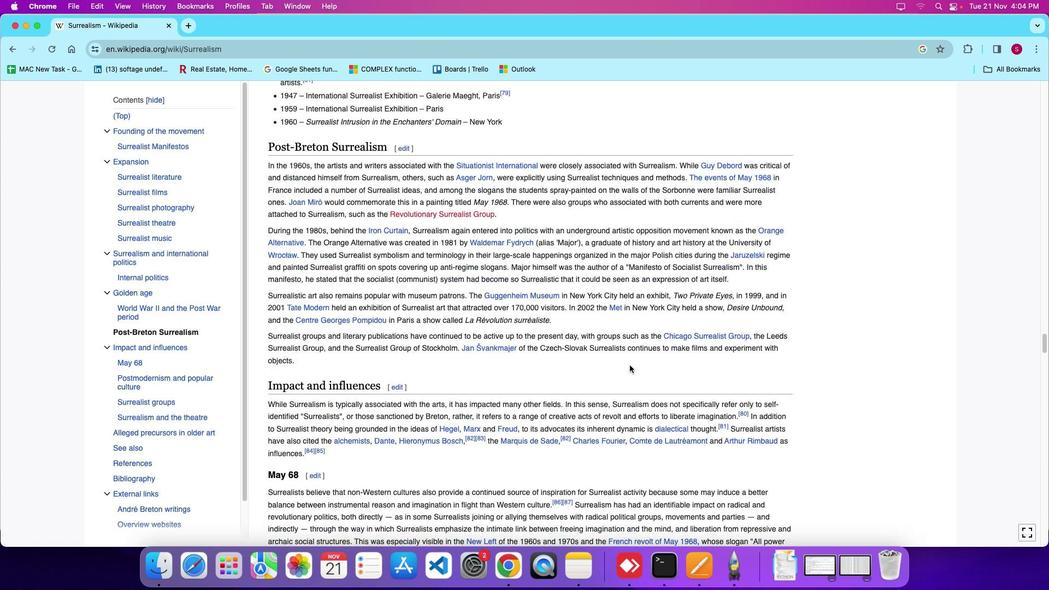
Action: Mouse scrolled (629, 365) with delta (0, 4)
Screenshot: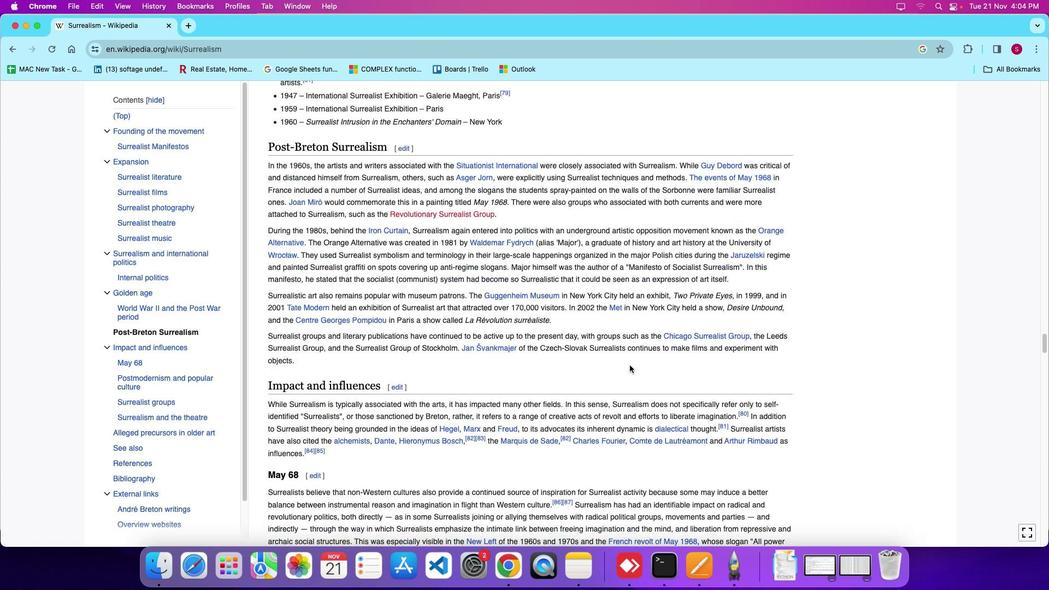 
Action: Mouse scrolled (629, 365) with delta (0, 0)
Screenshot: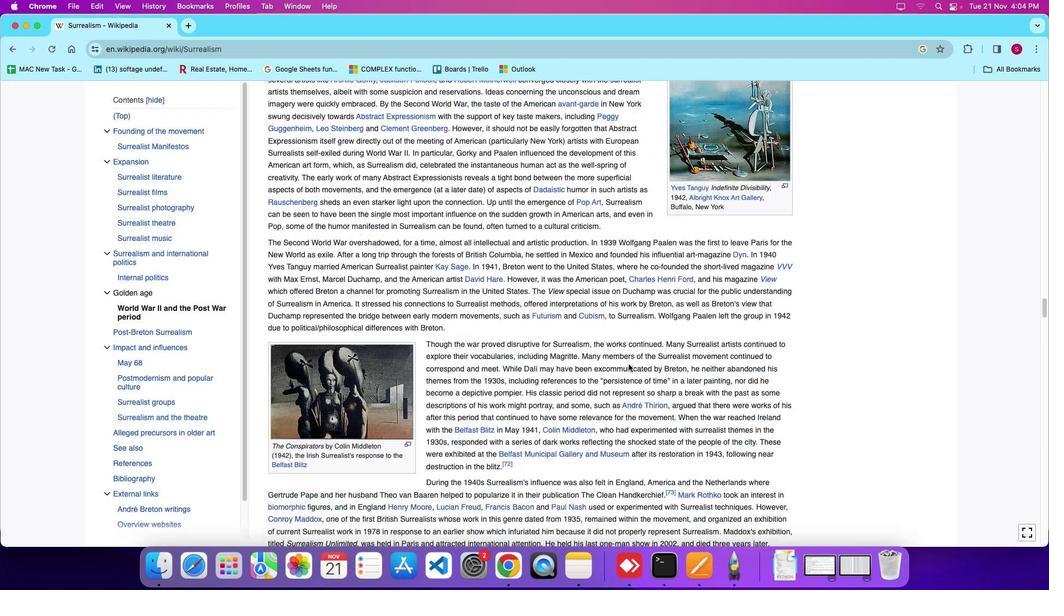 
Action: Mouse scrolled (629, 365) with delta (0, 1)
Screenshot: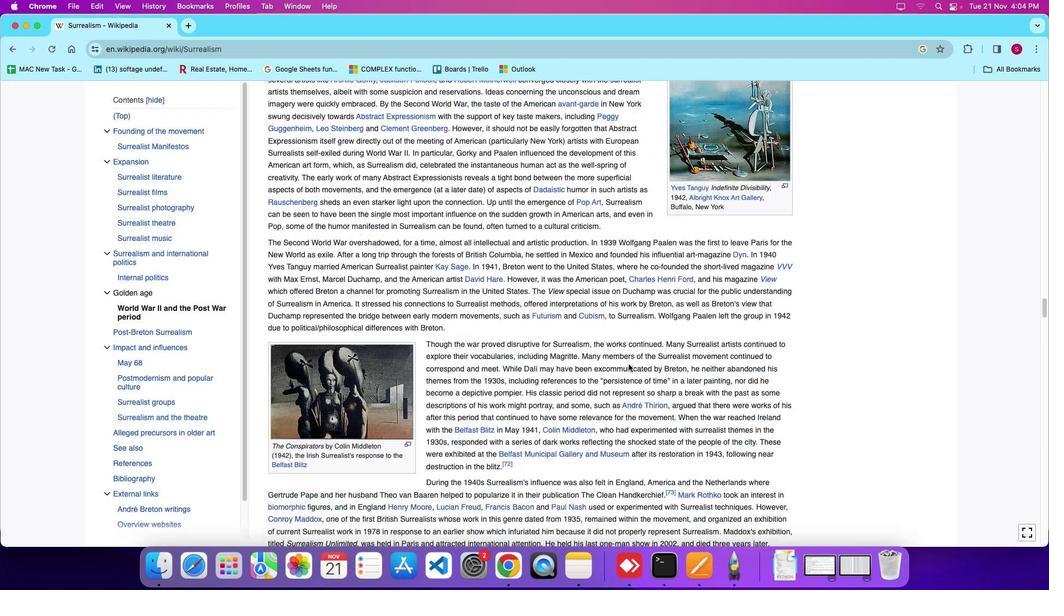 
Action: Mouse scrolled (629, 365) with delta (0, 5)
Screenshot: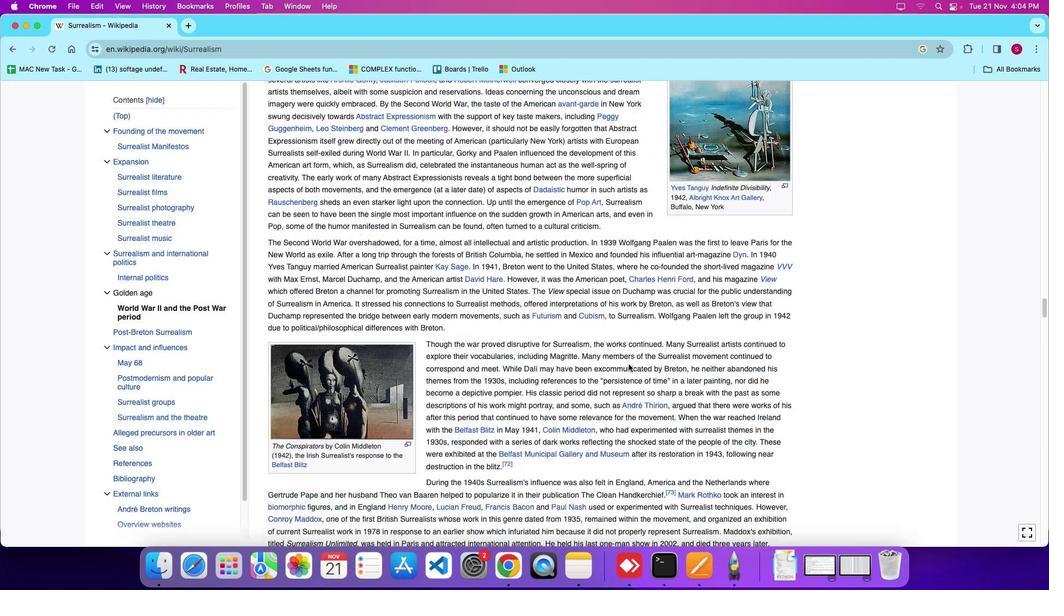 
Action: Mouse scrolled (629, 365) with delta (0, 7)
Screenshot: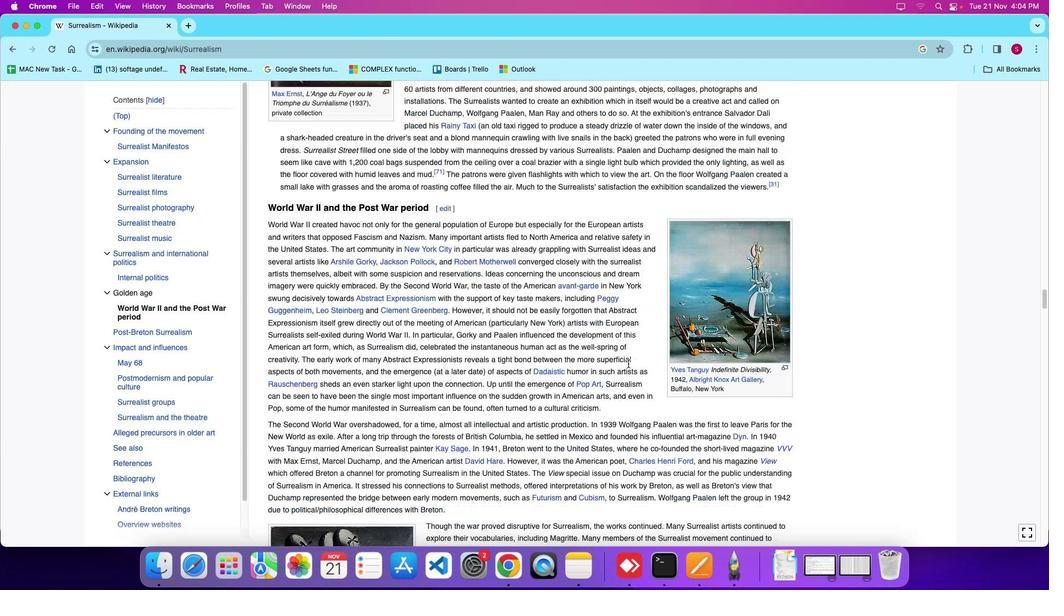 
Action: Mouse scrolled (629, 365) with delta (0, 8)
Screenshot: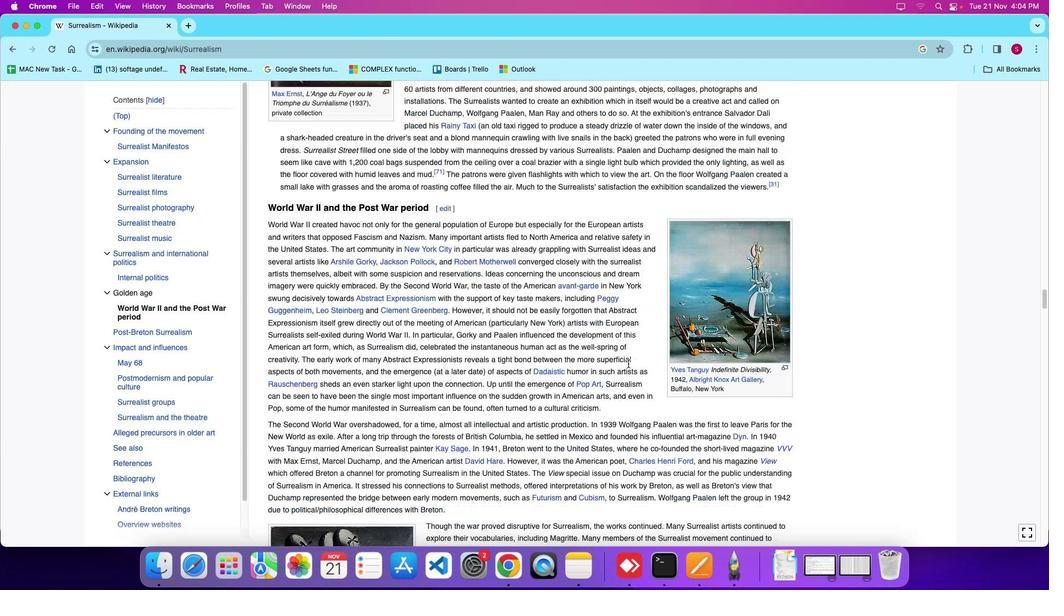 
Action: Mouse moved to (627, 358)
Screenshot: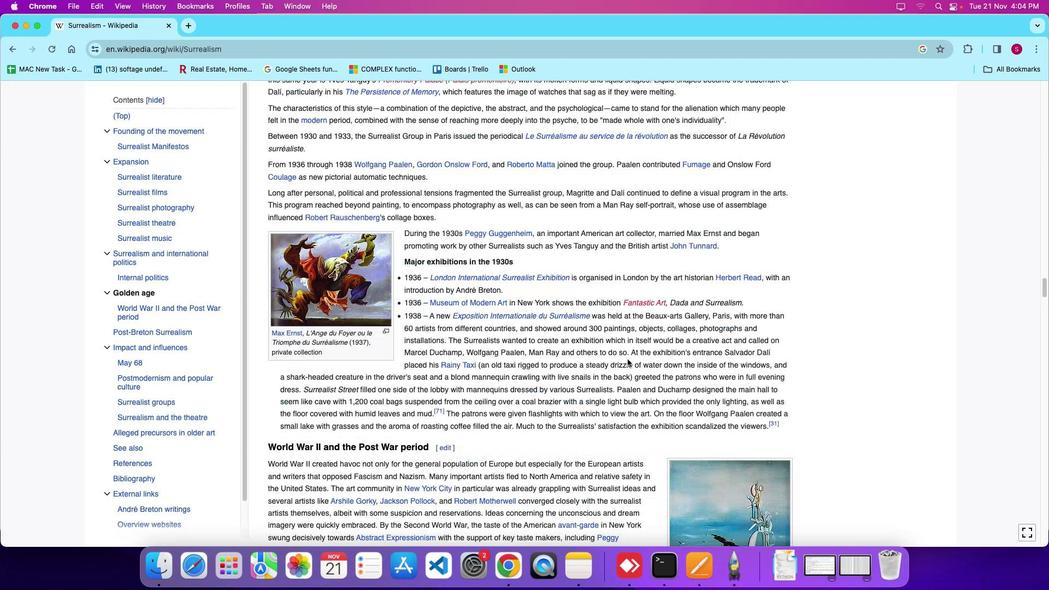 
Action: Mouse scrolled (627, 358) with delta (0, 0)
Screenshot: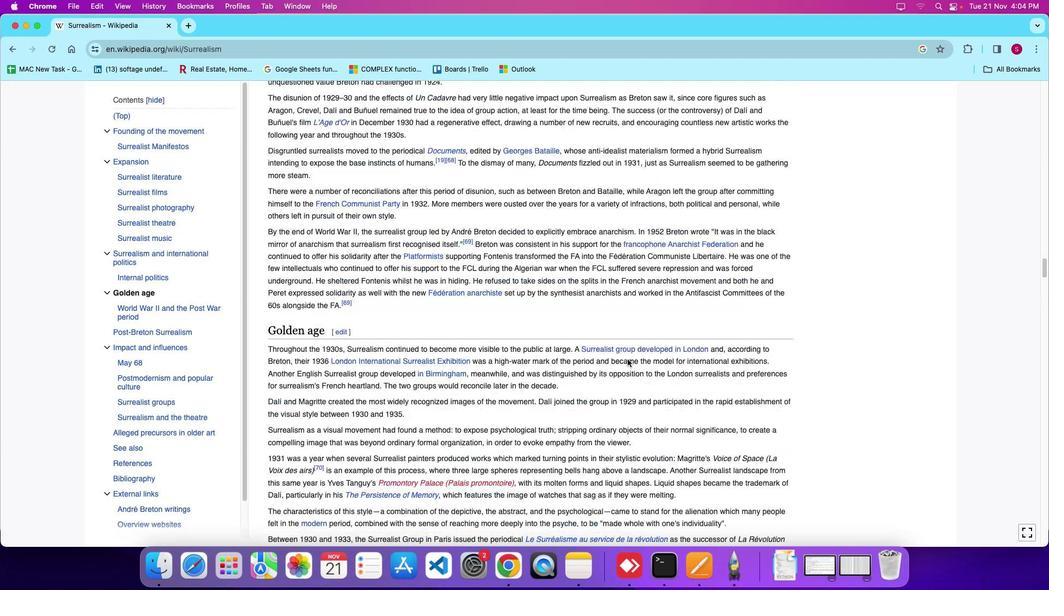 
Action: Mouse scrolled (627, 358) with delta (0, 0)
Screenshot: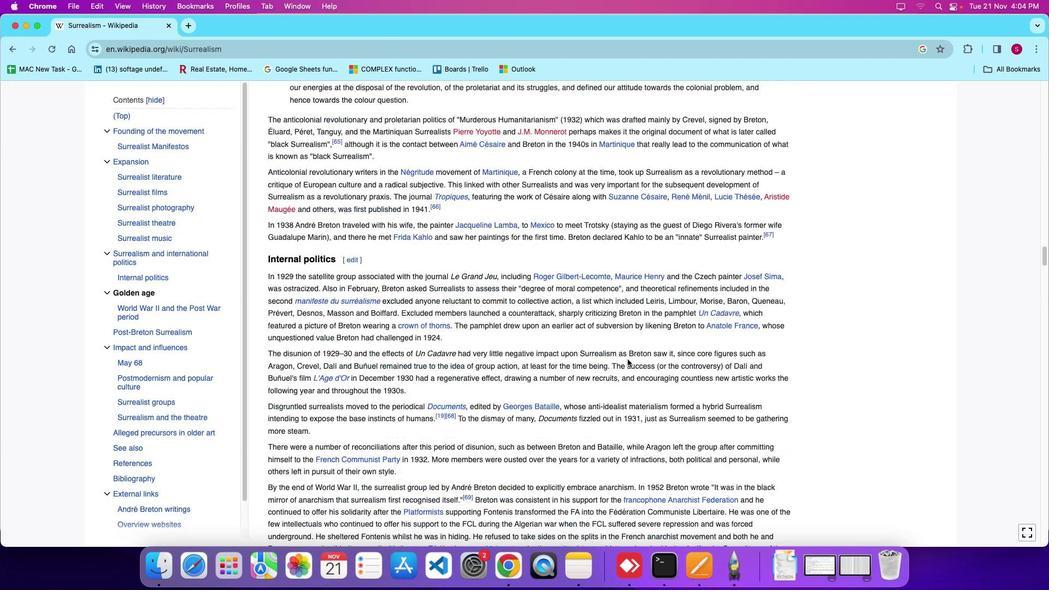 
Action: Mouse scrolled (627, 358) with delta (0, 4)
Screenshot: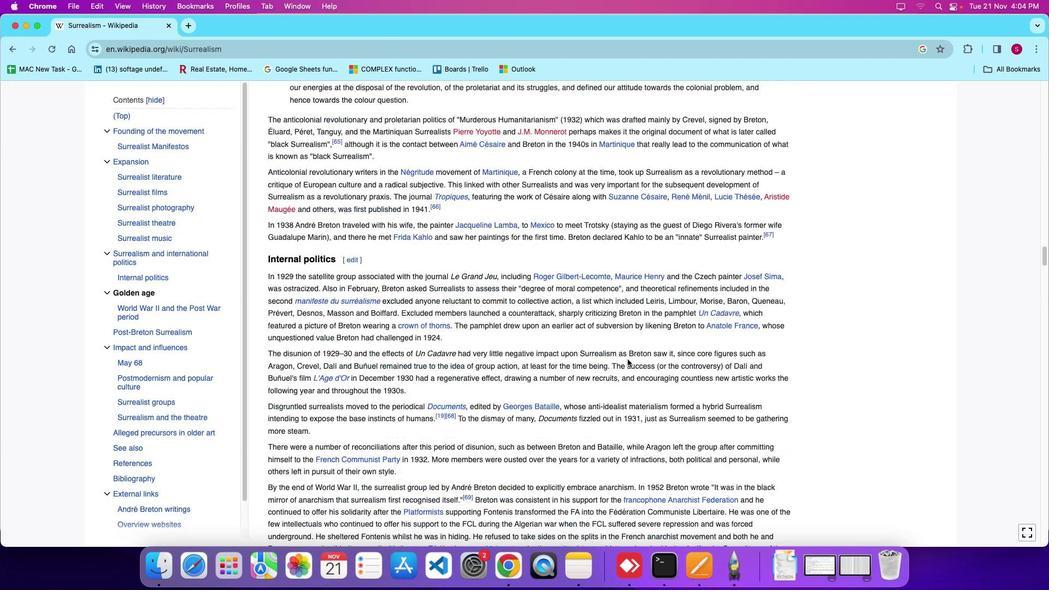 
Action: Mouse scrolled (627, 358) with delta (0, 7)
Screenshot: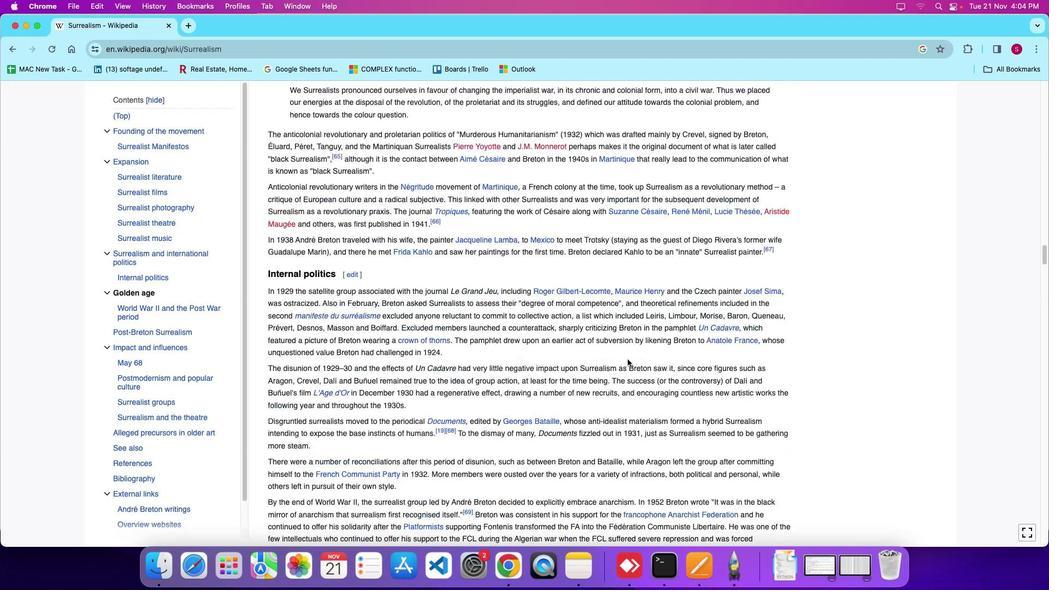 
Action: Mouse scrolled (627, 358) with delta (0, 8)
Screenshot: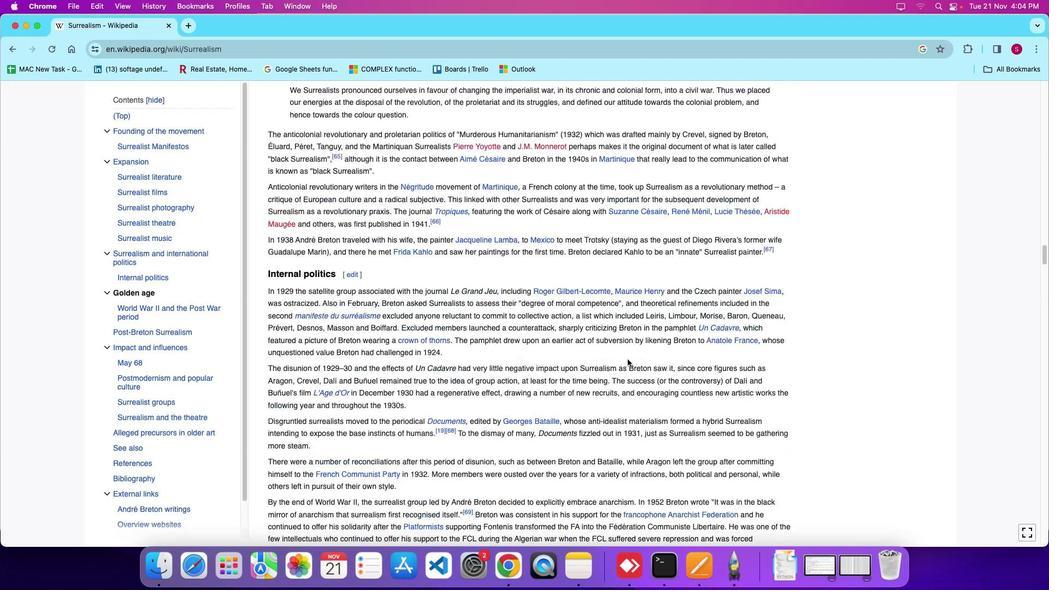 
Action: Mouse moved to (625, 354)
Screenshot: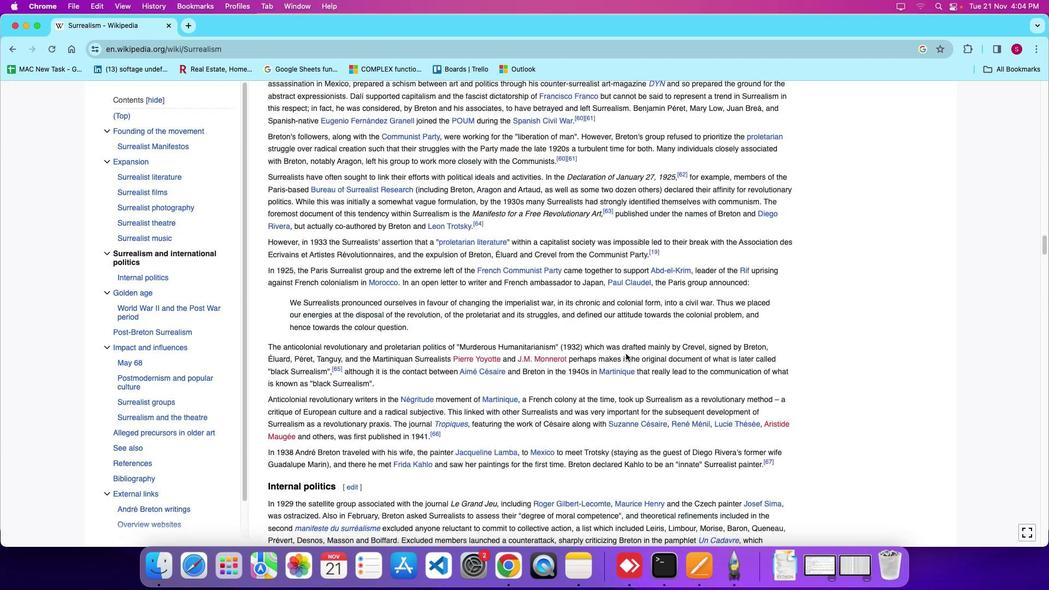 
Action: Mouse scrolled (625, 354) with delta (0, 0)
Screenshot: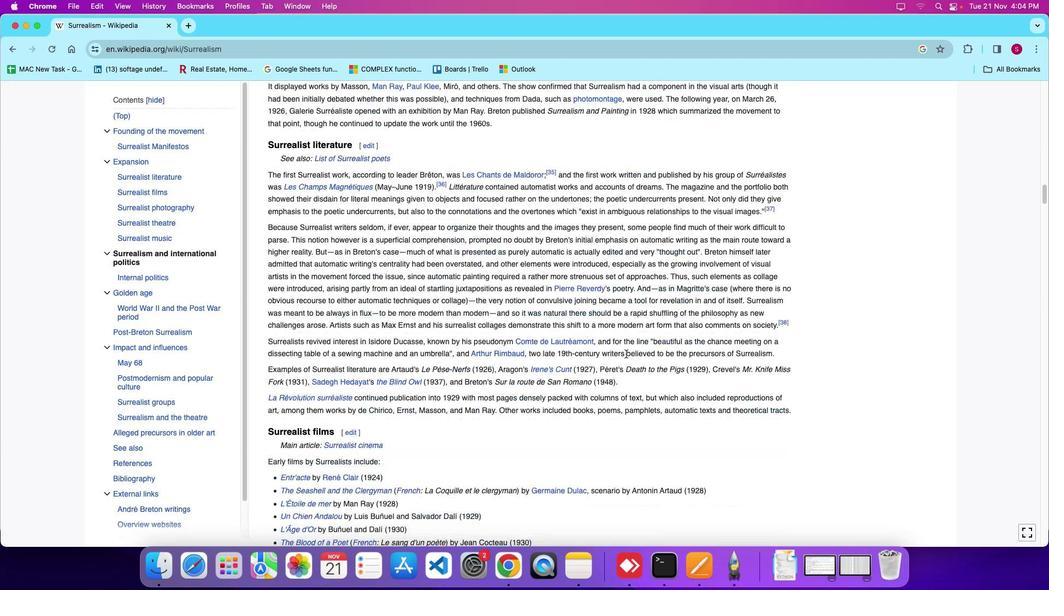 
Action: Mouse scrolled (625, 354) with delta (0, 1)
Screenshot: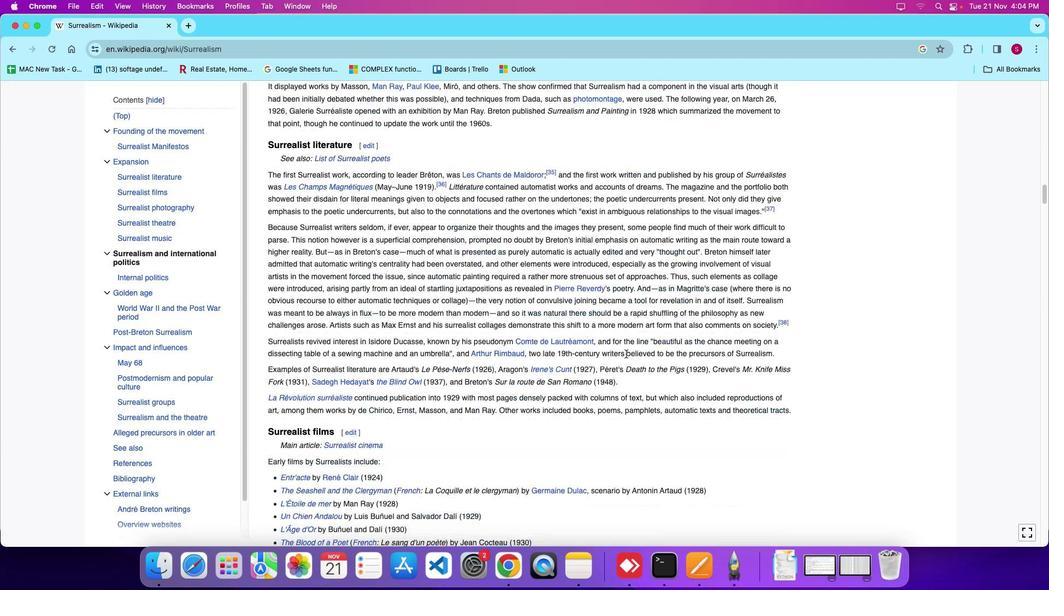 
Action: Mouse scrolled (625, 354) with delta (0, 4)
Screenshot: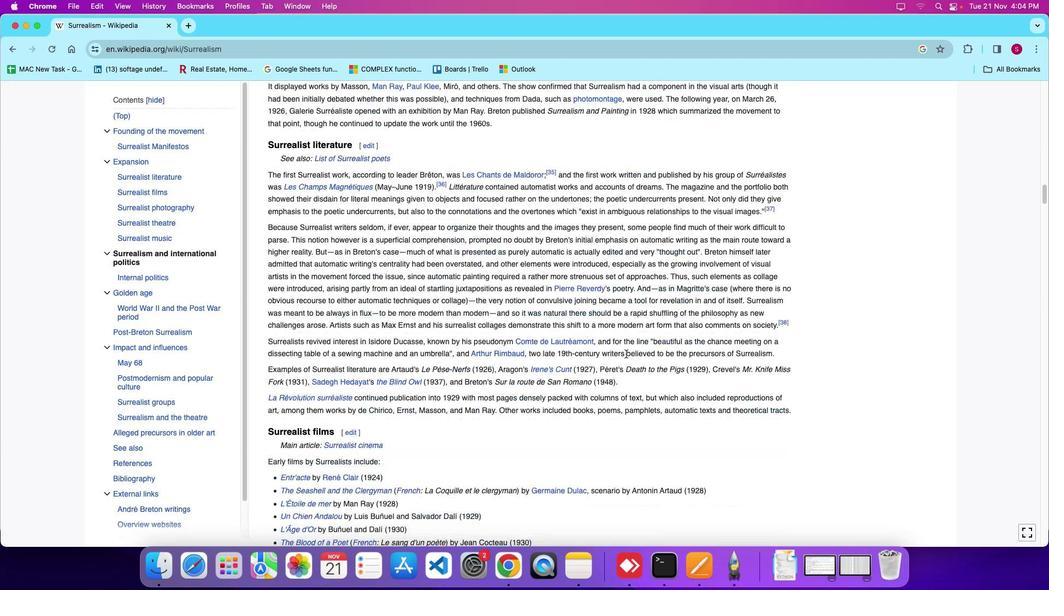 
Action: Mouse scrolled (625, 354) with delta (0, 7)
Screenshot: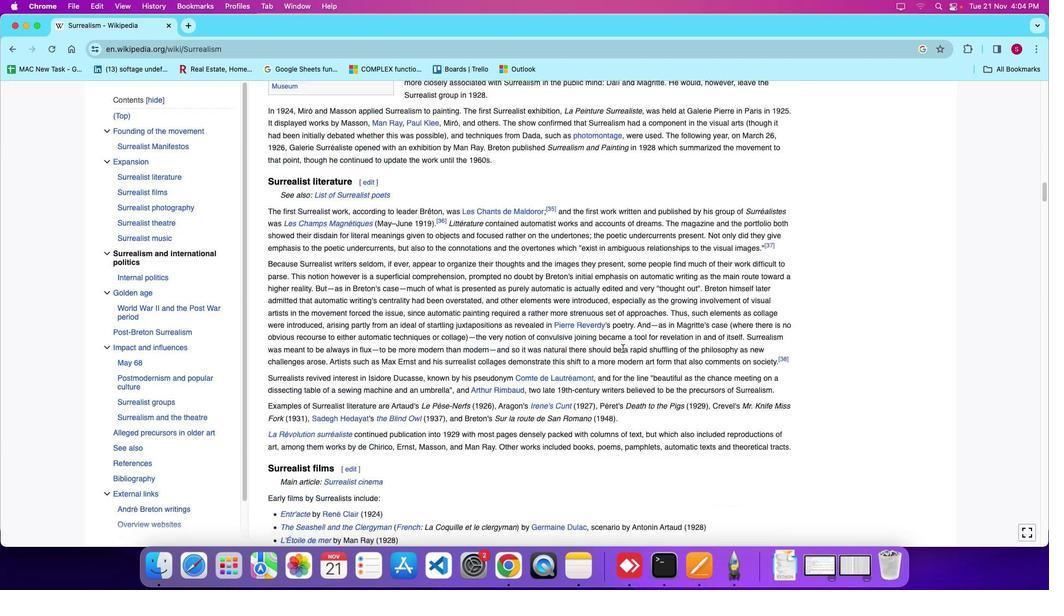 
Action: Mouse scrolled (625, 354) with delta (0, 8)
Screenshot: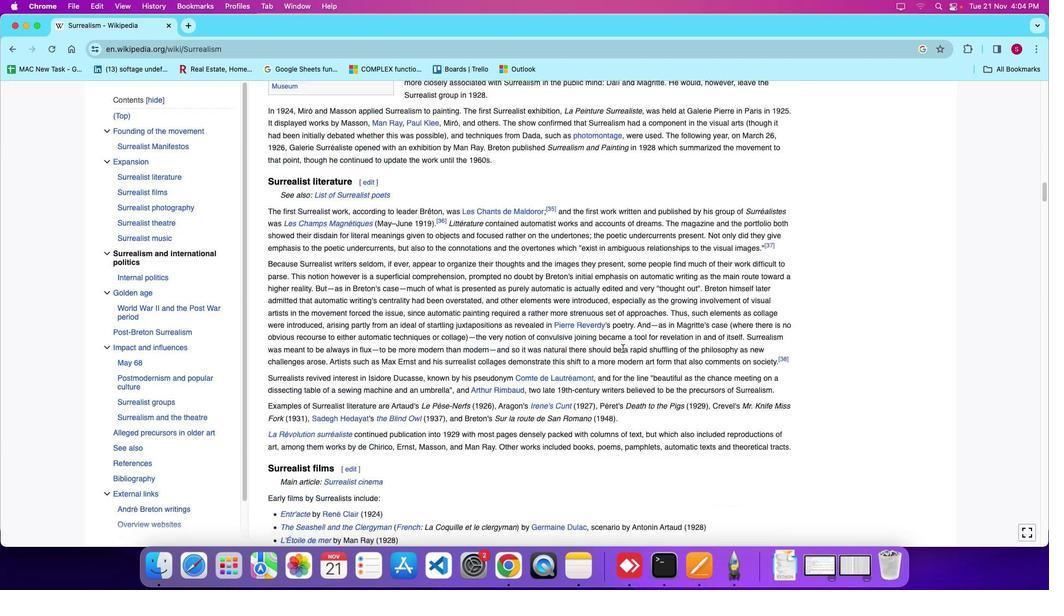 
Action: Mouse scrolled (625, 354) with delta (0, 9)
Screenshot: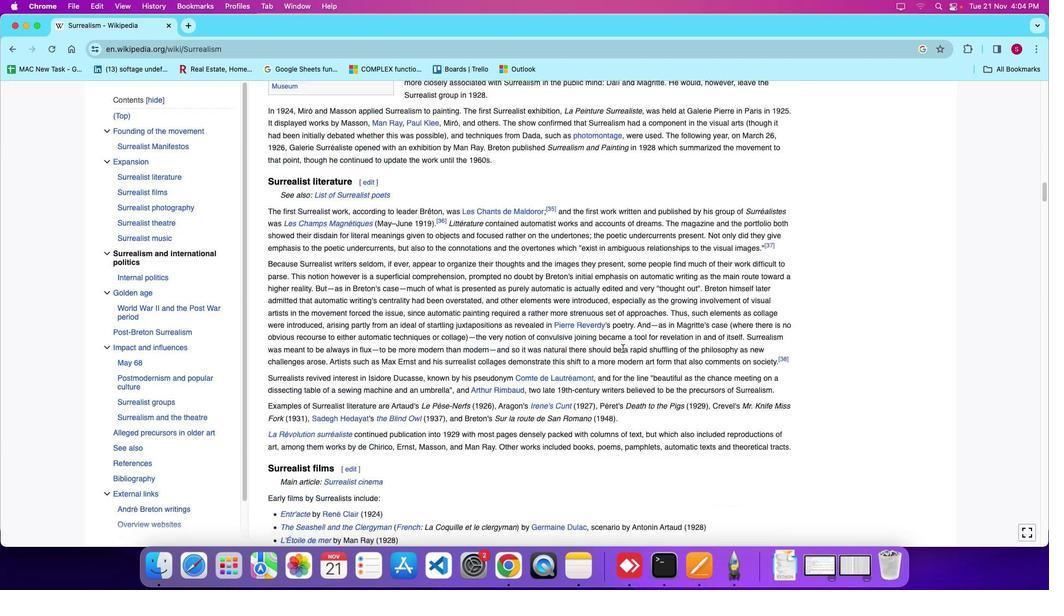 
Action: Mouse moved to (618, 321)
Screenshot: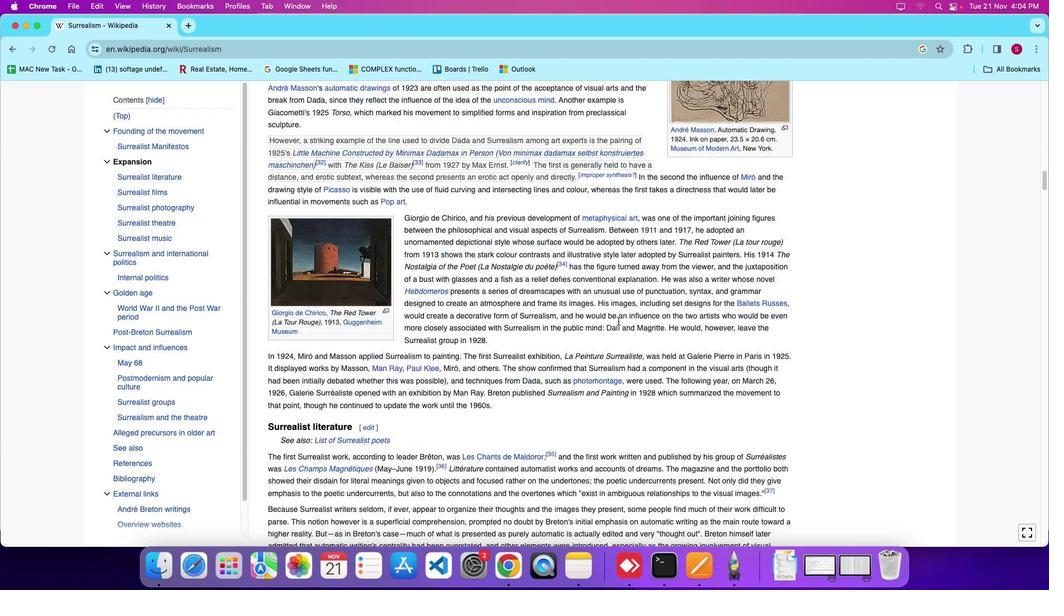 
Action: Mouse scrolled (618, 321) with delta (0, 0)
Screenshot: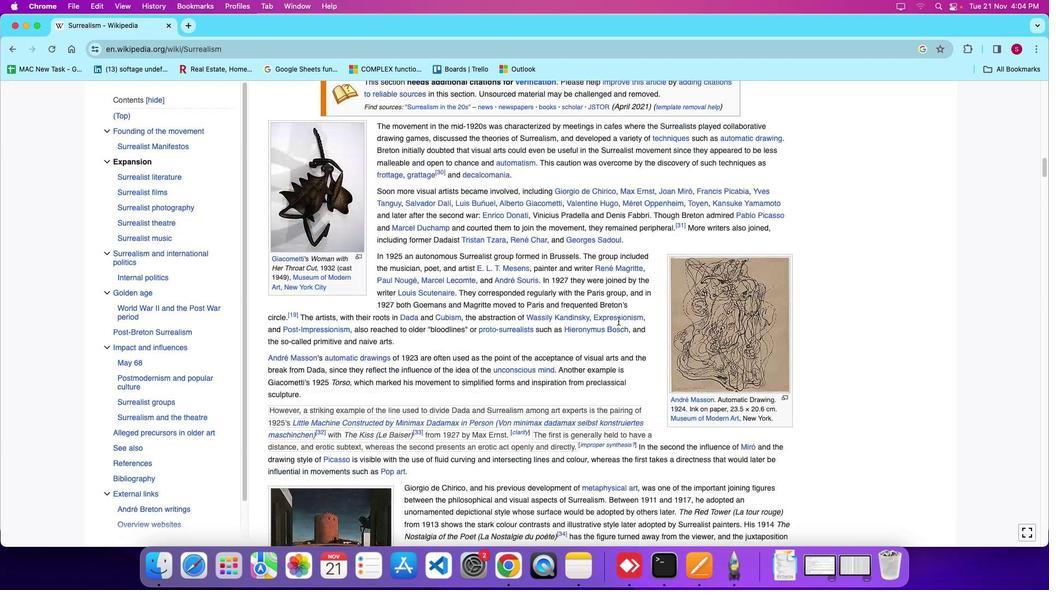 
Action: Mouse scrolled (618, 321) with delta (0, 1)
Screenshot: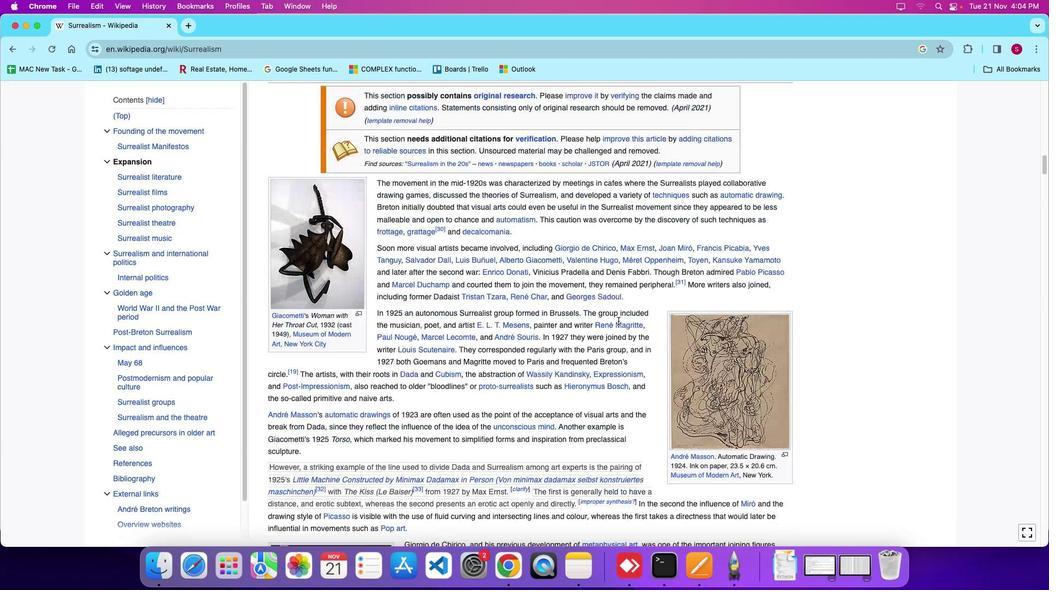 
Action: Mouse scrolled (618, 321) with delta (0, 4)
Screenshot: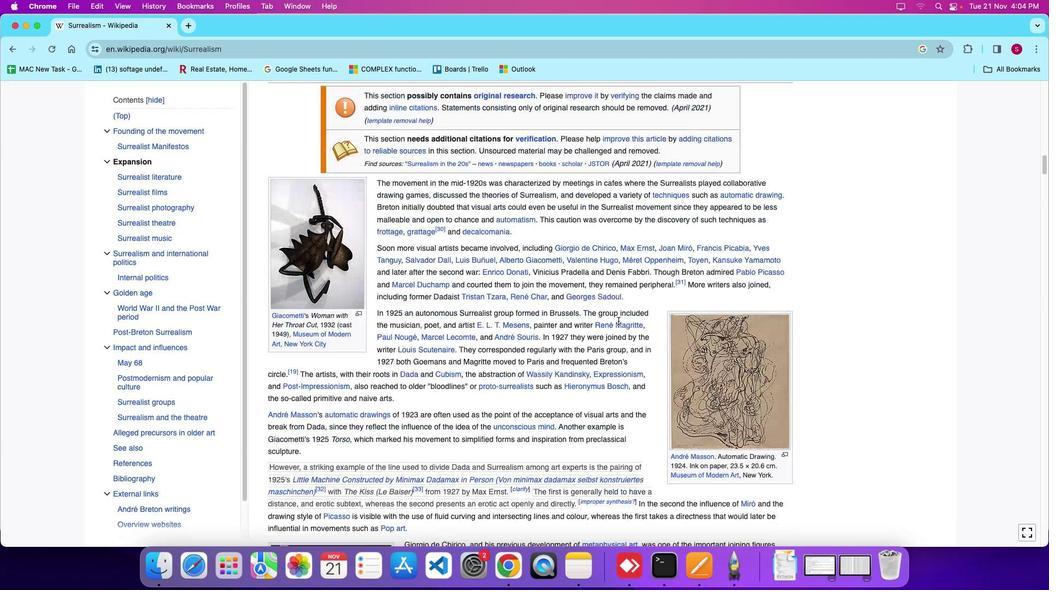 
Action: Mouse scrolled (618, 321) with delta (0, 7)
Screenshot: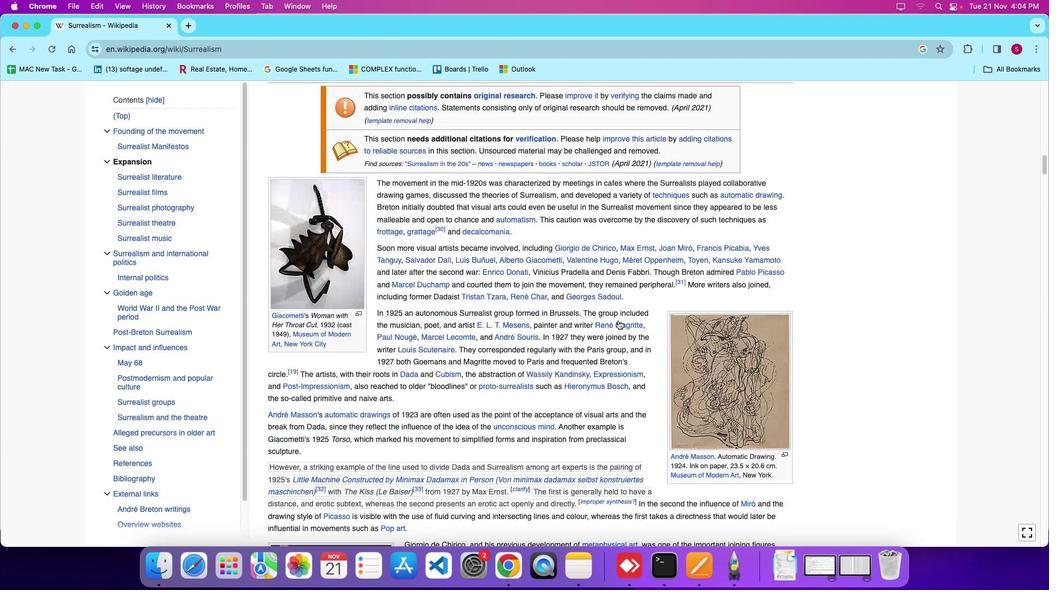 
Action: Mouse moved to (621, 306)
